 Task: Add a signature Mina Davis containing Have a great National Ice Cream Day, Mina Davis to email address softage.9@softage.net and add a folder Incident reports
Action: Mouse moved to (1189, 92)
Screenshot: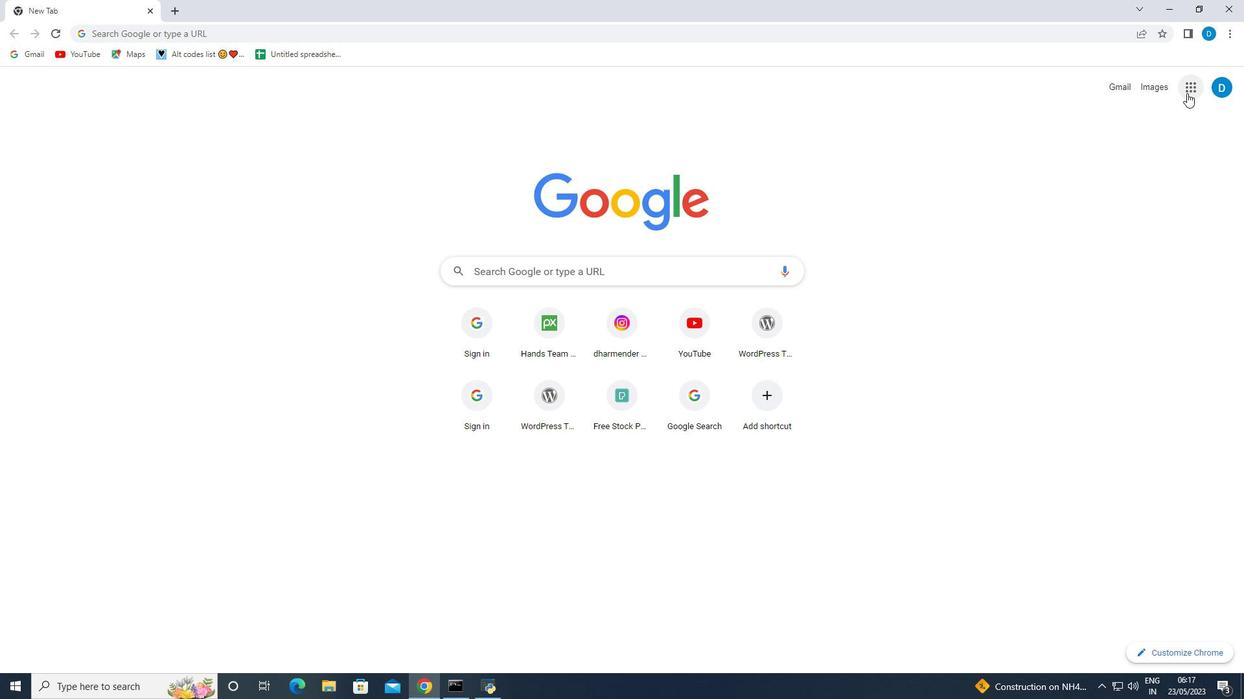 
Action: Mouse pressed left at (1189, 92)
Screenshot: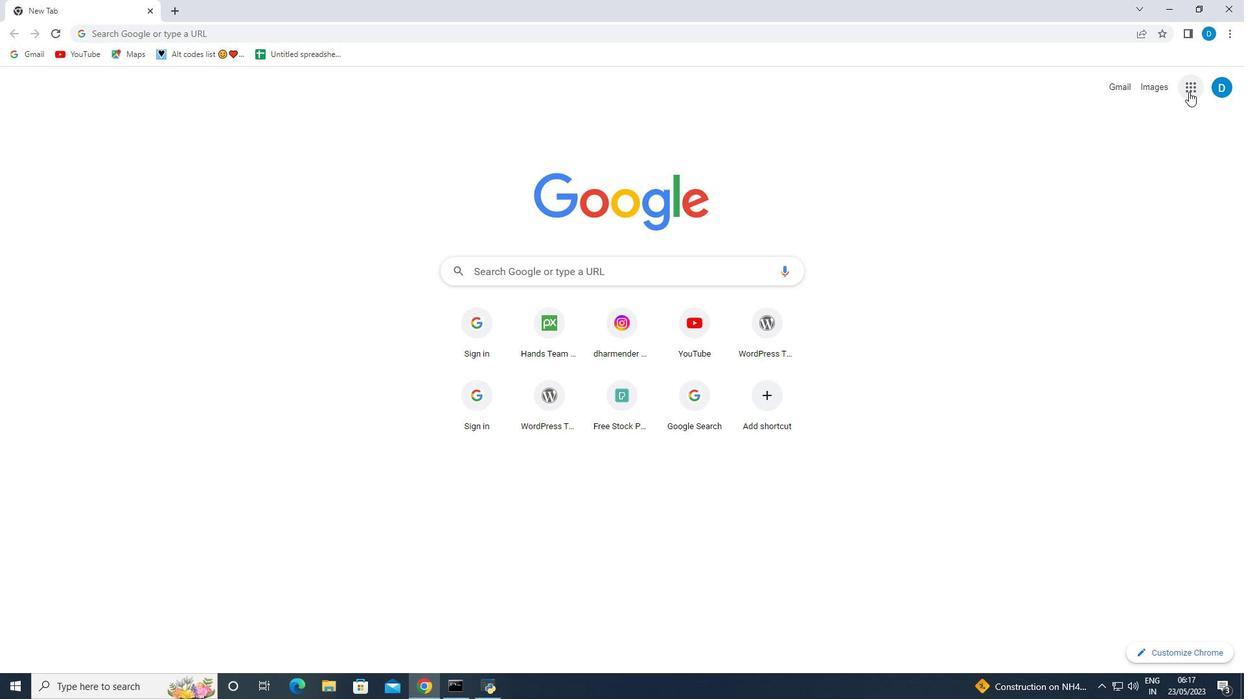 
Action: Mouse moved to (1070, 261)
Screenshot: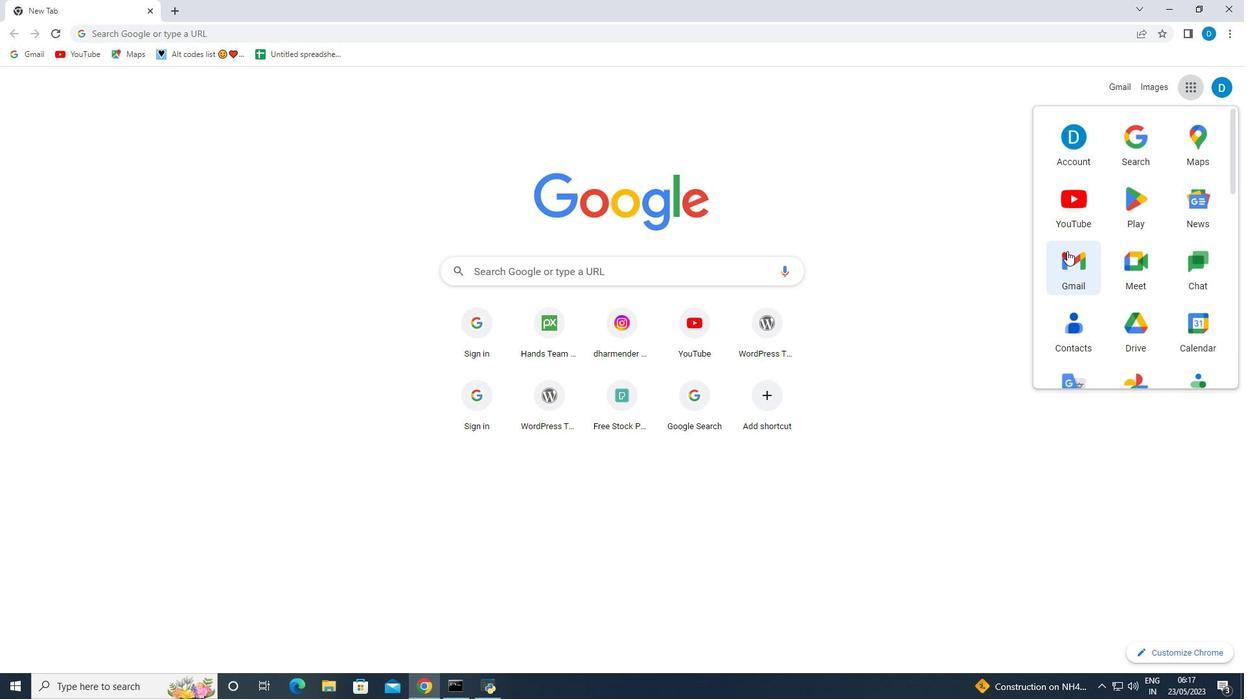 
Action: Mouse pressed left at (1070, 261)
Screenshot: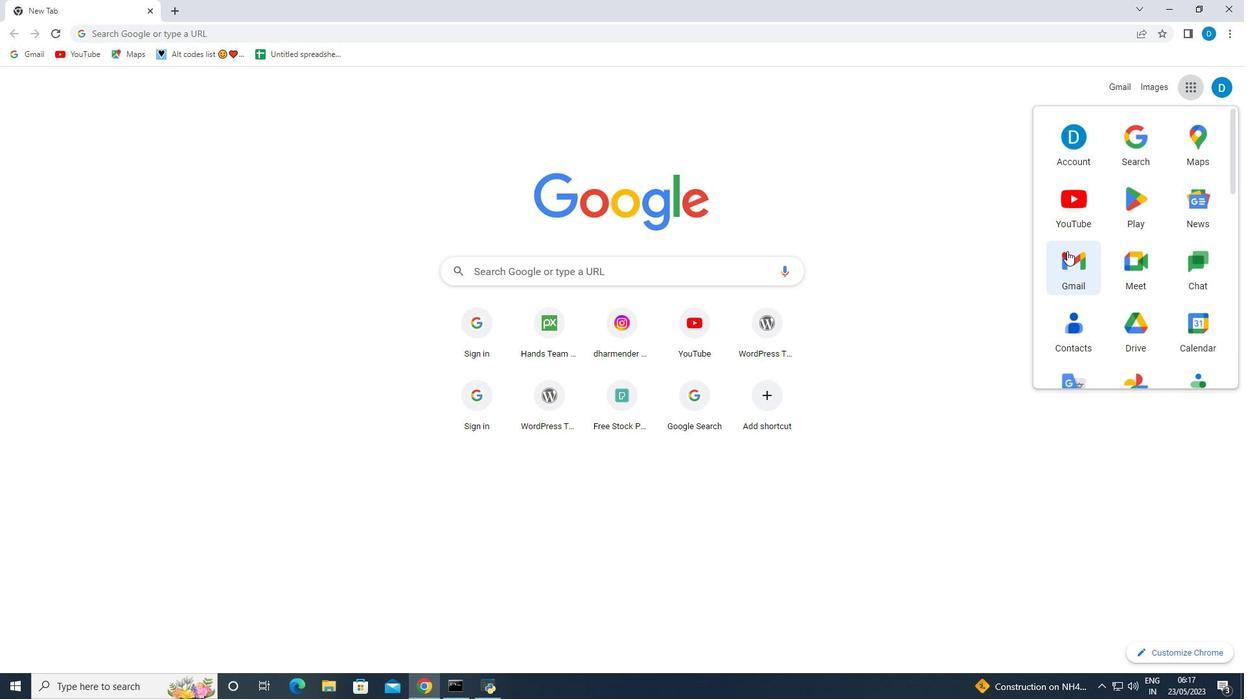 
Action: Mouse moved to (1155, 91)
Screenshot: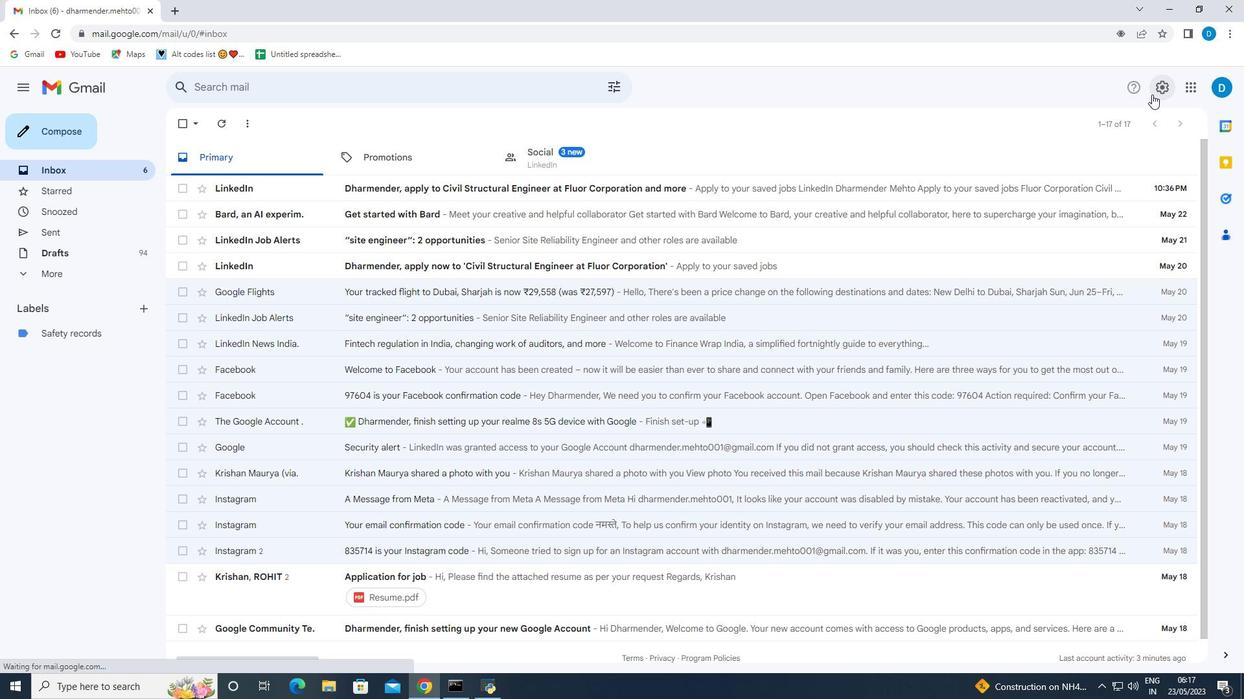 
Action: Mouse pressed left at (1155, 91)
Screenshot: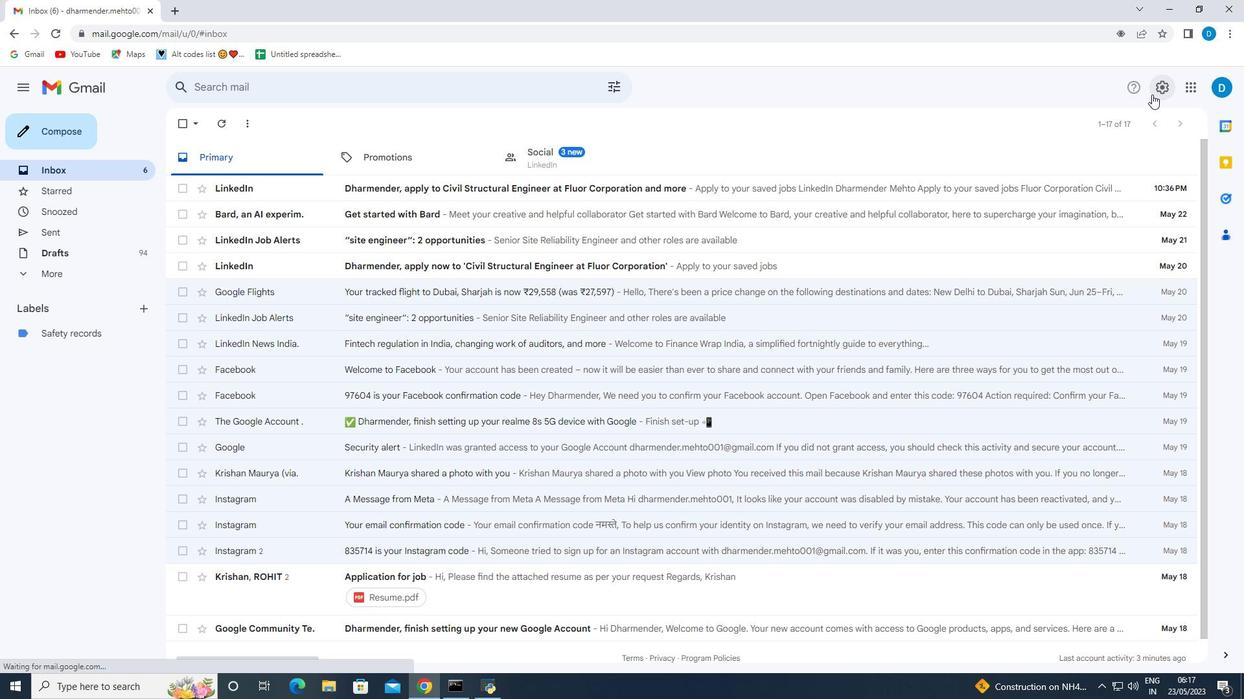 
Action: Mouse moved to (1088, 151)
Screenshot: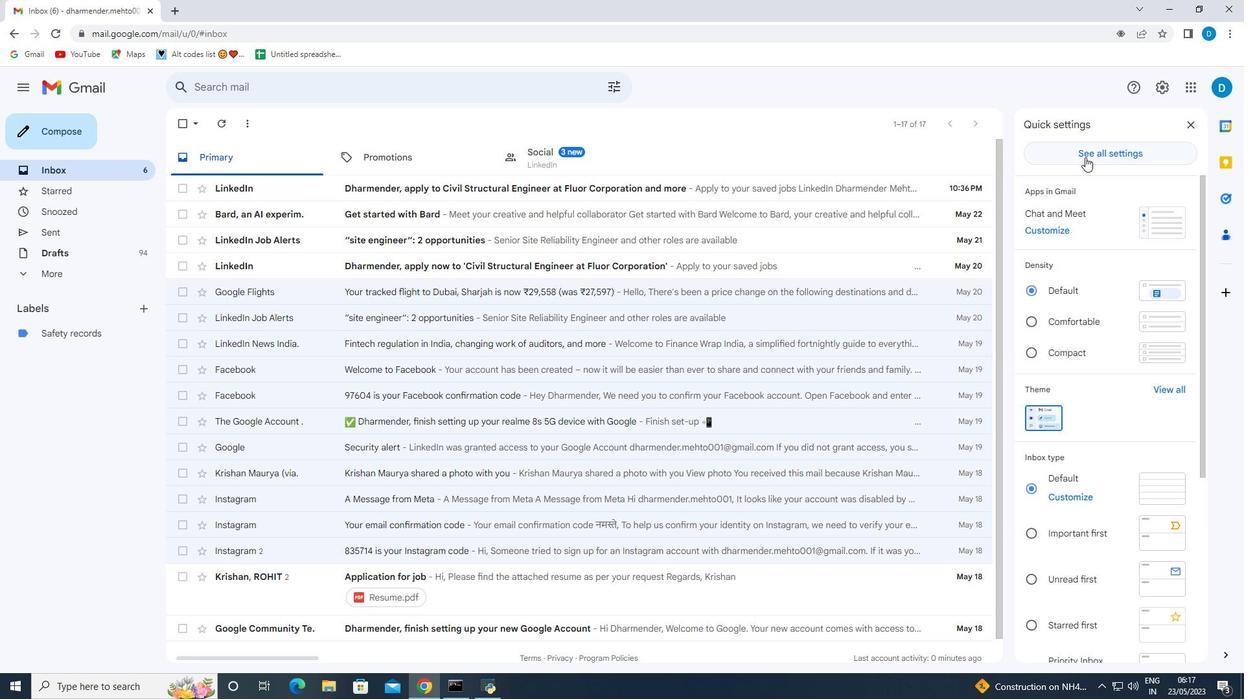 
Action: Mouse pressed left at (1088, 151)
Screenshot: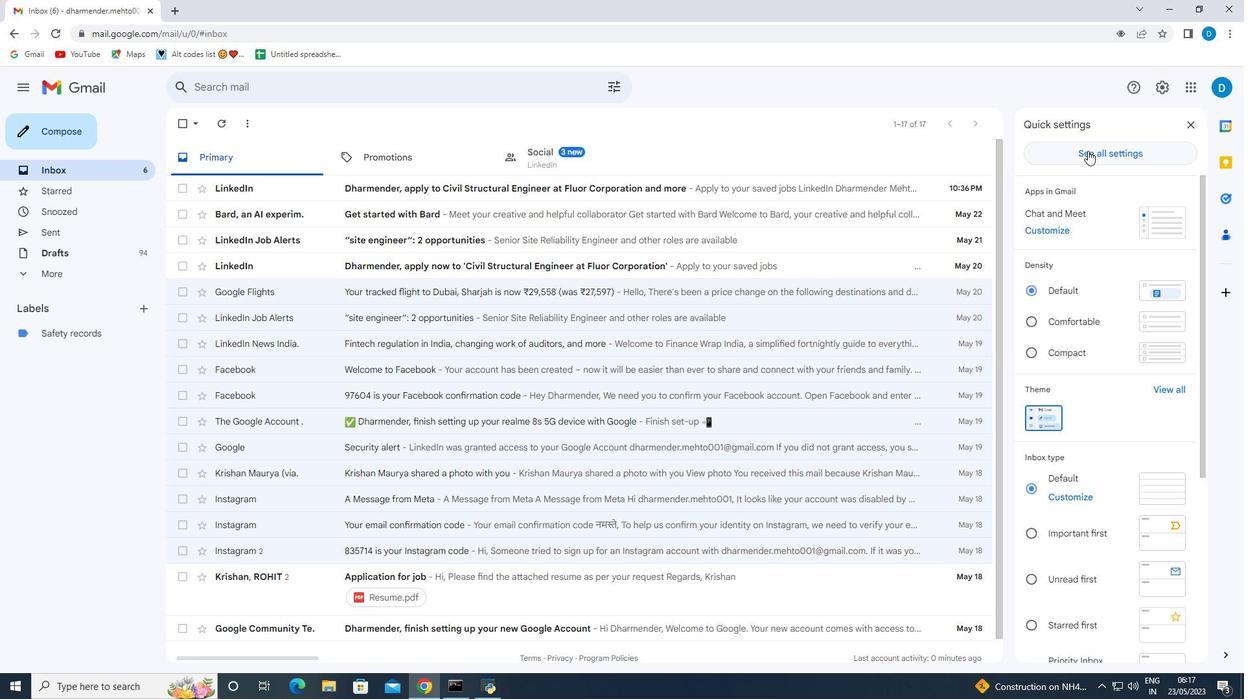 
Action: Mouse moved to (577, 252)
Screenshot: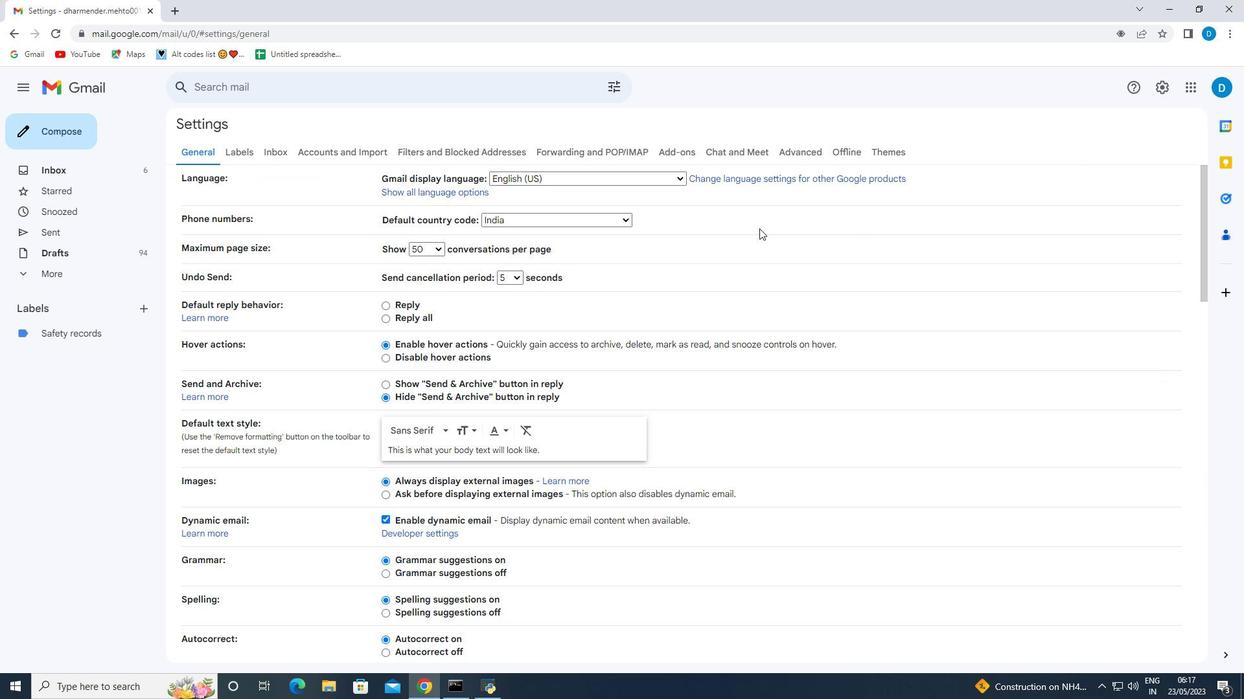 
Action: Mouse scrolled (577, 252) with delta (0, 0)
Screenshot: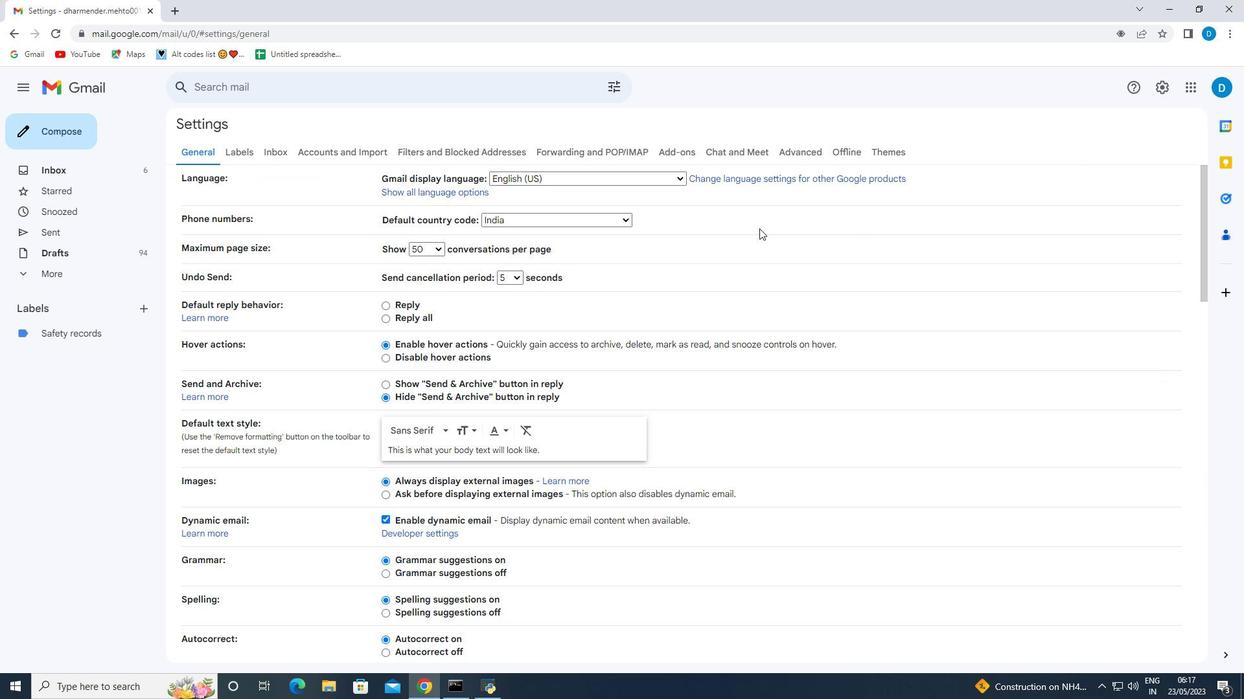 
Action: Mouse moved to (576, 254)
Screenshot: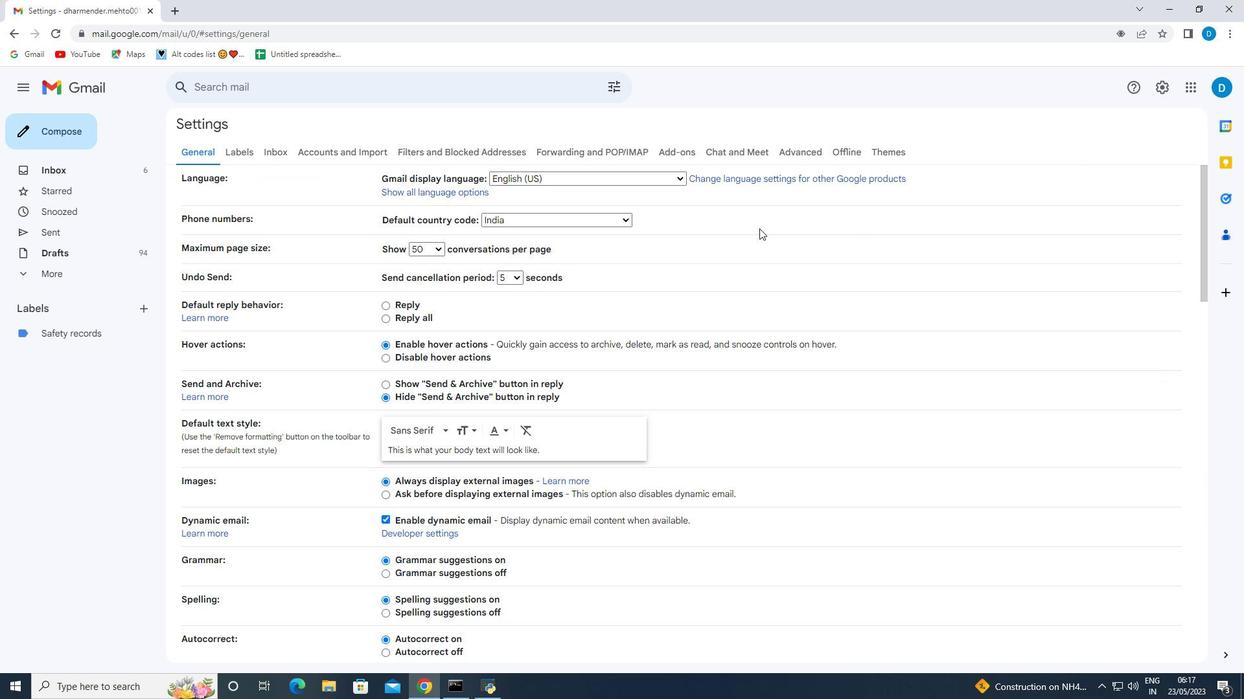 
Action: Mouse scrolled (576, 253) with delta (0, 0)
Screenshot: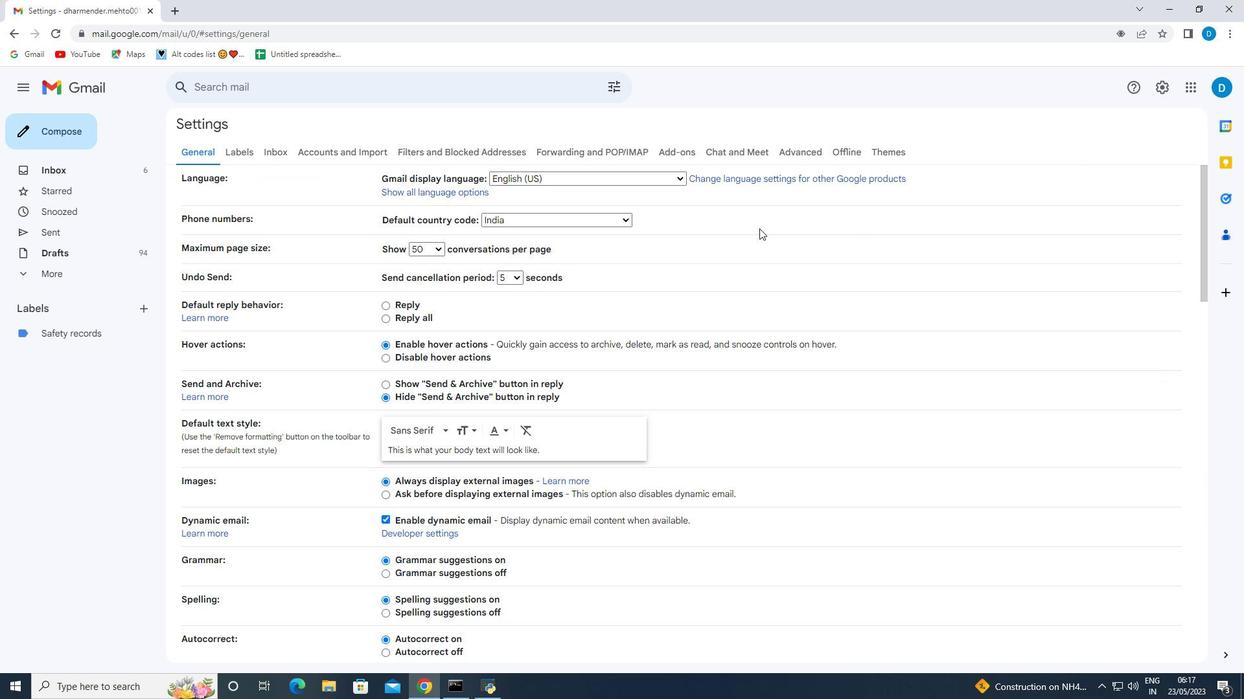 
Action: Mouse moved to (576, 255)
Screenshot: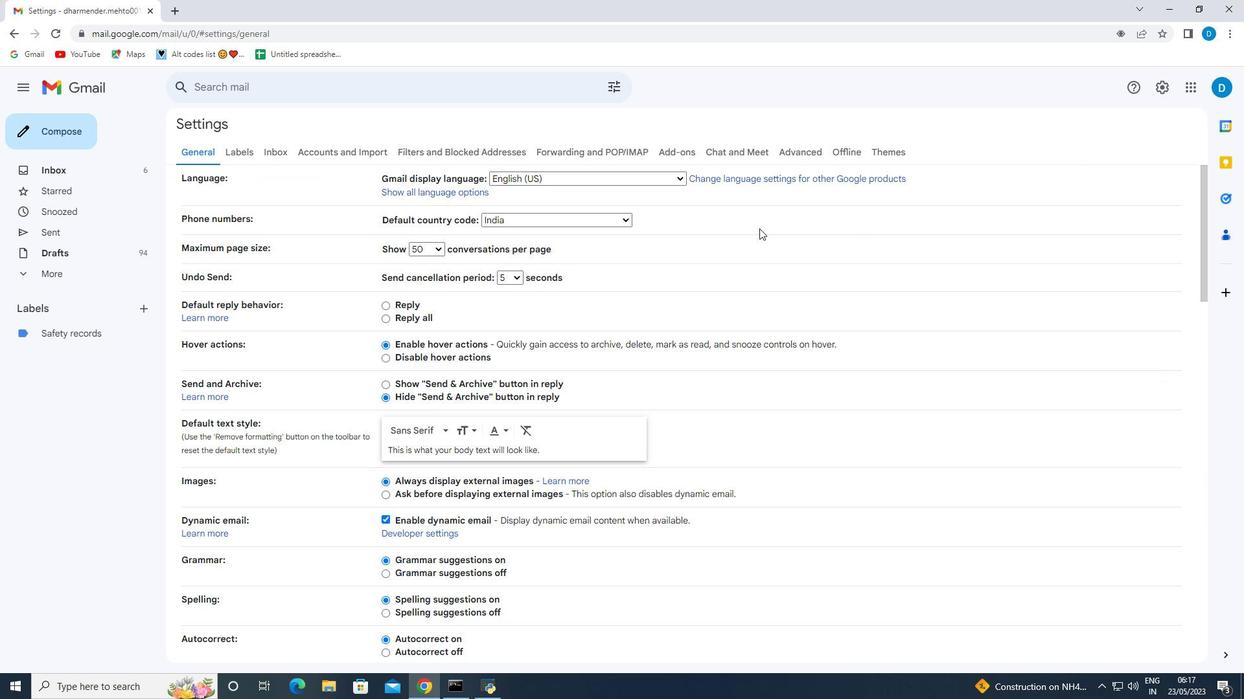 
Action: Mouse scrolled (576, 254) with delta (0, 0)
Screenshot: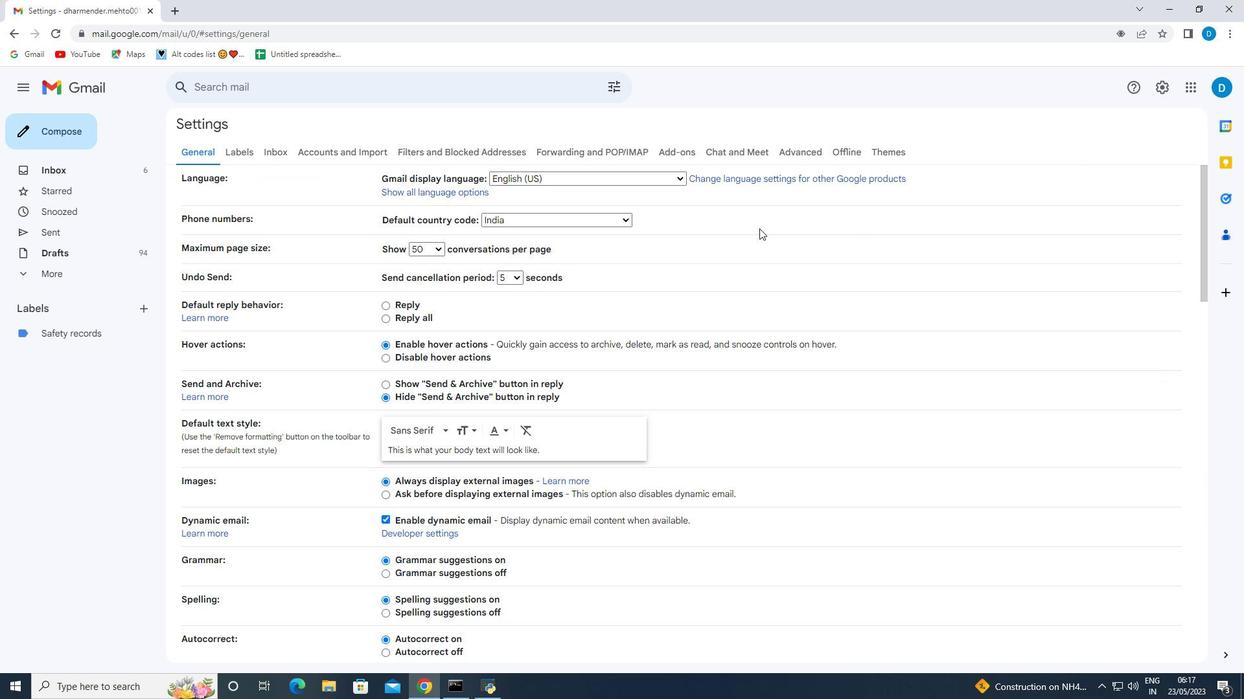 
Action: Mouse scrolled (576, 254) with delta (0, 0)
Screenshot: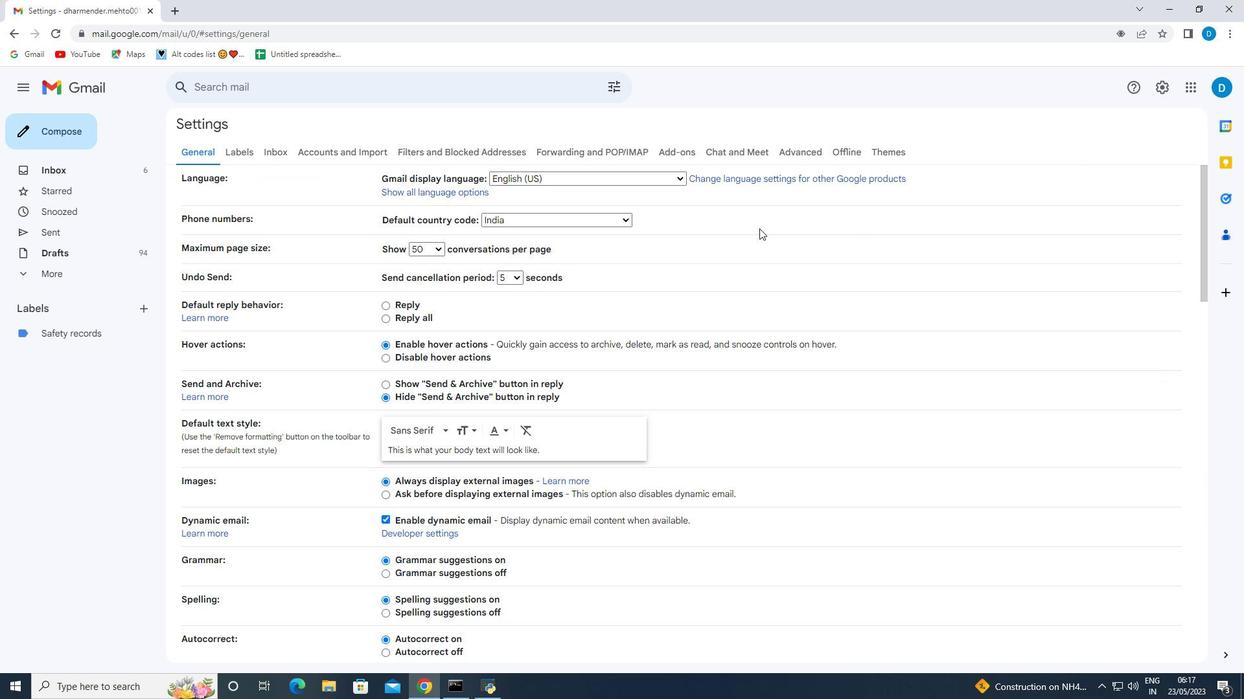 
Action: Mouse scrolled (576, 254) with delta (0, 0)
Screenshot: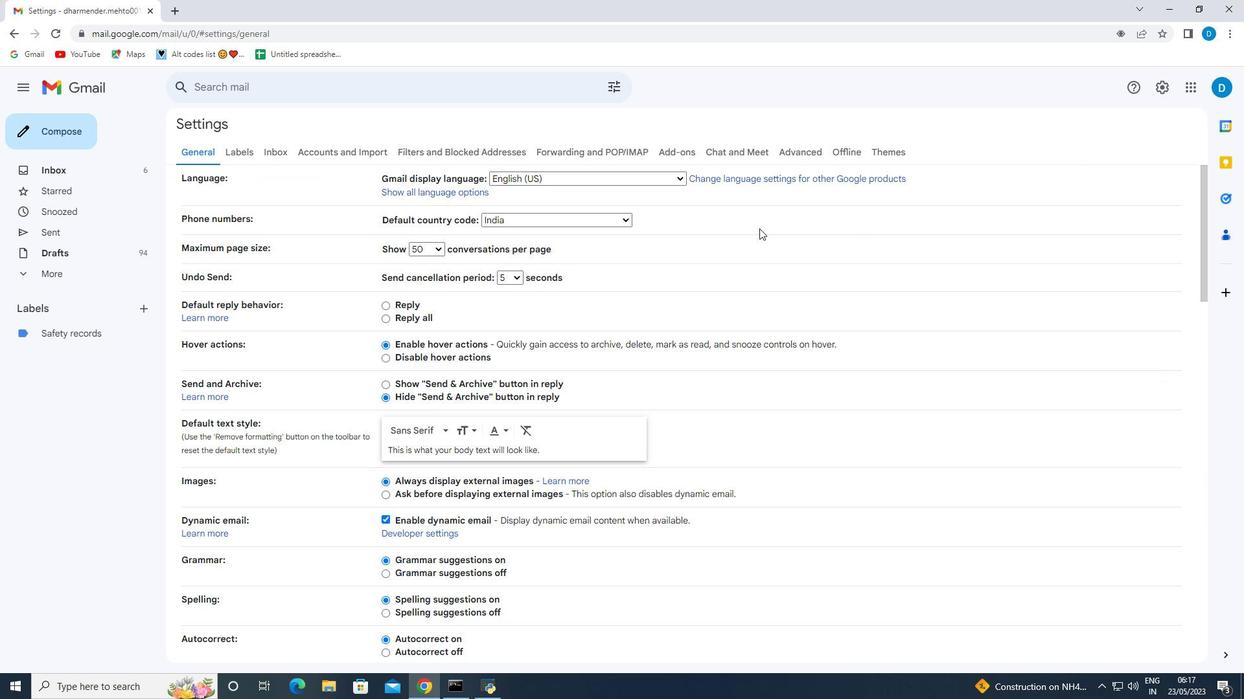 
Action: Mouse moved to (576, 255)
Screenshot: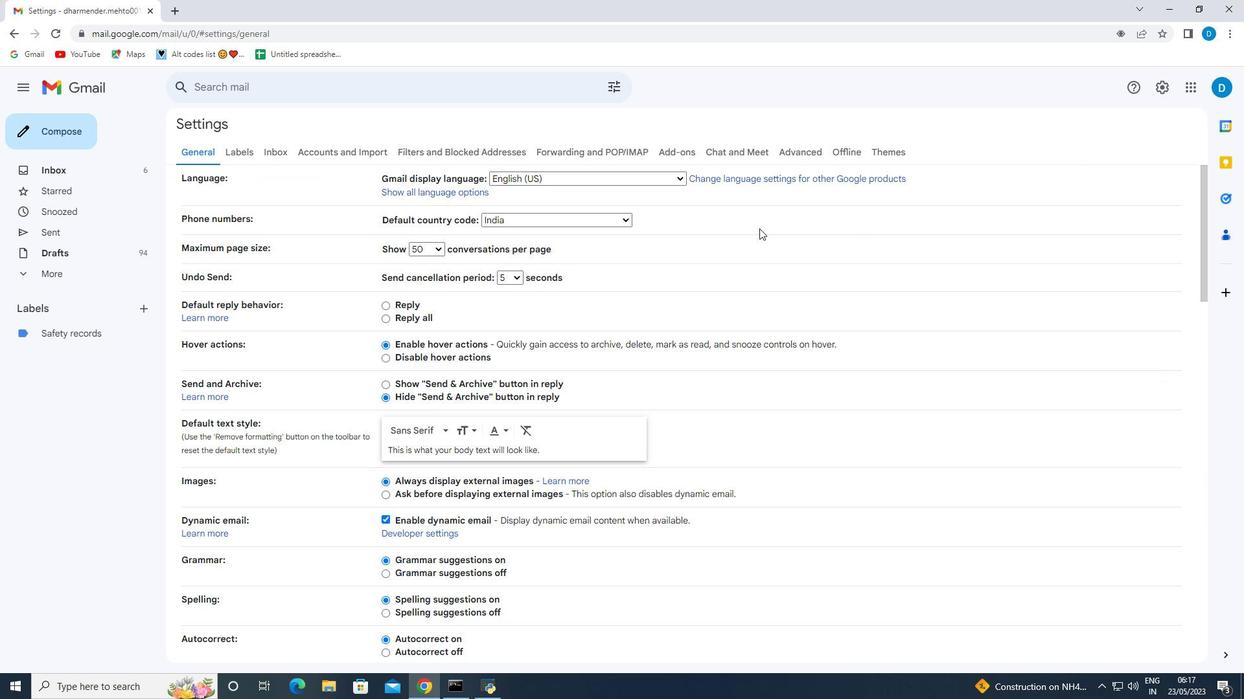 
Action: Mouse scrolled (576, 255) with delta (0, 0)
Screenshot: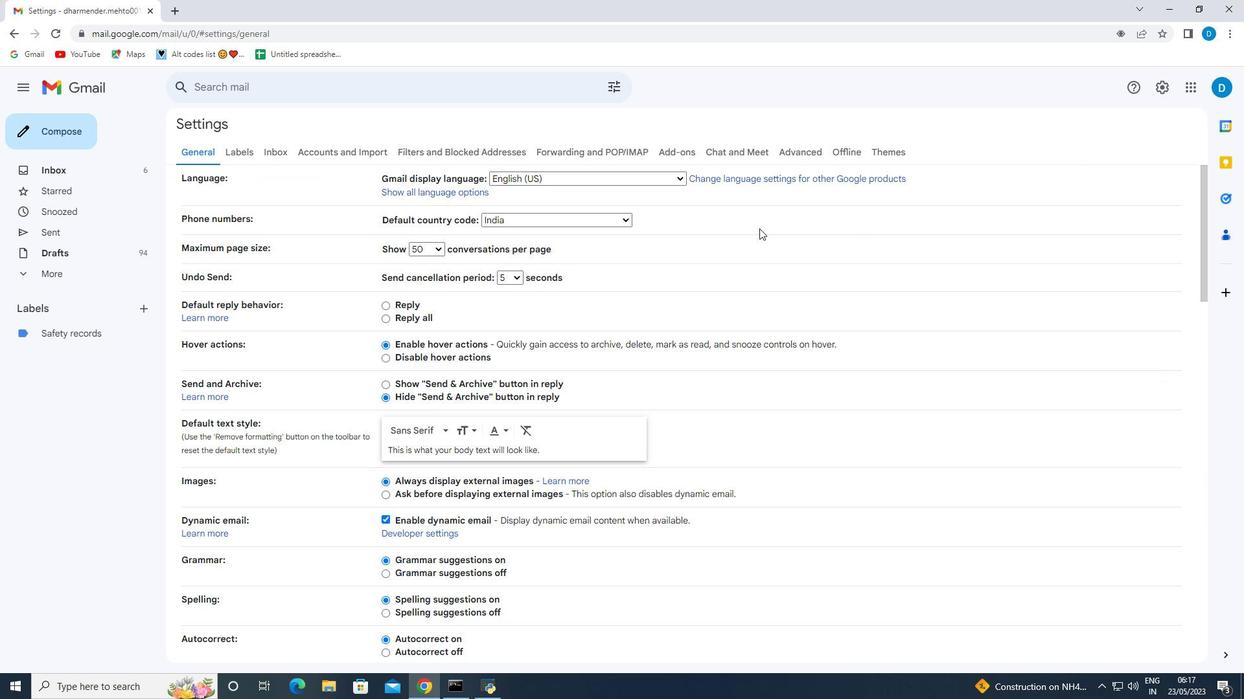 
Action: Mouse moved to (575, 255)
Screenshot: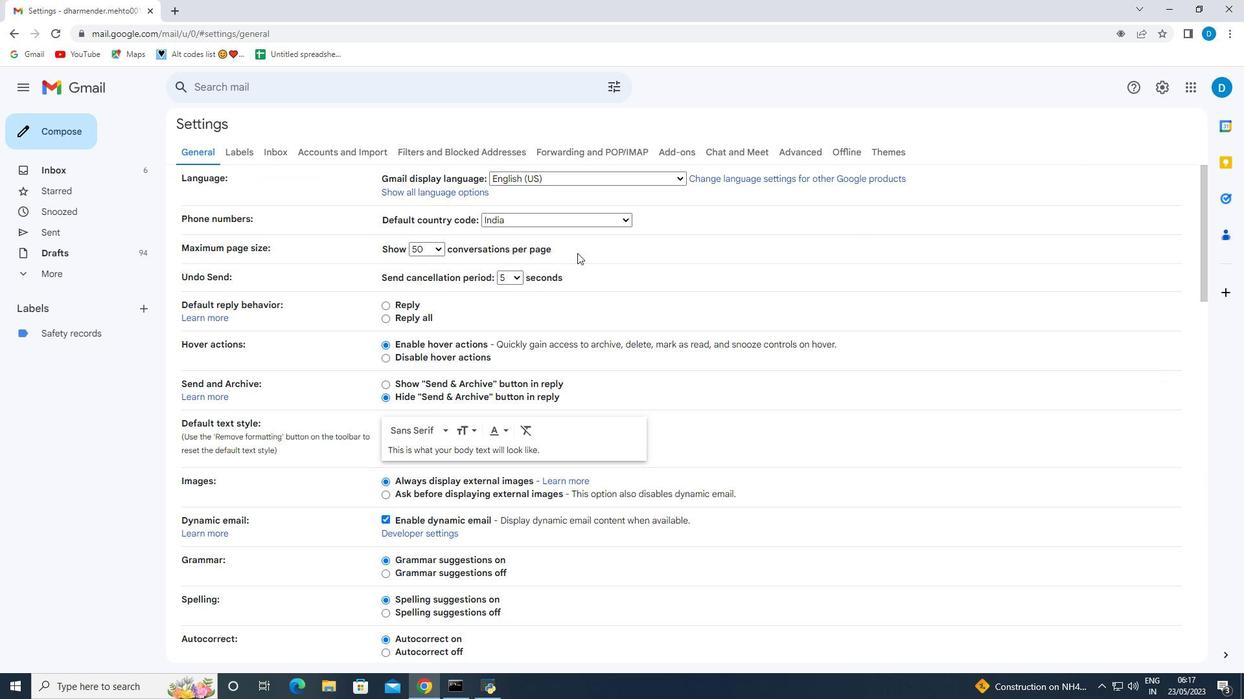 
Action: Mouse scrolled (575, 255) with delta (0, 0)
Screenshot: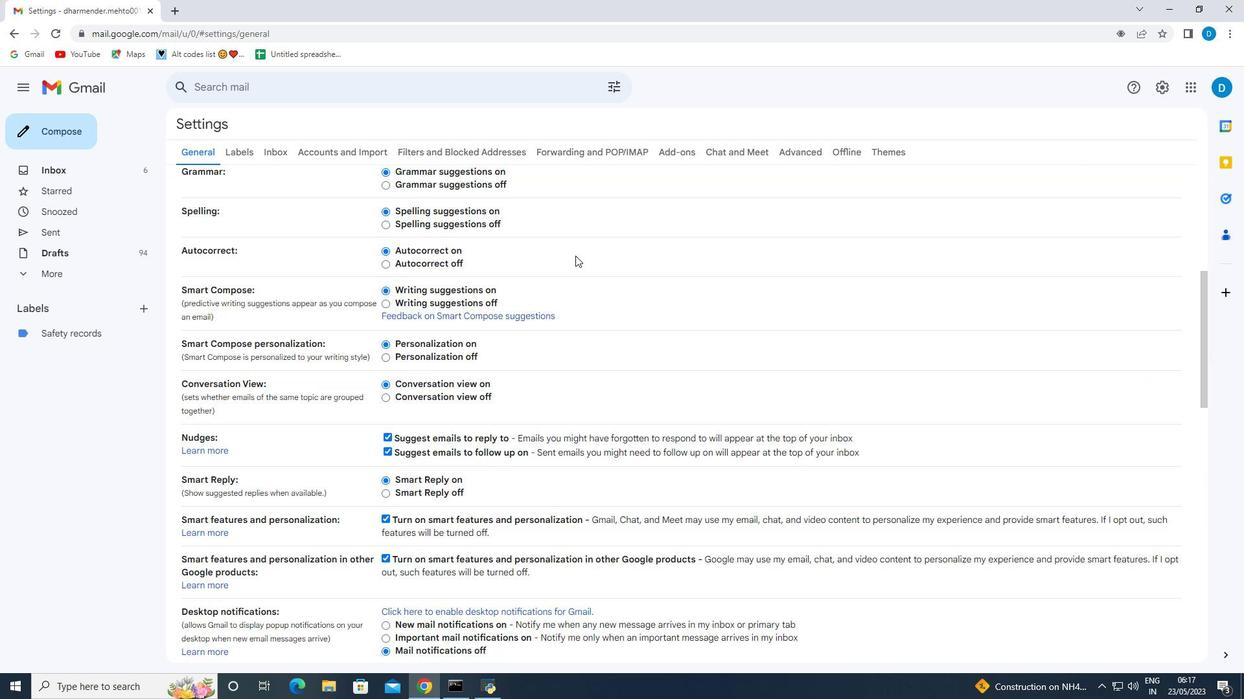 
Action: Mouse scrolled (575, 255) with delta (0, 0)
Screenshot: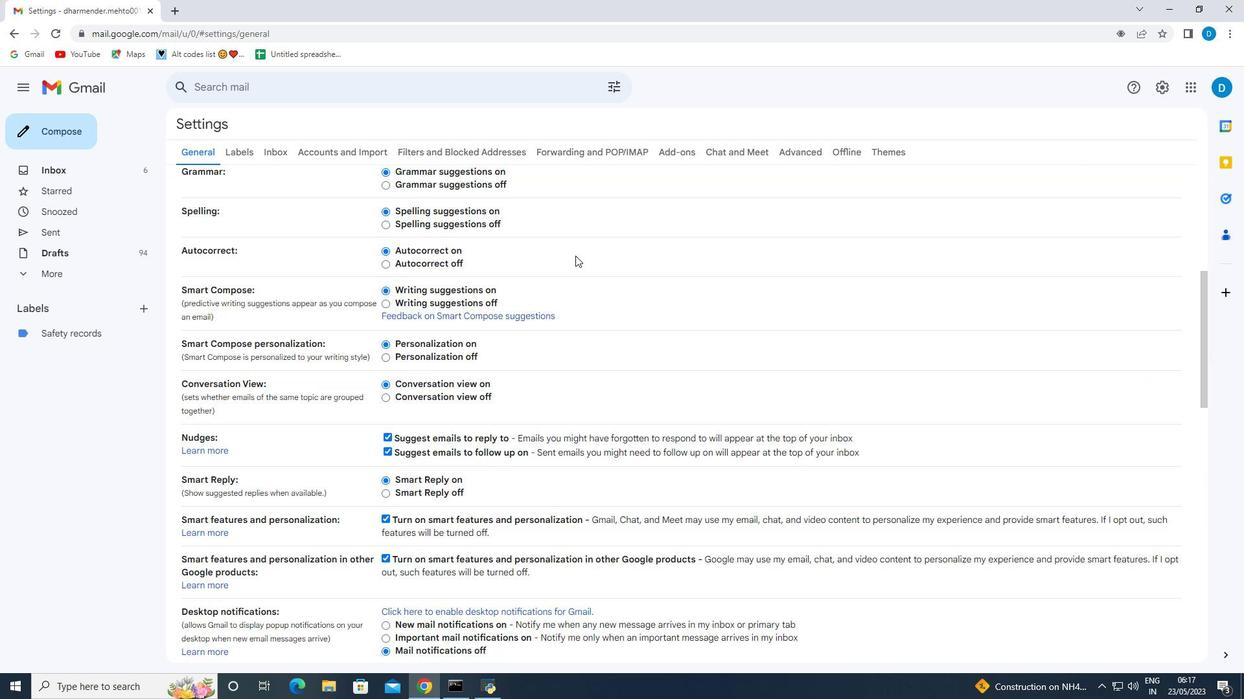 
Action: Mouse scrolled (575, 255) with delta (0, 0)
Screenshot: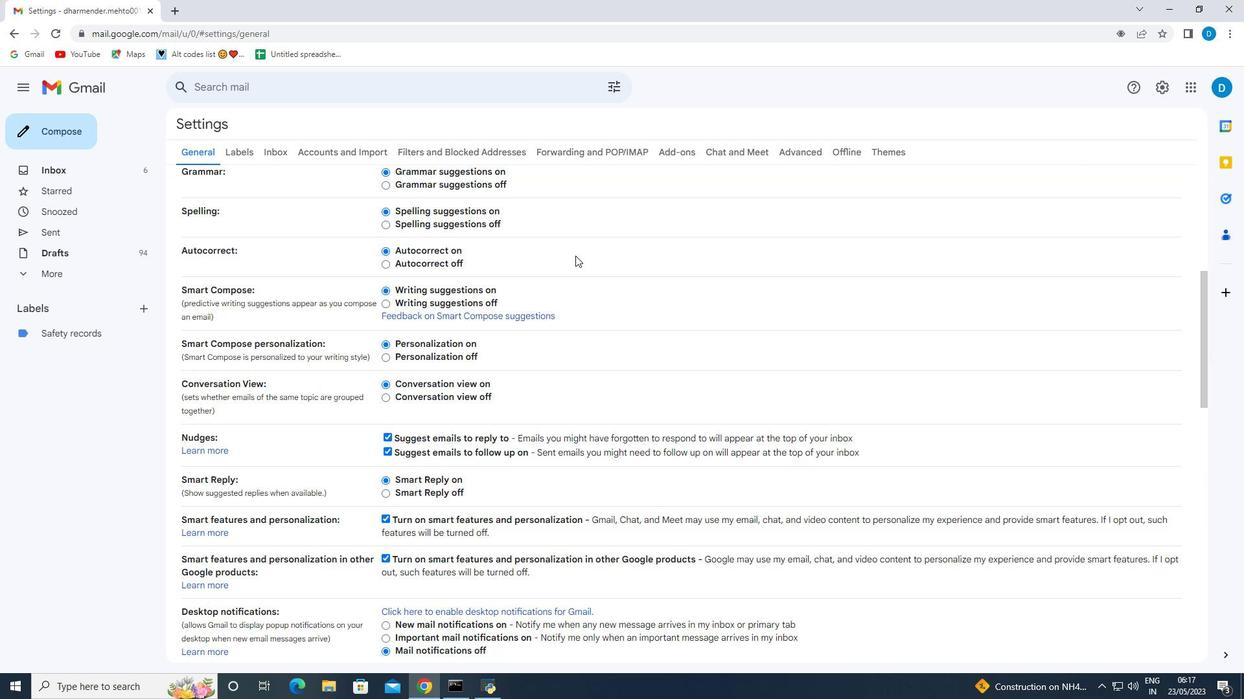 
Action: Mouse scrolled (575, 255) with delta (0, 0)
Screenshot: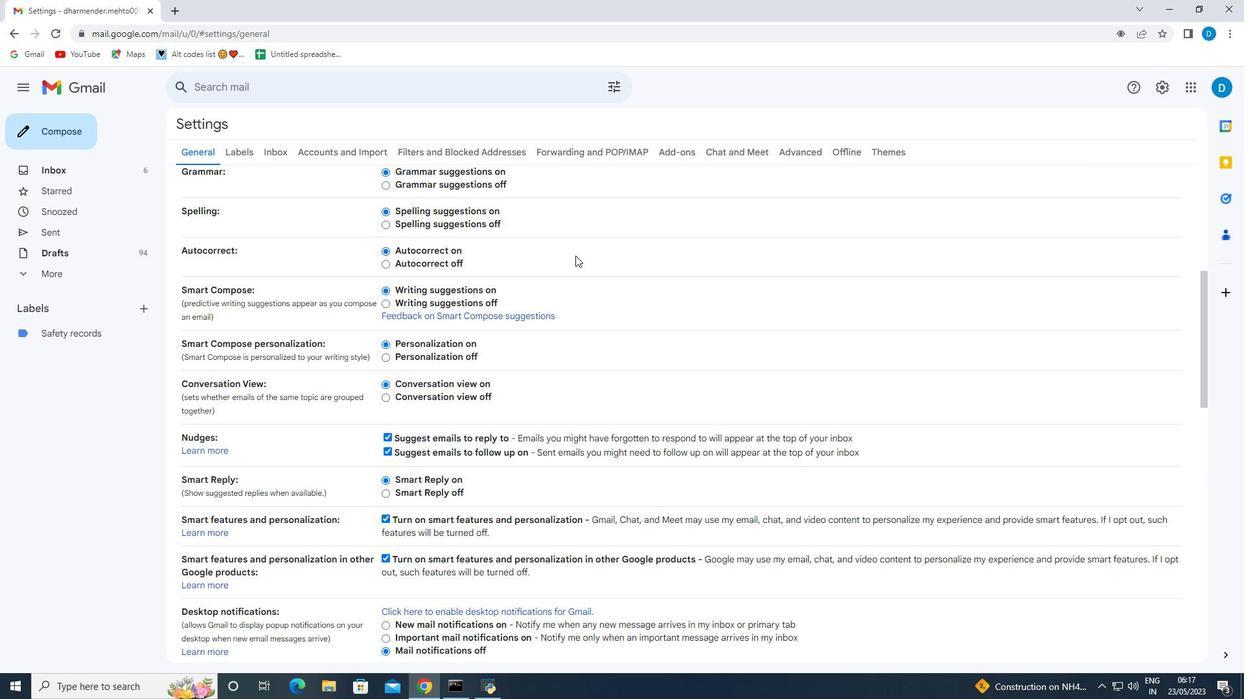 
Action: Mouse scrolled (575, 255) with delta (0, 0)
Screenshot: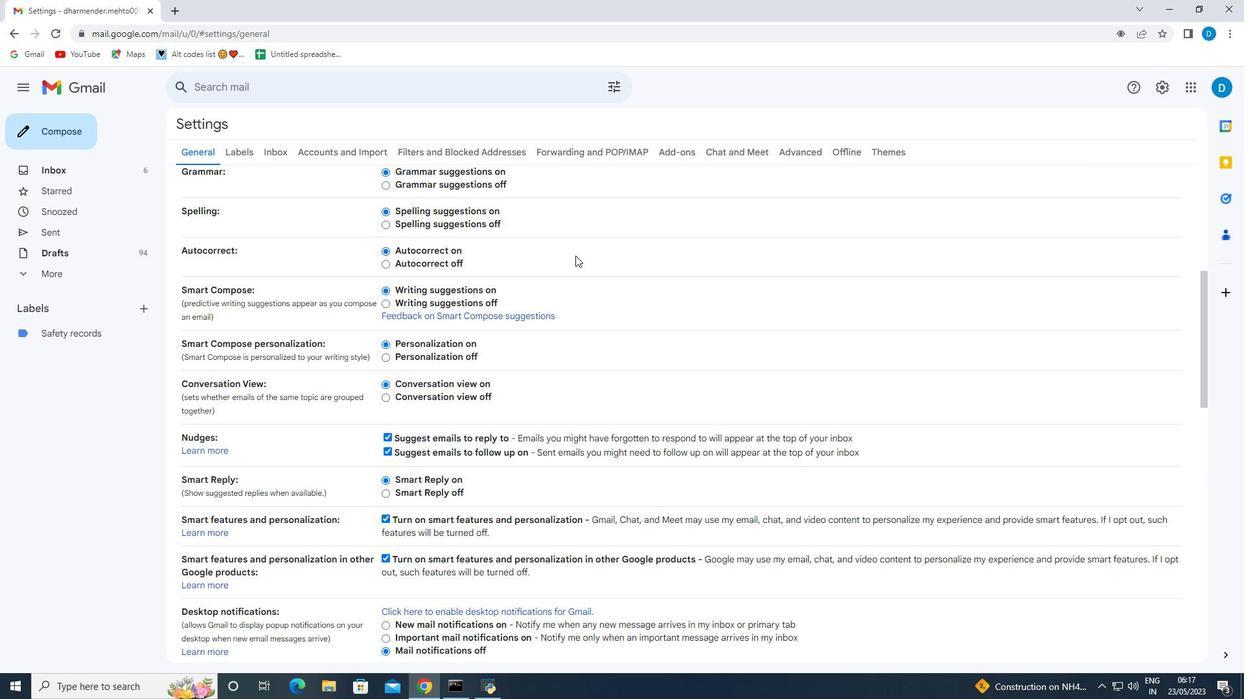 
Action: Mouse moved to (514, 385)
Screenshot: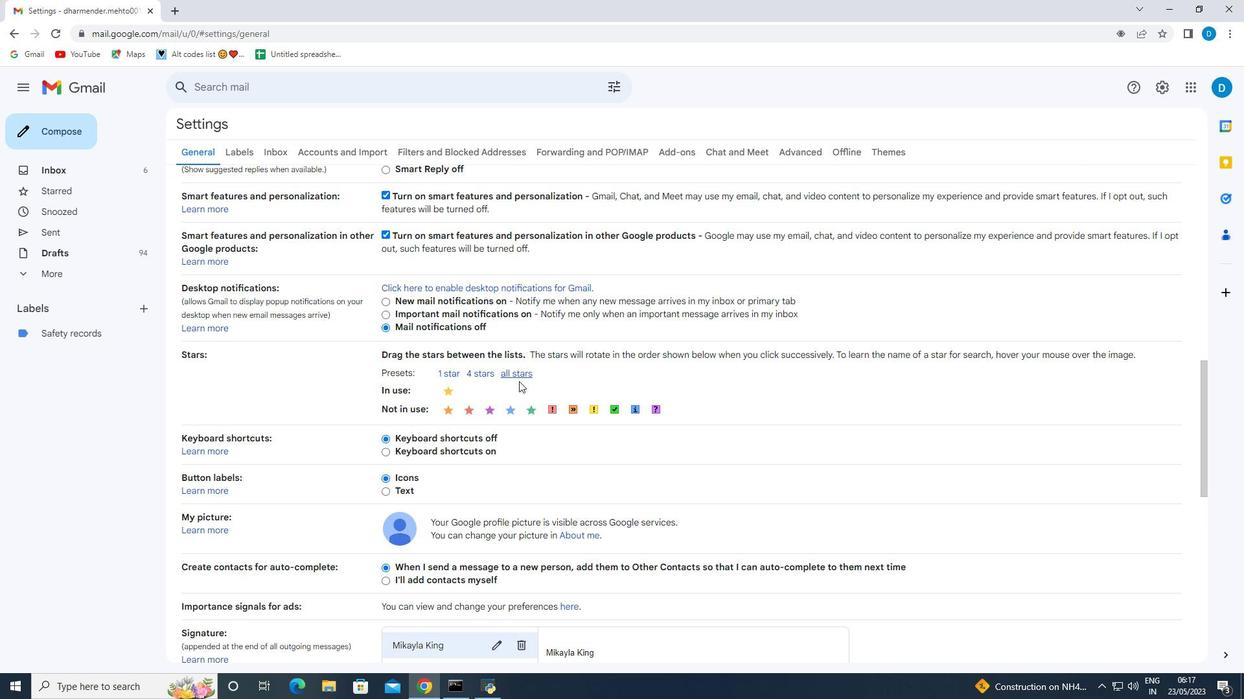 
Action: Mouse scrolled (514, 384) with delta (0, 0)
Screenshot: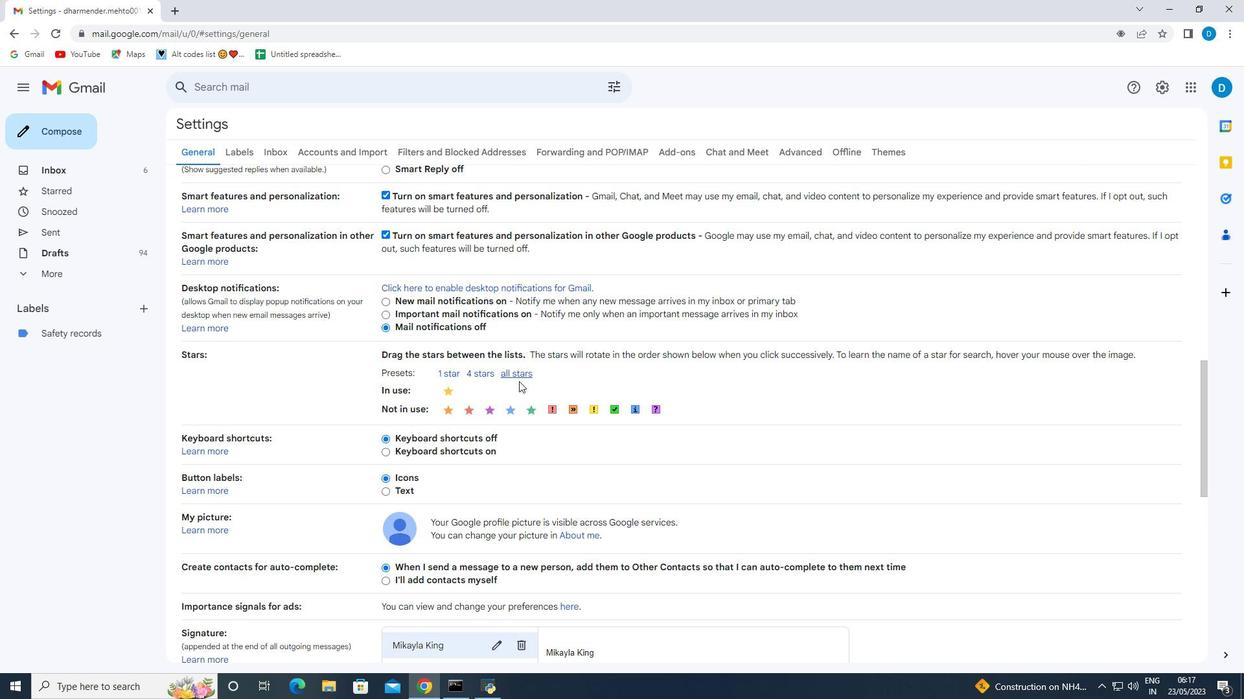 
Action: Mouse moved to (514, 386)
Screenshot: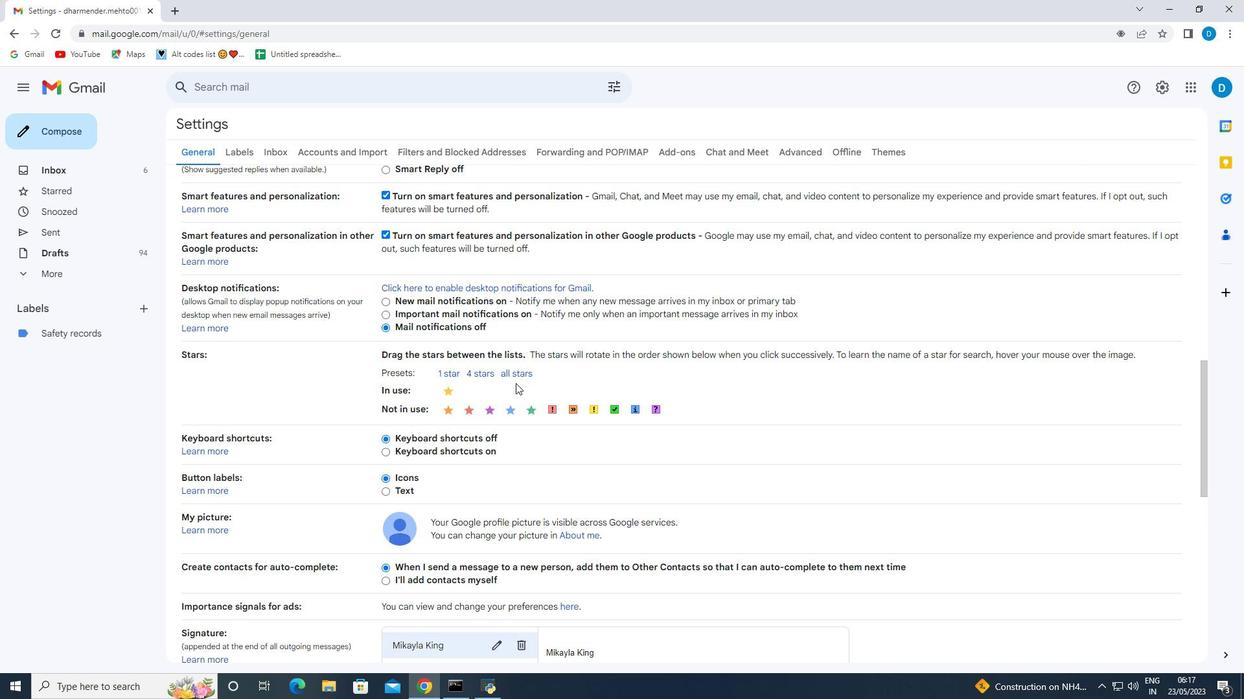 
Action: Mouse scrolled (514, 385) with delta (0, 0)
Screenshot: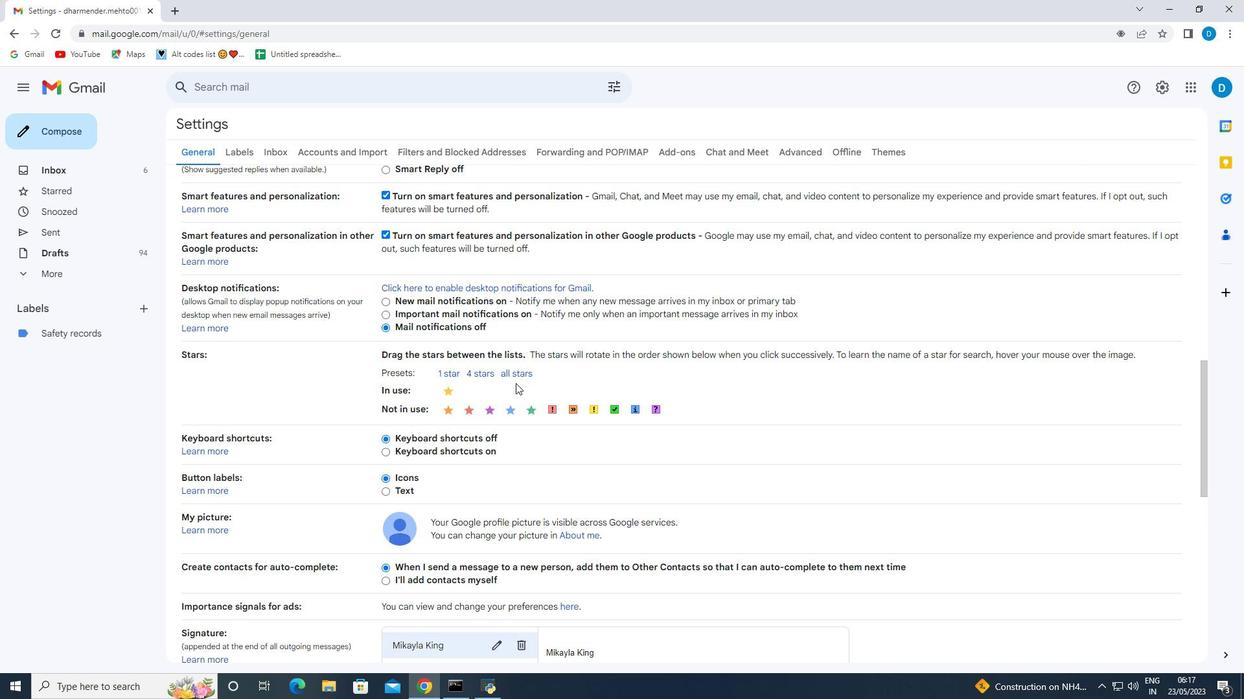 
Action: Mouse scrolled (514, 385) with delta (0, 0)
Screenshot: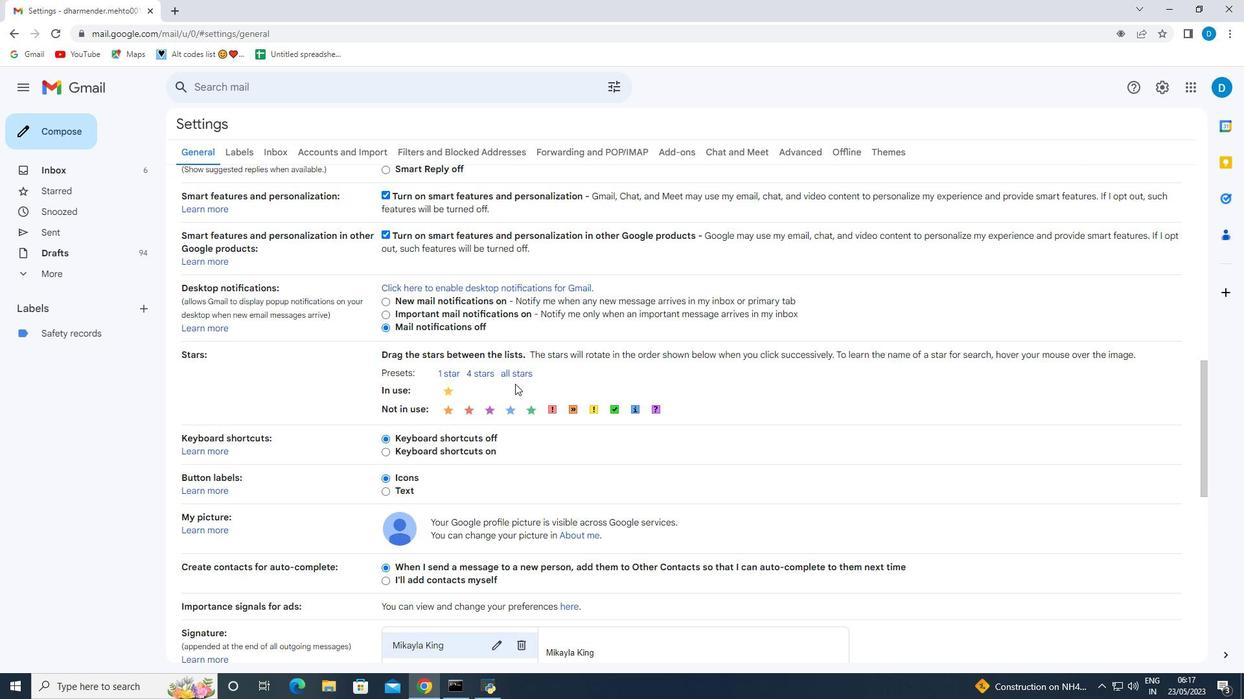 
Action: Mouse scrolled (514, 385) with delta (0, 0)
Screenshot: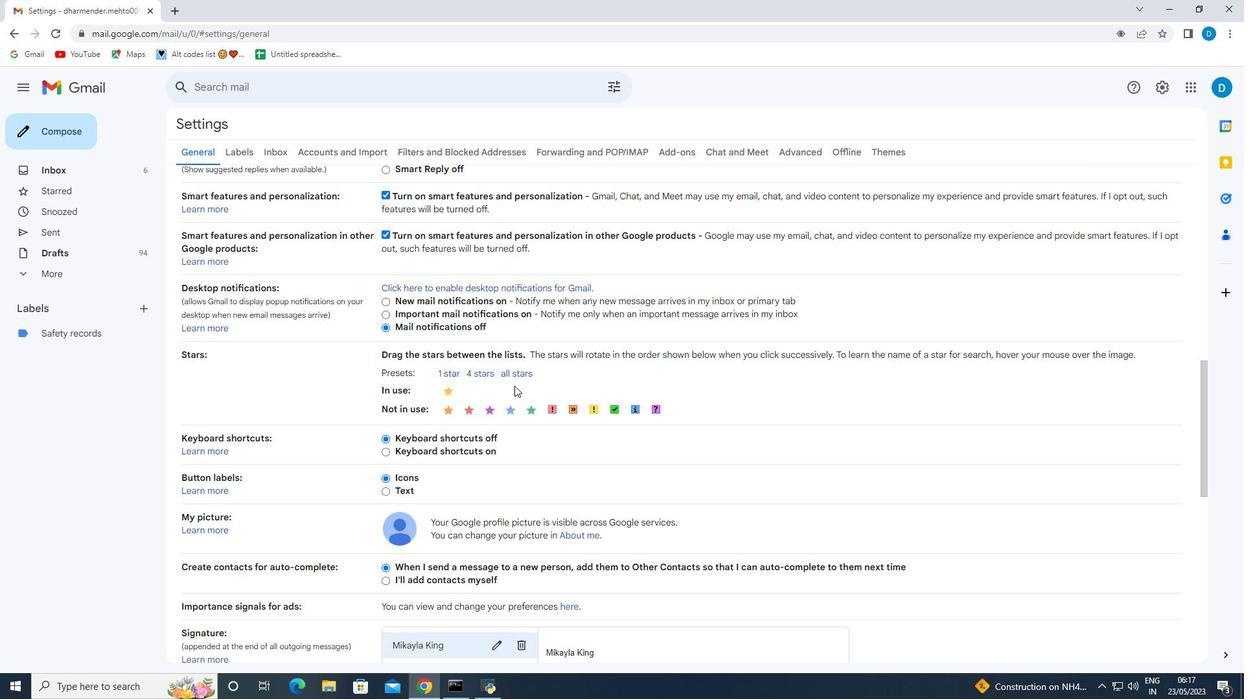 
Action: Mouse moved to (524, 384)
Screenshot: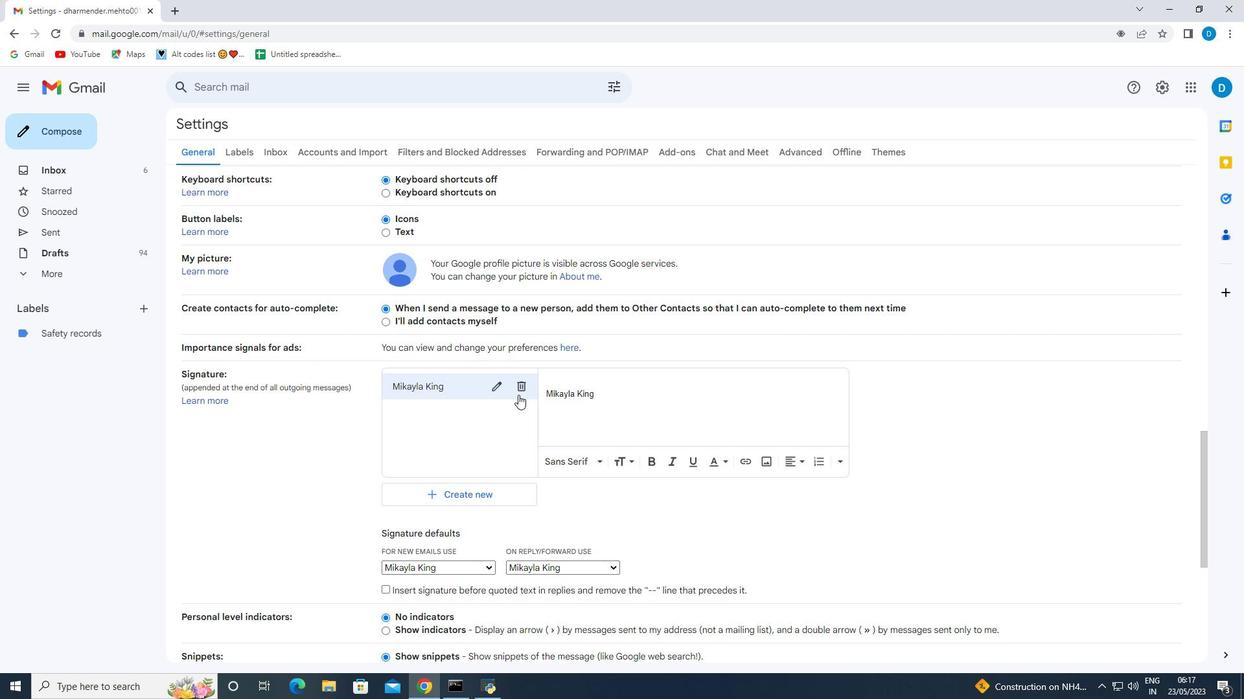 
Action: Mouse pressed left at (524, 384)
Screenshot: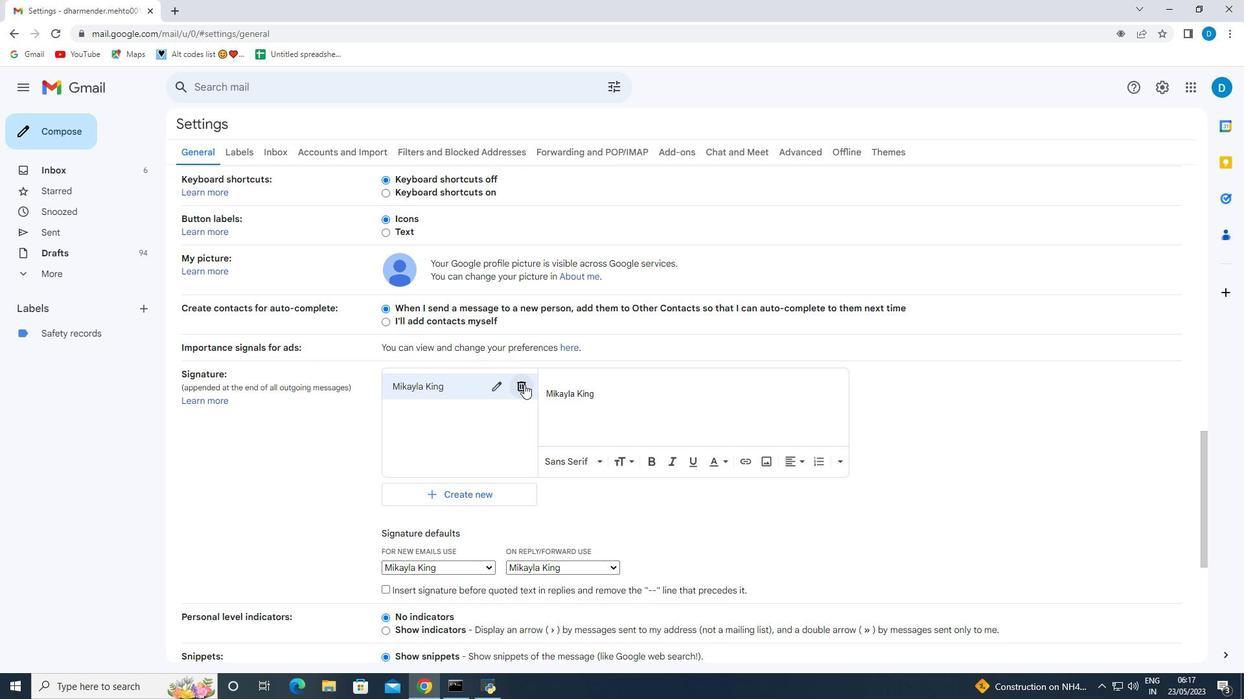 
Action: Mouse moved to (742, 401)
Screenshot: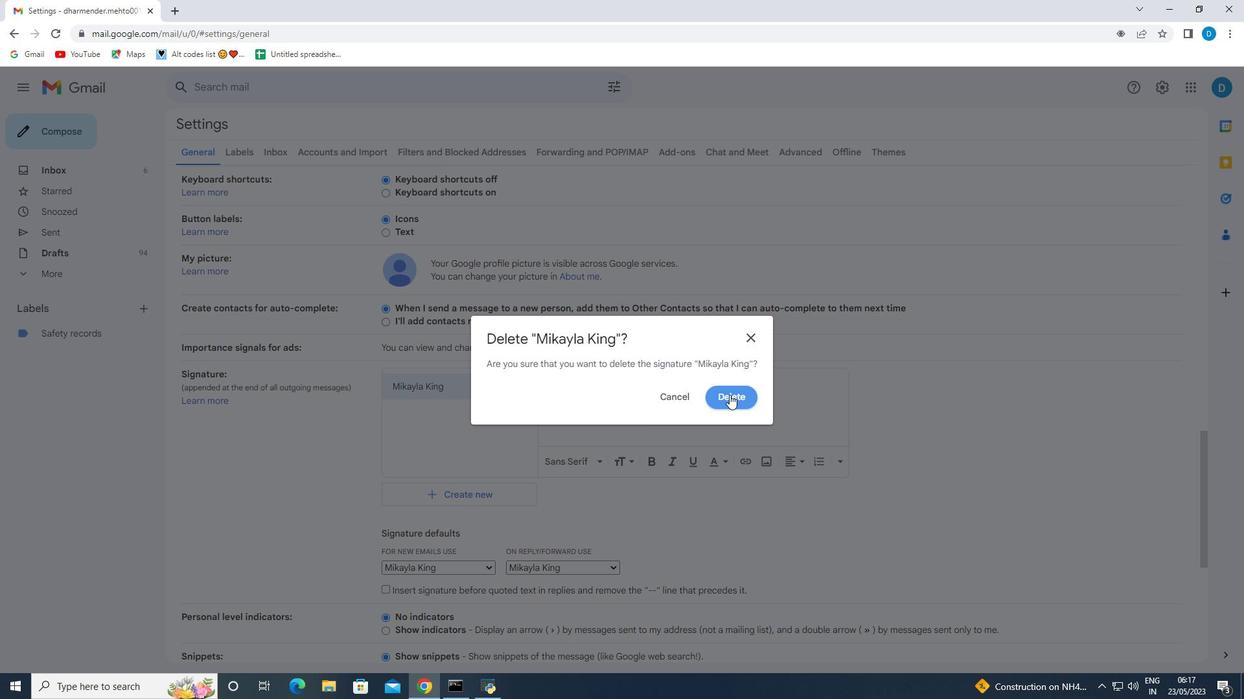 
Action: Mouse pressed left at (742, 401)
Screenshot: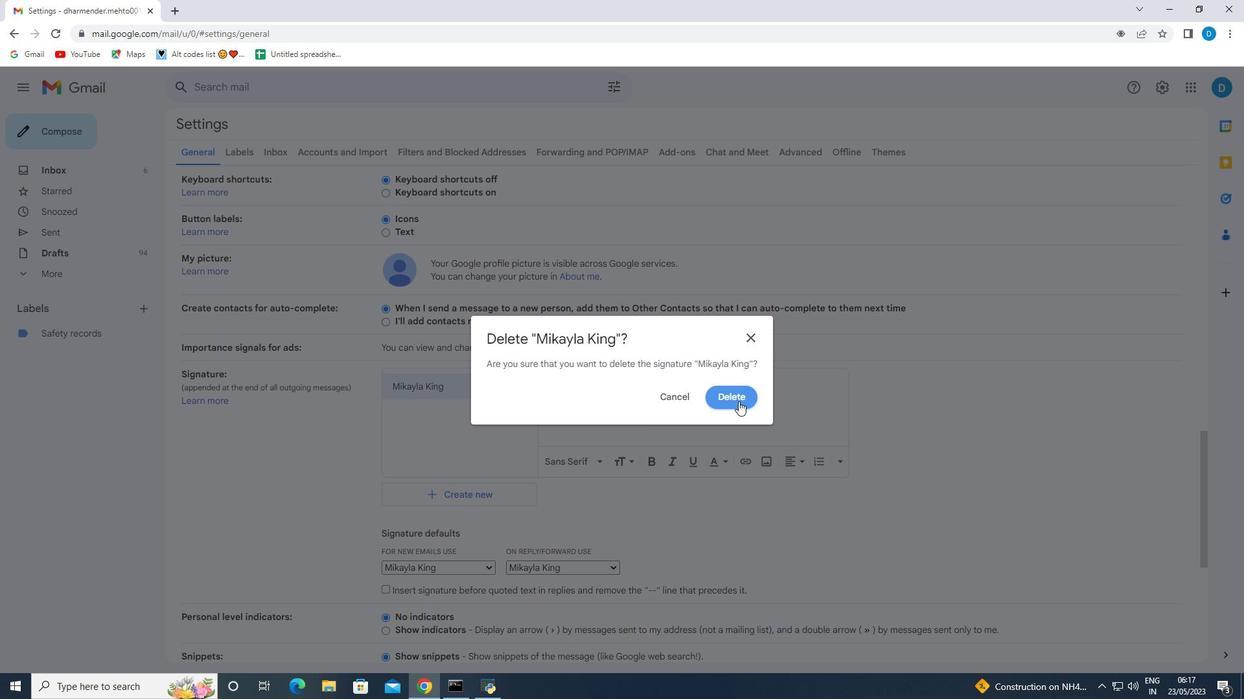 
Action: Mouse moved to (610, 464)
Screenshot: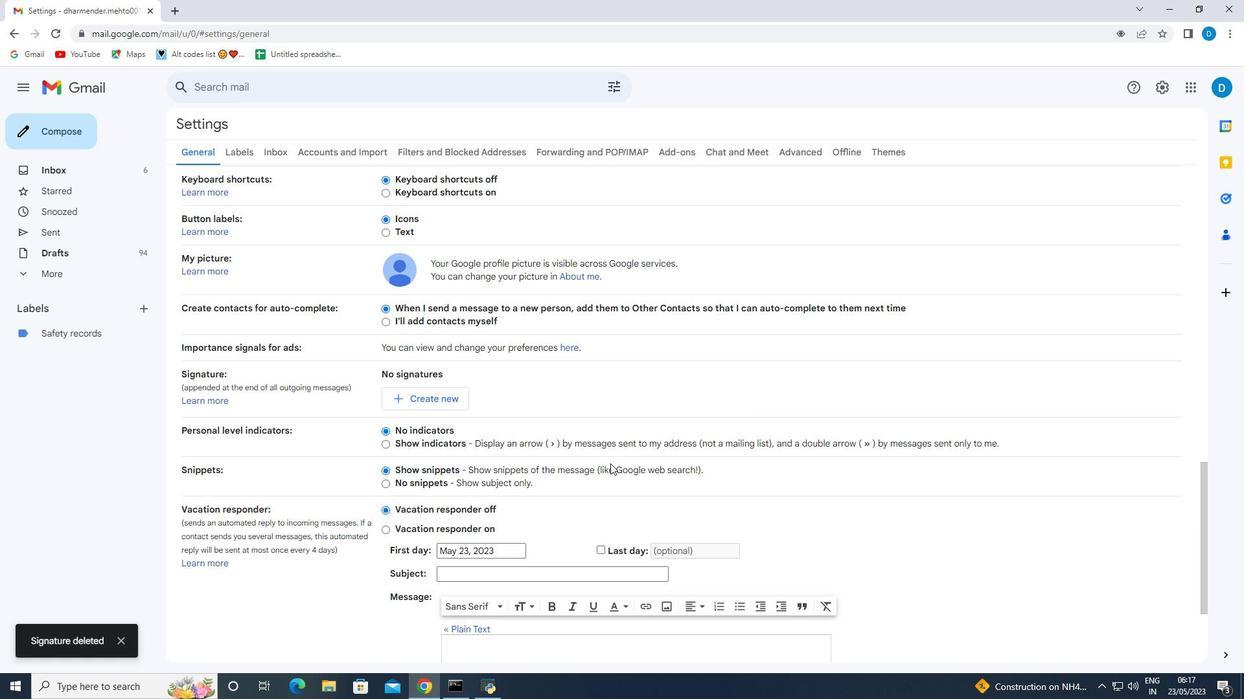 
Action: Mouse scrolled (610, 463) with delta (0, 0)
Screenshot: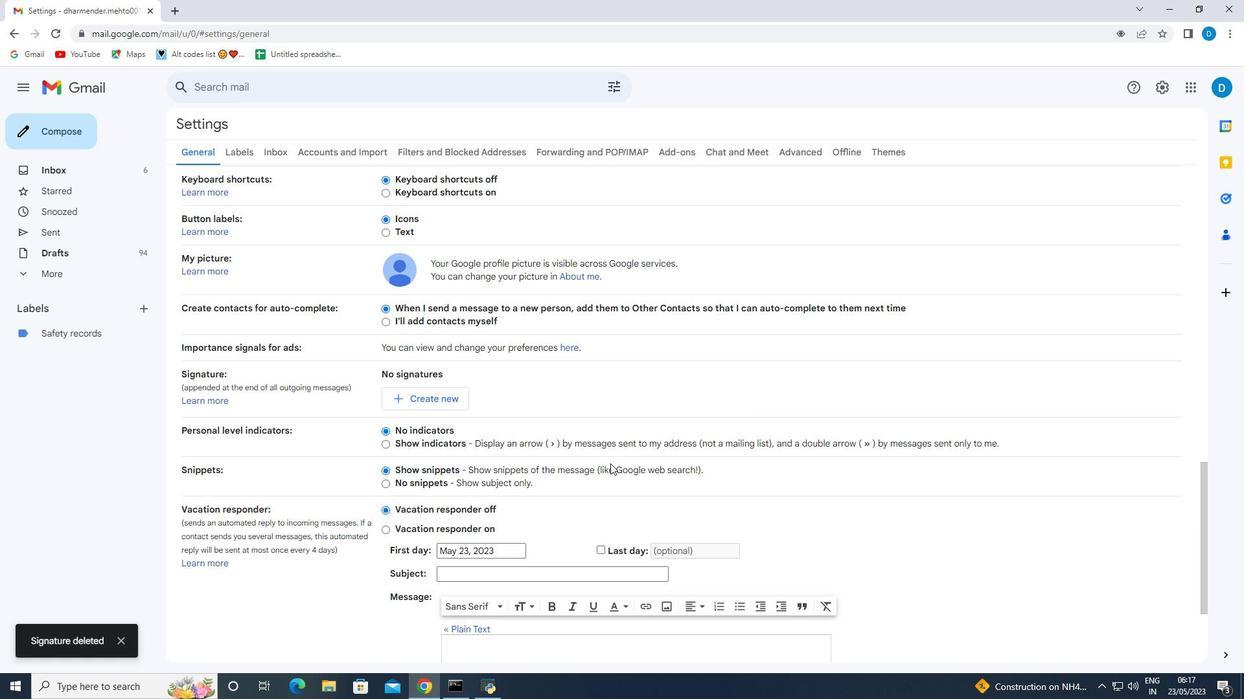 
Action: Mouse scrolled (610, 463) with delta (0, 0)
Screenshot: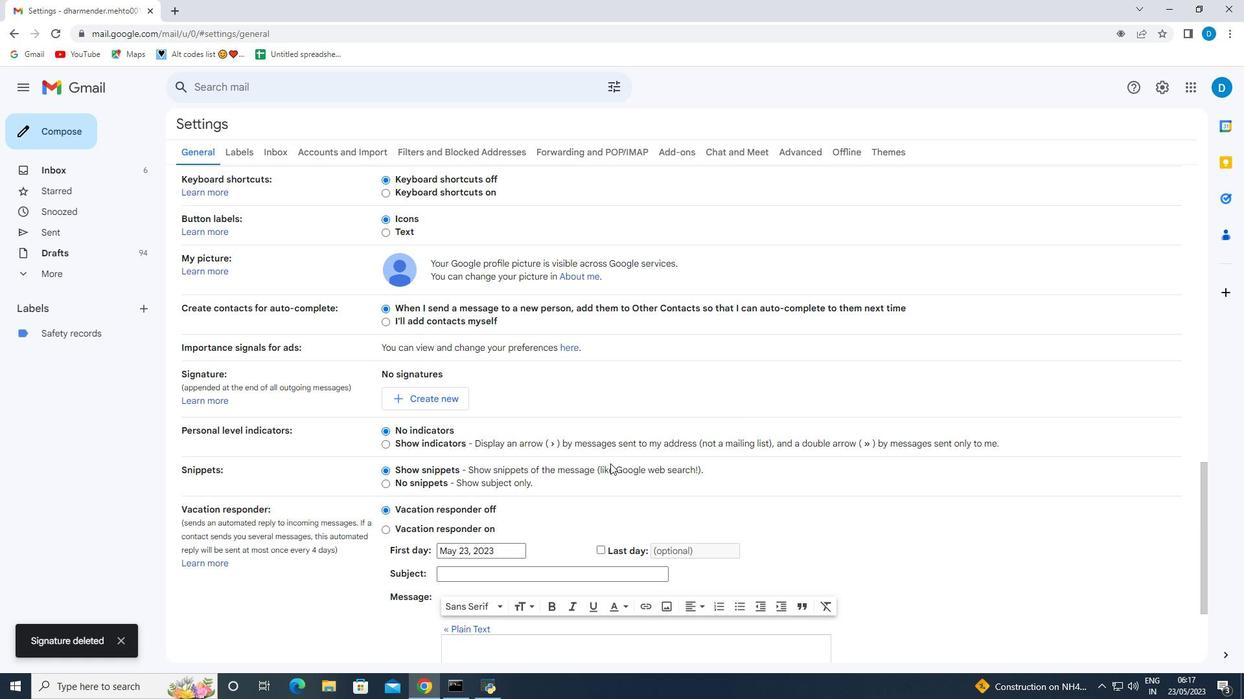 
Action: Mouse moved to (609, 464)
Screenshot: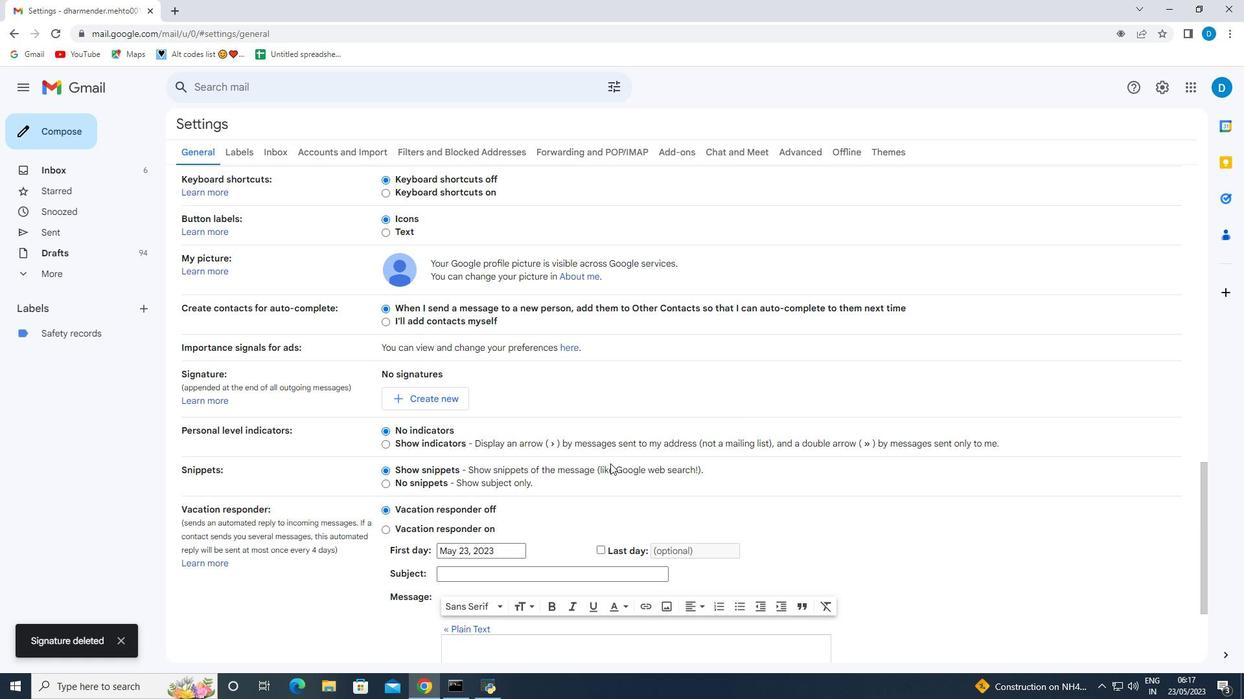 
Action: Mouse scrolled (609, 463) with delta (0, 0)
Screenshot: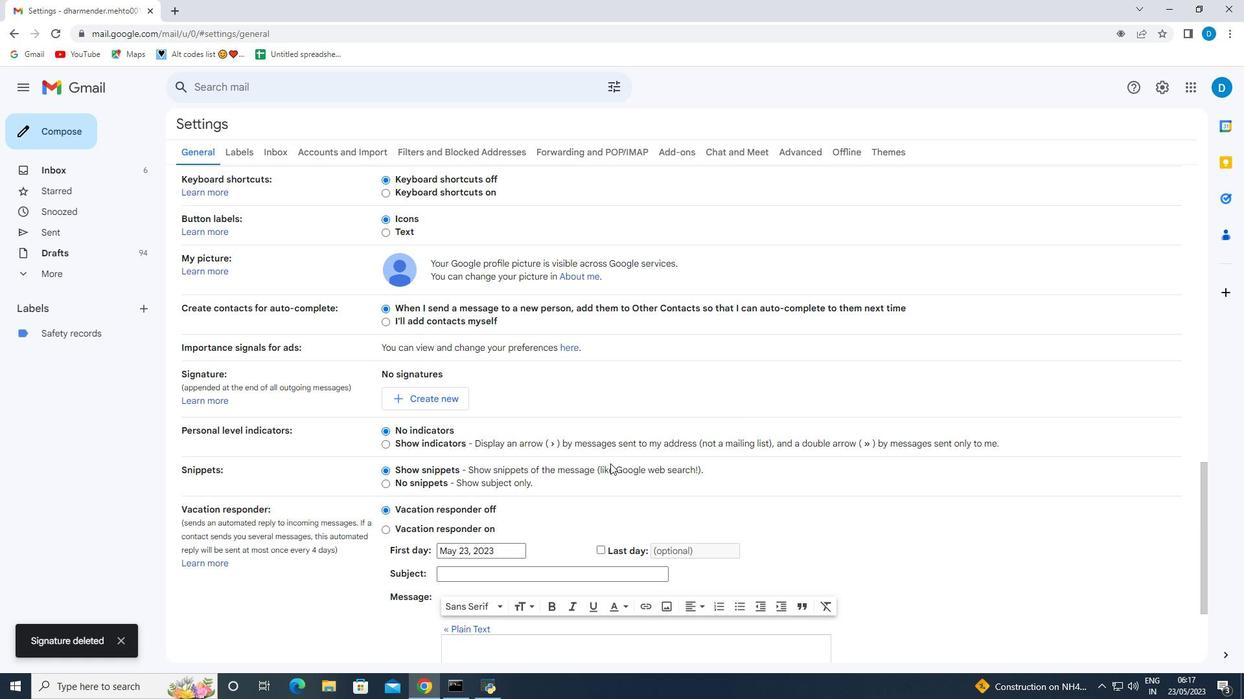 
Action: Mouse scrolled (609, 463) with delta (0, 0)
Screenshot: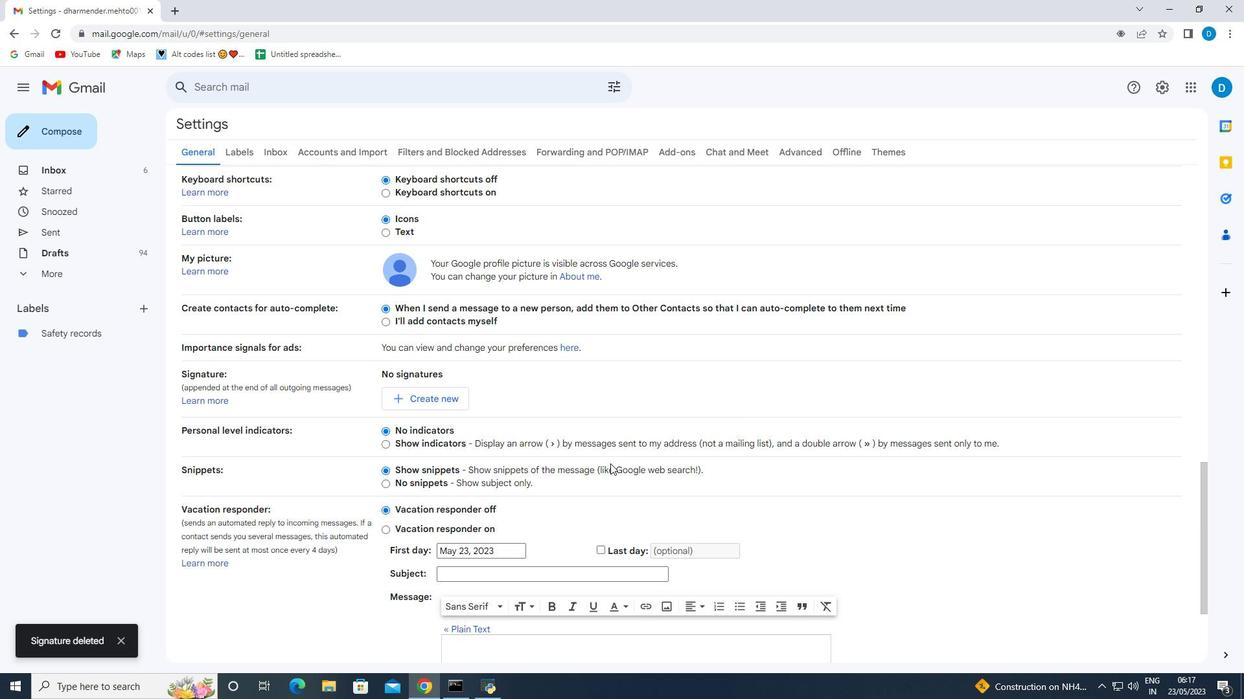 
Action: Mouse scrolled (609, 463) with delta (0, 0)
Screenshot: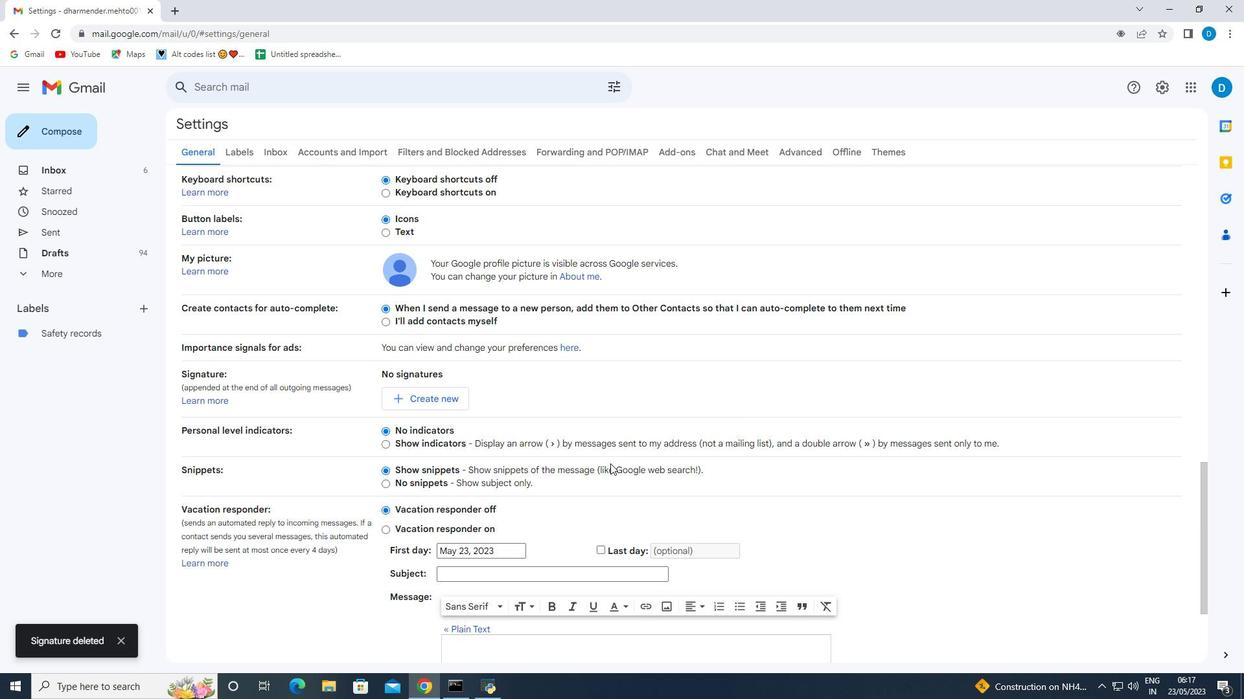 
Action: Mouse scrolled (609, 463) with delta (0, 0)
Screenshot: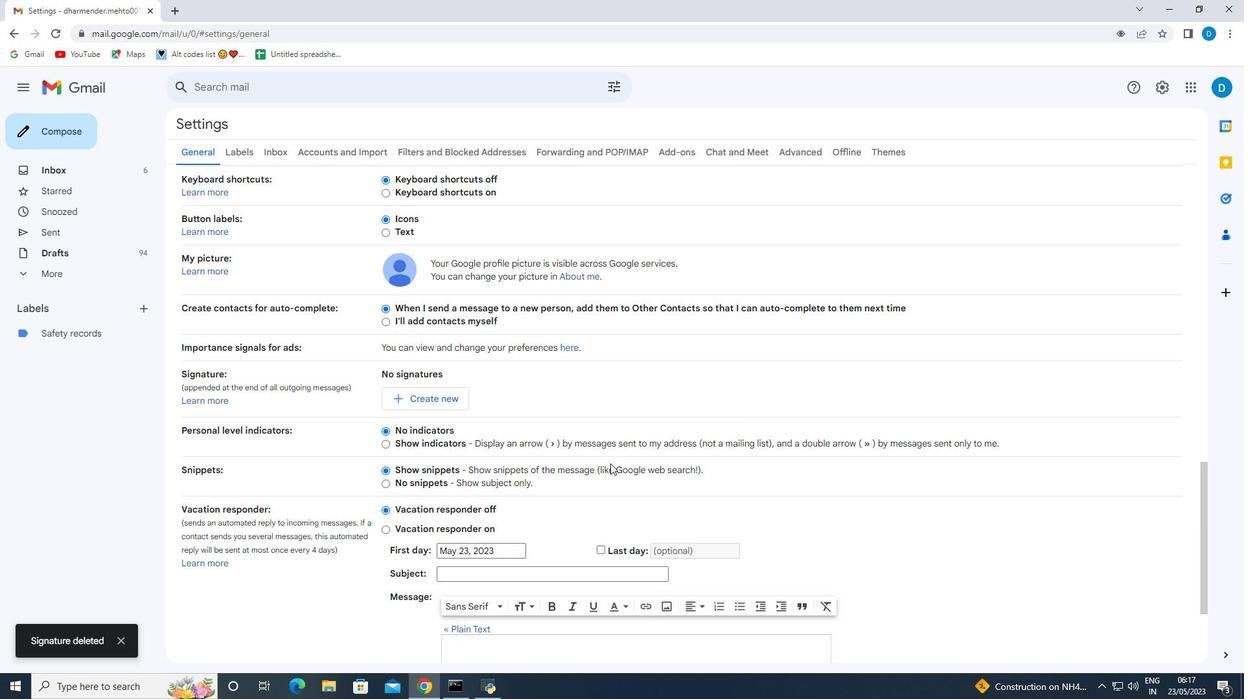 
Action: Mouse moved to (579, 512)
Screenshot: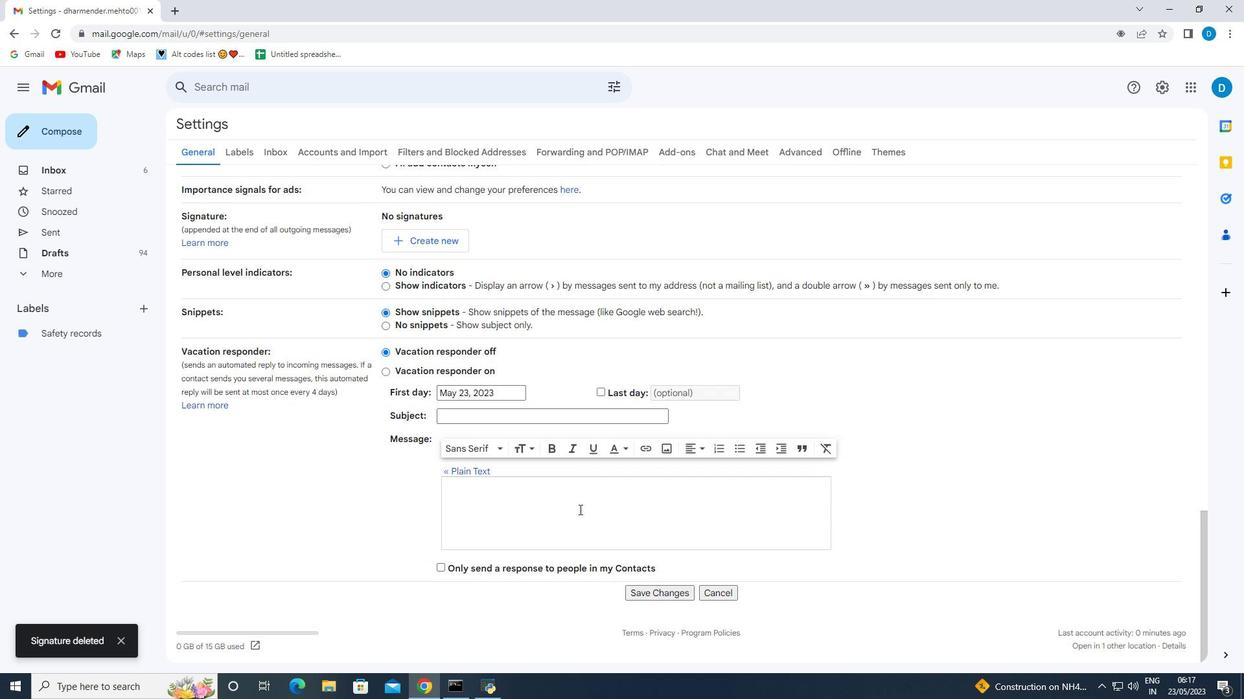 
Action: Mouse scrolled (579, 511) with delta (0, 0)
Screenshot: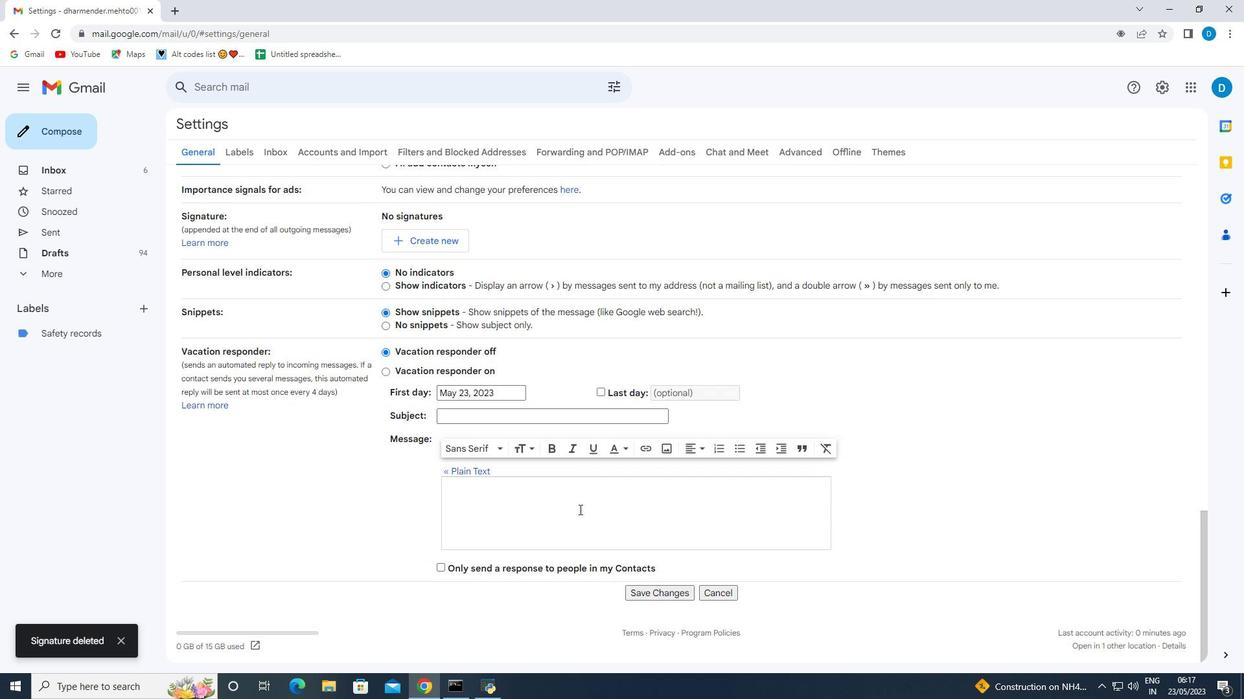 
Action: Mouse moved to (579, 514)
Screenshot: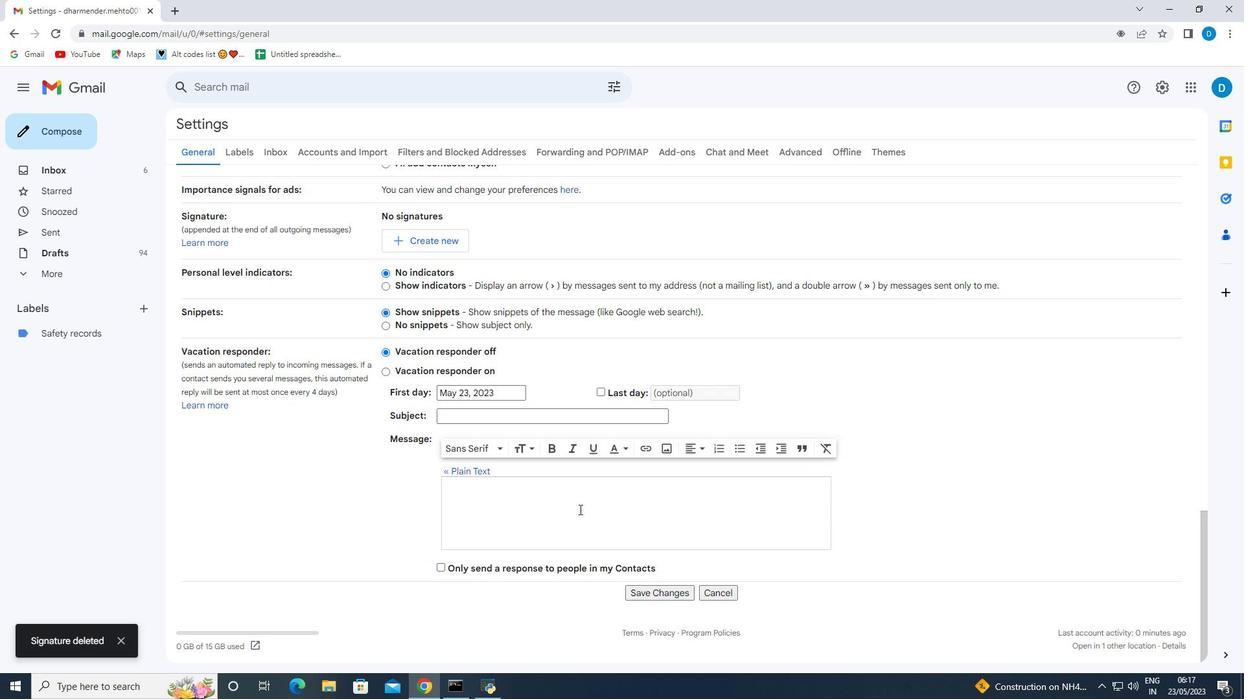 
Action: Mouse scrolled (579, 513) with delta (0, 0)
Screenshot: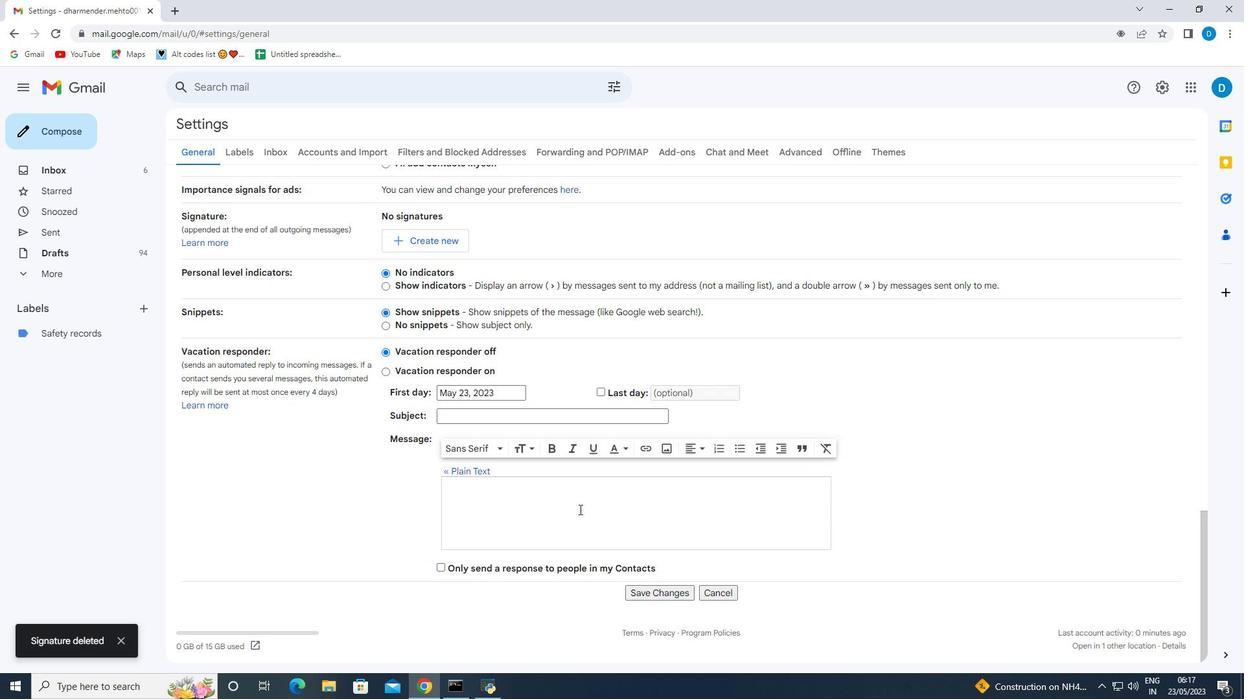 
Action: Mouse moved to (580, 517)
Screenshot: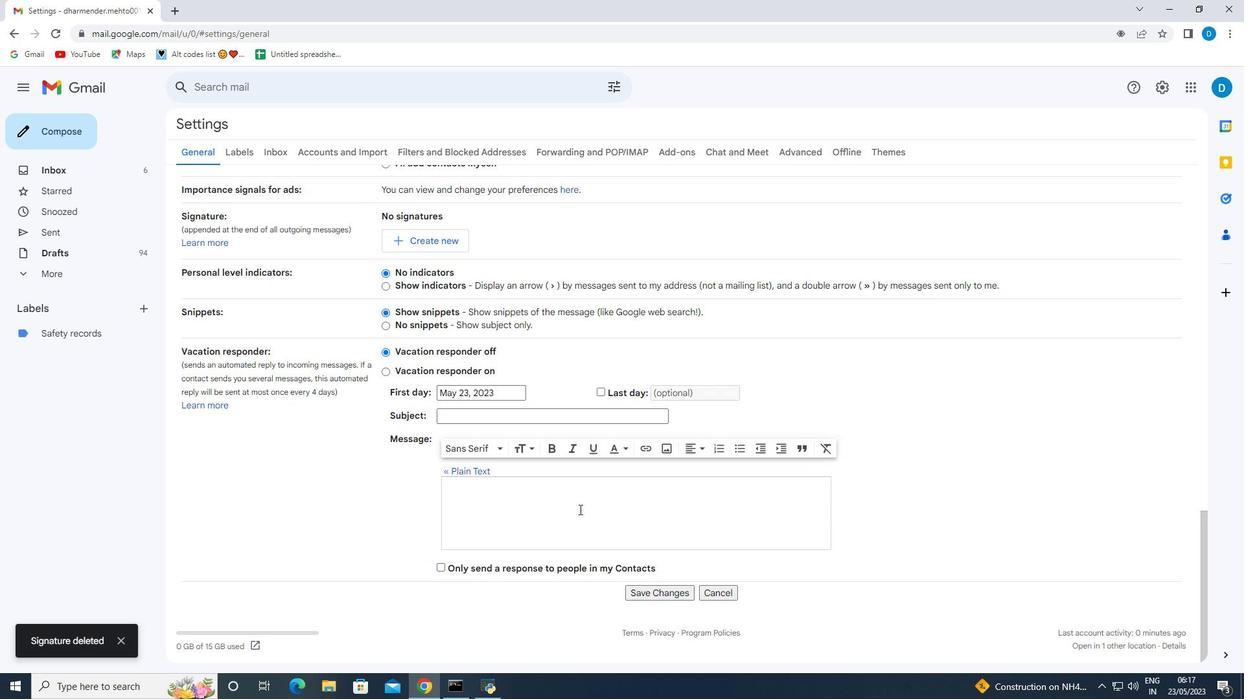 
Action: Mouse scrolled (580, 516) with delta (0, 0)
Screenshot: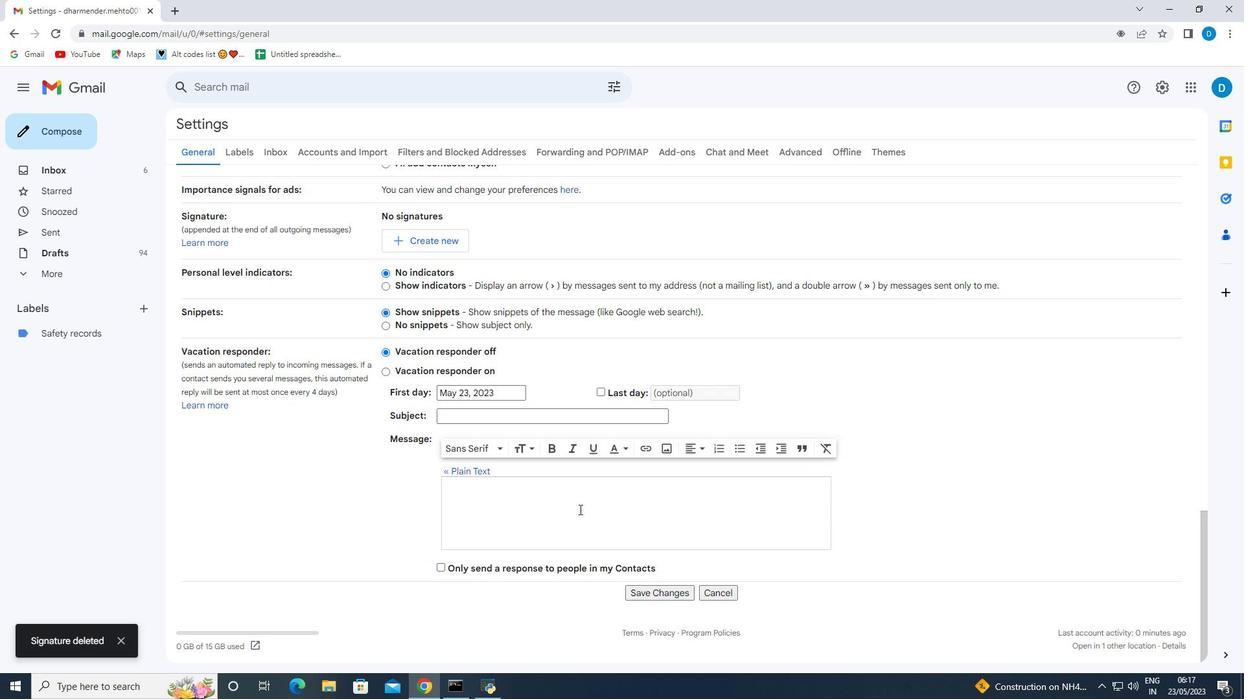 
Action: Mouse moved to (581, 518)
Screenshot: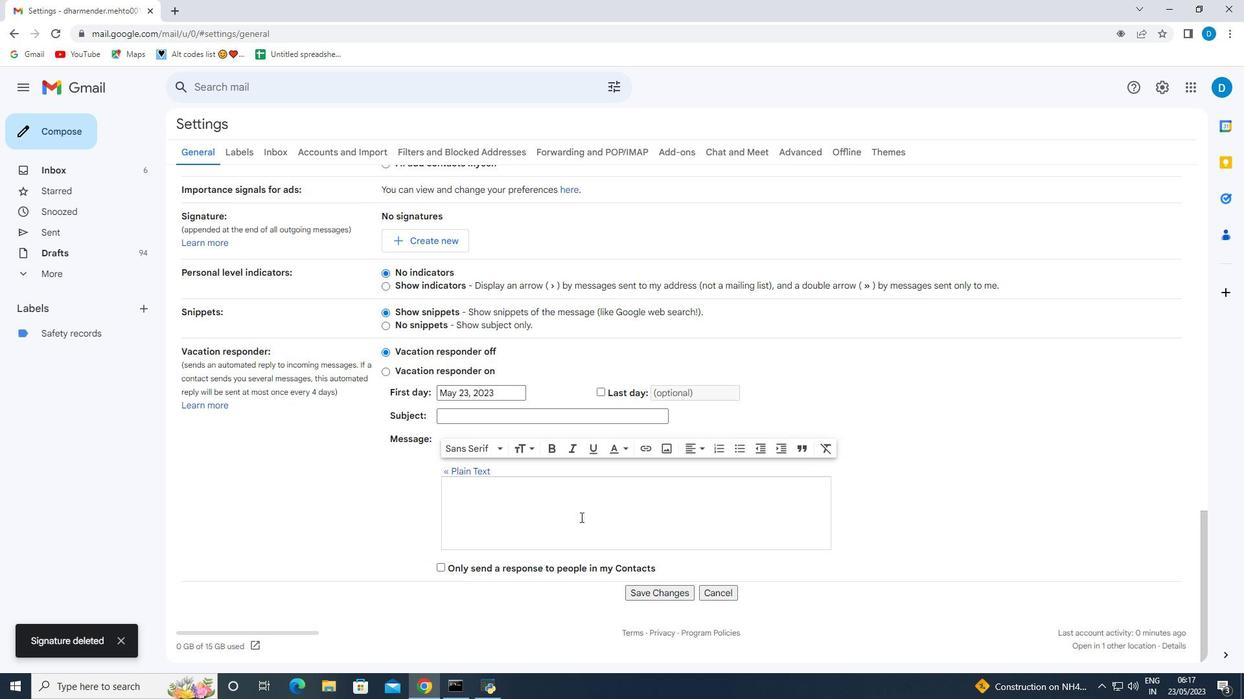 
Action: Mouse scrolled (581, 517) with delta (0, 0)
Screenshot: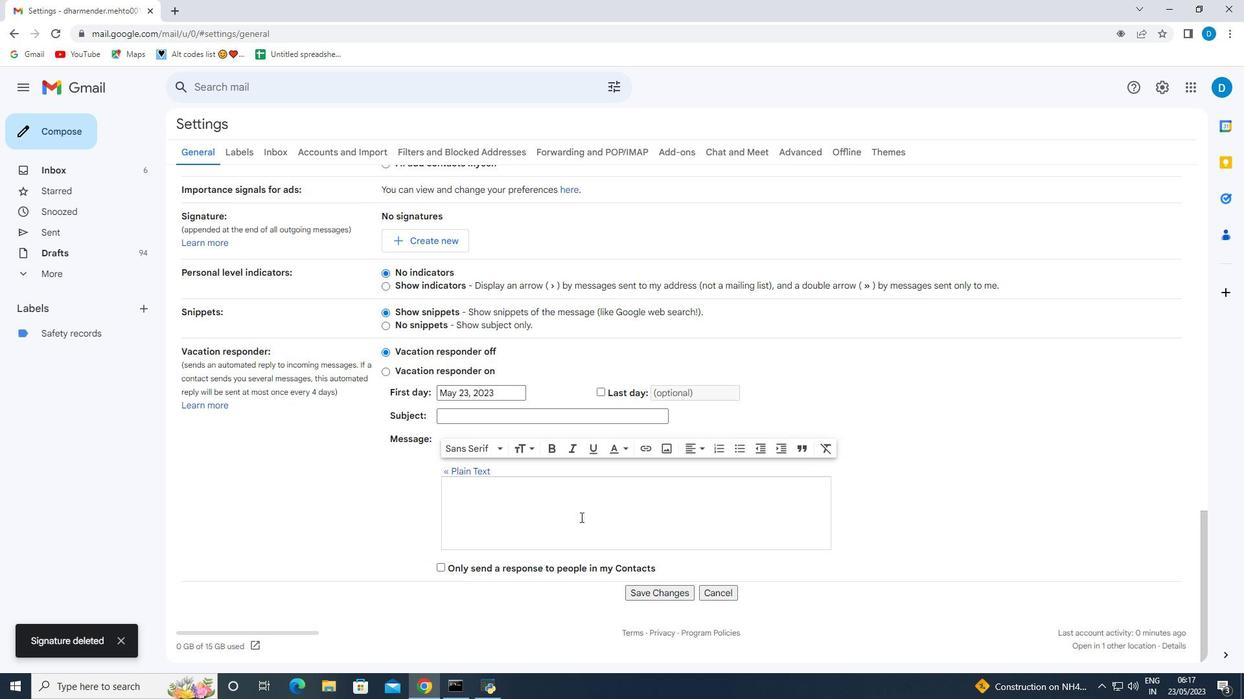 
Action: Mouse moved to (644, 553)
Screenshot: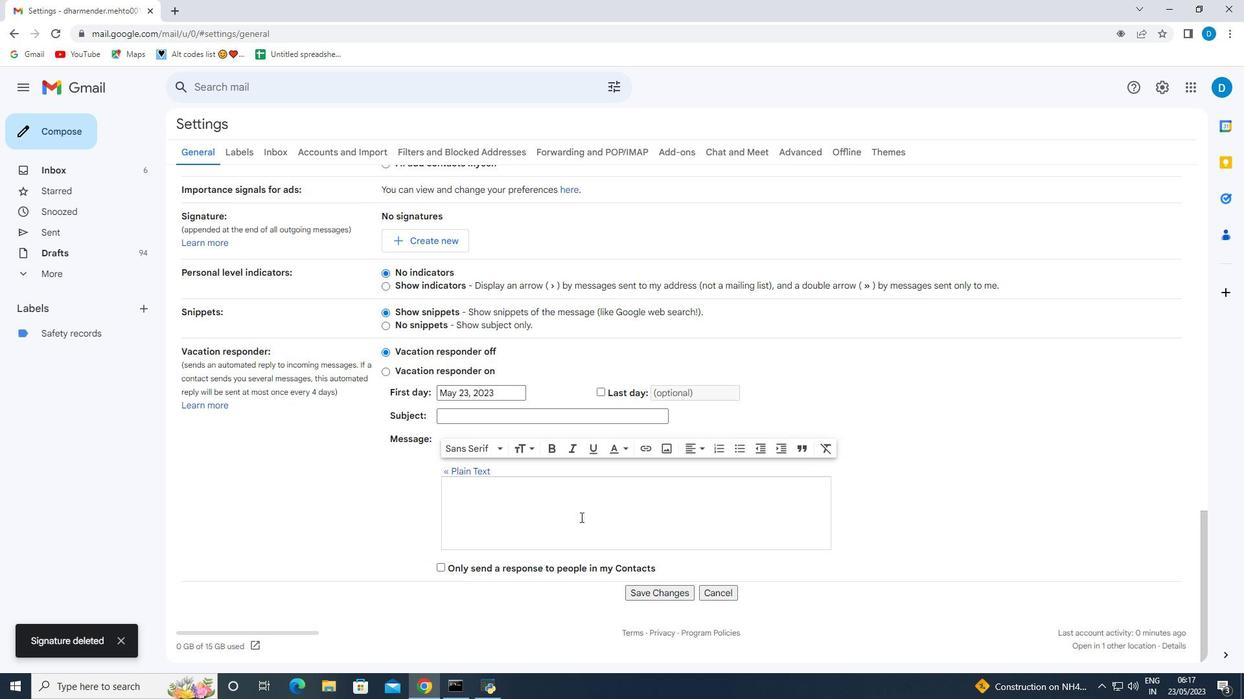 
Action: Mouse scrolled (582, 519) with delta (0, 0)
Screenshot: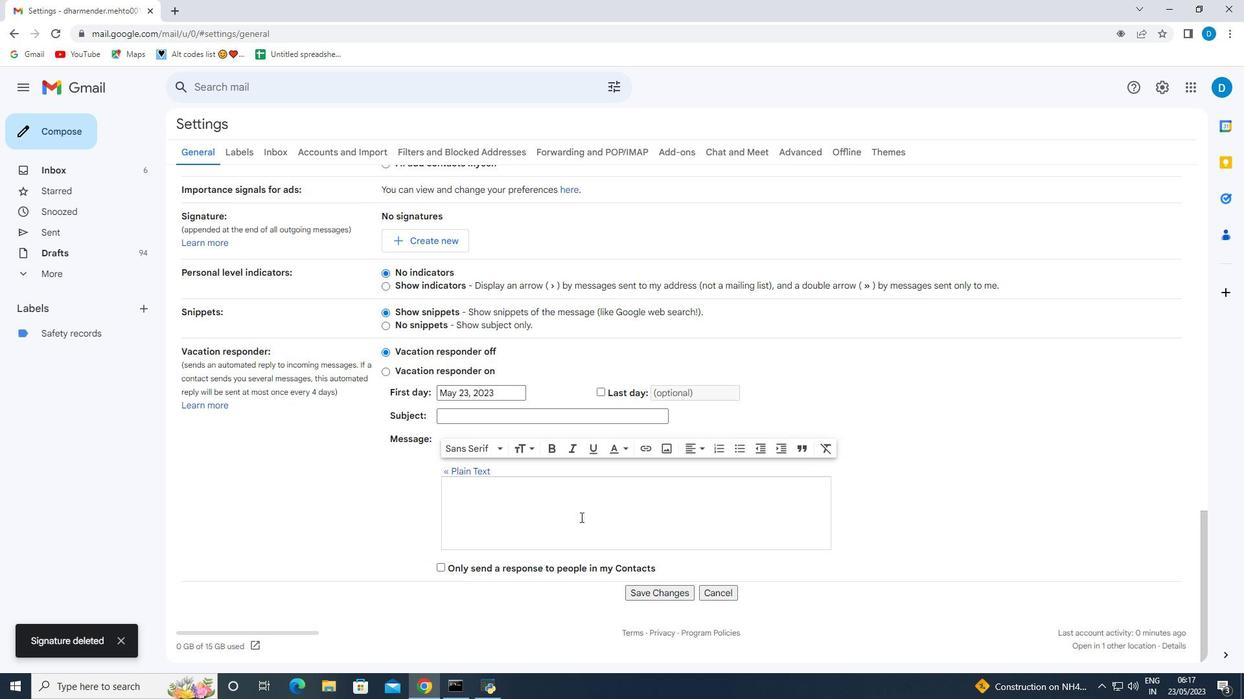 
Action: Mouse scrolled (587, 523) with delta (0, 0)
Screenshot: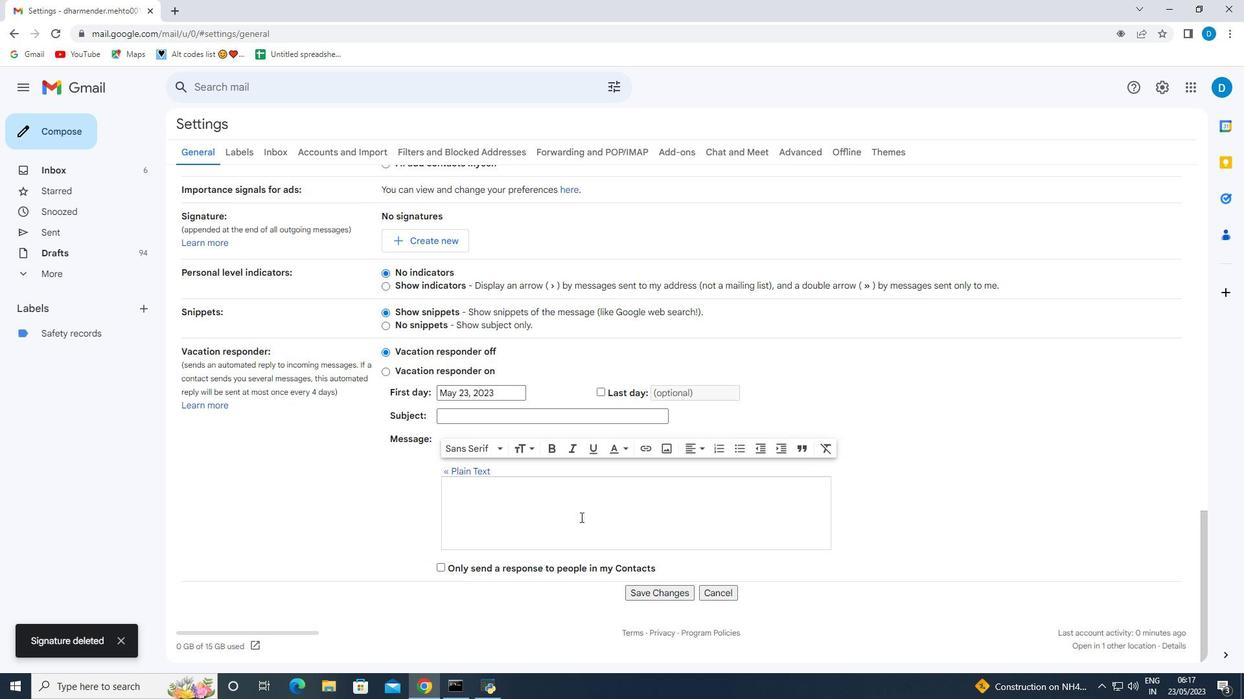 
Action: Mouse moved to (667, 586)
Screenshot: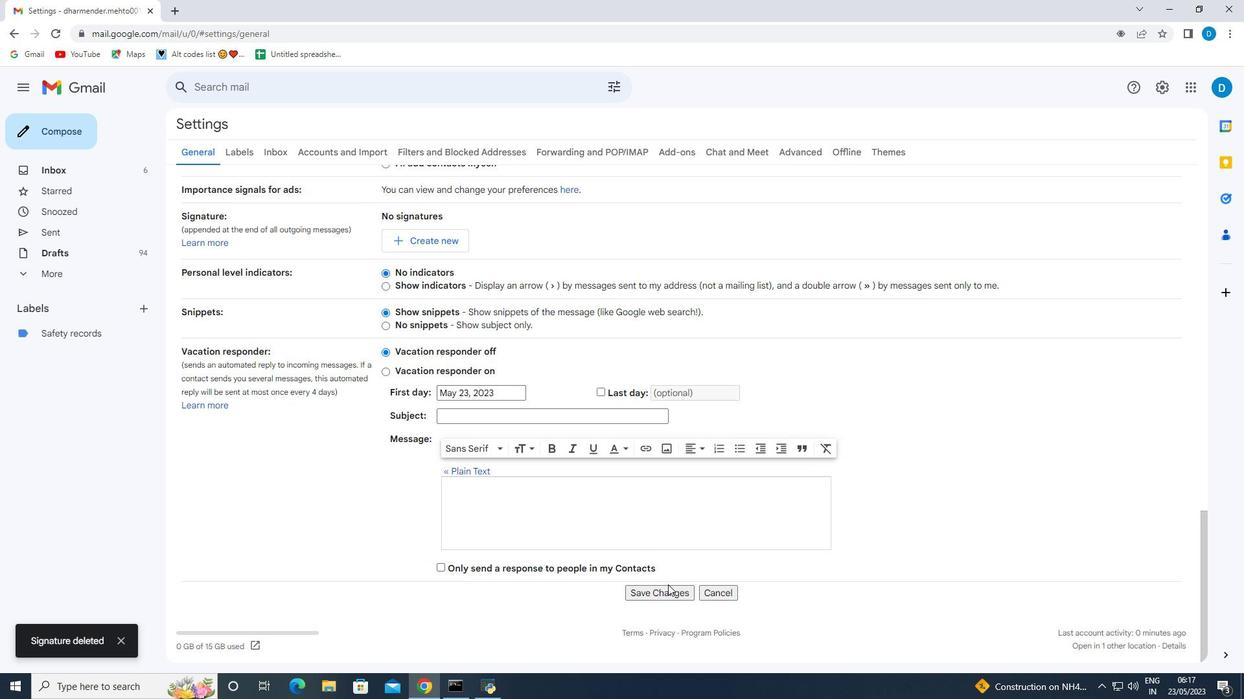 
Action: Mouse pressed left at (667, 586)
Screenshot: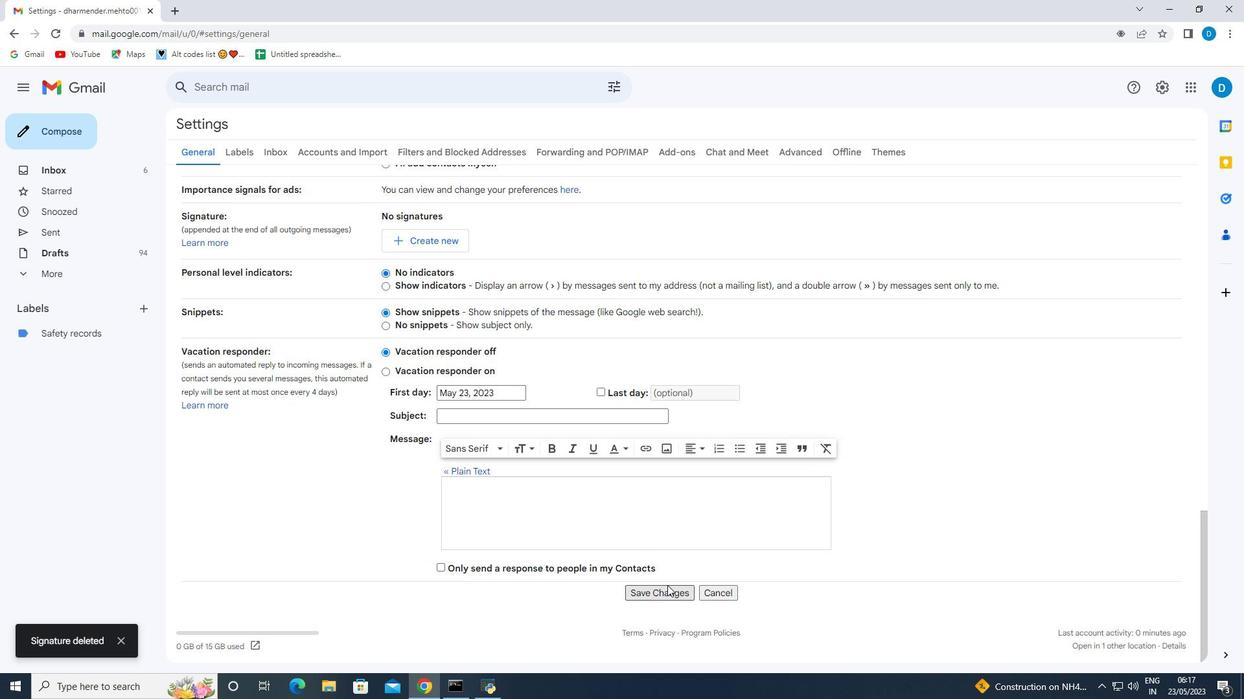 
Action: Mouse moved to (145, 331)
Screenshot: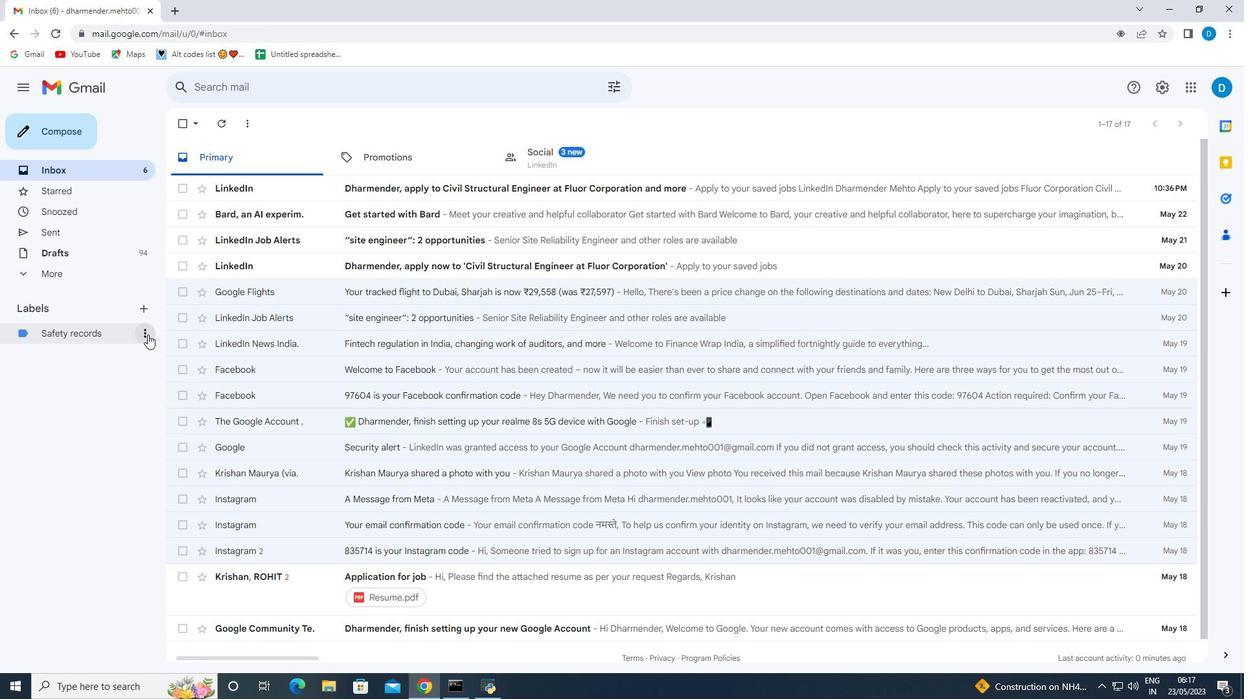 
Action: Mouse pressed left at (145, 331)
Screenshot: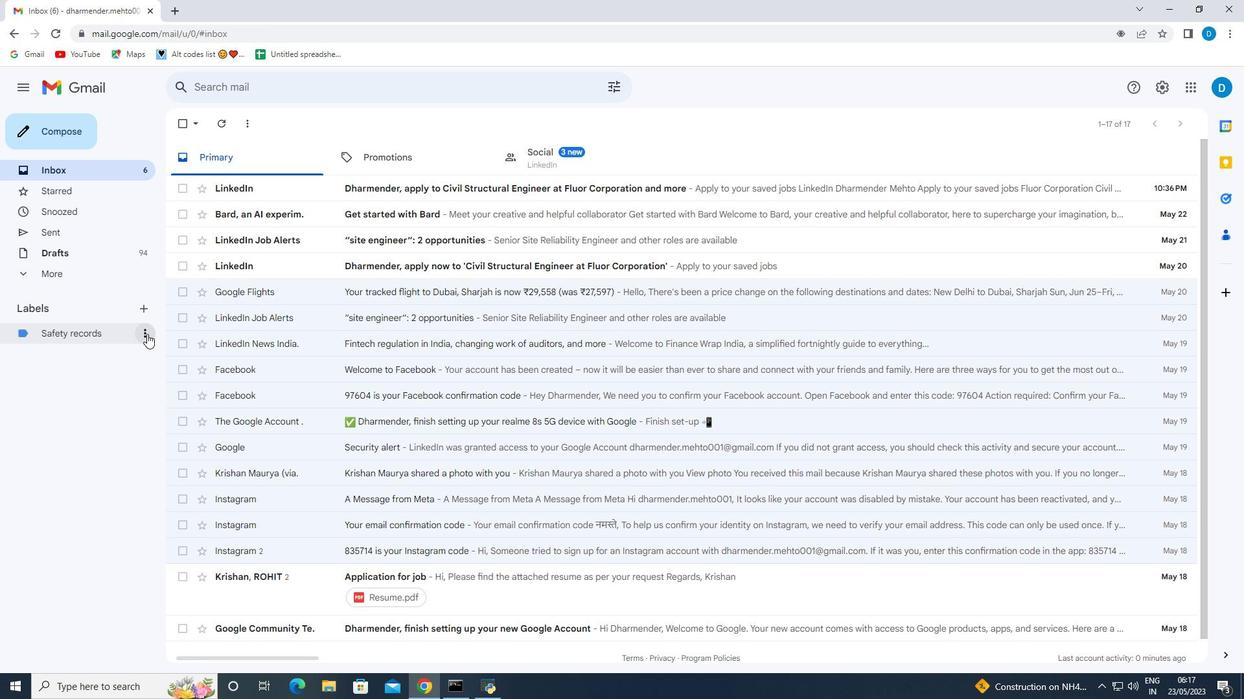 
Action: Mouse moved to (178, 567)
Screenshot: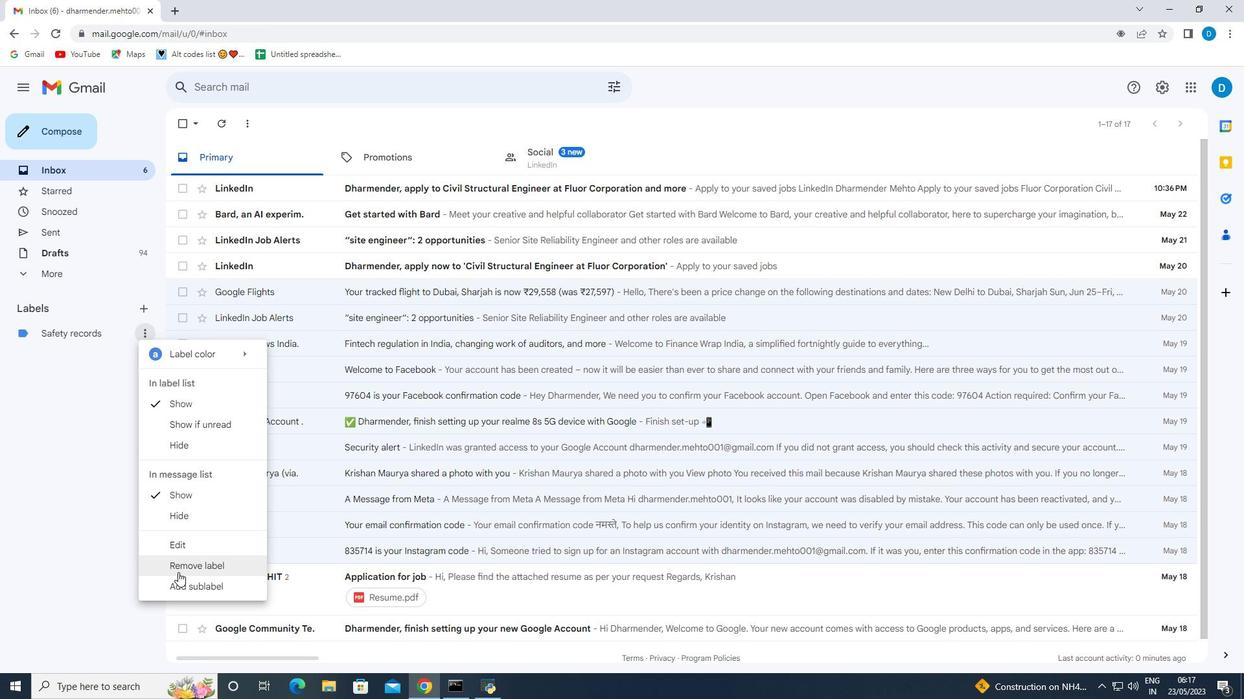 
Action: Mouse pressed left at (178, 567)
Screenshot: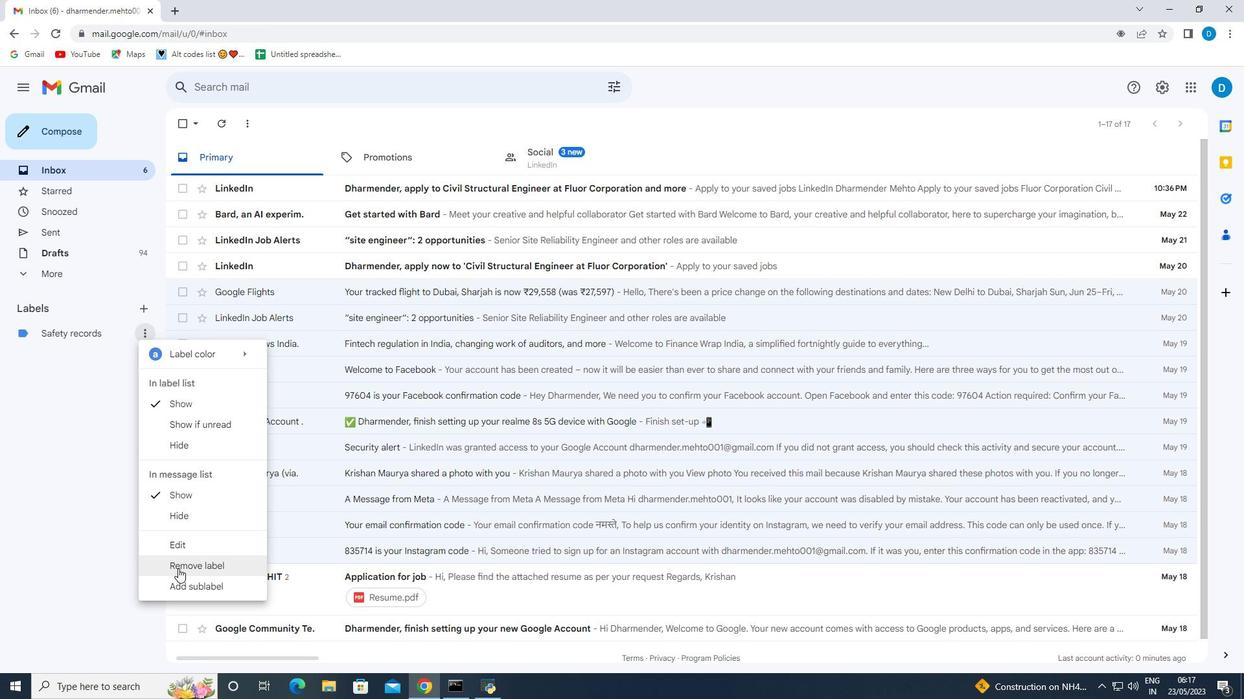 
Action: Mouse moved to (728, 402)
Screenshot: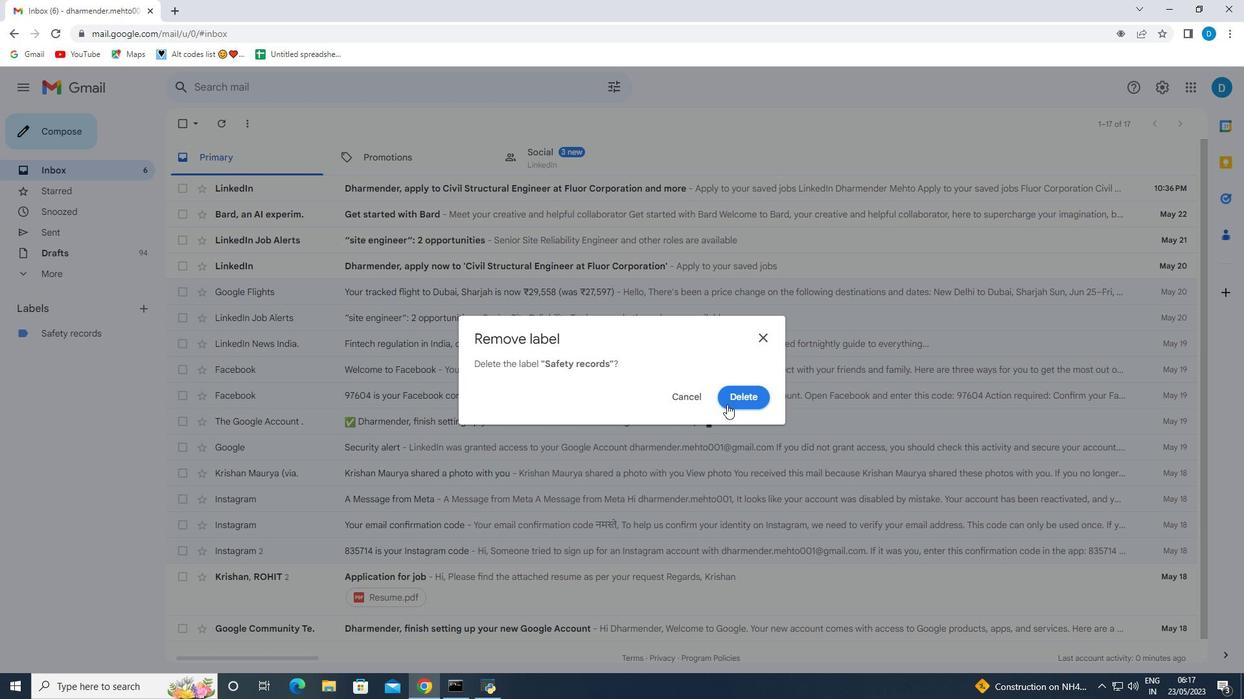
Action: Mouse pressed left at (728, 402)
Screenshot: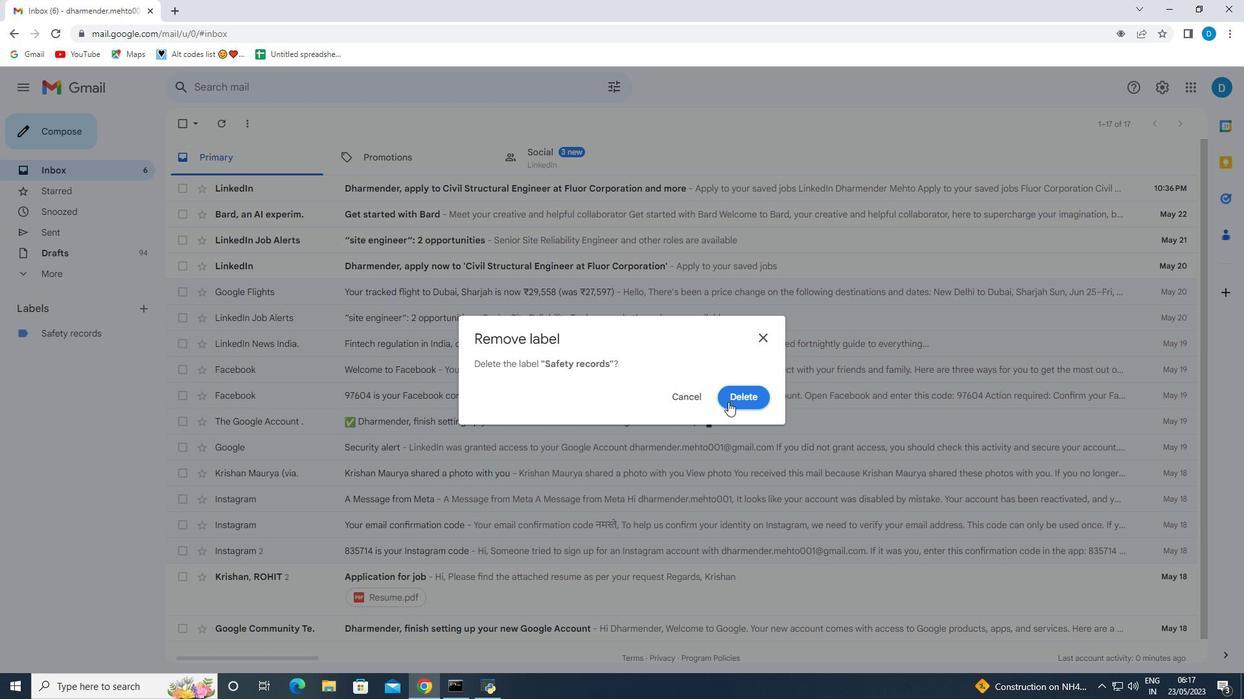 
Action: Mouse moved to (731, 366)
Screenshot: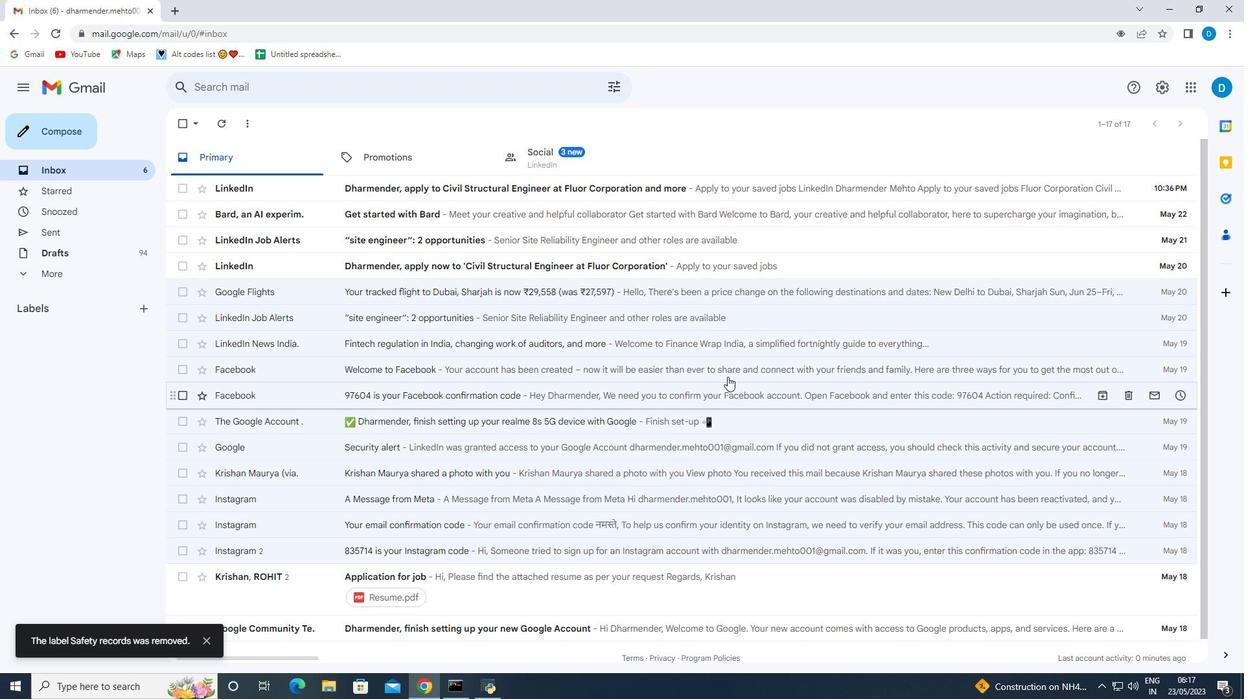 
Action: Mouse scrolled (731, 367) with delta (0, 0)
Screenshot: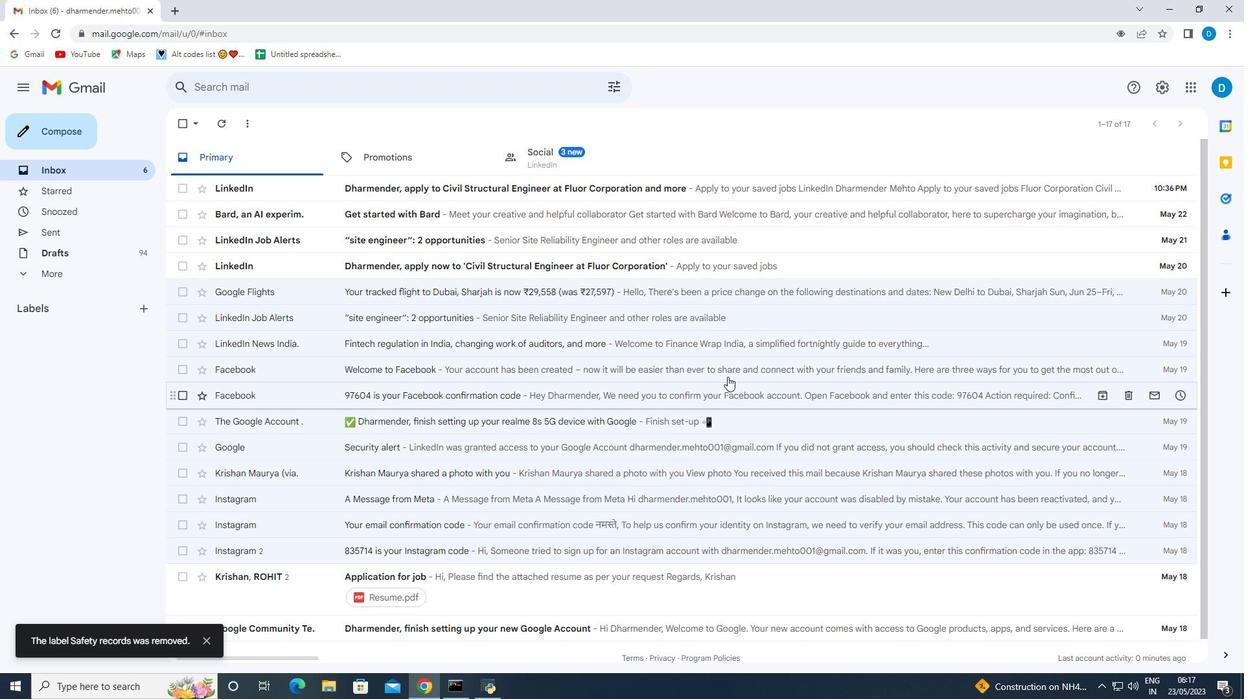 
Action: Mouse scrolled (731, 367) with delta (0, 0)
Screenshot: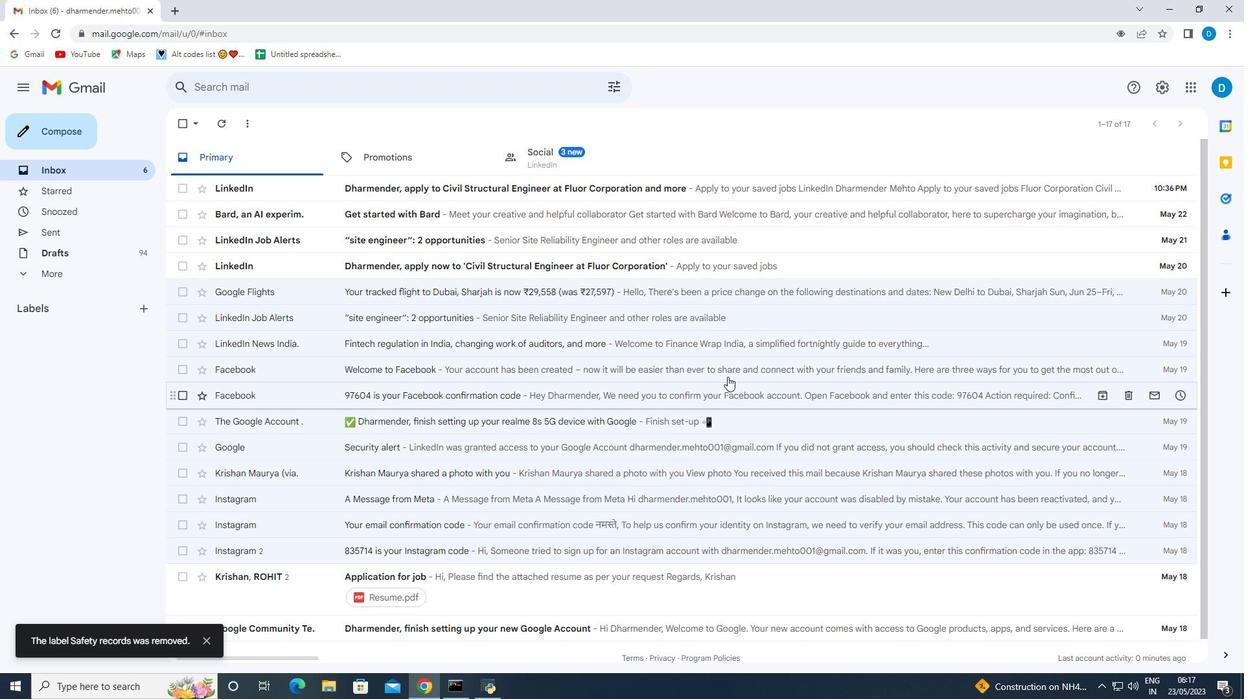 
Action: Mouse moved to (732, 366)
Screenshot: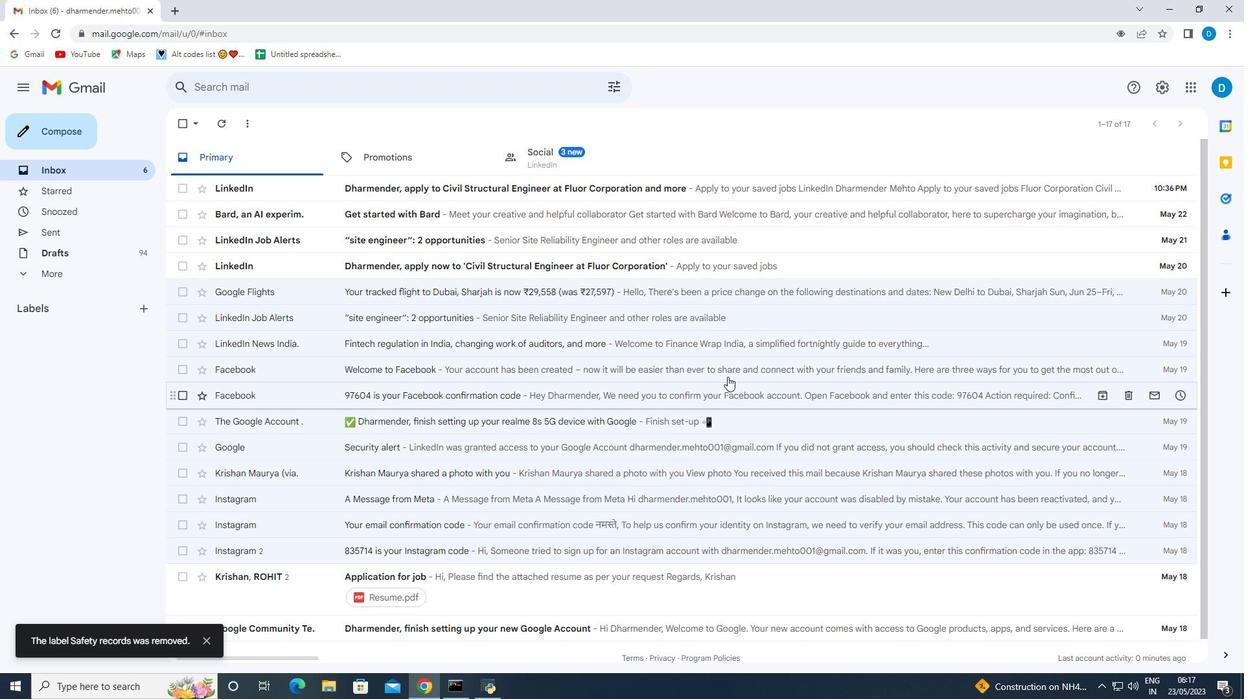 
Action: Mouse scrolled (732, 366) with delta (0, 0)
Screenshot: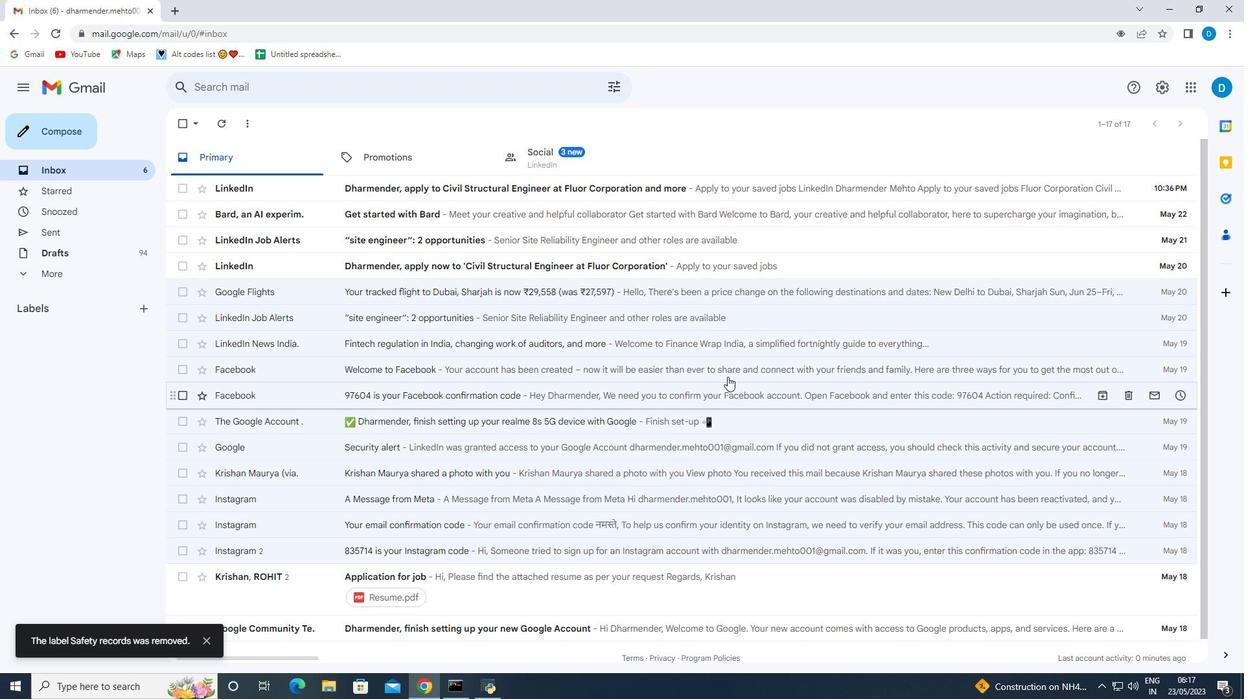 
Action: Mouse moved to (733, 366)
Screenshot: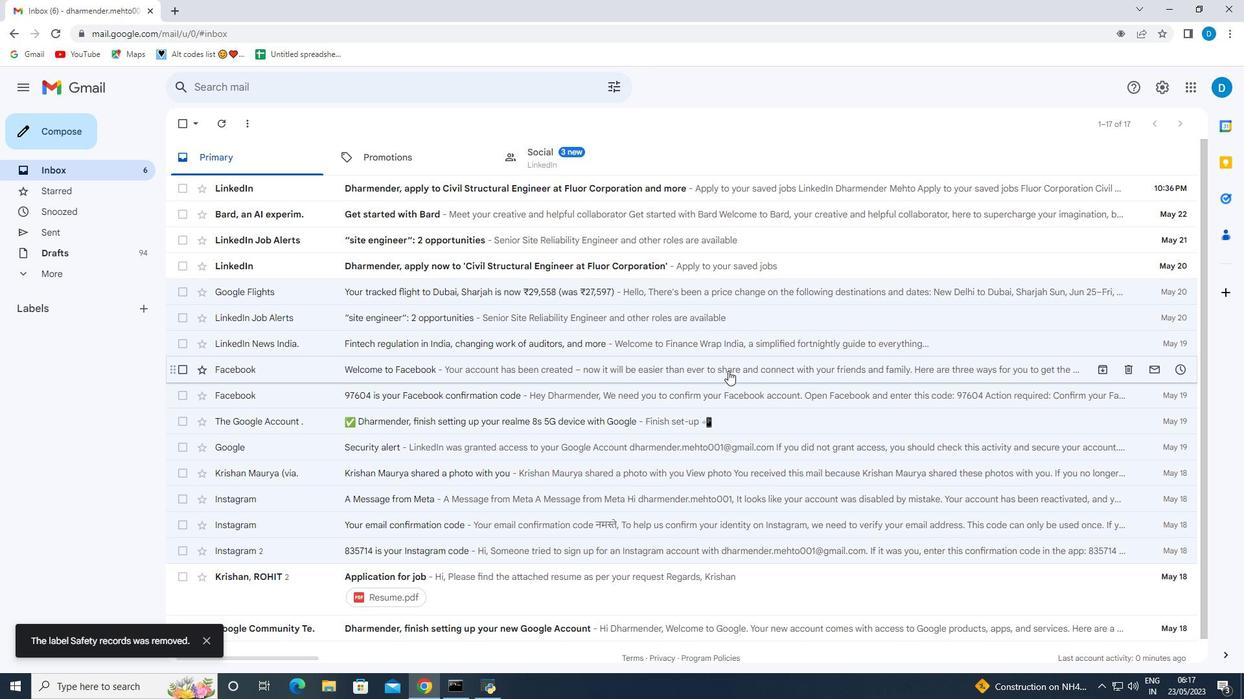 
Action: Mouse scrolled (733, 366) with delta (0, 0)
Screenshot: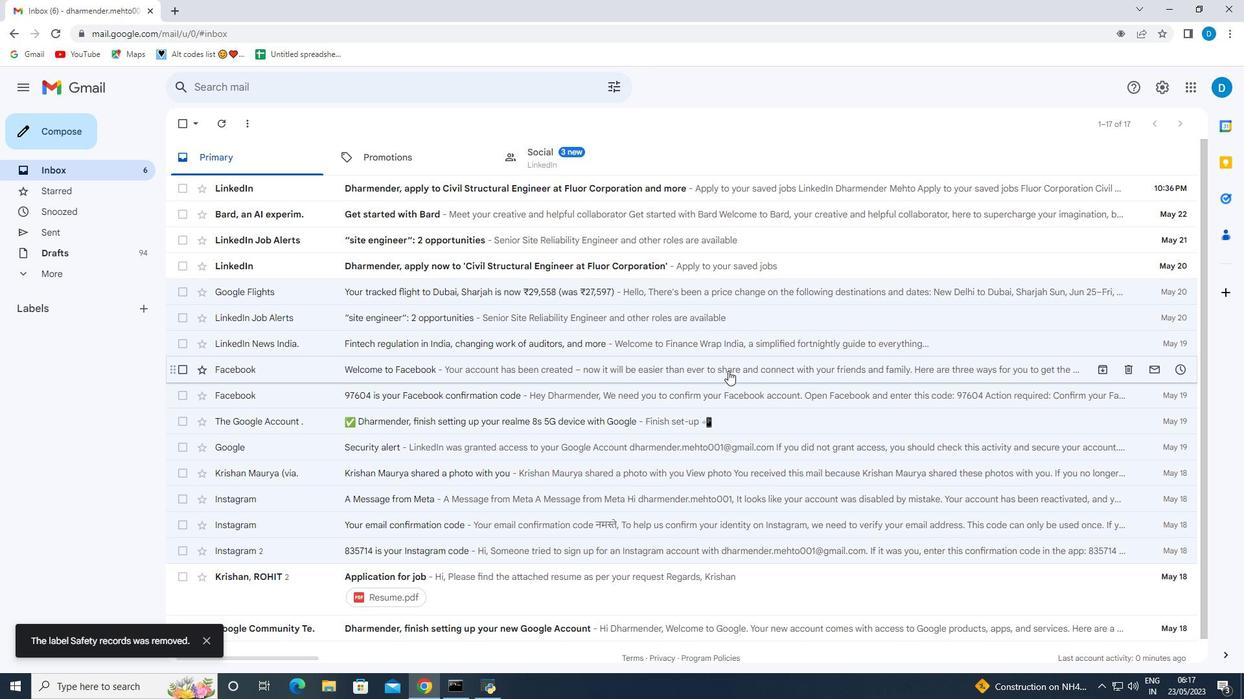 
Action: Mouse moved to (1154, 152)
Screenshot: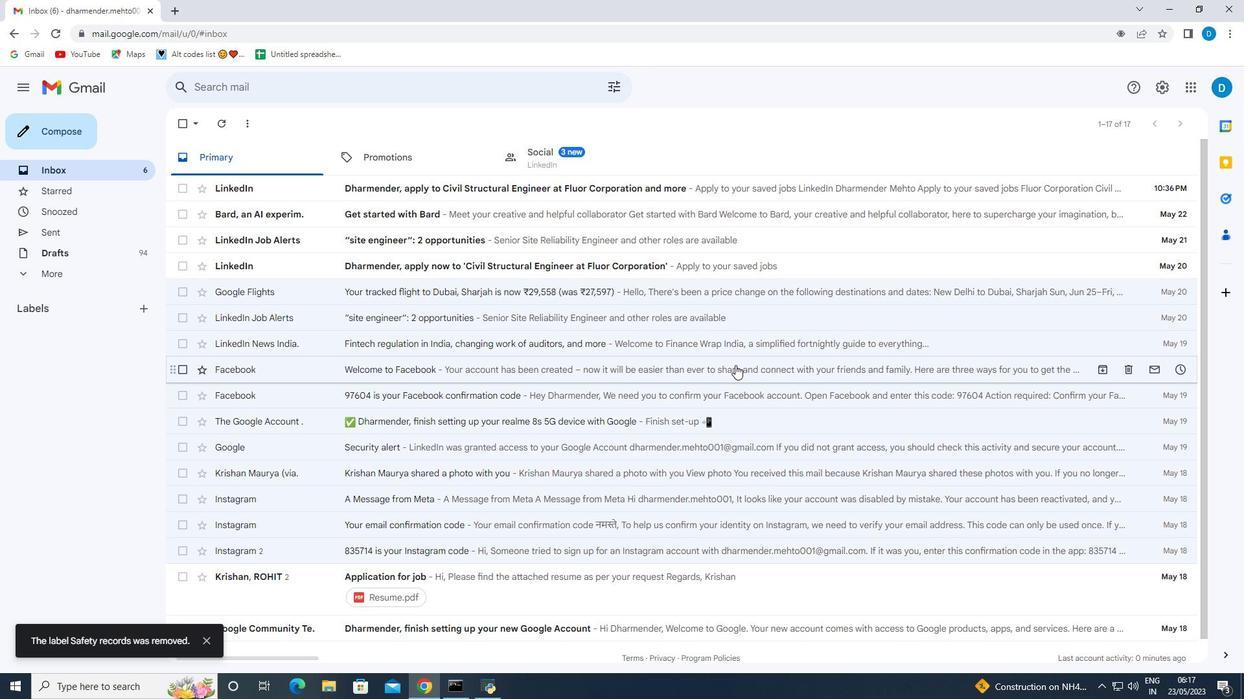 
Action: Mouse scrolled (736, 366) with delta (0, 0)
Screenshot: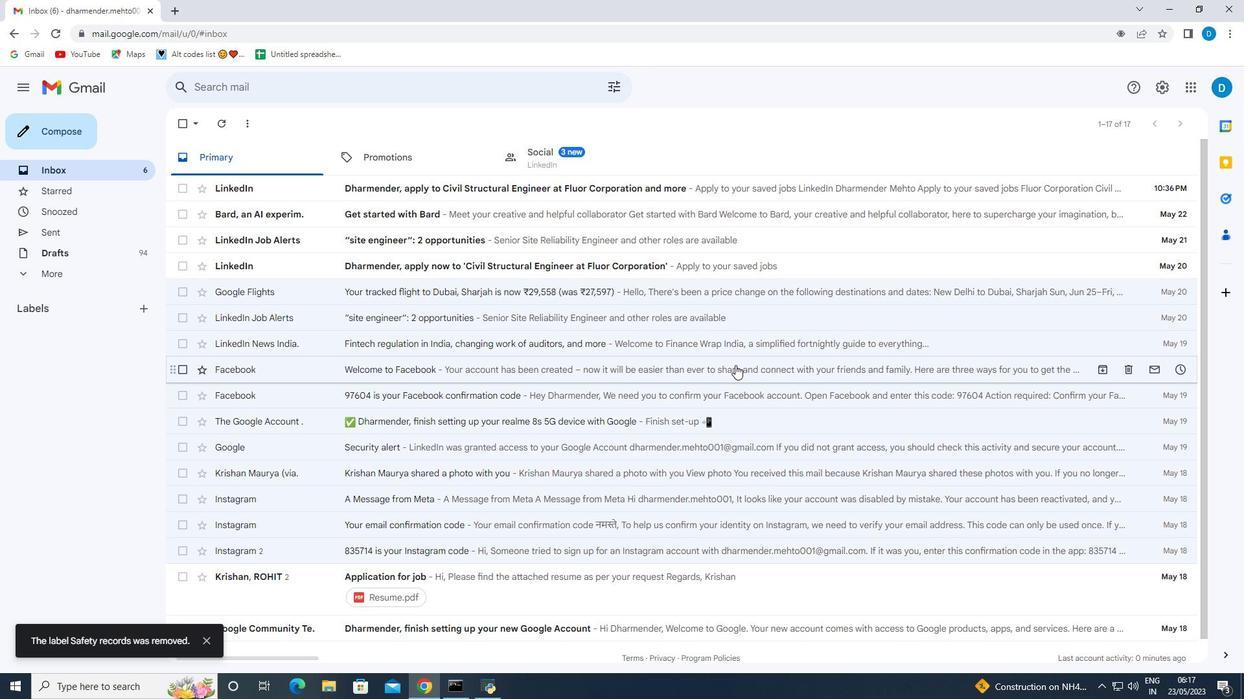 
Action: Mouse moved to (1156, 85)
Screenshot: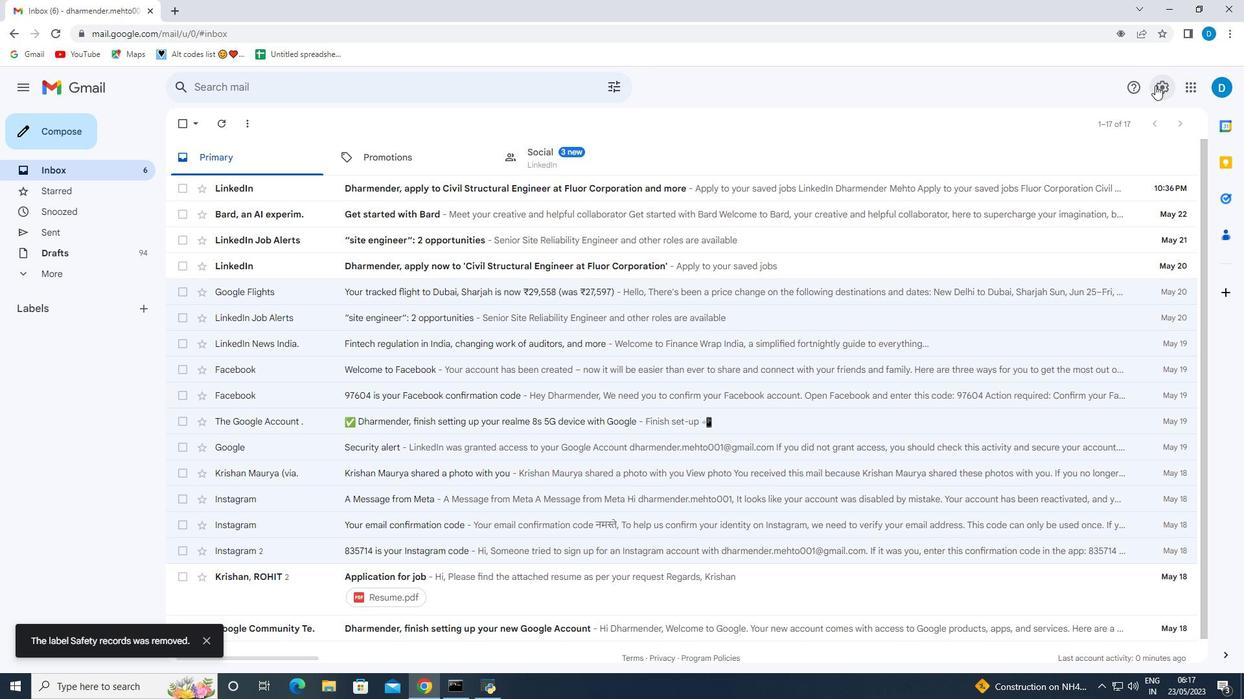 
Action: Mouse pressed left at (1156, 85)
Screenshot: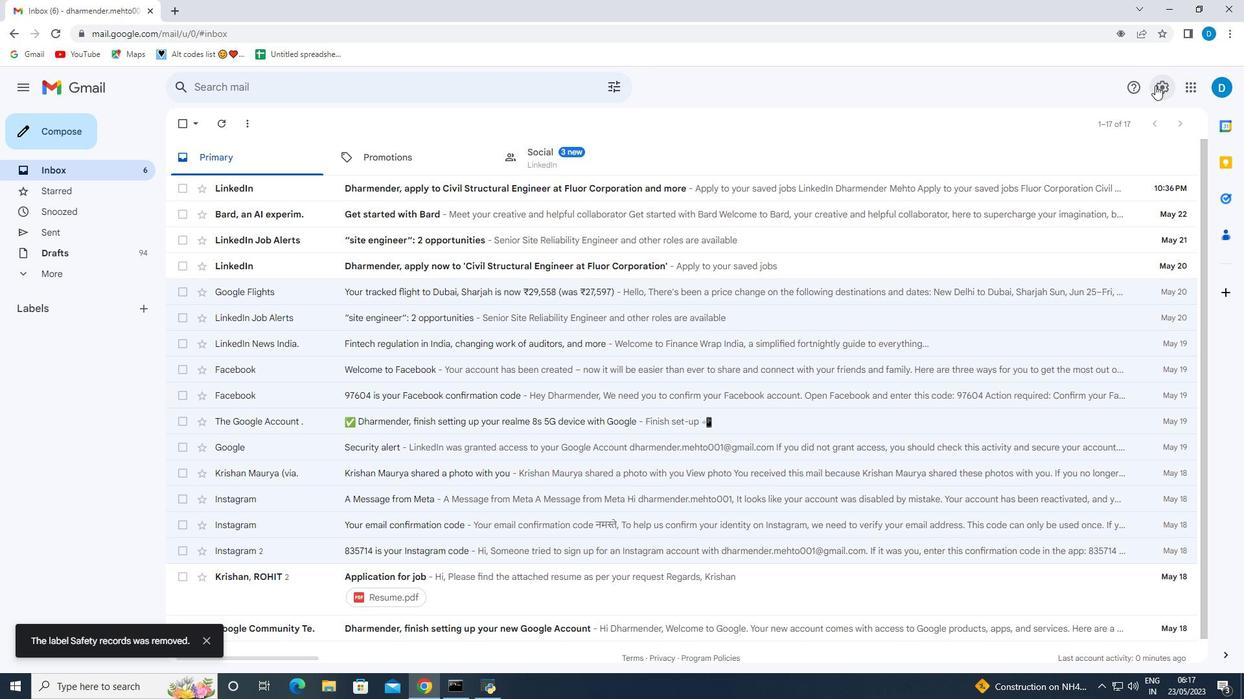 
Action: Mouse moved to (1087, 154)
Screenshot: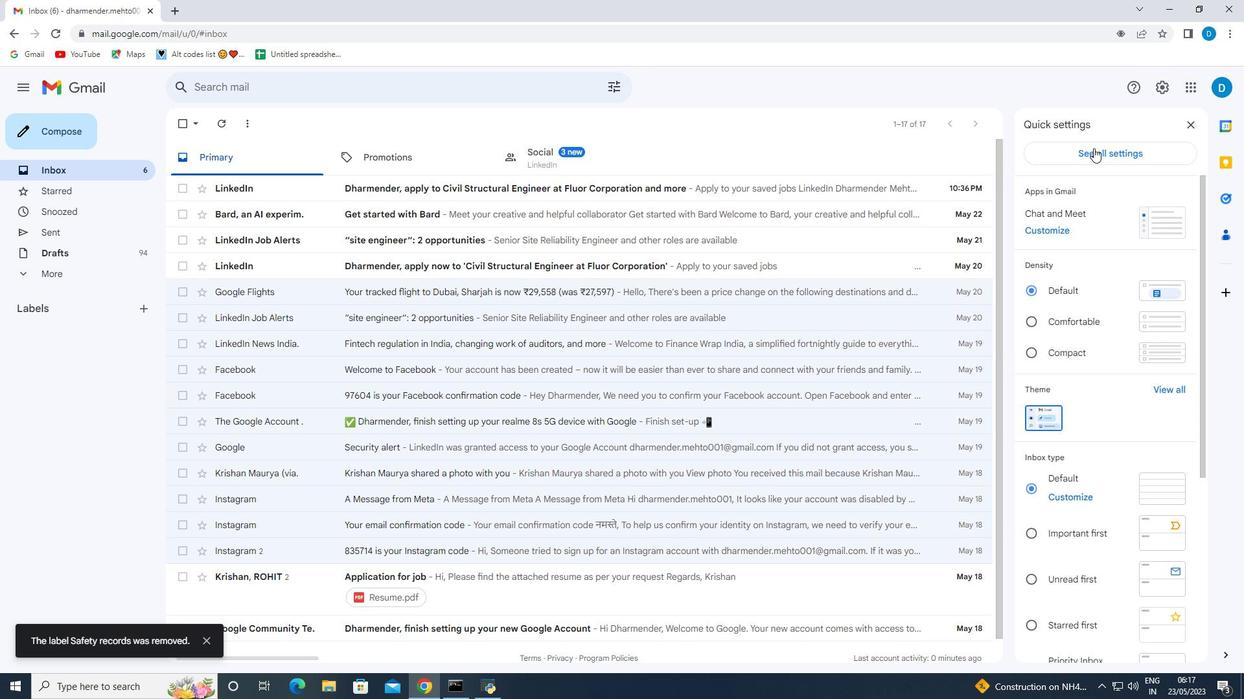 
Action: Mouse pressed left at (1087, 154)
Screenshot: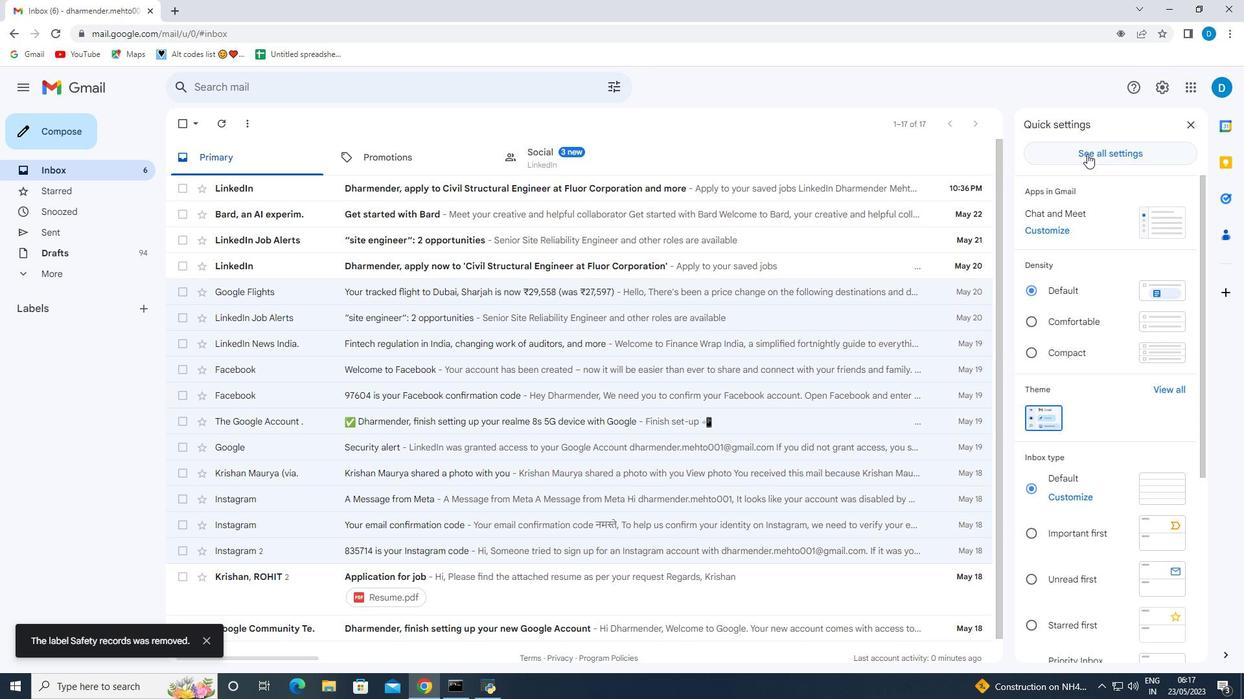 
Action: Mouse moved to (499, 419)
Screenshot: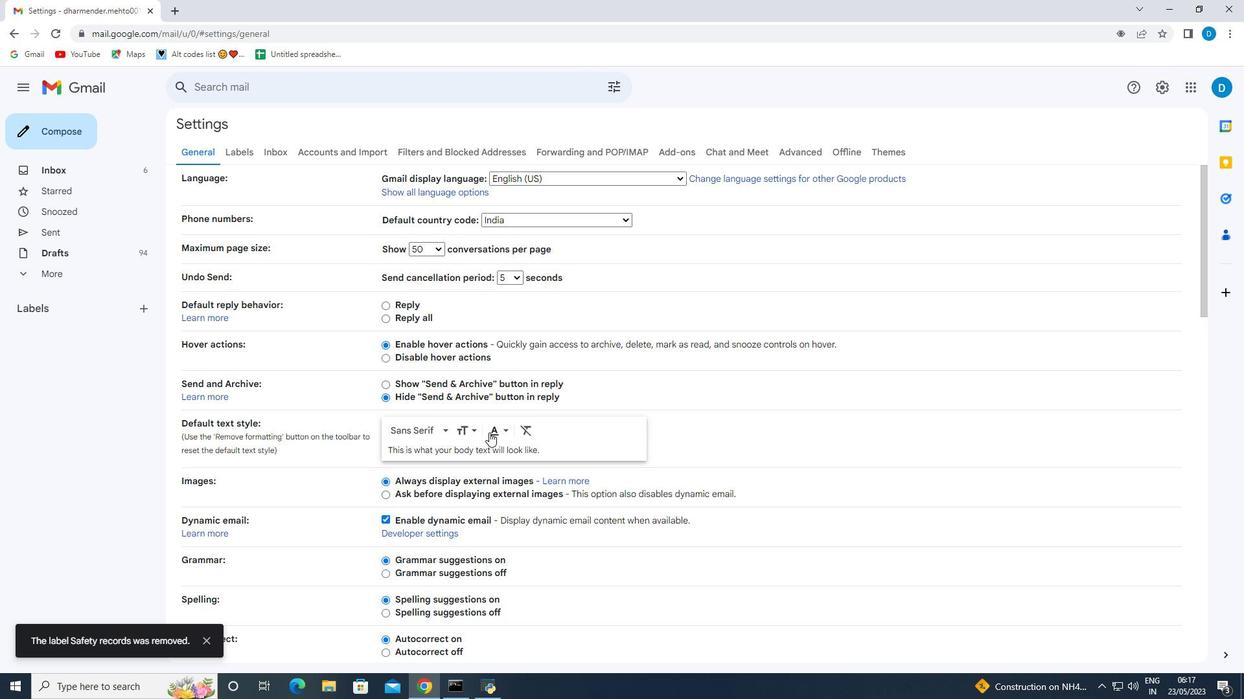 
Action: Mouse scrolled (499, 419) with delta (0, 0)
Screenshot: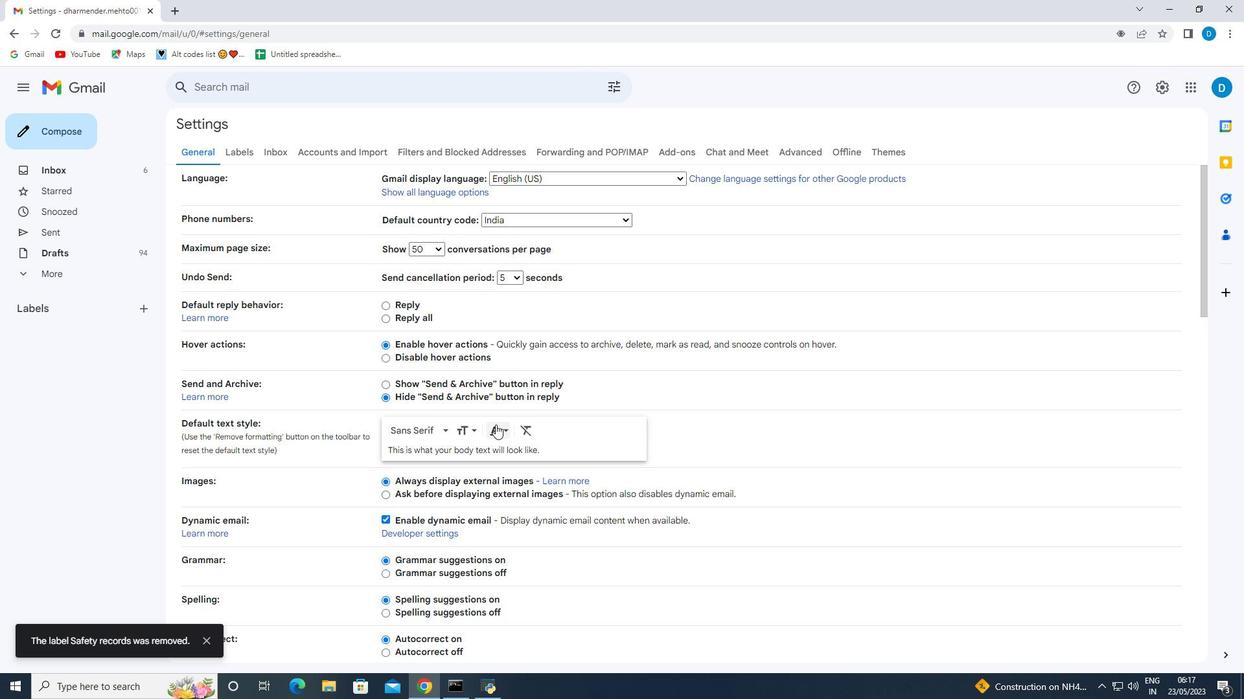 
Action: Mouse scrolled (499, 419) with delta (0, 0)
Screenshot: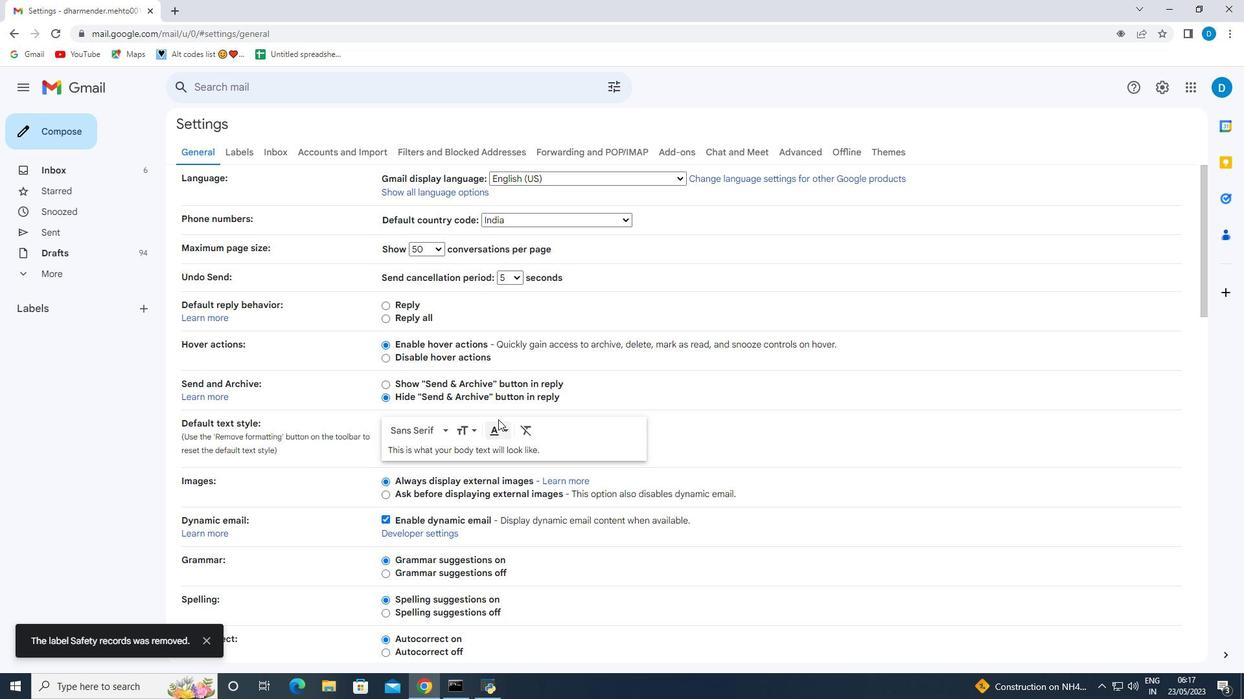
Action: Mouse scrolled (499, 419) with delta (0, 0)
Screenshot: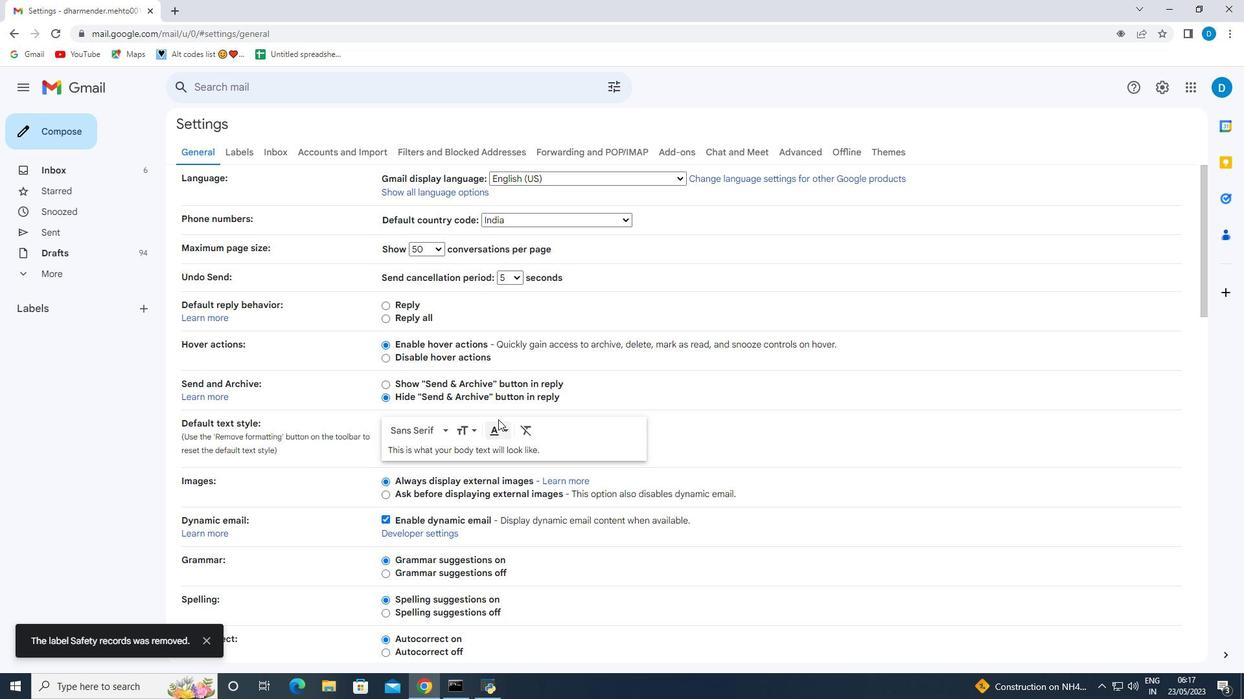 
Action: Mouse scrolled (499, 419) with delta (0, 0)
Screenshot: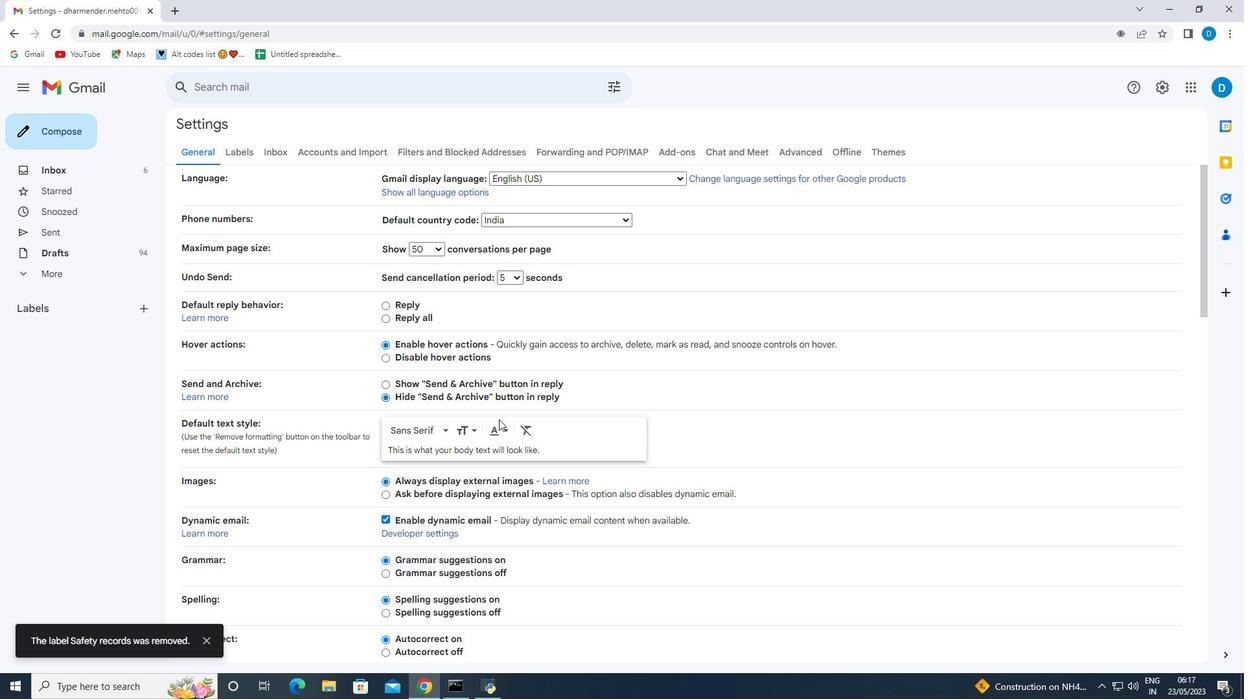 
Action: Mouse scrolled (499, 419) with delta (0, 0)
Screenshot: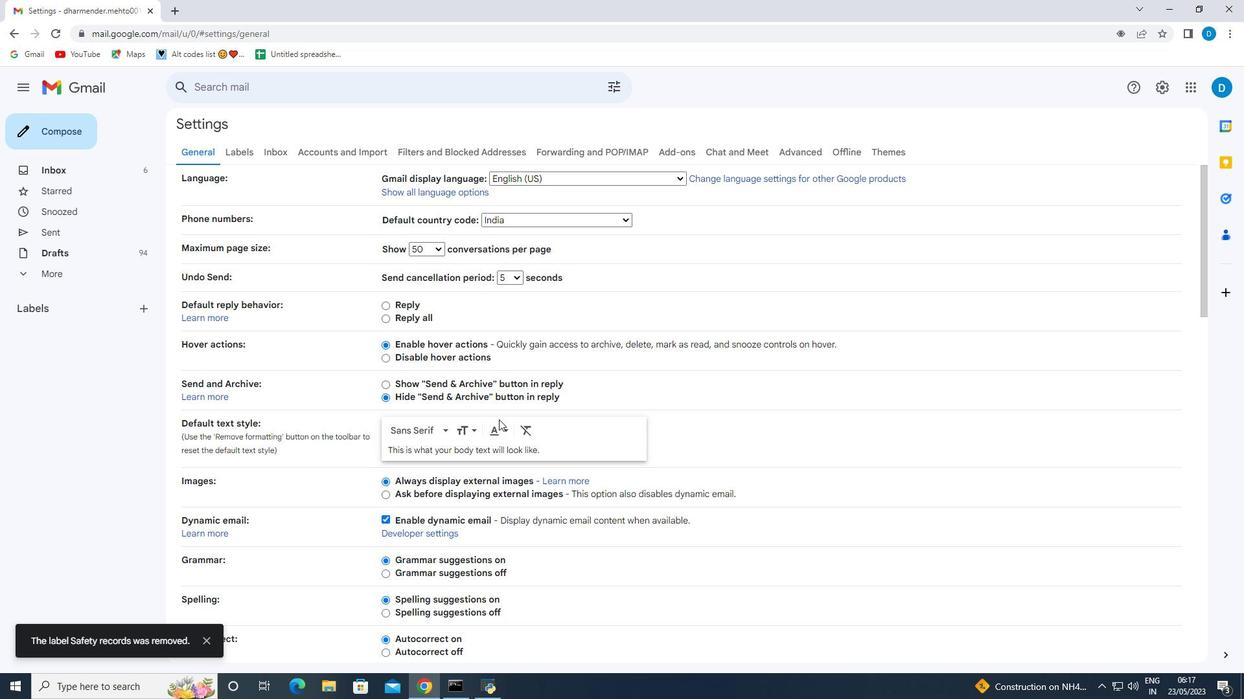 
Action: Mouse moved to (451, 475)
Screenshot: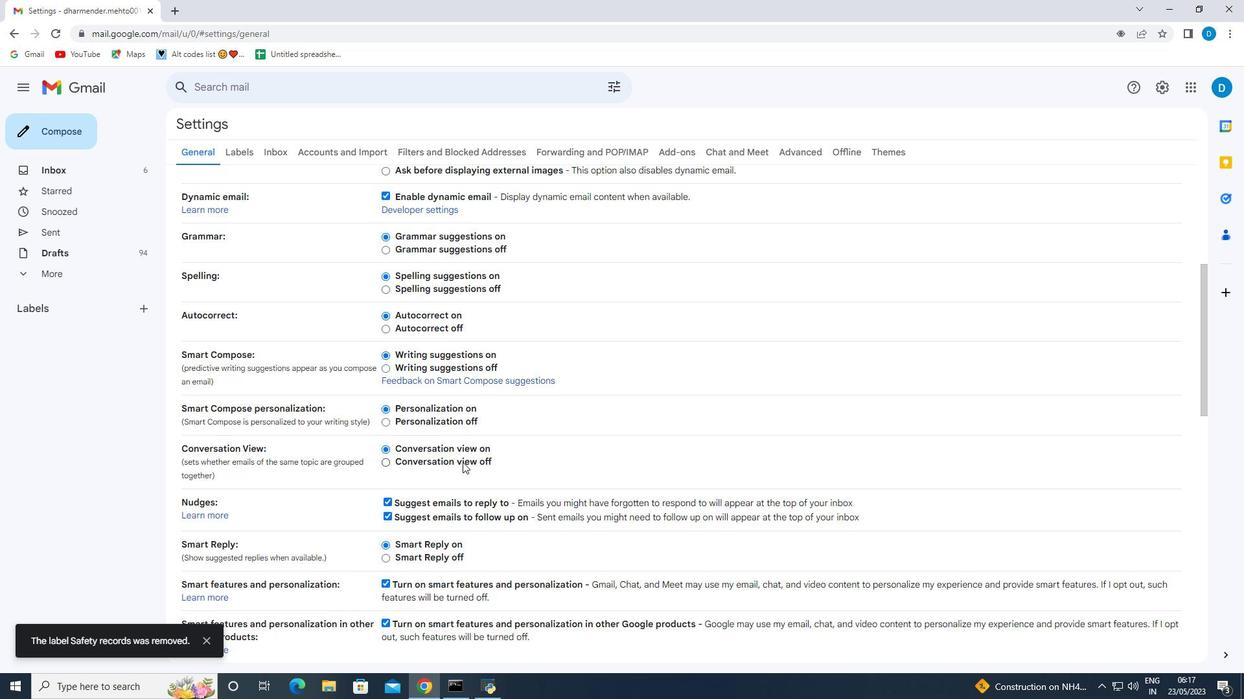 
Action: Mouse scrolled (451, 474) with delta (0, 0)
Screenshot: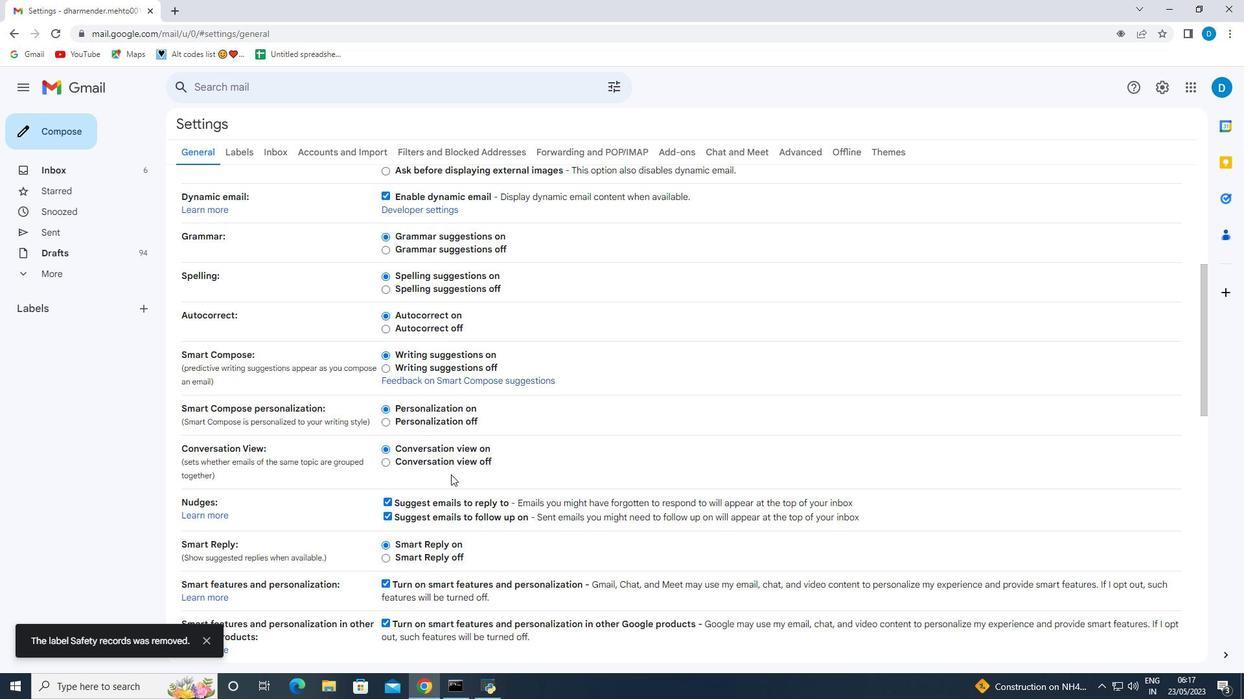 
Action: Mouse moved to (451, 475)
Screenshot: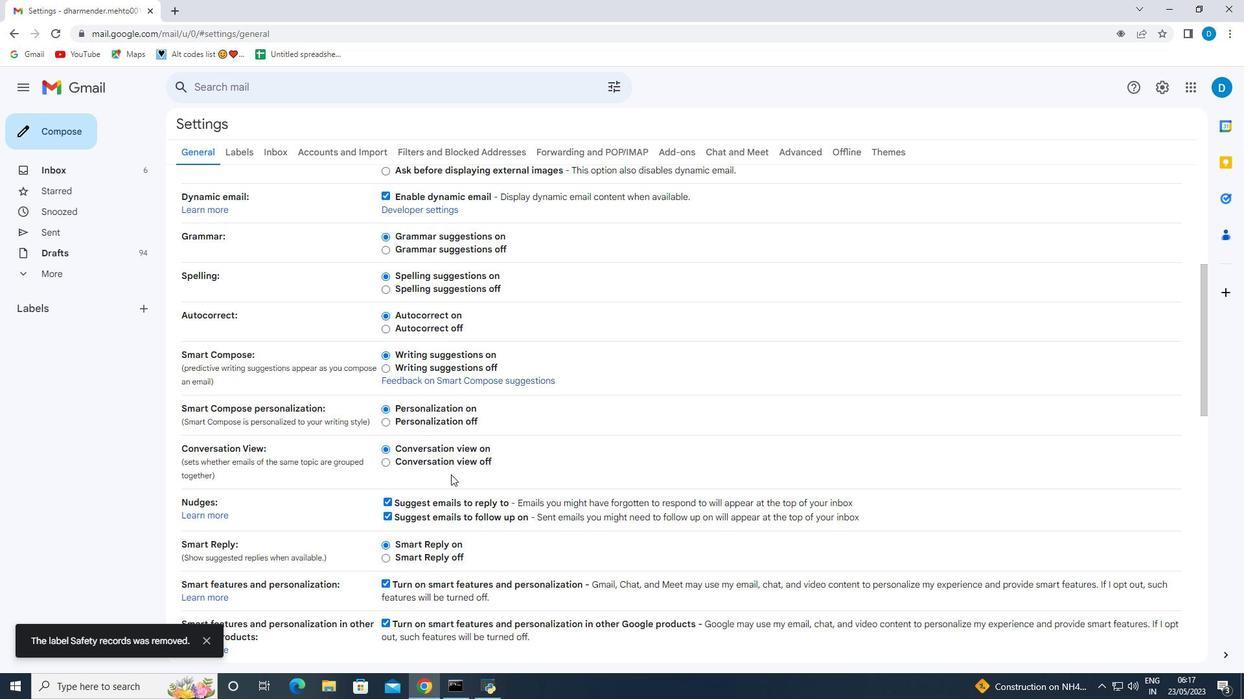 
Action: Mouse scrolled (451, 474) with delta (0, 0)
Screenshot: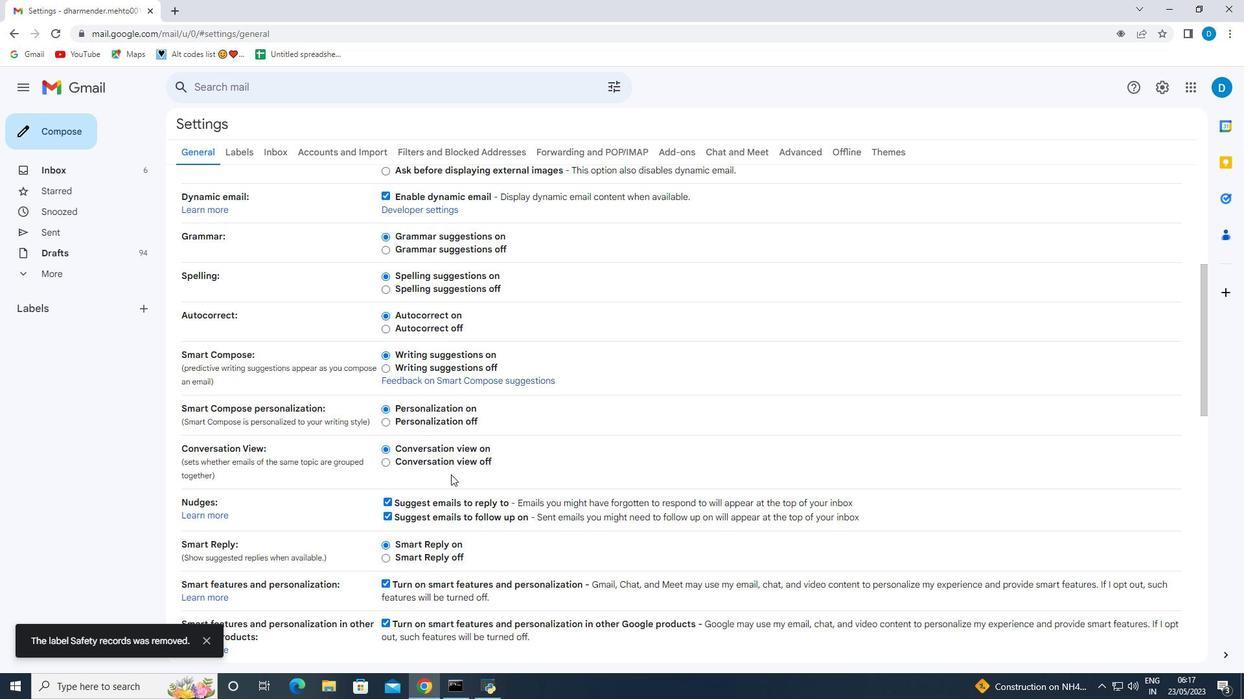 
Action: Mouse scrolled (451, 474) with delta (0, 0)
Screenshot: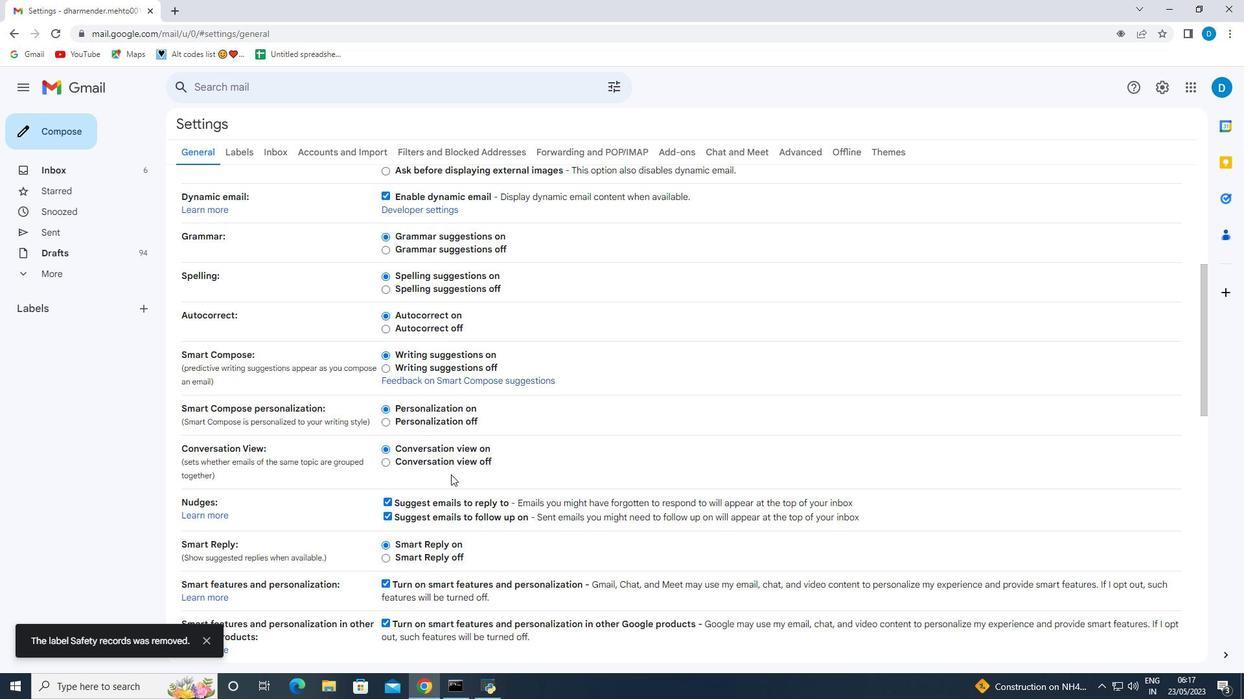 
Action: Mouse scrolled (451, 474) with delta (0, 0)
Screenshot: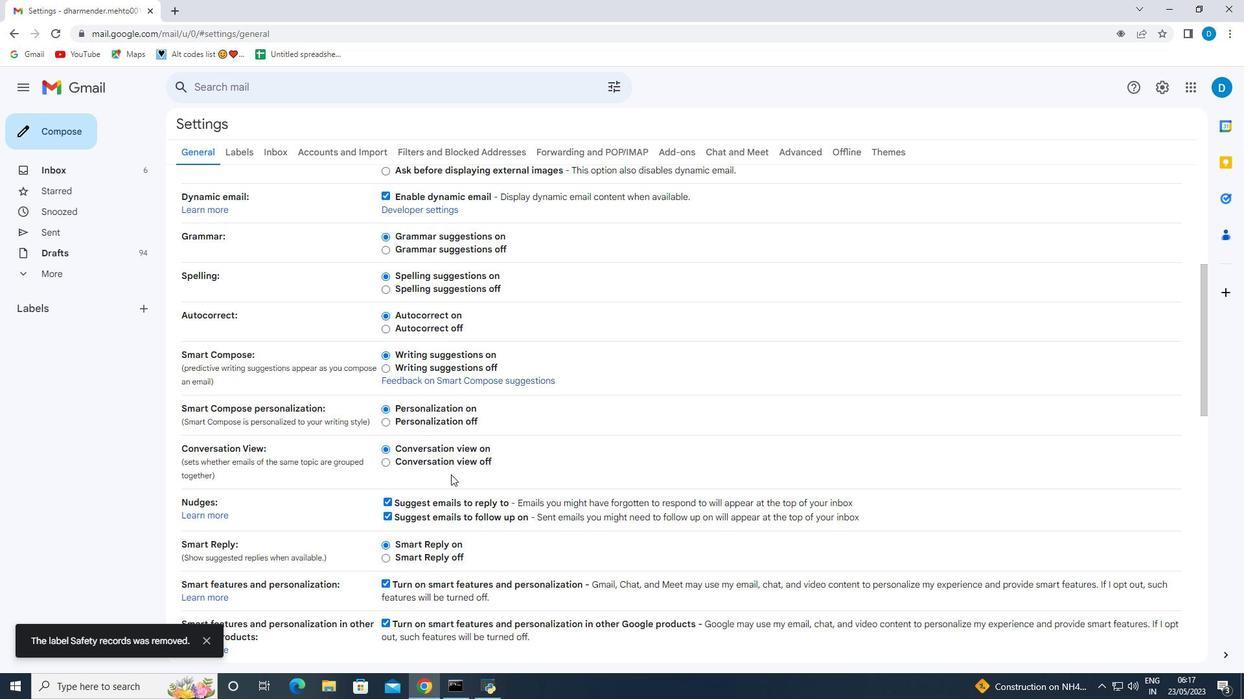 
Action: Mouse moved to (451, 475)
Screenshot: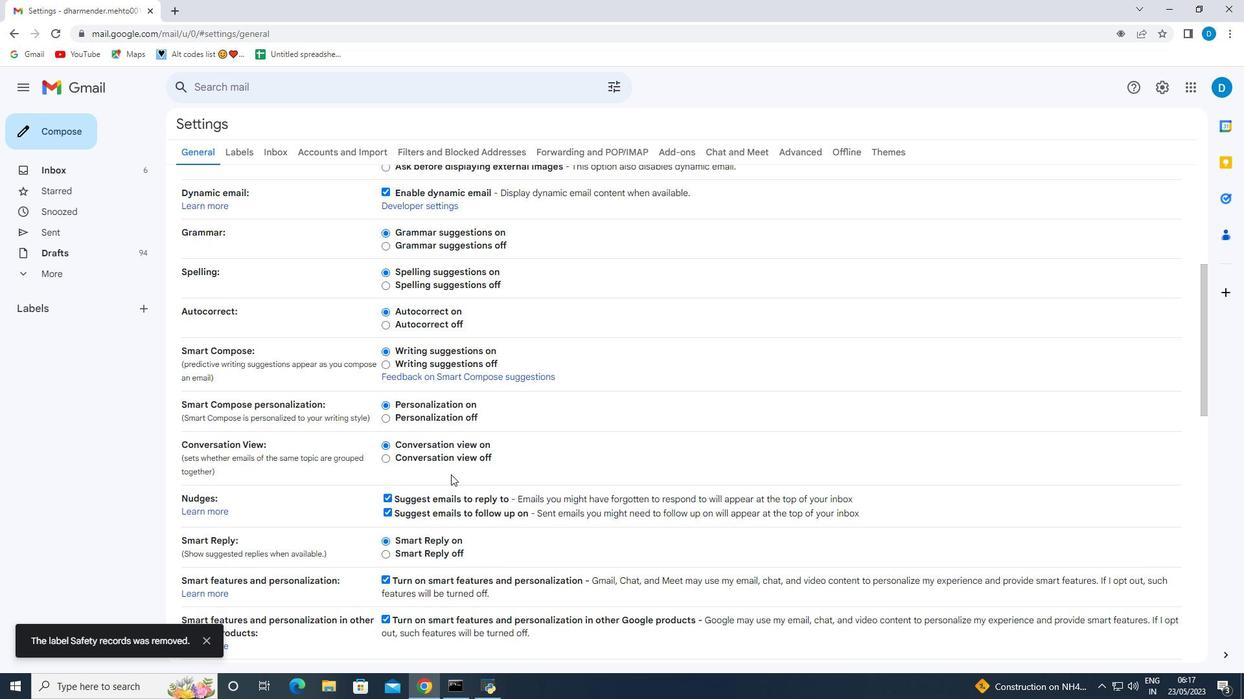 
Action: Mouse scrolled (451, 474) with delta (0, 0)
Screenshot: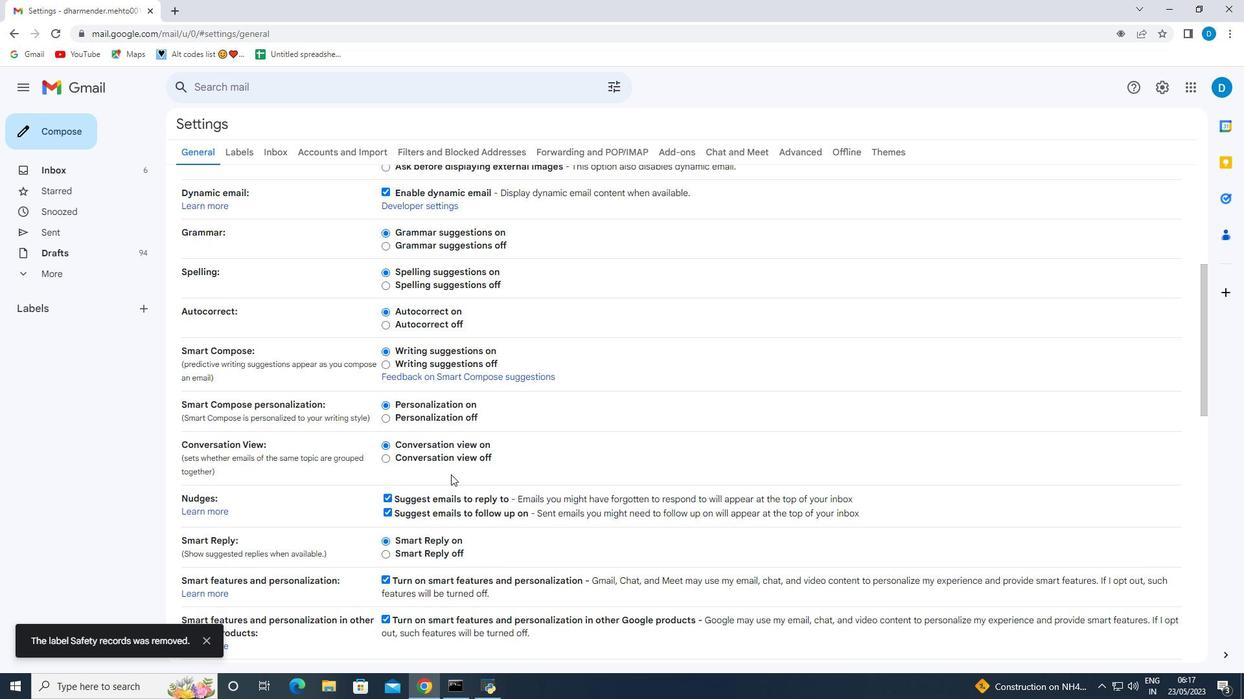 
Action: Mouse moved to (449, 498)
Screenshot: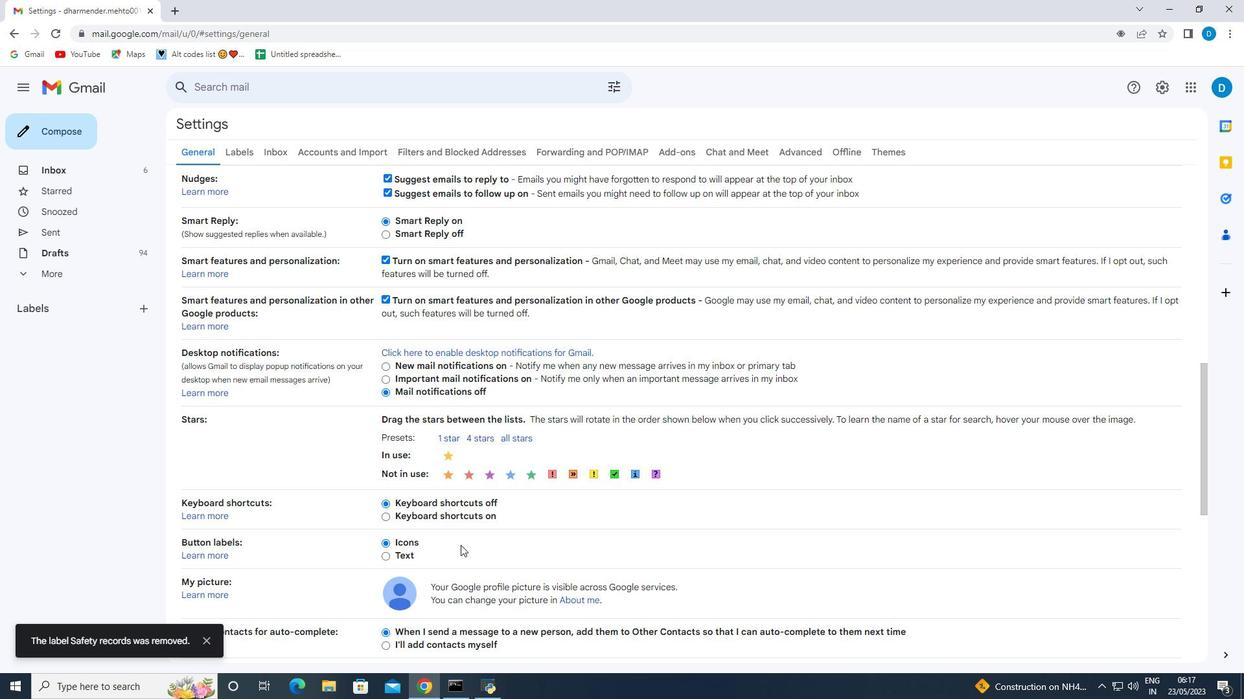 
Action: Mouse scrolled (449, 497) with delta (0, 0)
Screenshot: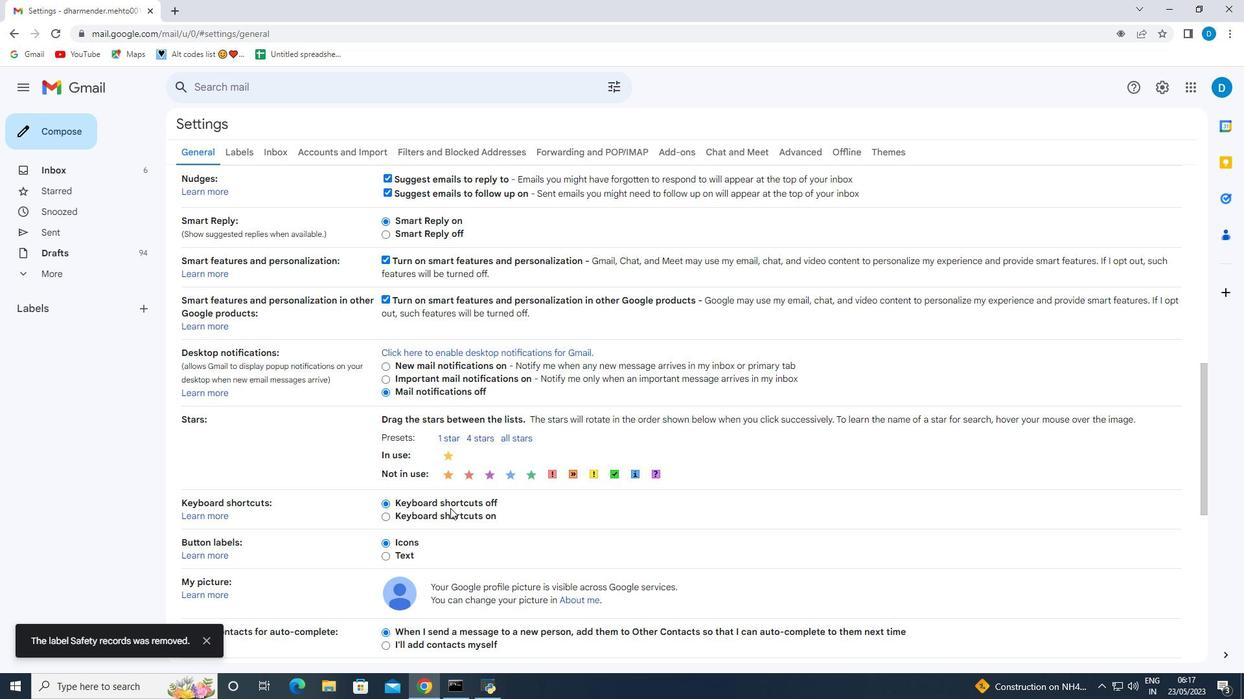 
Action: Mouse scrolled (449, 497) with delta (0, 0)
Screenshot: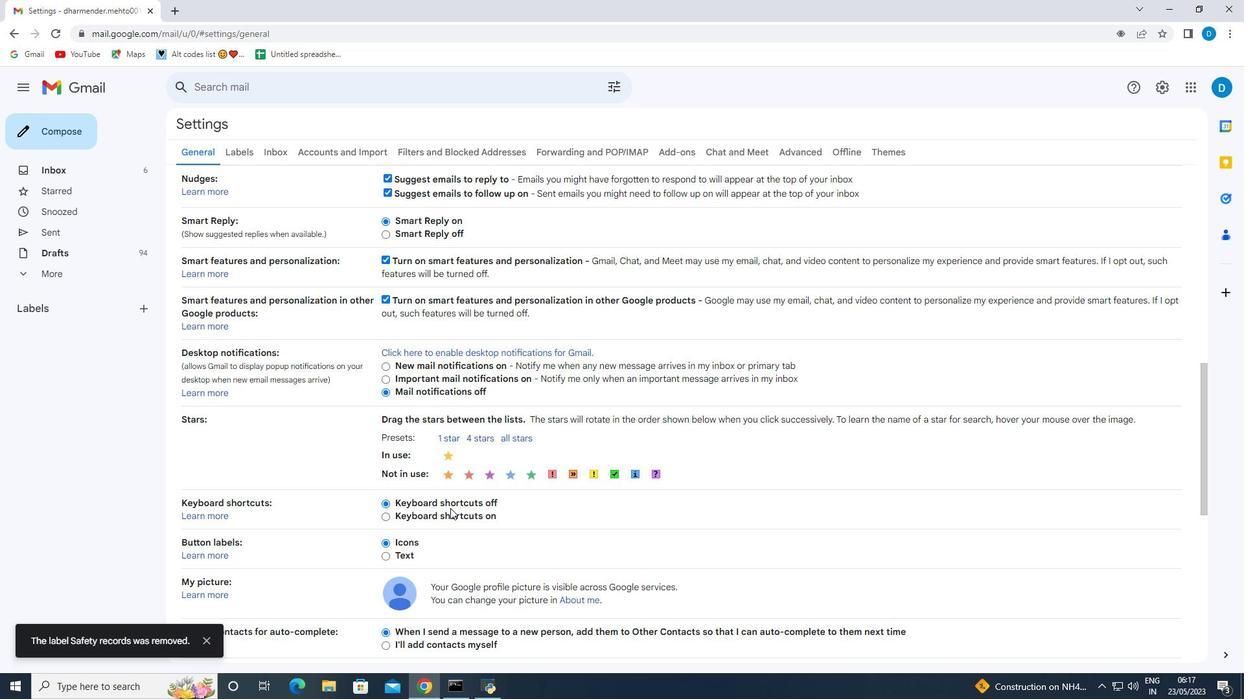 
Action: Mouse moved to (449, 498)
Screenshot: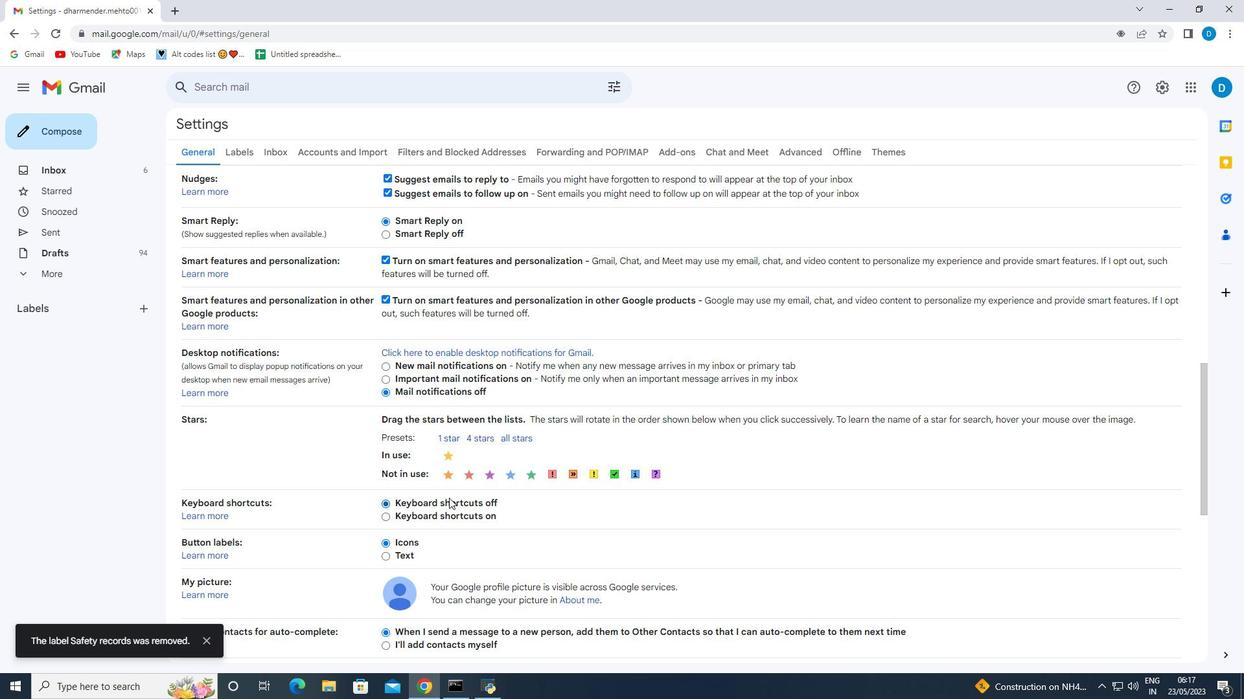 
Action: Mouse scrolled (449, 497) with delta (0, 0)
Screenshot: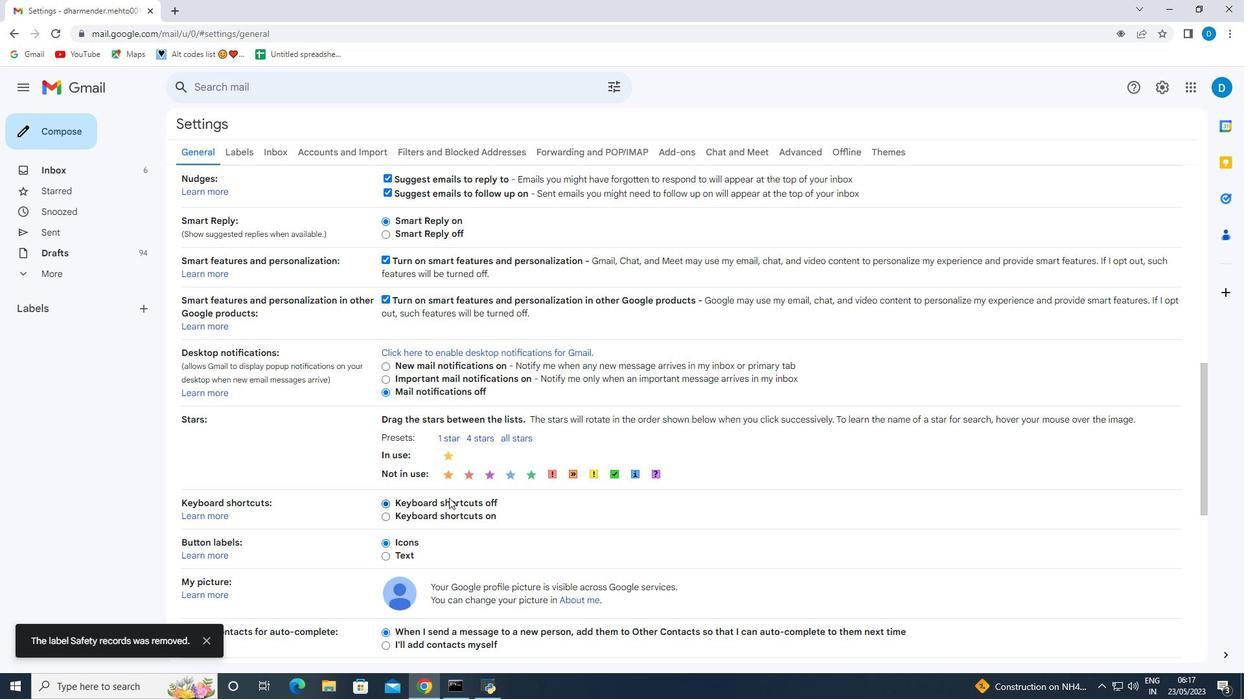 
Action: Mouse moved to (450, 497)
Screenshot: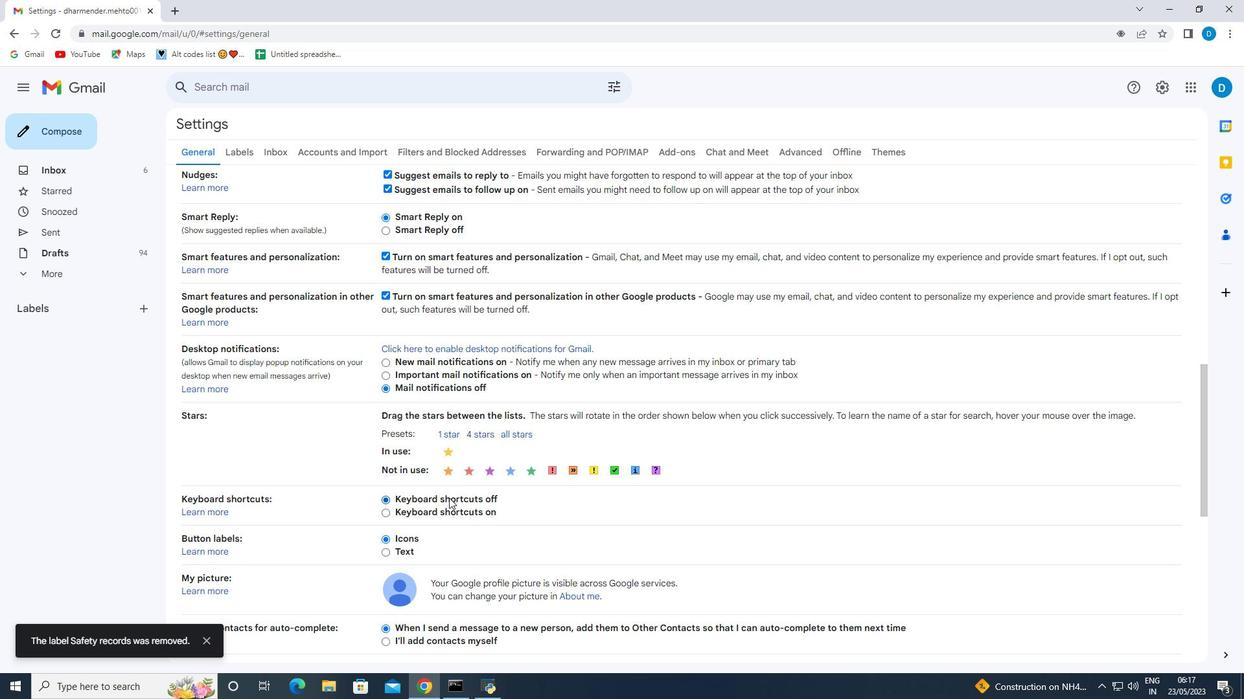 
Action: Mouse scrolled (450, 497) with delta (0, 0)
Screenshot: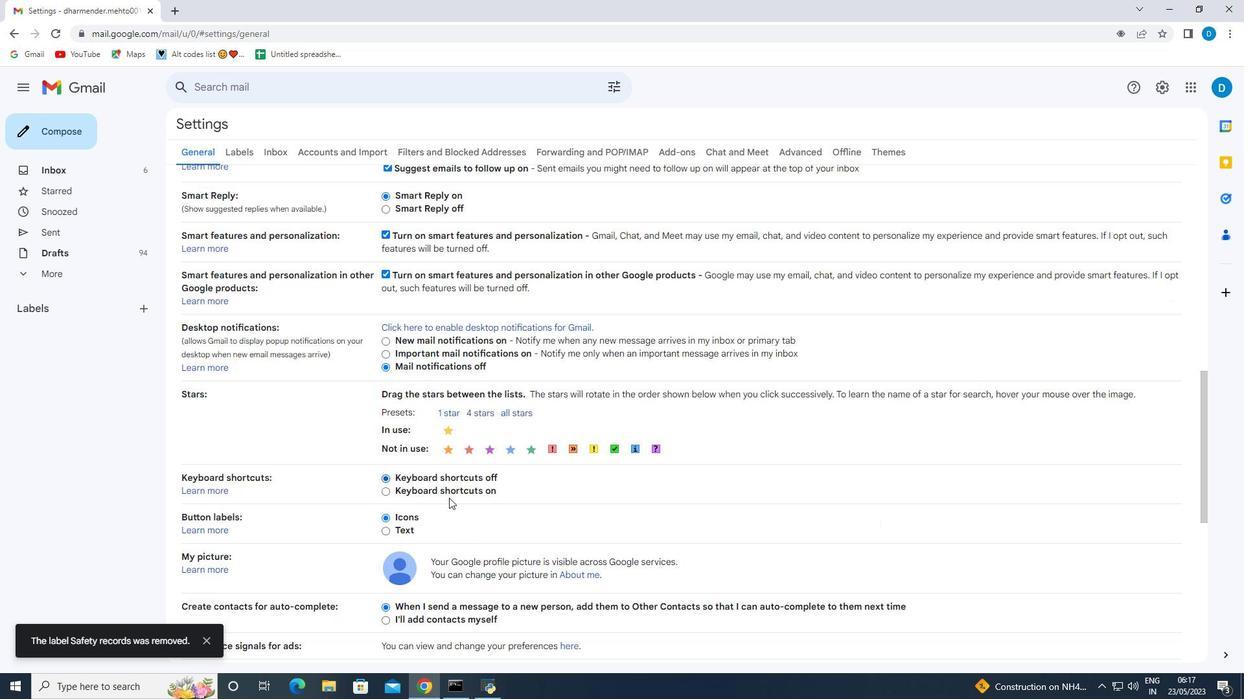 
Action: Mouse moved to (445, 471)
Screenshot: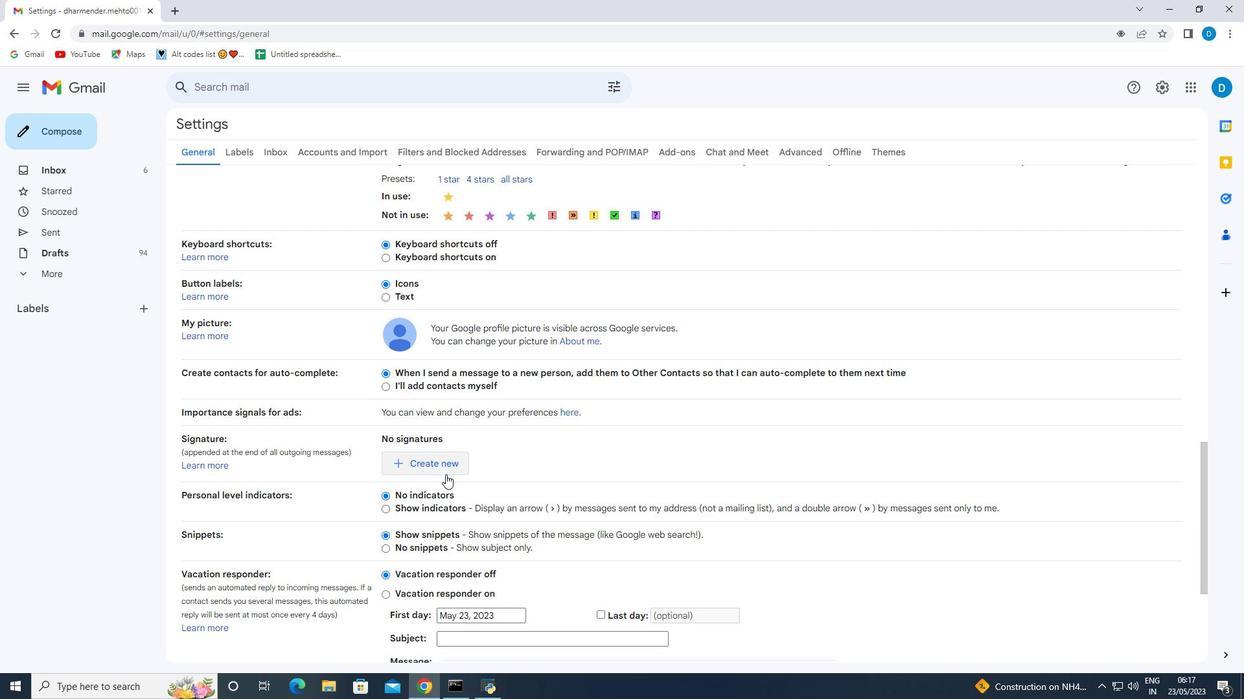 
Action: Mouse pressed left at (445, 471)
Screenshot: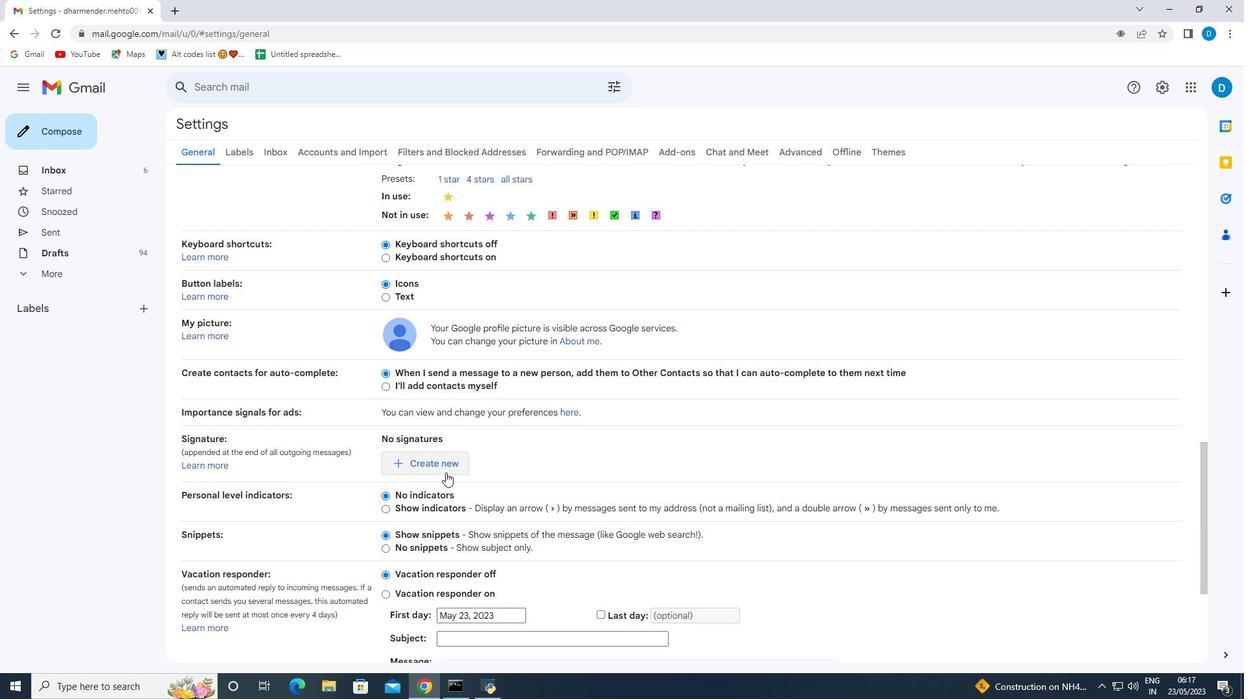 
Action: Mouse moved to (514, 360)
Screenshot: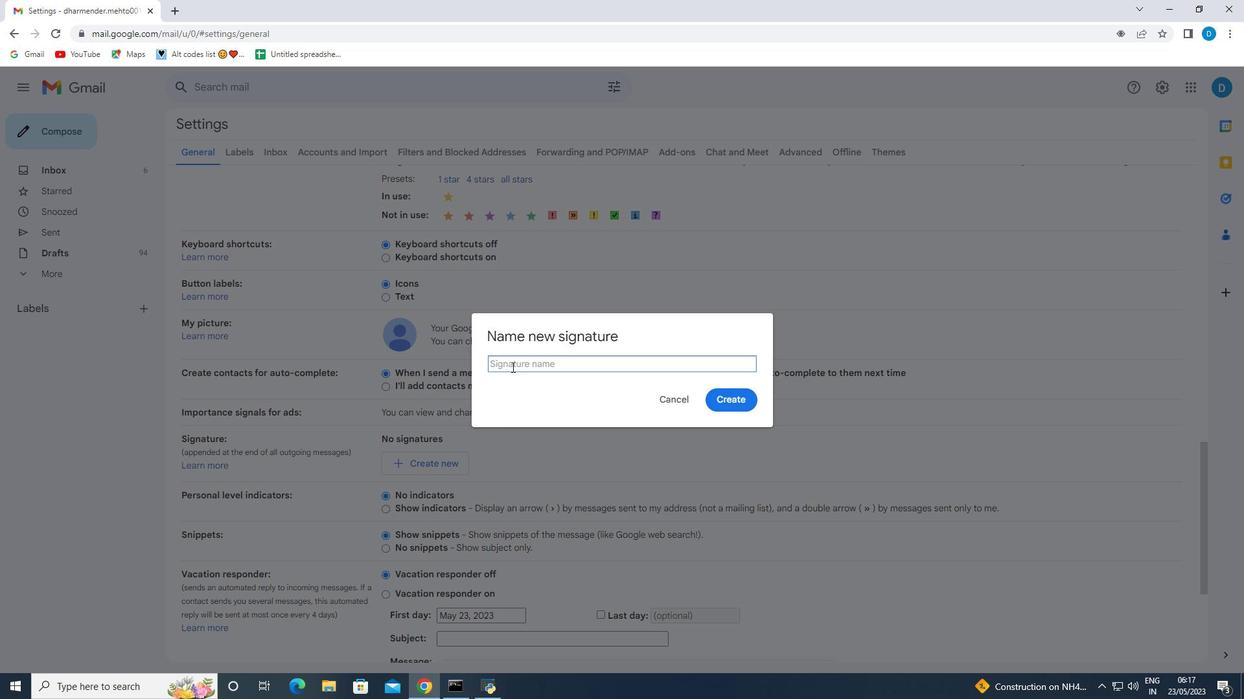 
Action: Mouse pressed left at (514, 360)
Screenshot: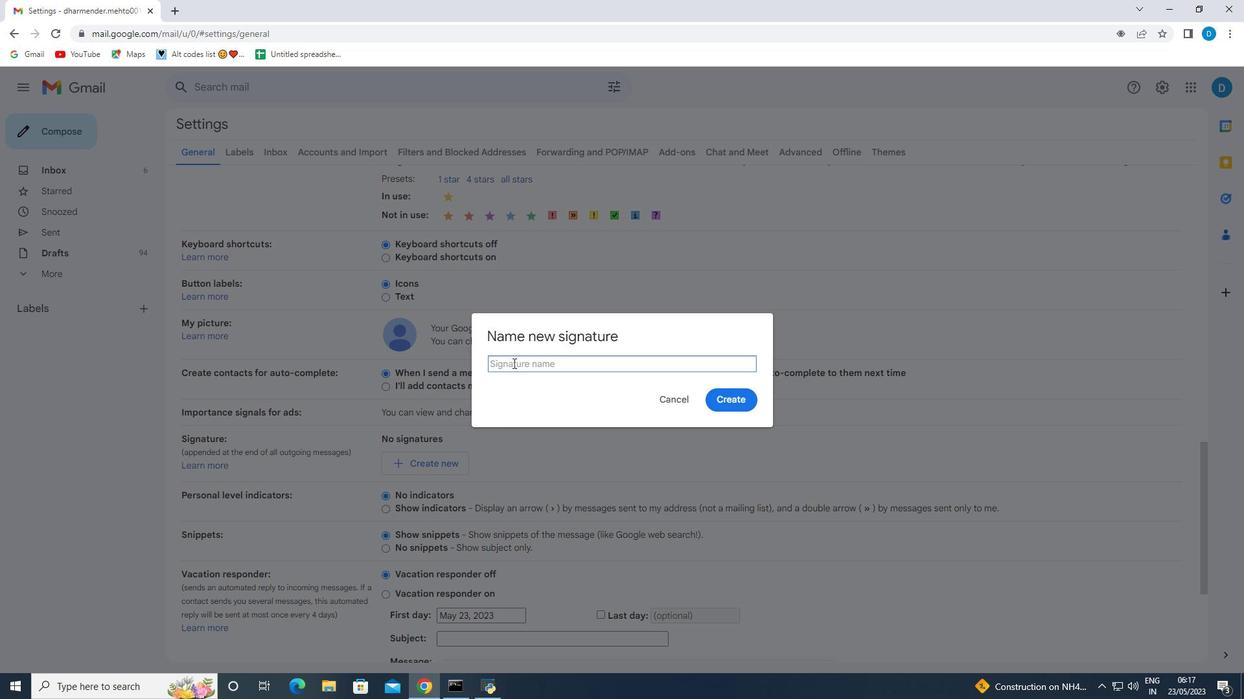 
Action: Key pressed <Key.shift>Mina<Key.space><Key.shift>Davis
Screenshot: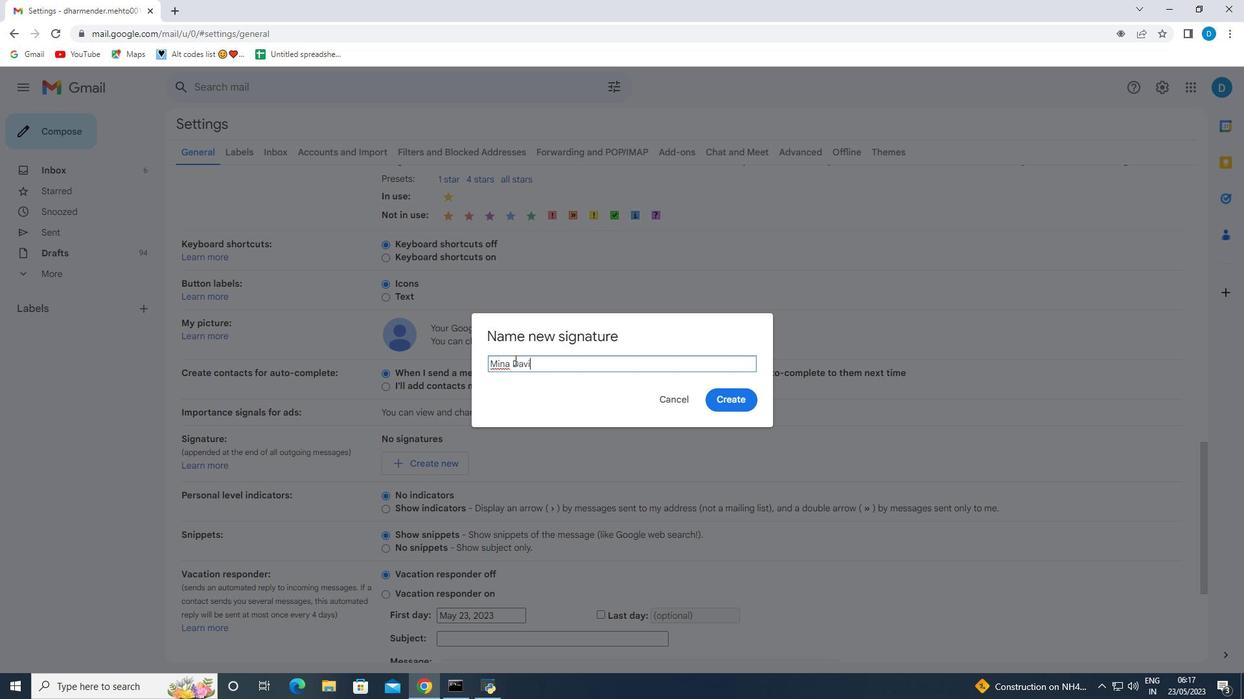 
Action: Mouse moved to (736, 395)
Screenshot: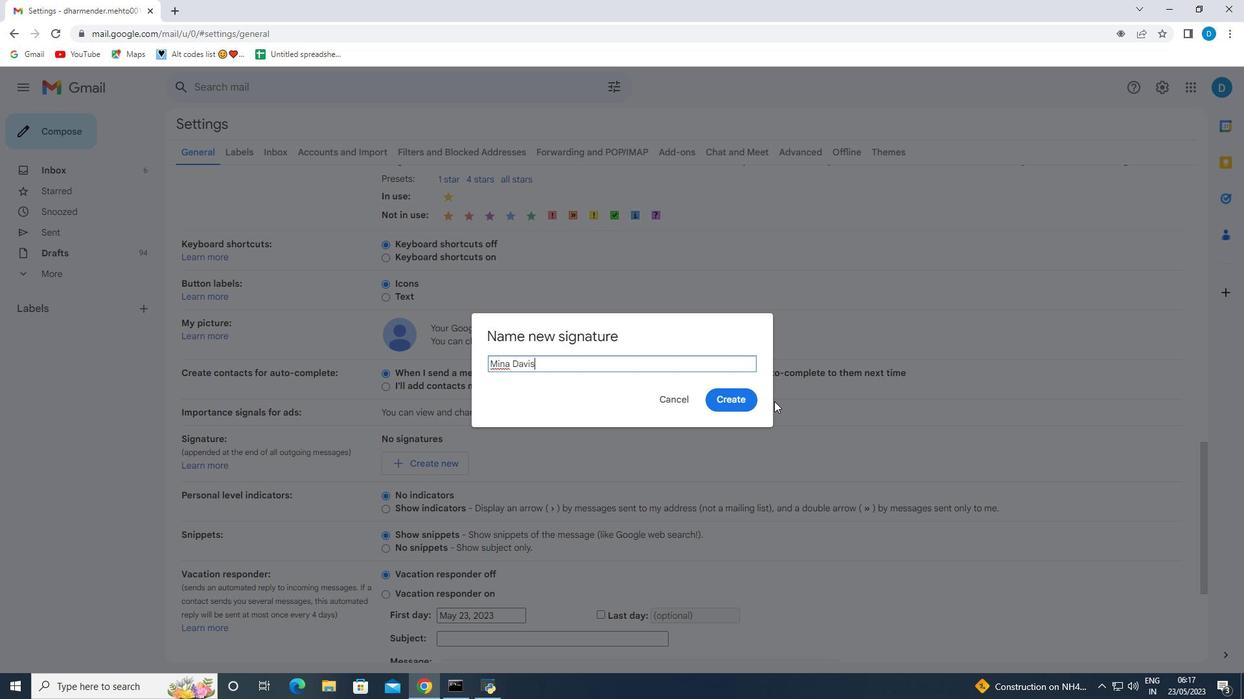 
Action: Mouse pressed left at (736, 395)
Screenshot: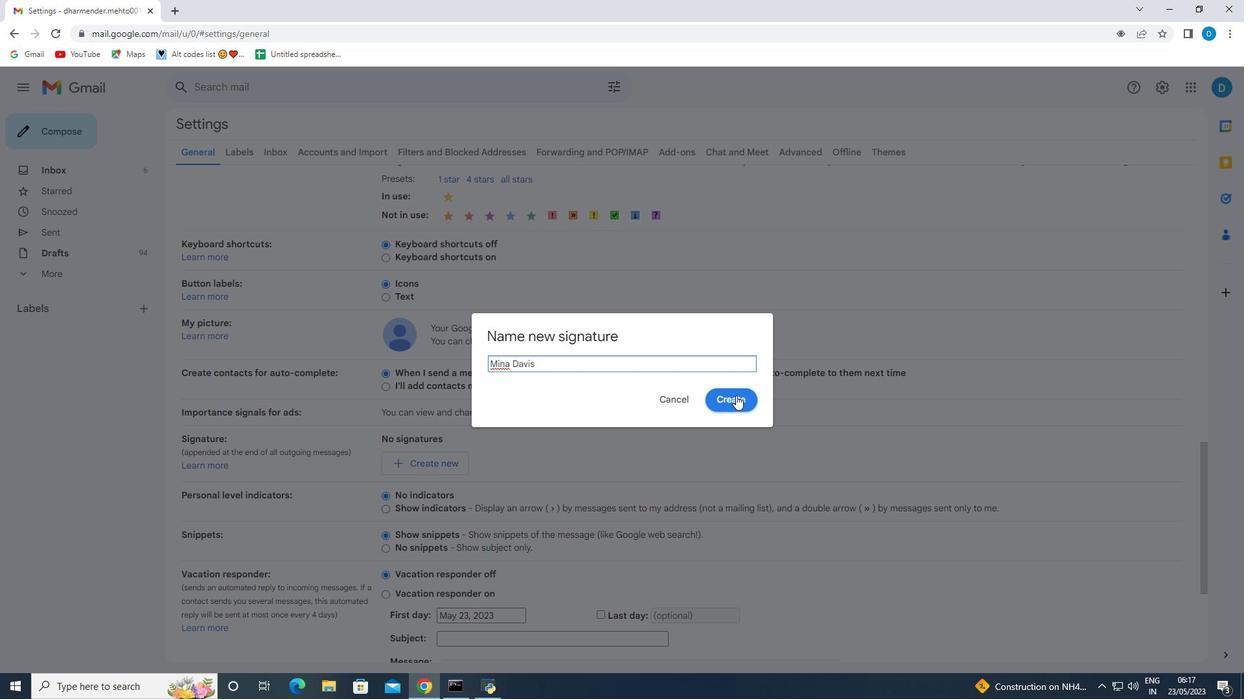 
Action: Mouse moved to (553, 478)
Screenshot: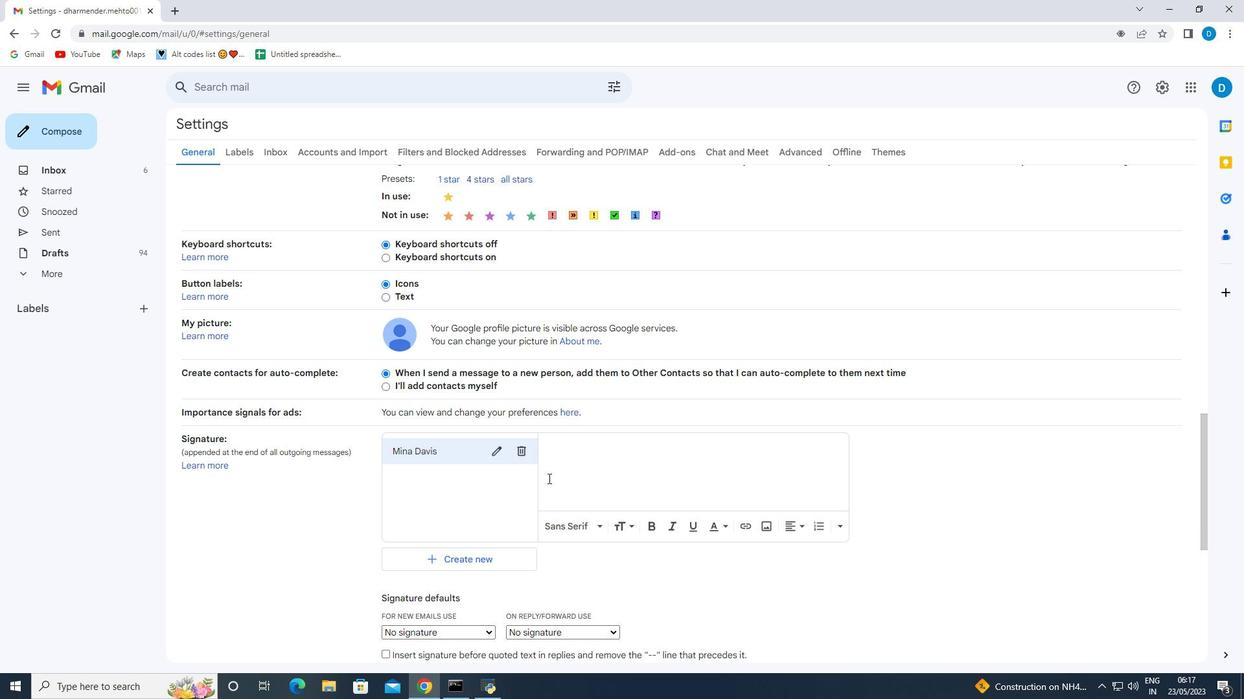 
Action: Mouse pressed left at (553, 478)
Screenshot: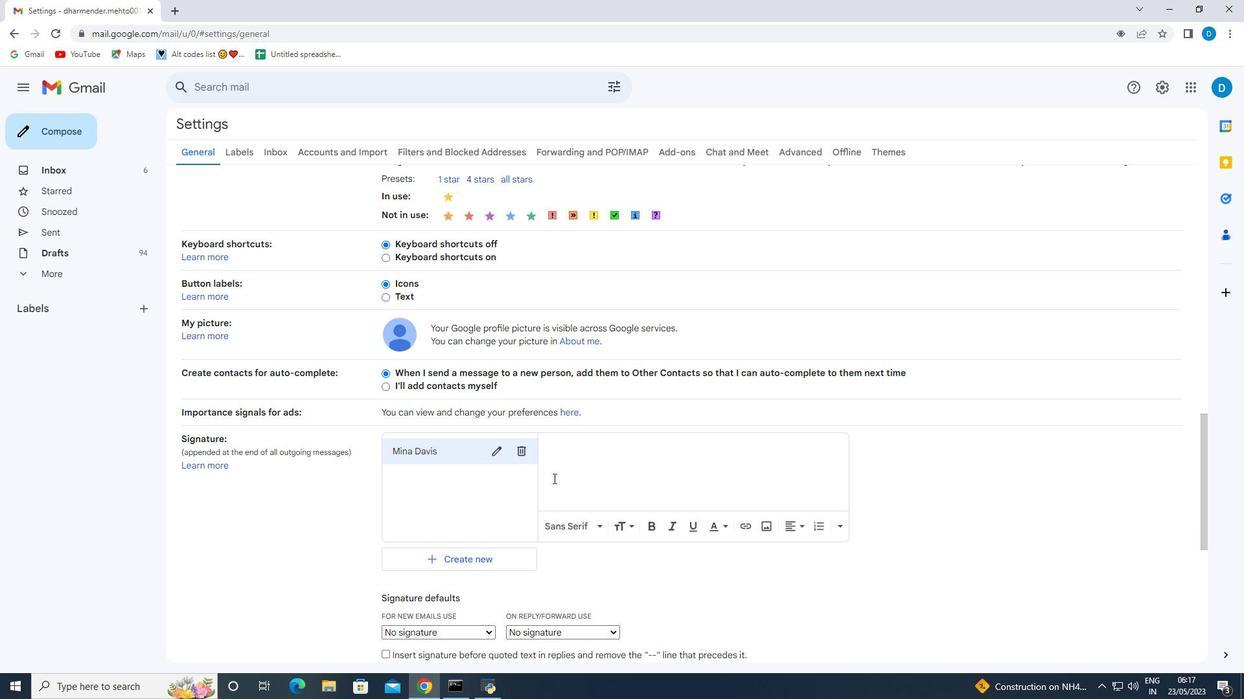 
Action: Key pressed <Key.enter><Key.shift>Mina<Key.space><Key.shift>Davis
Screenshot: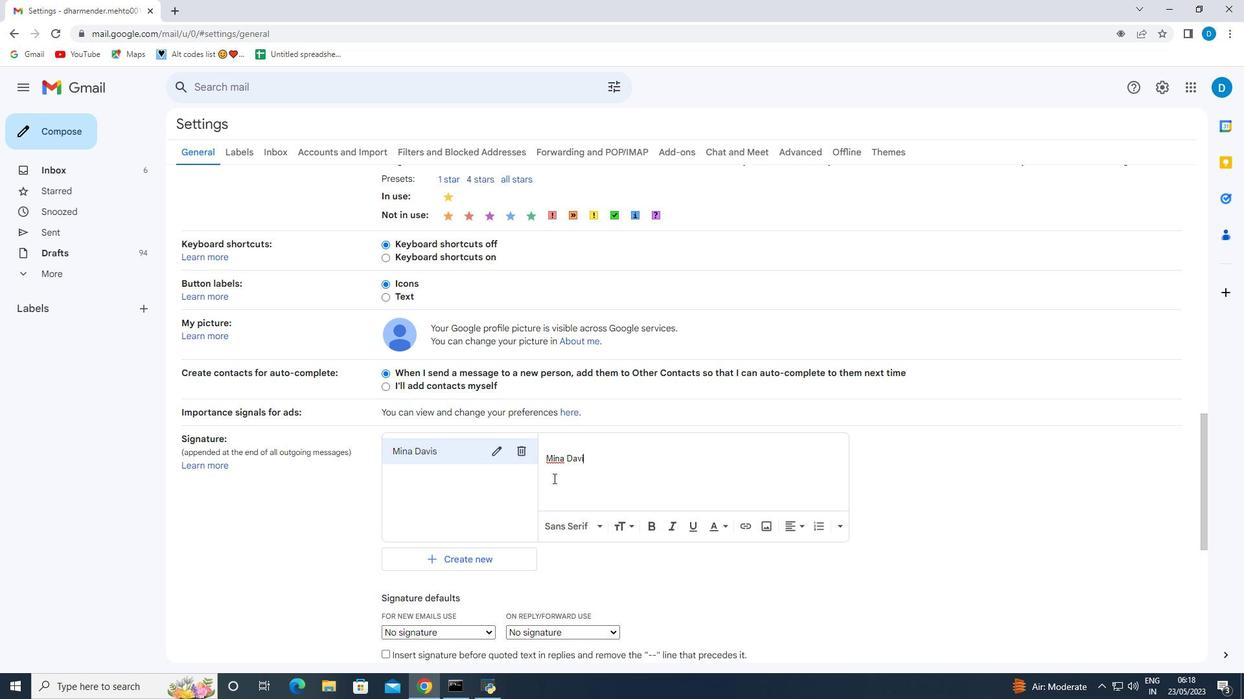 
Action: Mouse moved to (460, 628)
Screenshot: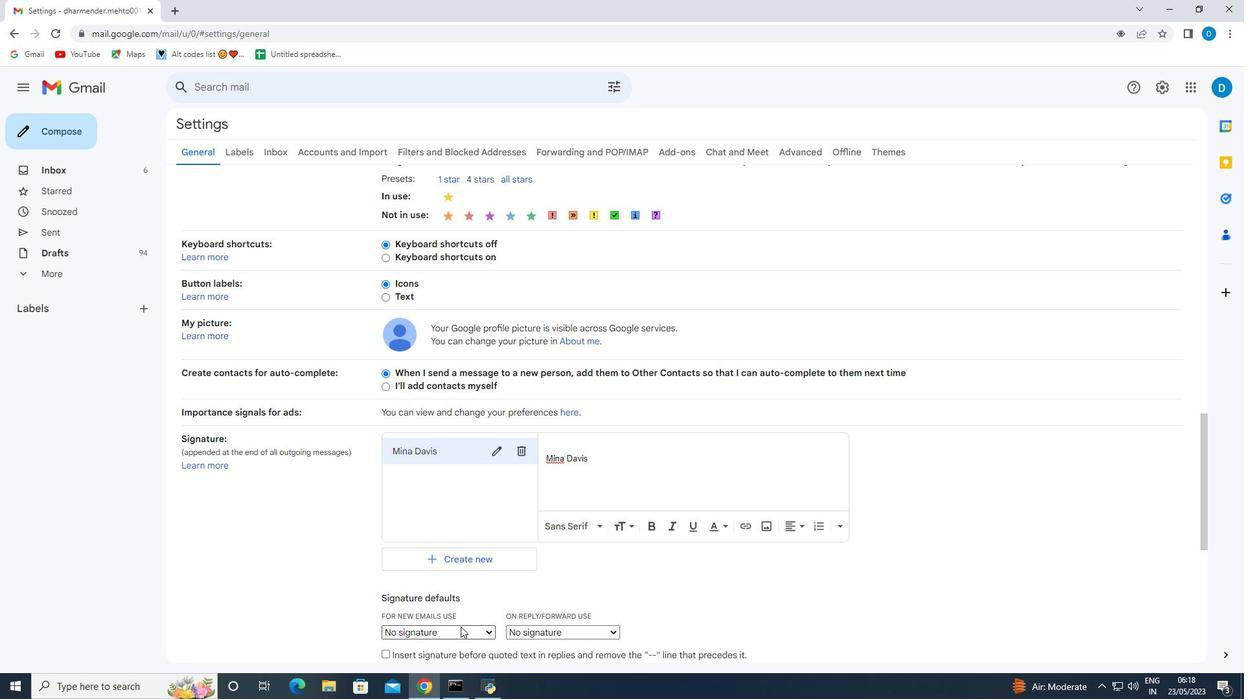 
Action: Mouse pressed left at (460, 628)
Screenshot: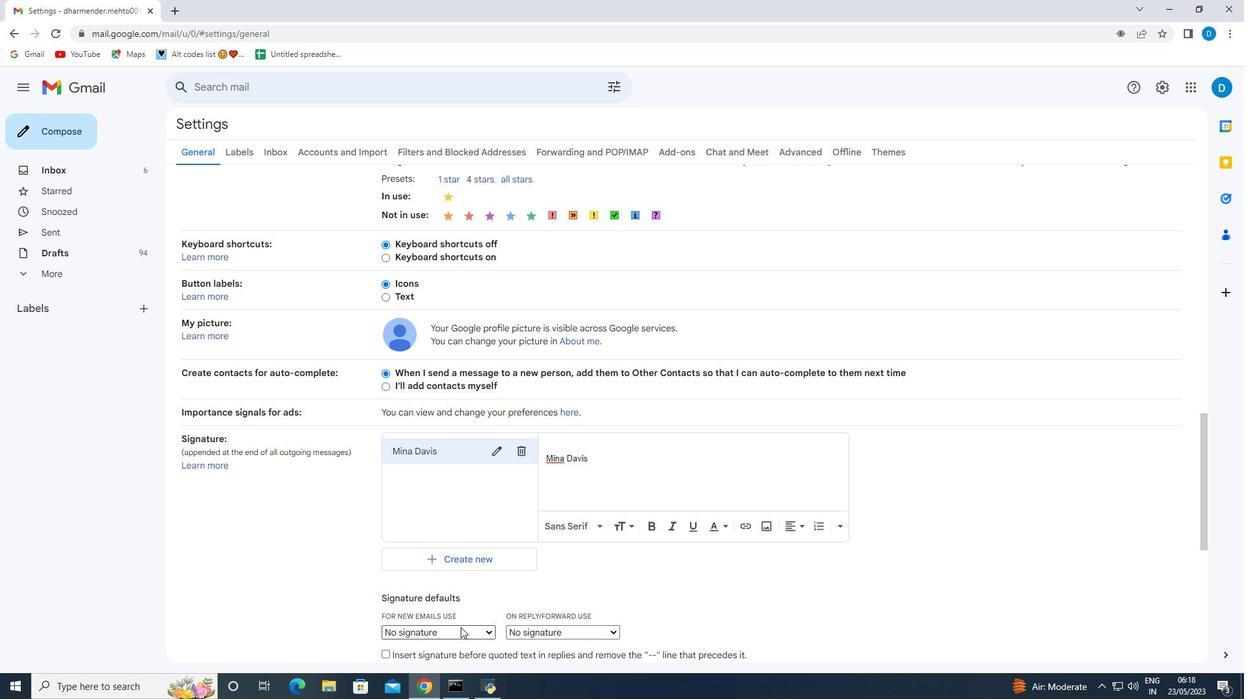 
Action: Mouse moved to (445, 657)
Screenshot: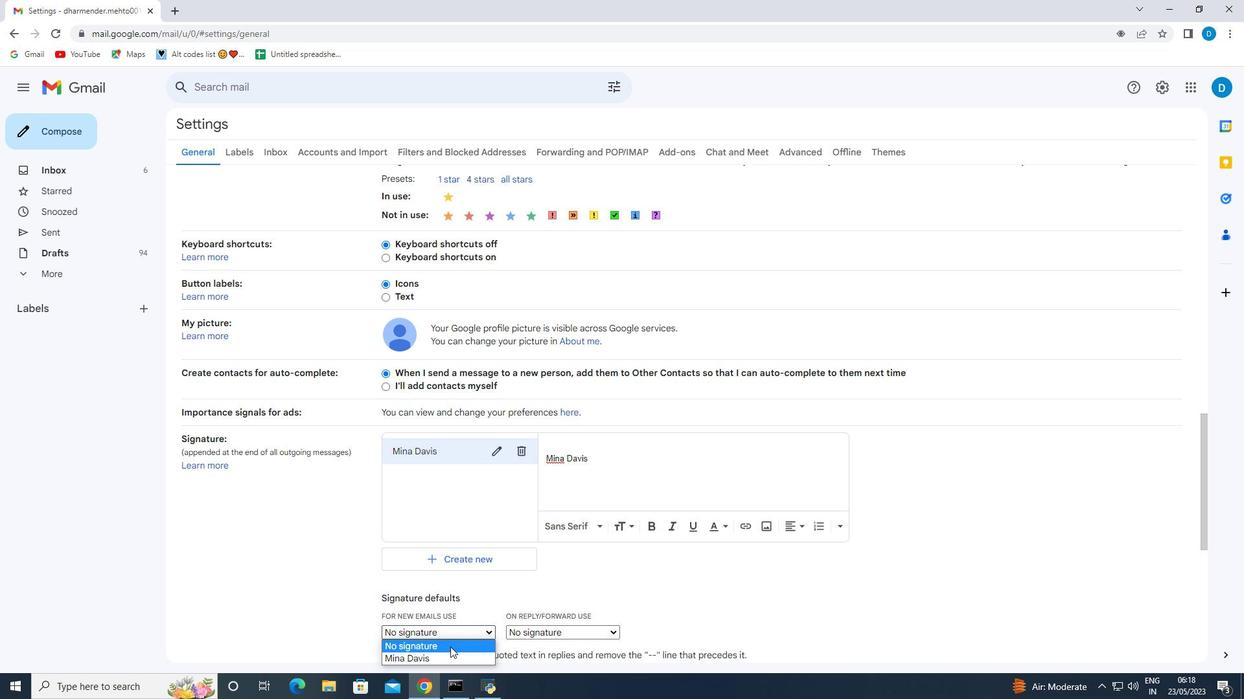 
Action: Mouse pressed left at (445, 657)
Screenshot: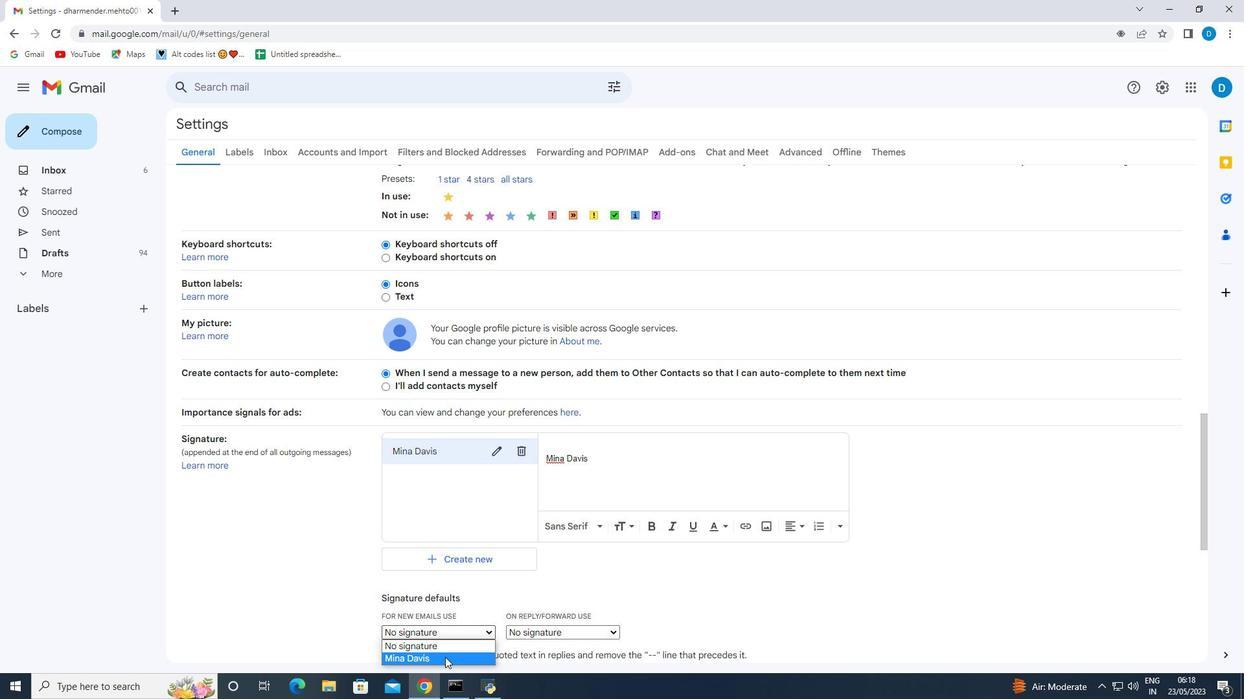 
Action: Mouse moved to (523, 591)
Screenshot: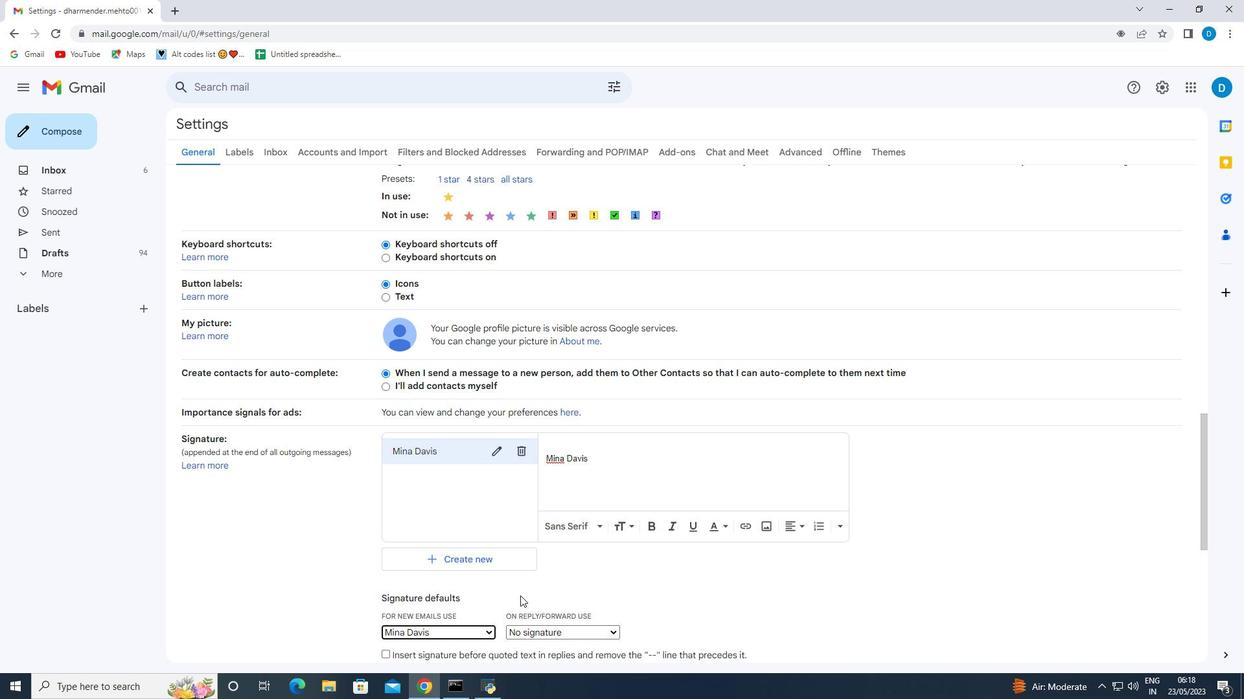 
Action: Mouse scrolled (523, 591) with delta (0, 0)
Screenshot: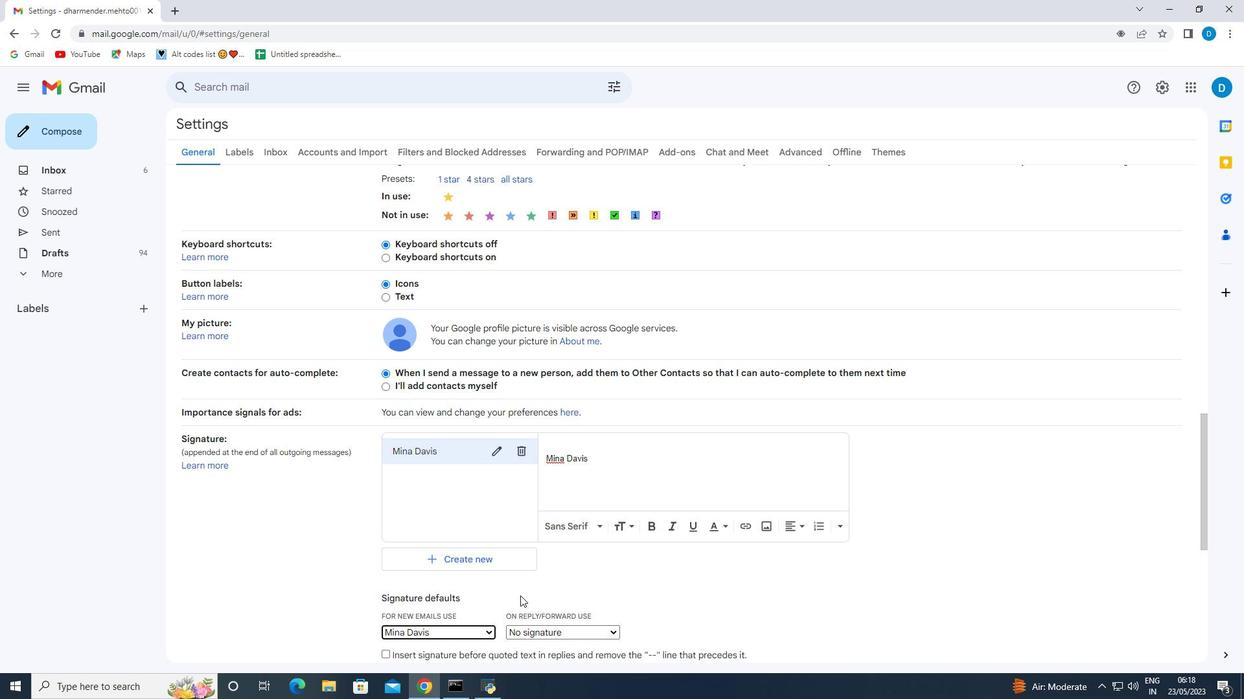 
Action: Mouse scrolled (523, 591) with delta (0, 0)
Screenshot: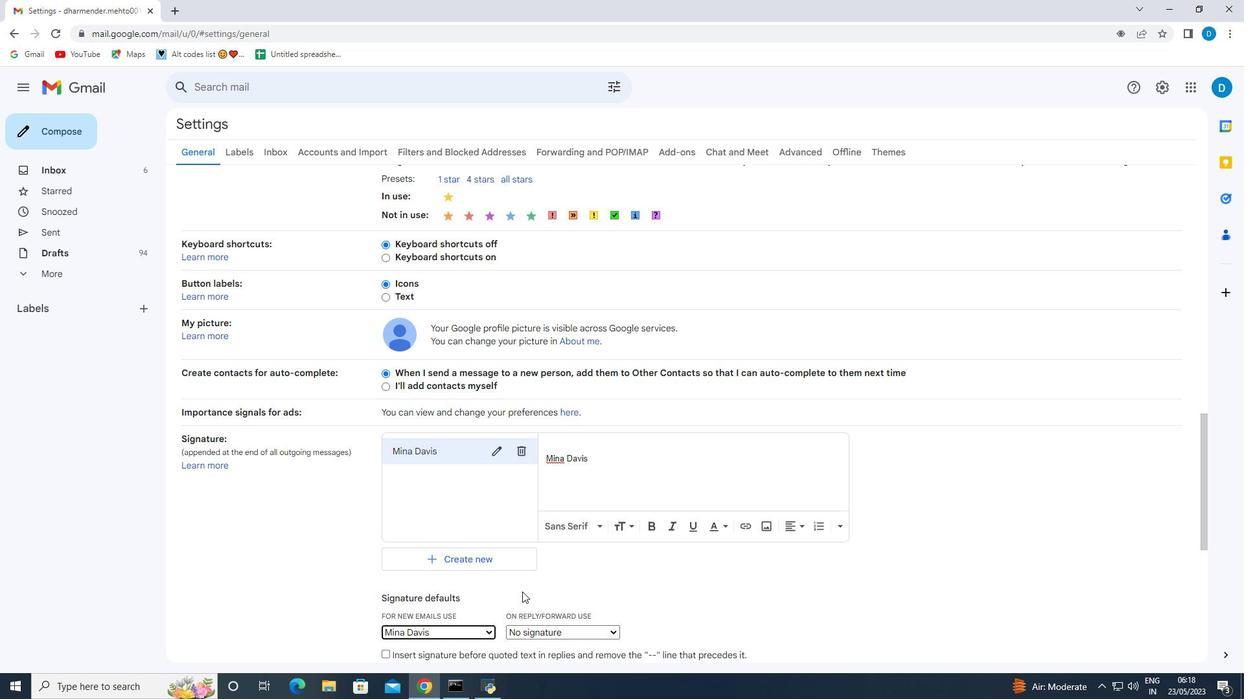 
Action: Mouse scrolled (523, 591) with delta (0, 0)
Screenshot: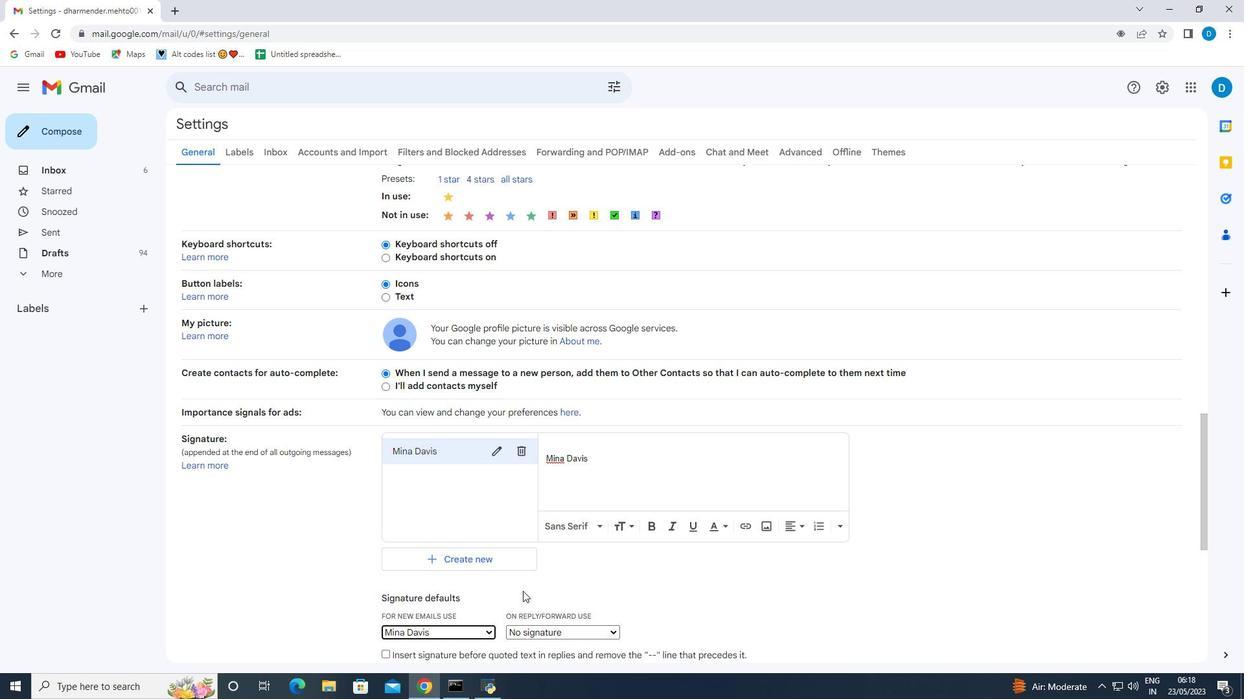 
Action: Mouse moved to (572, 431)
Screenshot: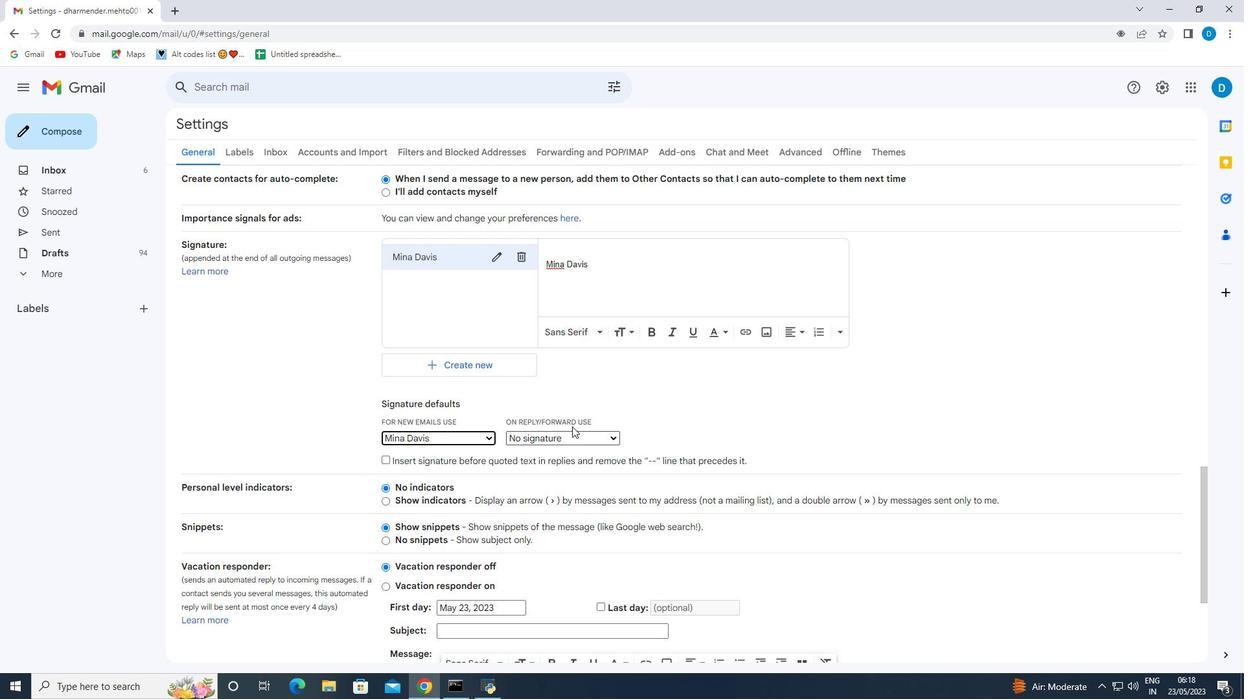 
Action: Mouse pressed left at (572, 431)
Screenshot: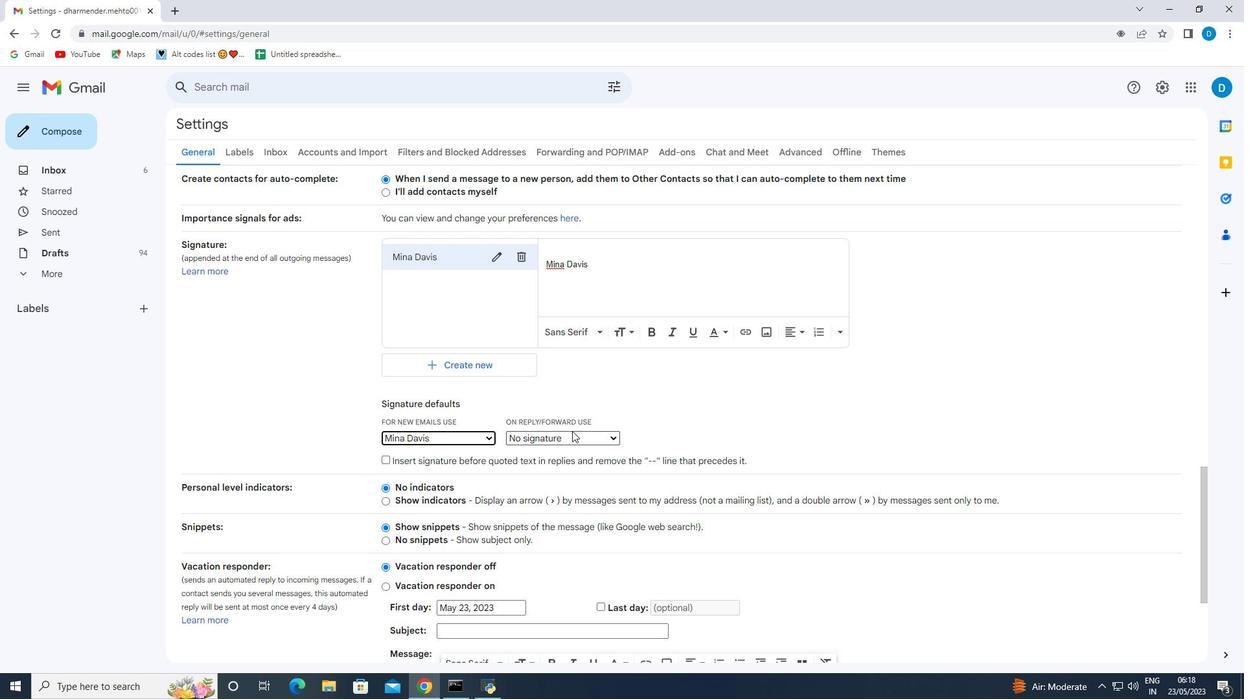 
Action: Mouse moved to (570, 458)
Screenshot: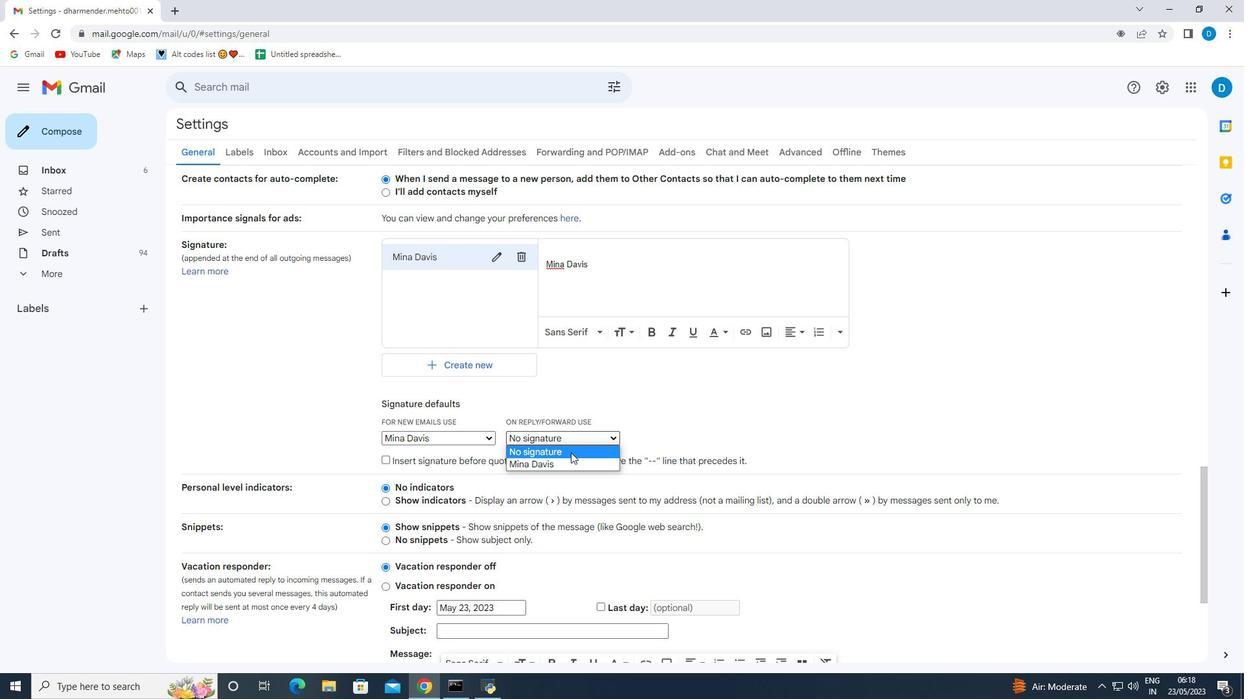 
Action: Mouse pressed left at (570, 458)
Screenshot: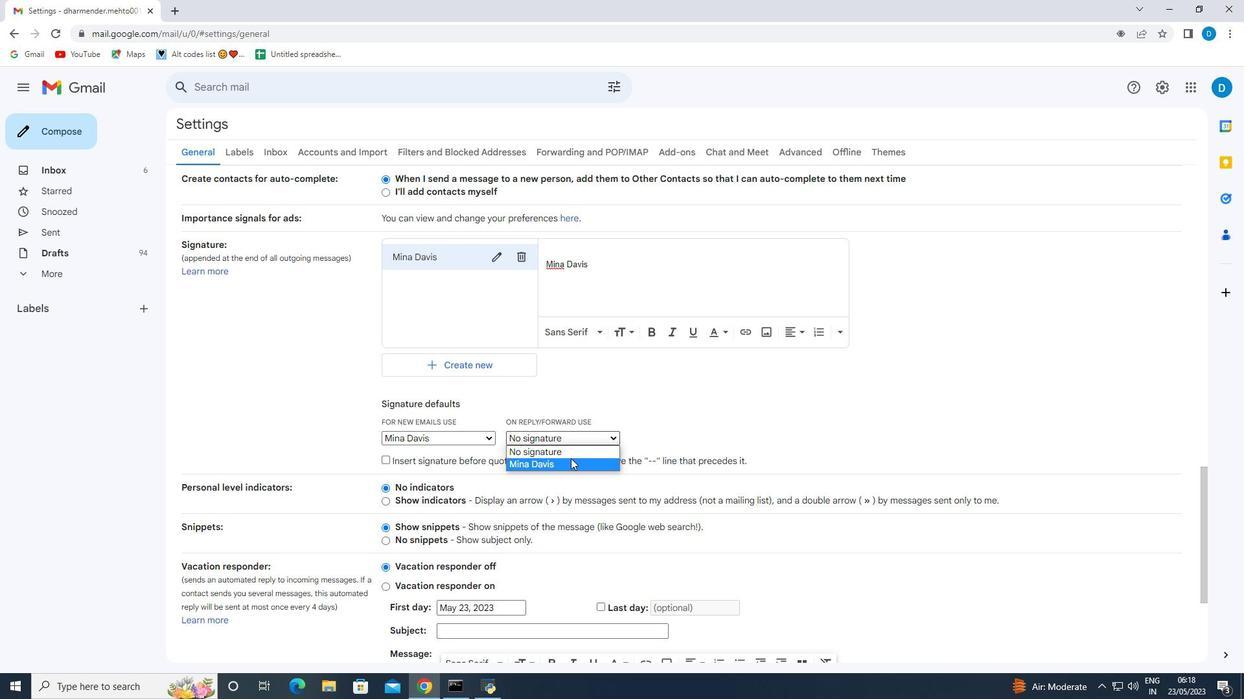
Action: Mouse moved to (564, 458)
Screenshot: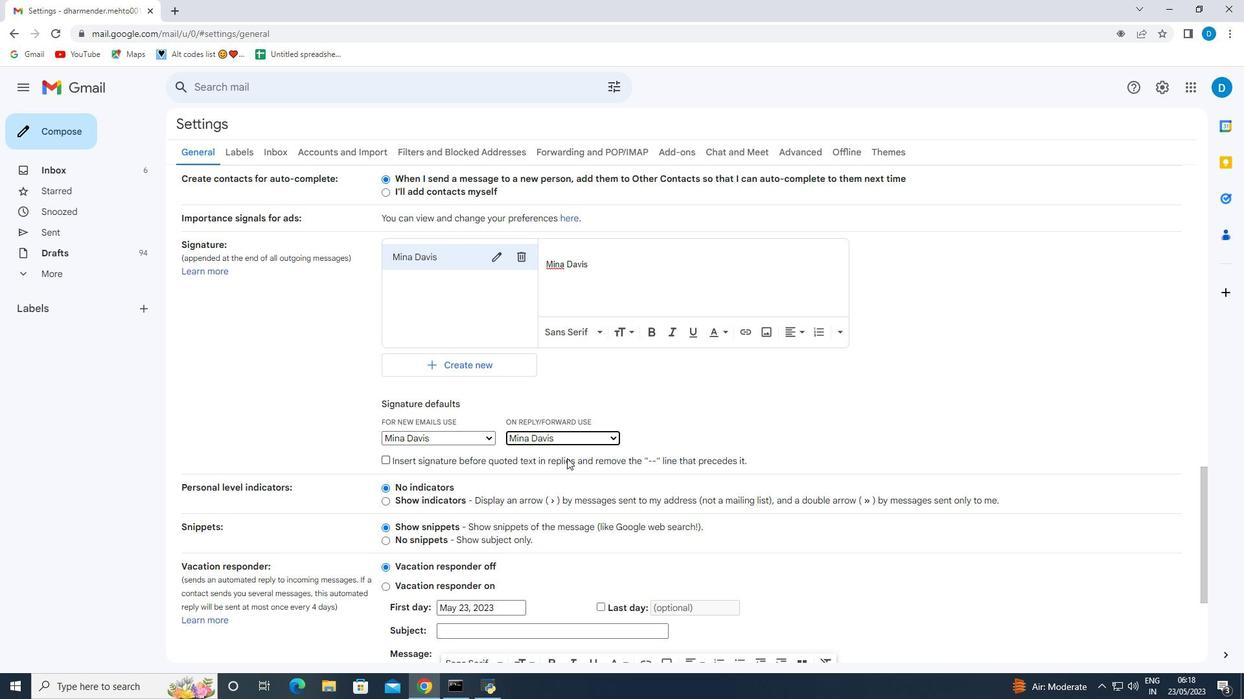 
Action: Mouse scrolled (564, 458) with delta (0, 0)
Screenshot: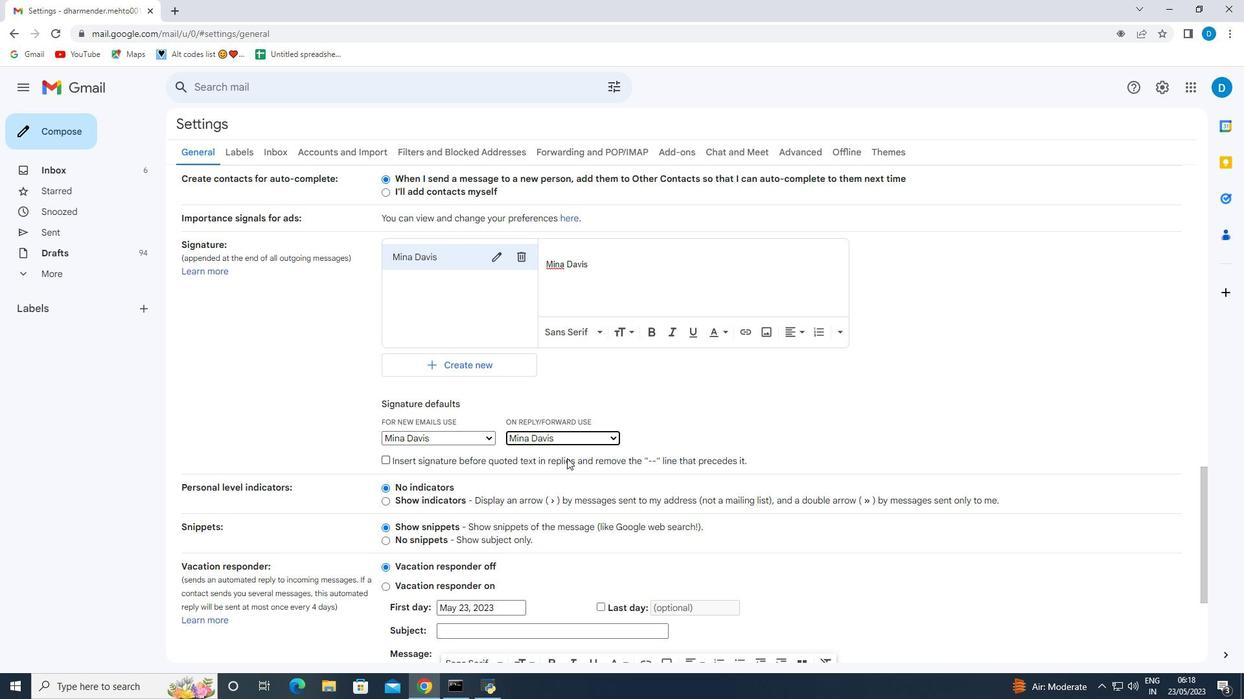 
Action: Mouse moved to (564, 458)
Screenshot: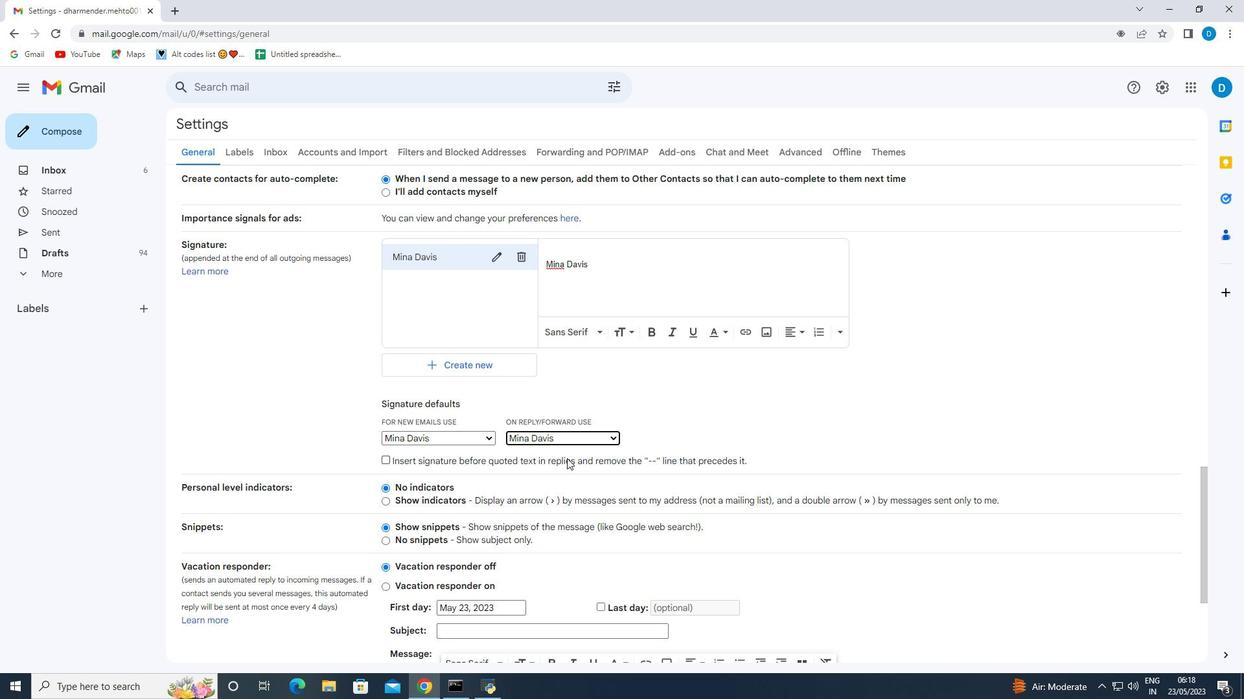 
Action: Mouse scrolled (564, 458) with delta (0, 0)
Screenshot: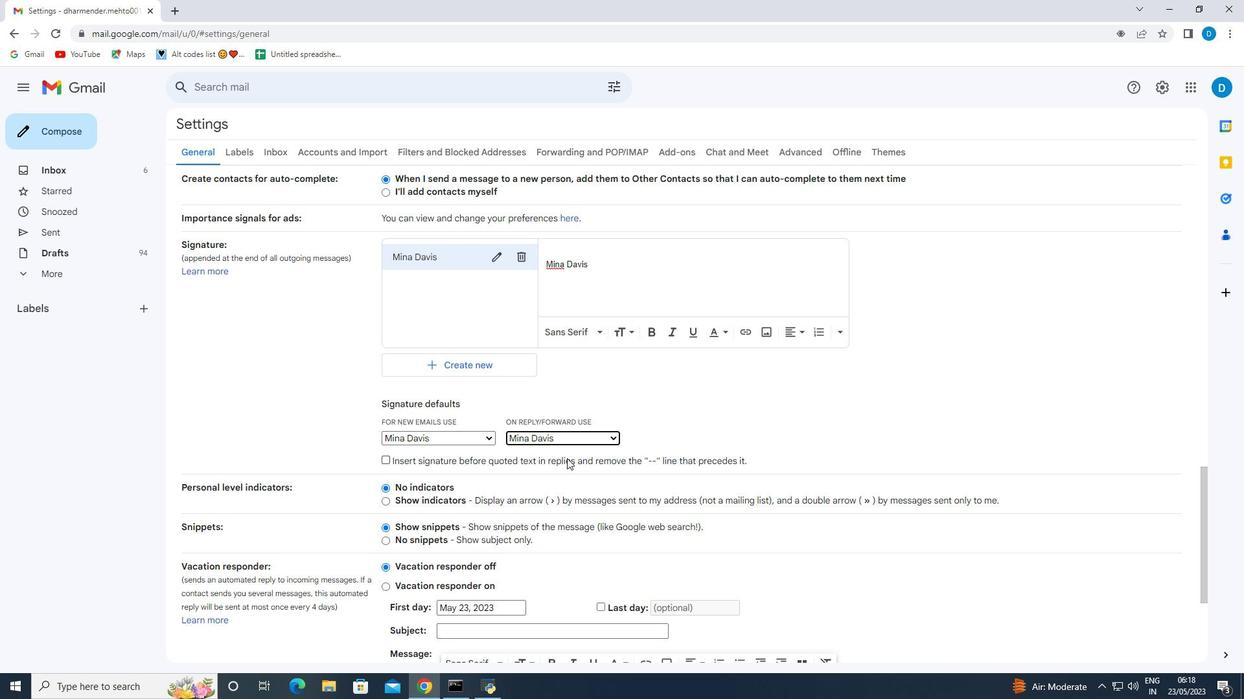 
Action: Mouse moved to (563, 458)
Screenshot: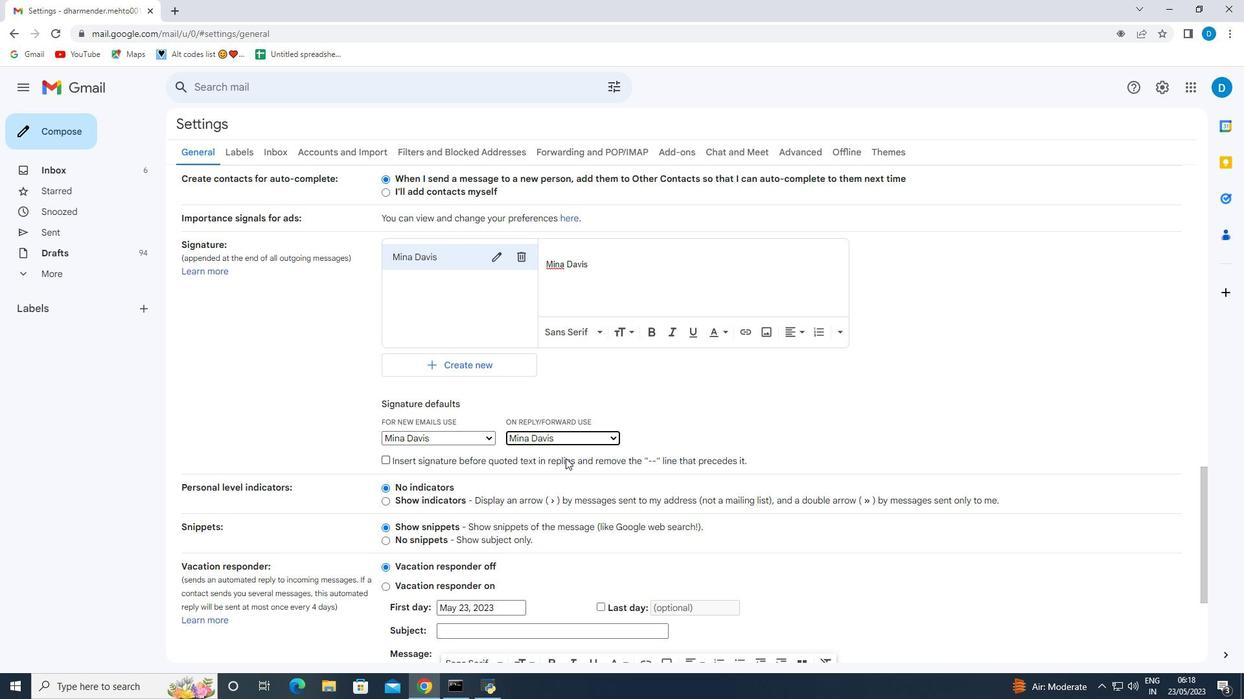 
Action: Mouse scrolled (563, 458) with delta (0, 0)
Screenshot: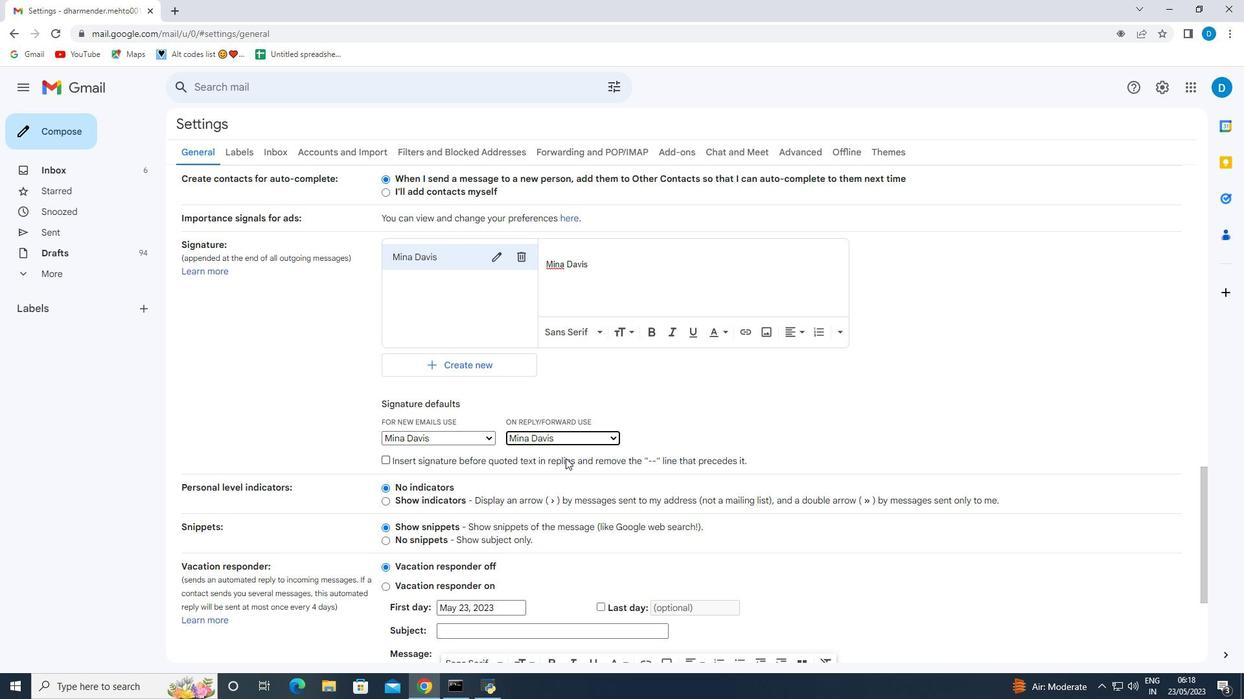 
Action: Mouse moved to (561, 459)
Screenshot: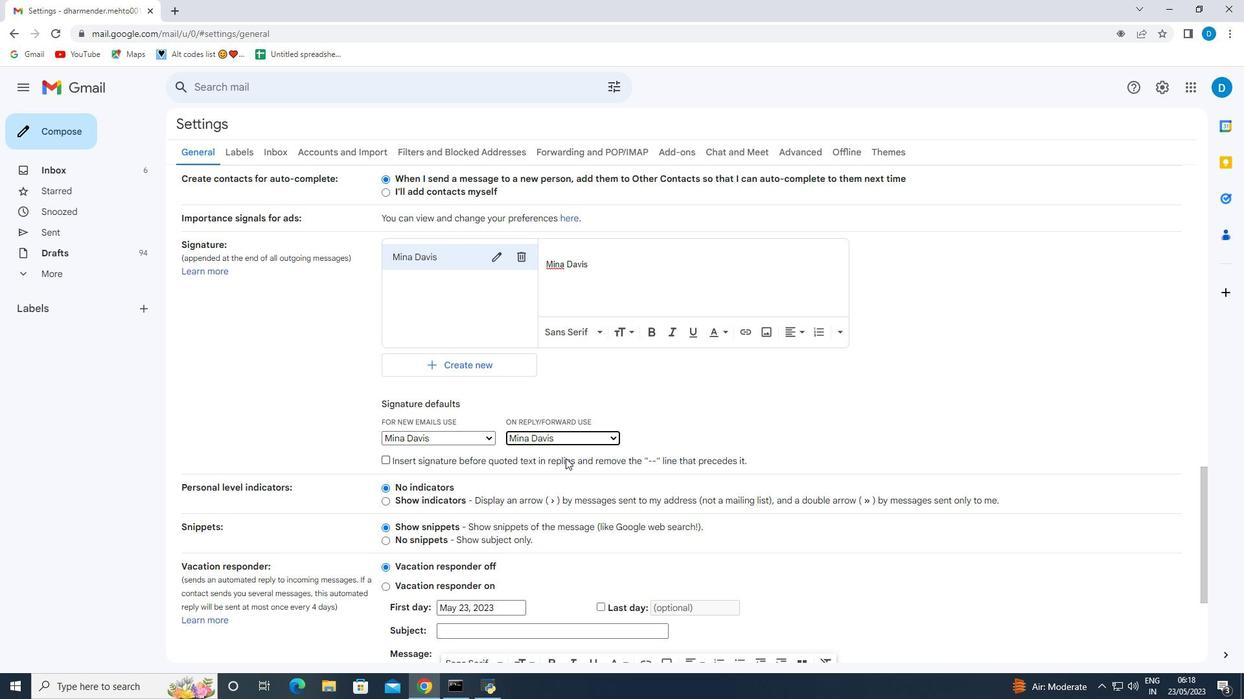 
Action: Mouse scrolled (561, 458) with delta (0, 0)
Screenshot: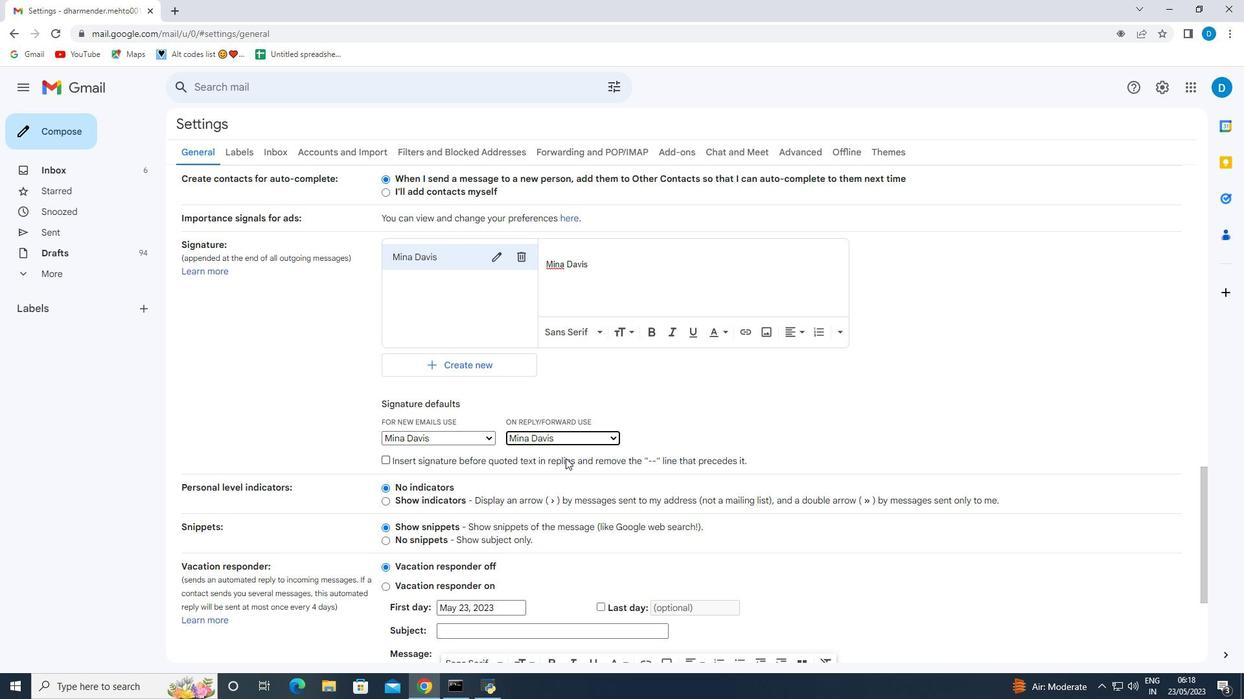 
Action: Mouse moved to (559, 461)
Screenshot: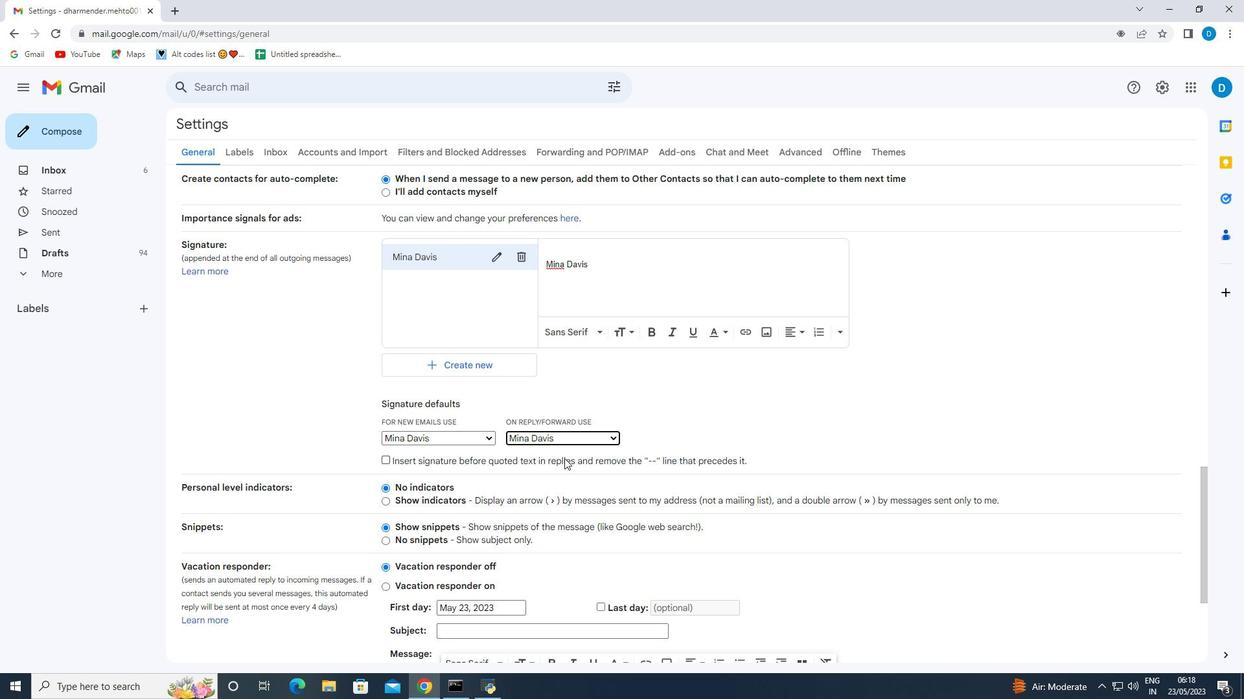 
Action: Mouse scrolled (559, 460) with delta (0, 0)
Screenshot: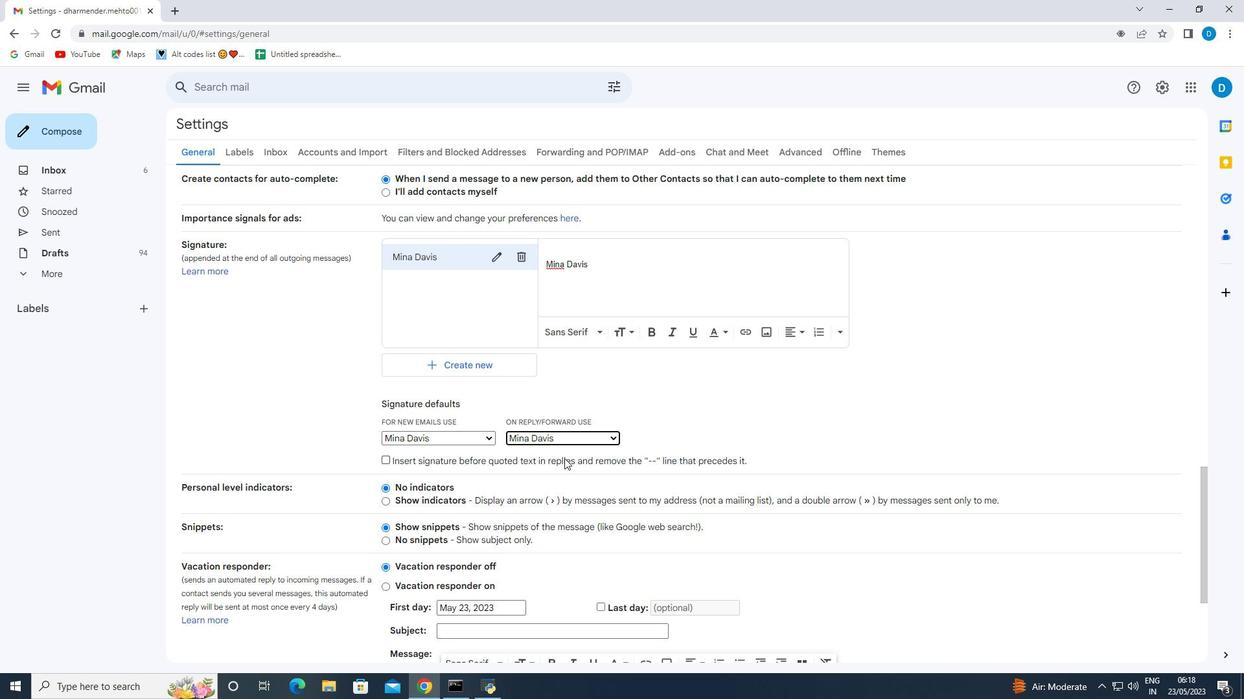 
Action: Mouse moved to (674, 598)
Screenshot: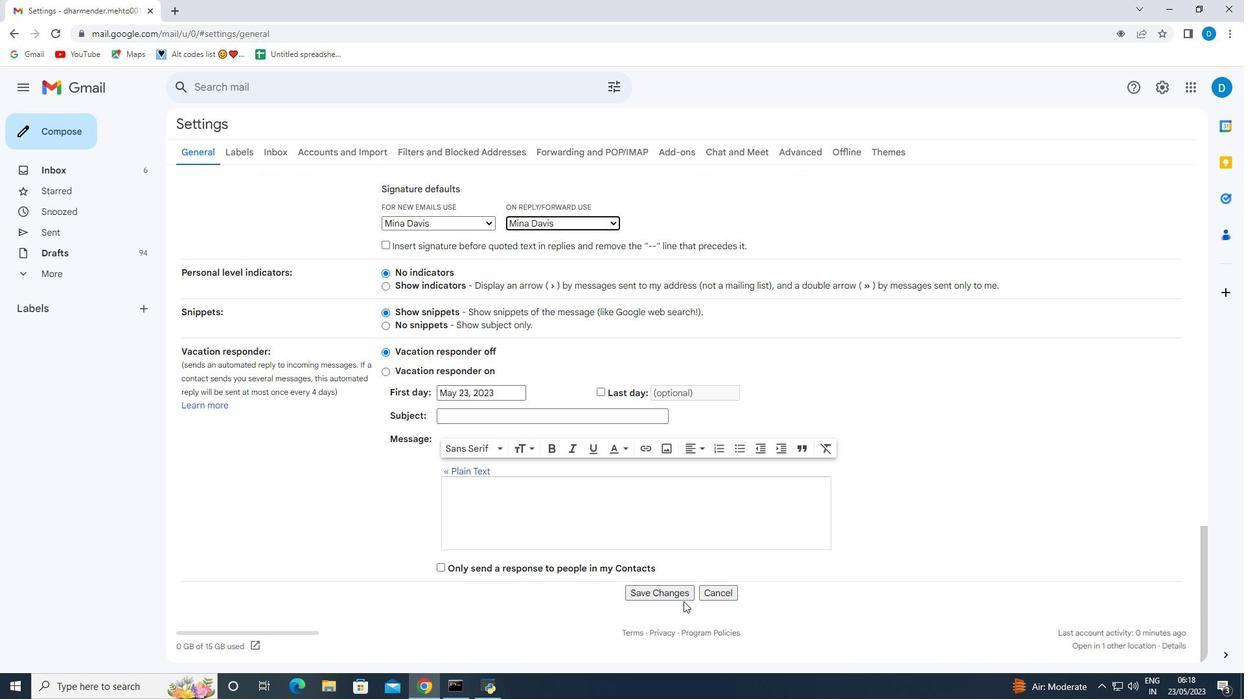 
Action: Mouse pressed left at (674, 598)
Screenshot: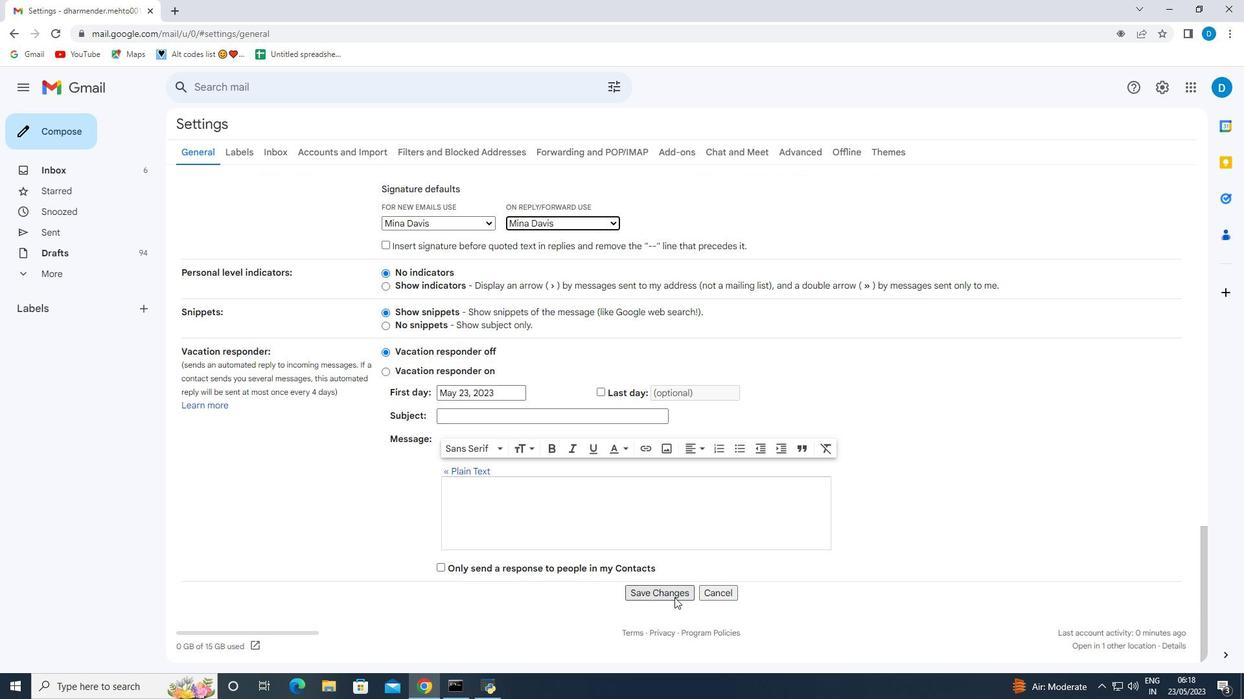 
Action: Mouse moved to (143, 305)
Screenshot: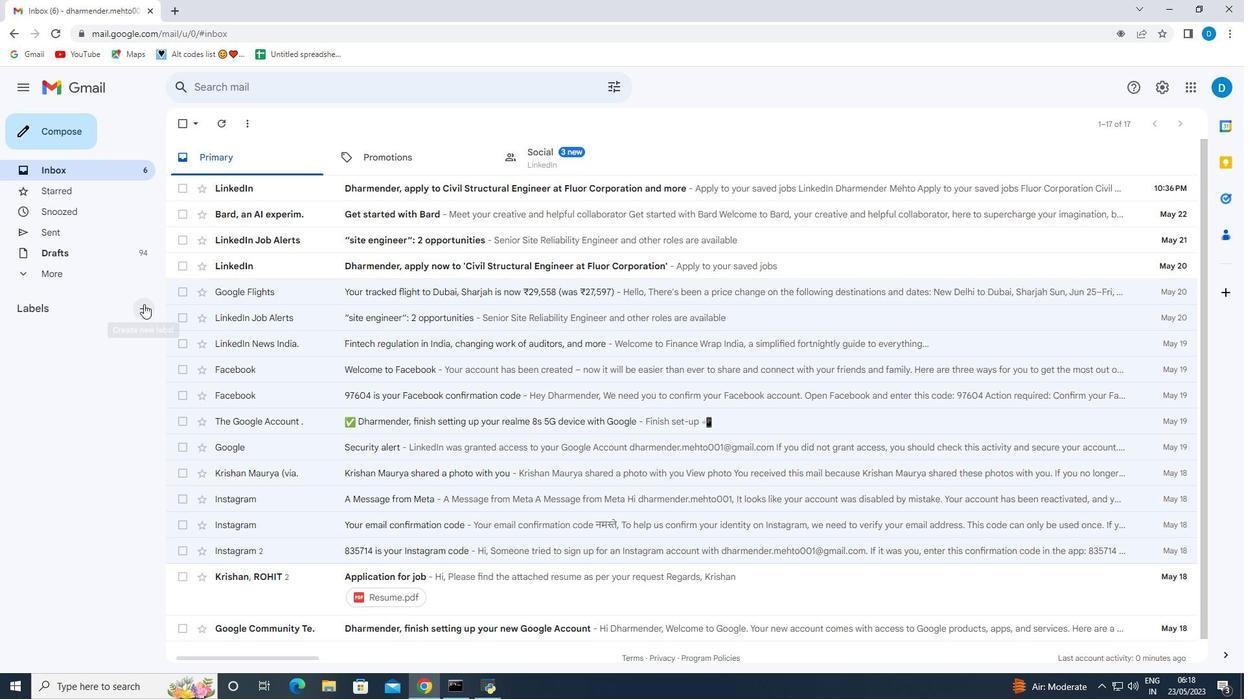 
Action: Mouse pressed left at (143, 305)
Screenshot: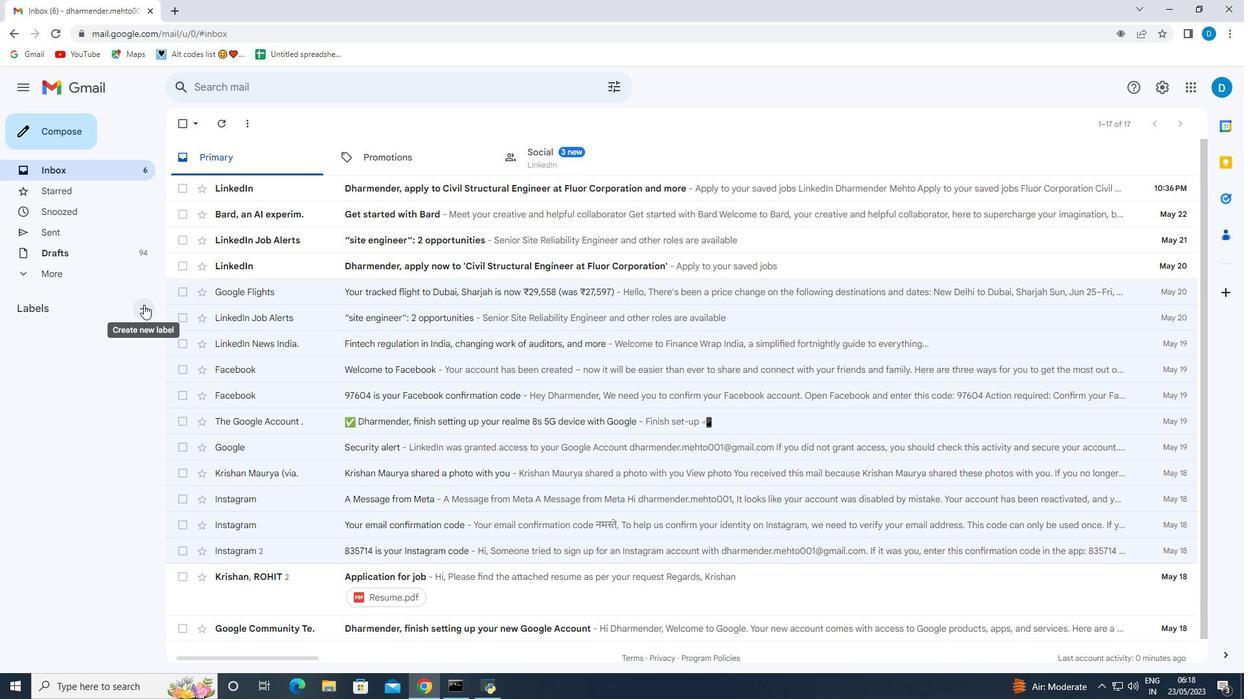 
Action: Mouse moved to (495, 352)
Screenshot: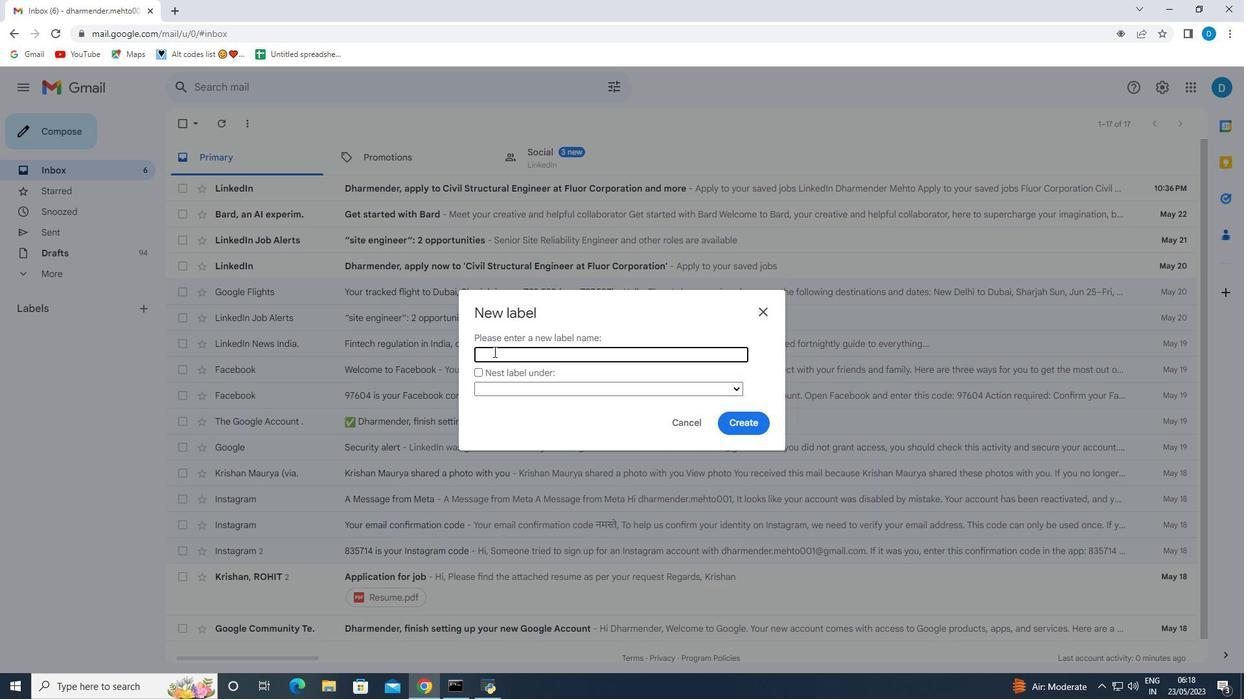 
Action: Mouse pressed left at (495, 352)
Screenshot: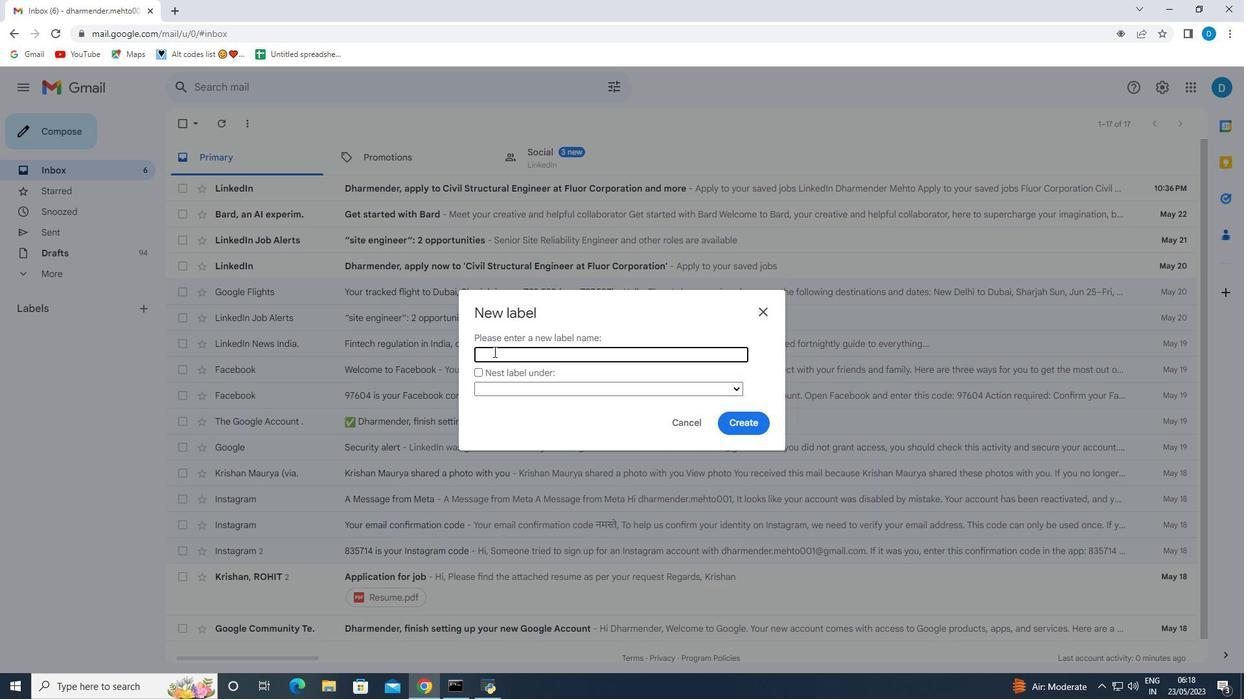 
Action: Key pressed <Key.shift><Key.shift><Key.shift><Key.shift><Key.shift><Key.shift><Key.shift><Key.shift><Key.shift><Key.shift><Key.shift><Key.shift><Key.shift>Incident<Key.space>reports
Screenshot: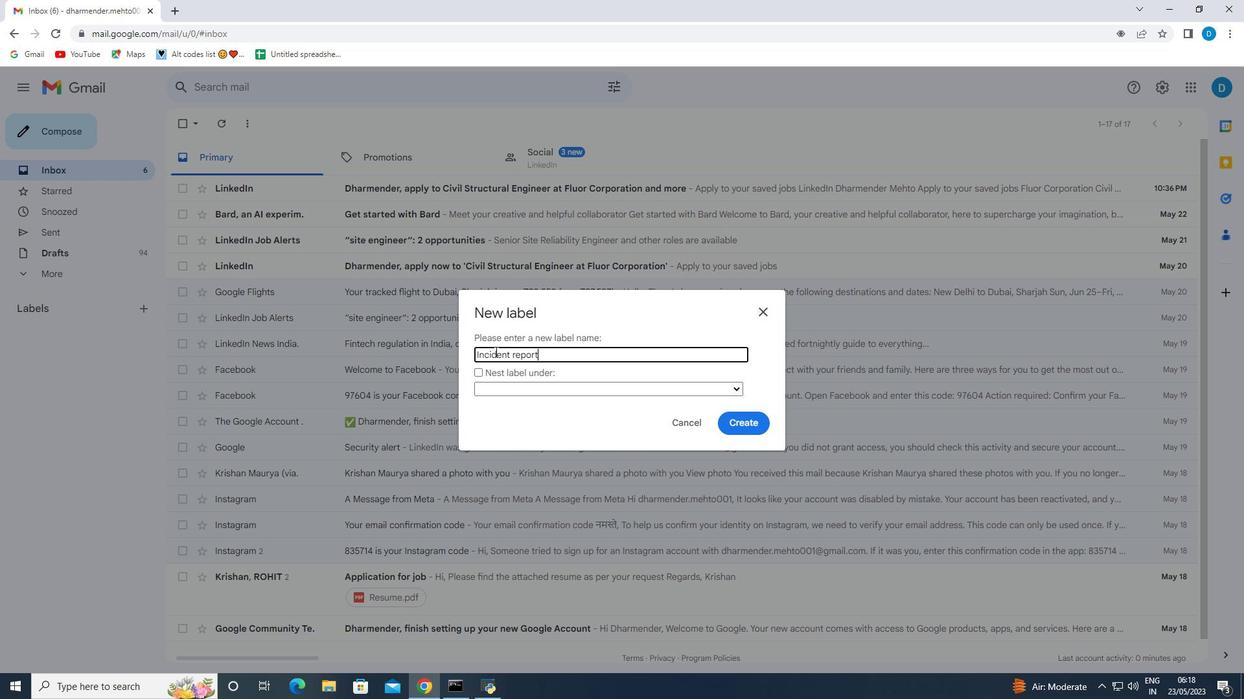 
Action: Mouse moved to (733, 423)
Screenshot: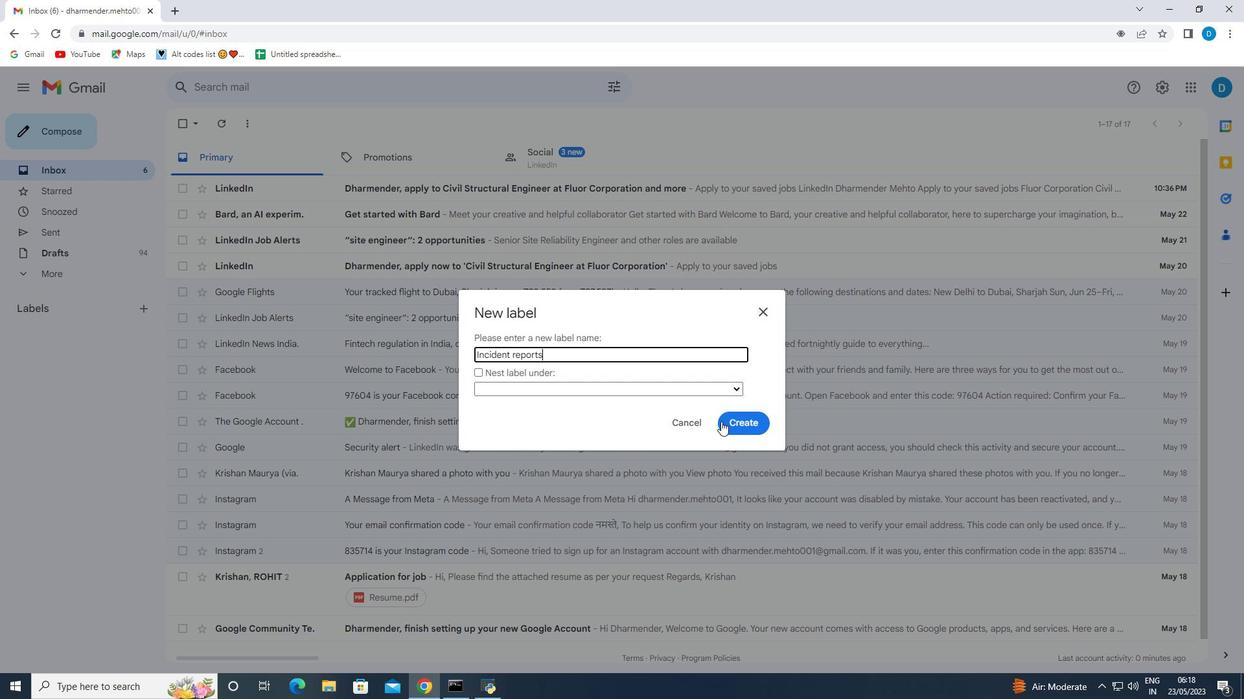 
Action: Mouse pressed left at (733, 423)
Screenshot: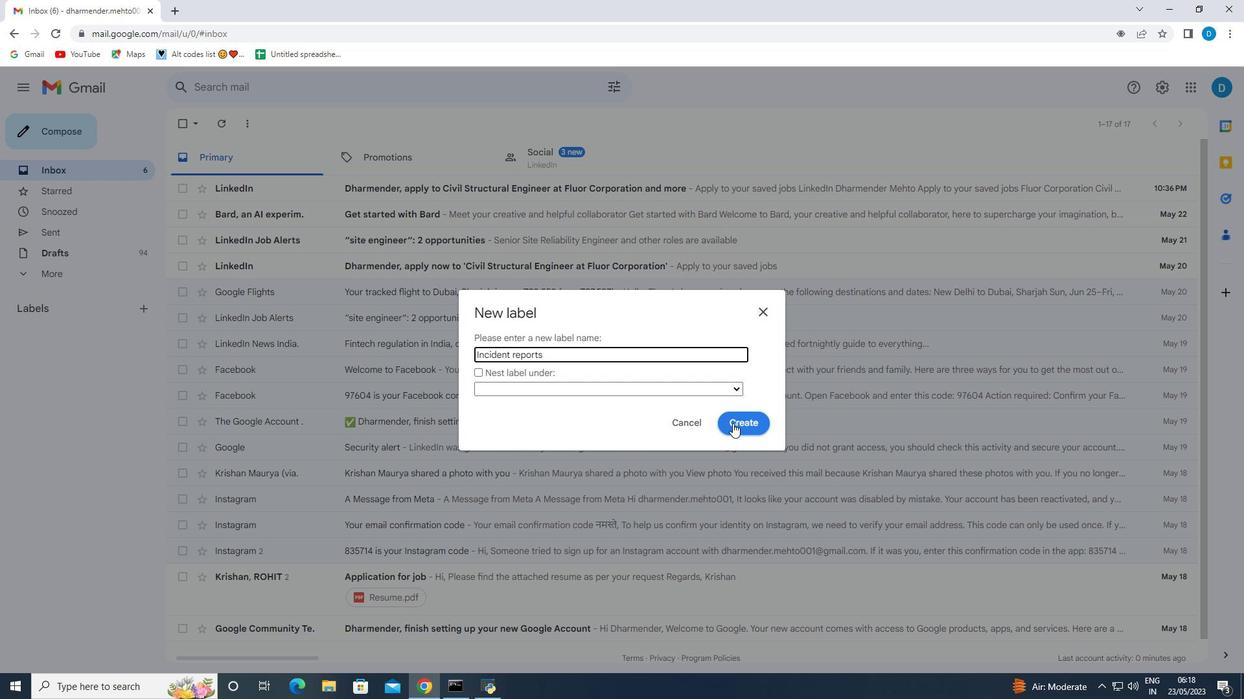 
Action: Mouse moved to (141, 336)
Screenshot: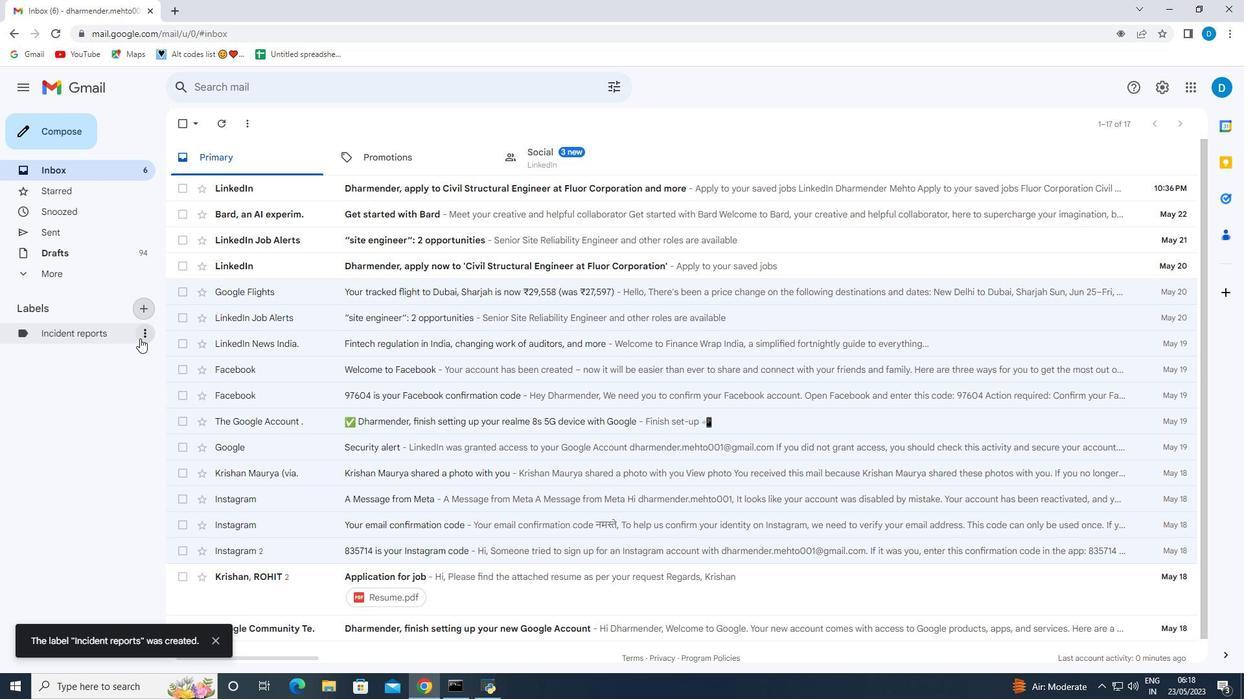 
Action: Mouse pressed left at (141, 336)
Screenshot: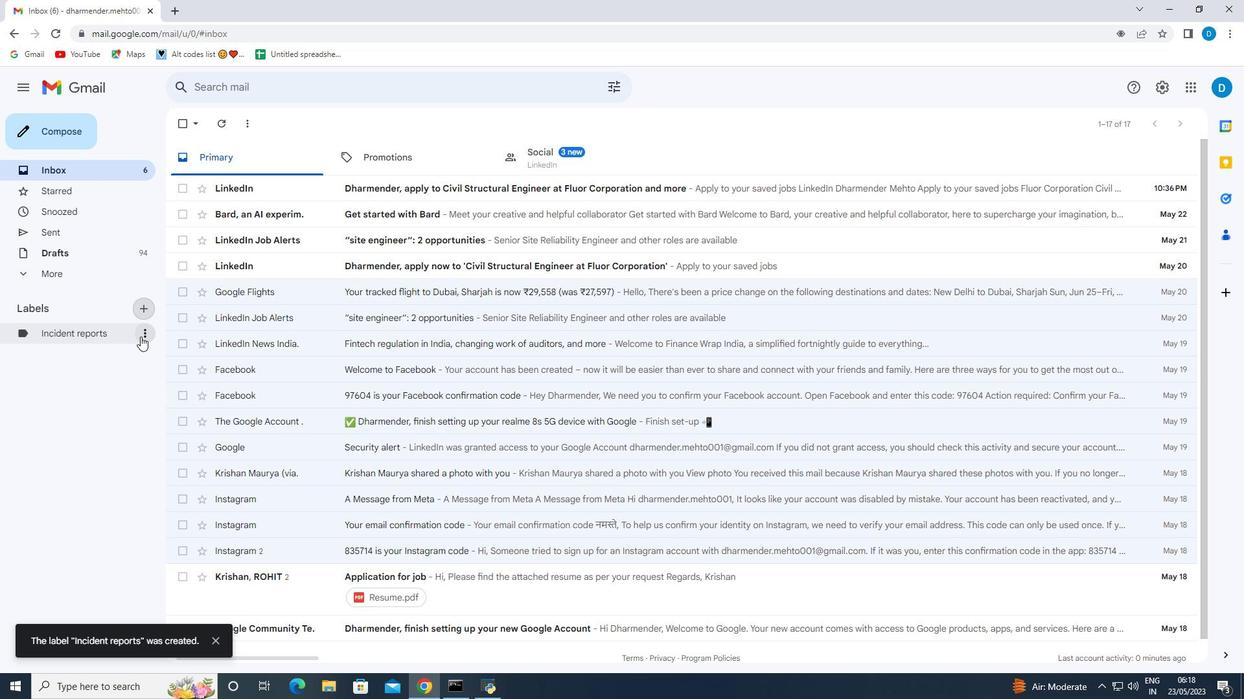 
Action: Mouse moved to (334, 394)
Screenshot: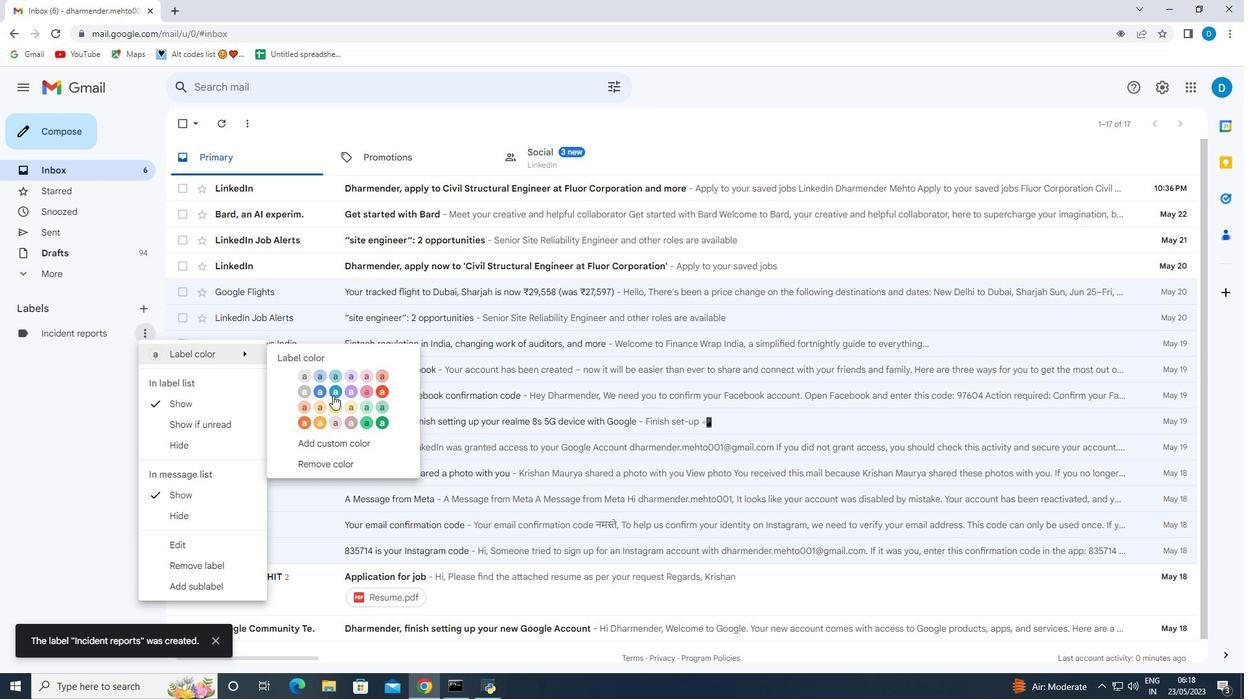 
Action: Mouse pressed left at (334, 394)
Screenshot: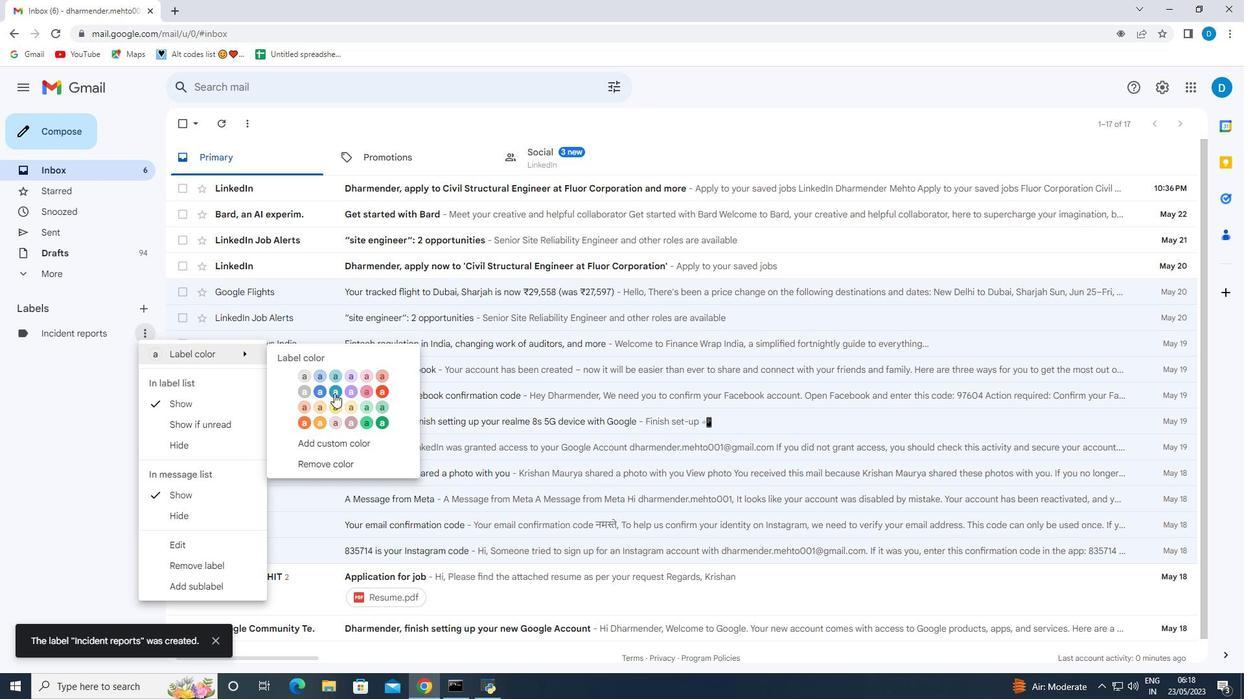 
Action: Mouse moved to (85, 132)
Screenshot: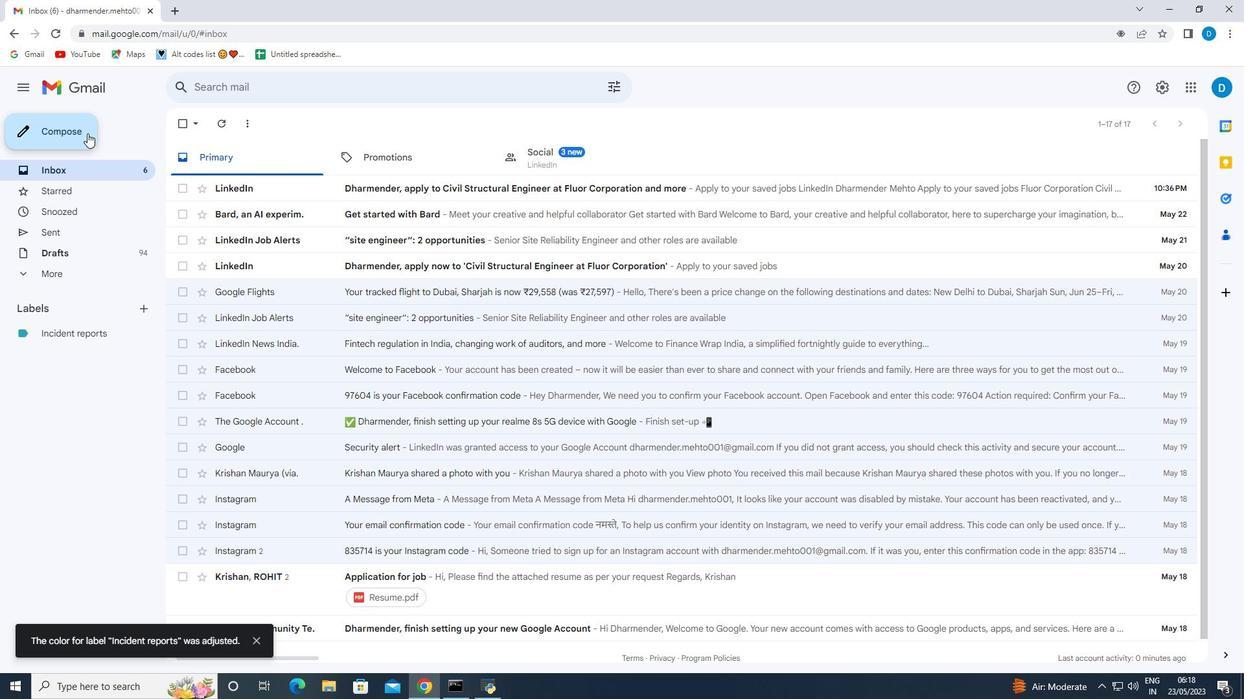 
Action: Mouse pressed left at (85, 132)
Screenshot: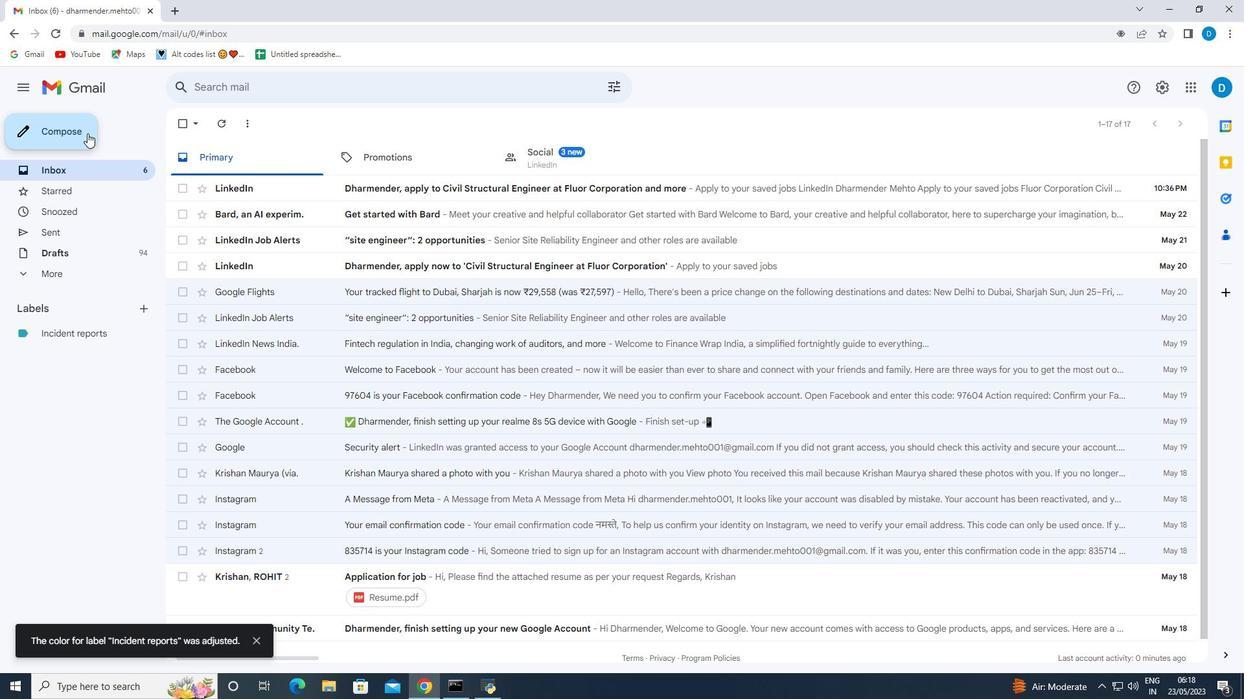 
Action: Mouse moved to (850, 386)
Screenshot: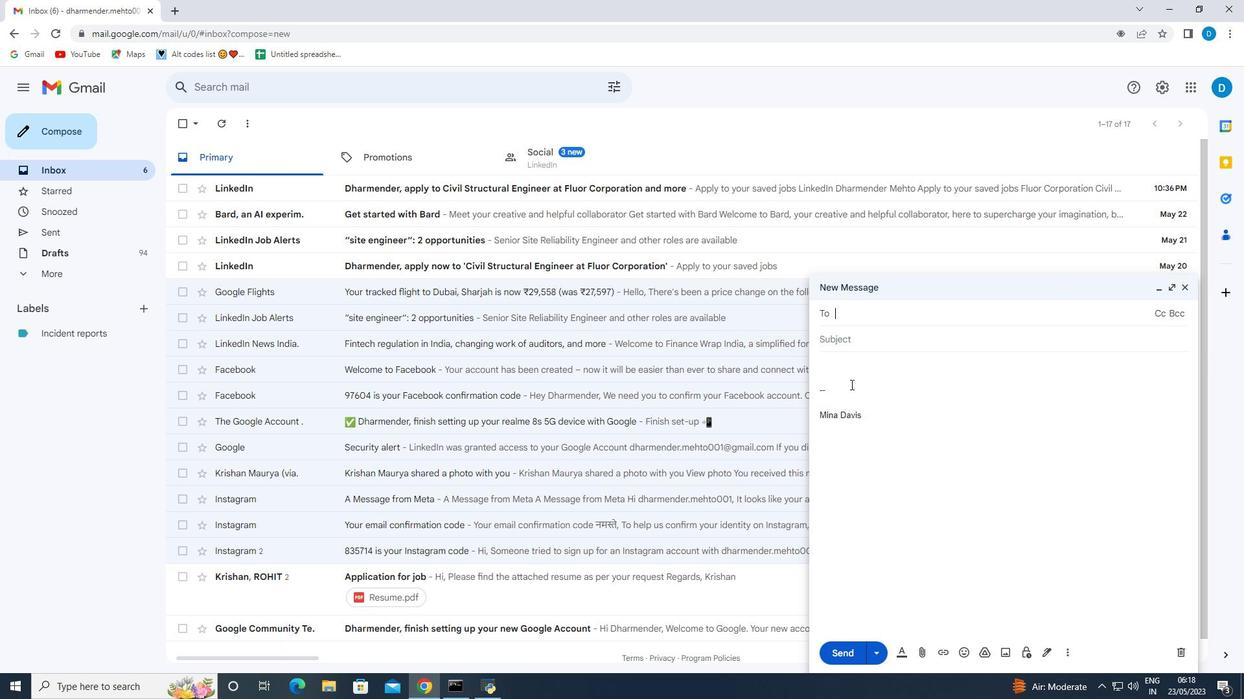 
Action: Mouse pressed left at (850, 386)
Screenshot: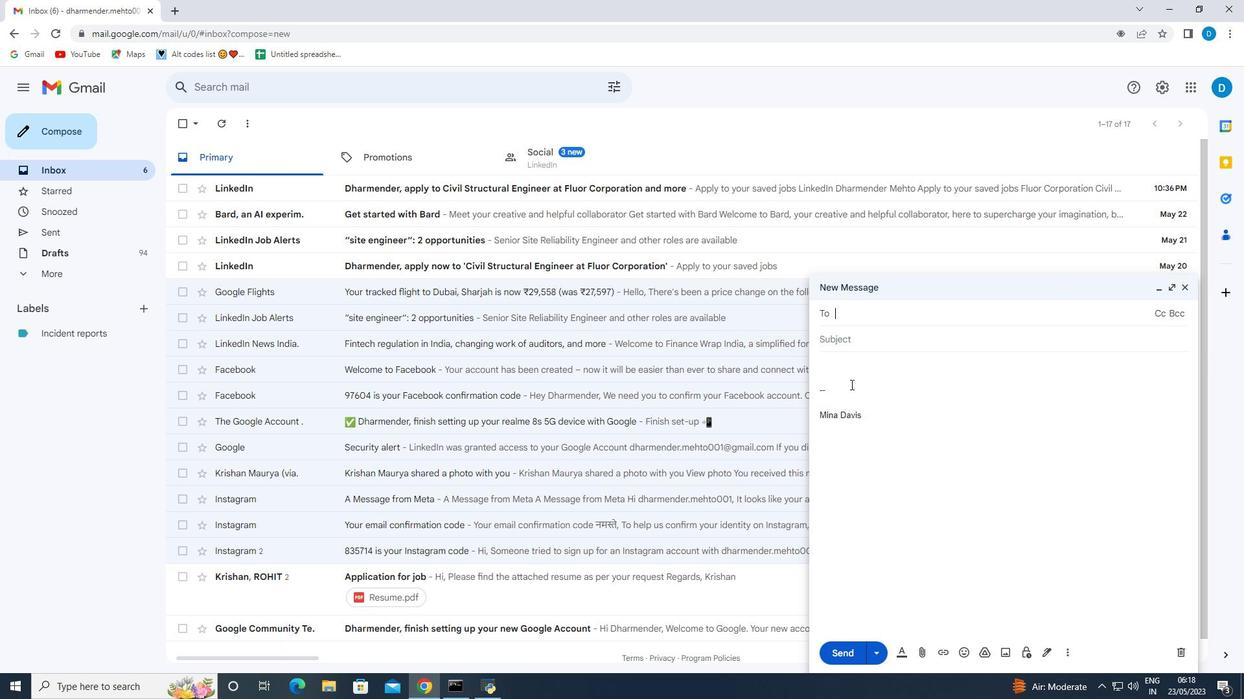 
Action: Mouse moved to (850, 385)
Screenshot: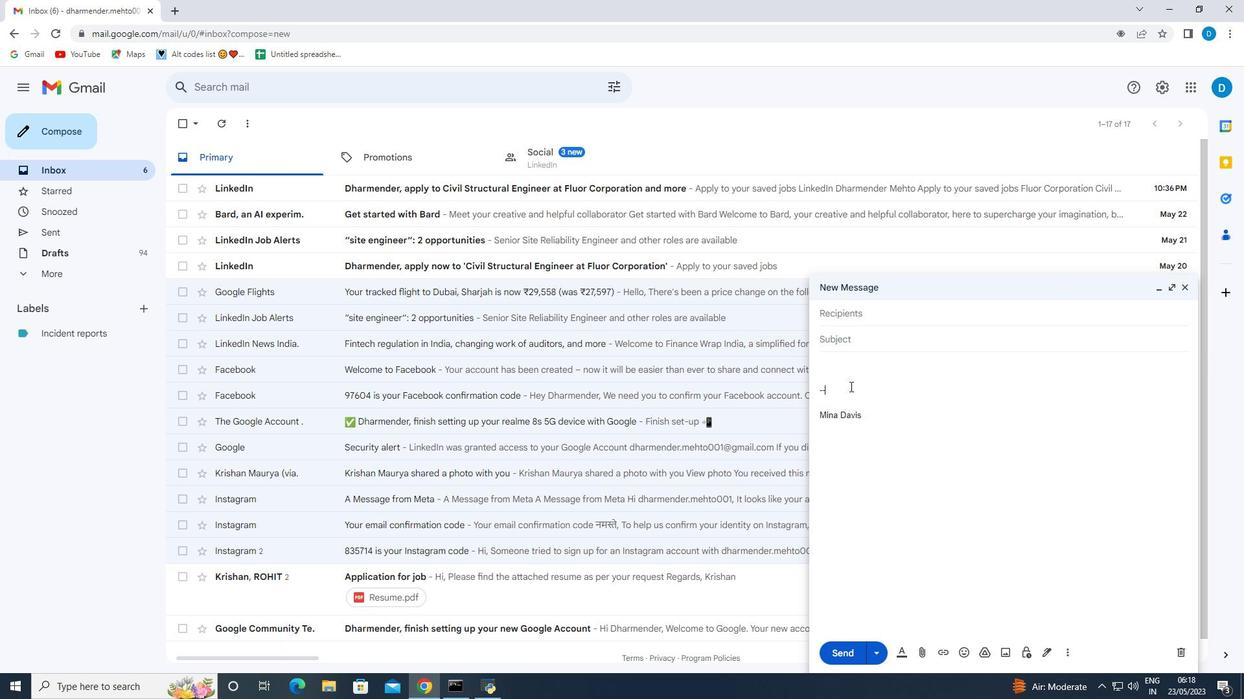 
Action: Key pressed <Key.backspace><Key.backspace><Key.backspace><Key.shift>Have<Key.space>a<Key.space>greate<Key.space><Key.shift>National<Key.space><Key.shift><Key.shift><Key.shift><Key.shift><Key.shift><Key.shift>Ice<Key.space><Key.shift>Cream<Key.space><Key.shift>Day
Screenshot: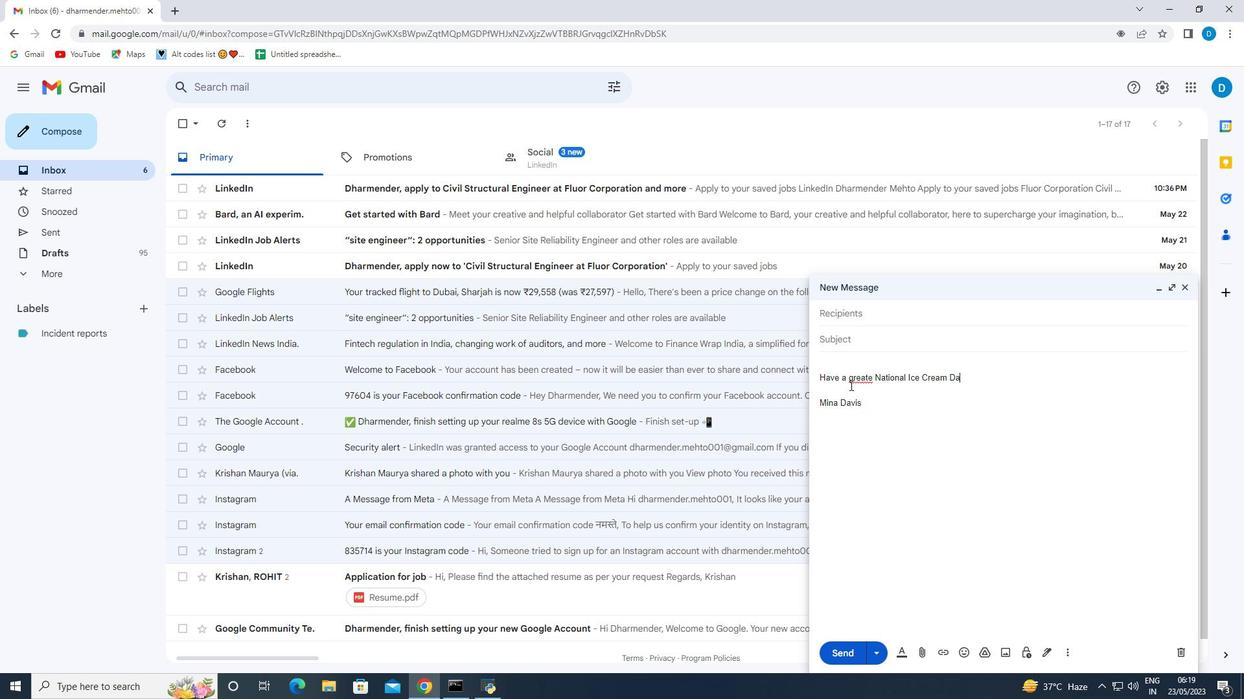 
Action: Mouse moved to (871, 375)
Screenshot: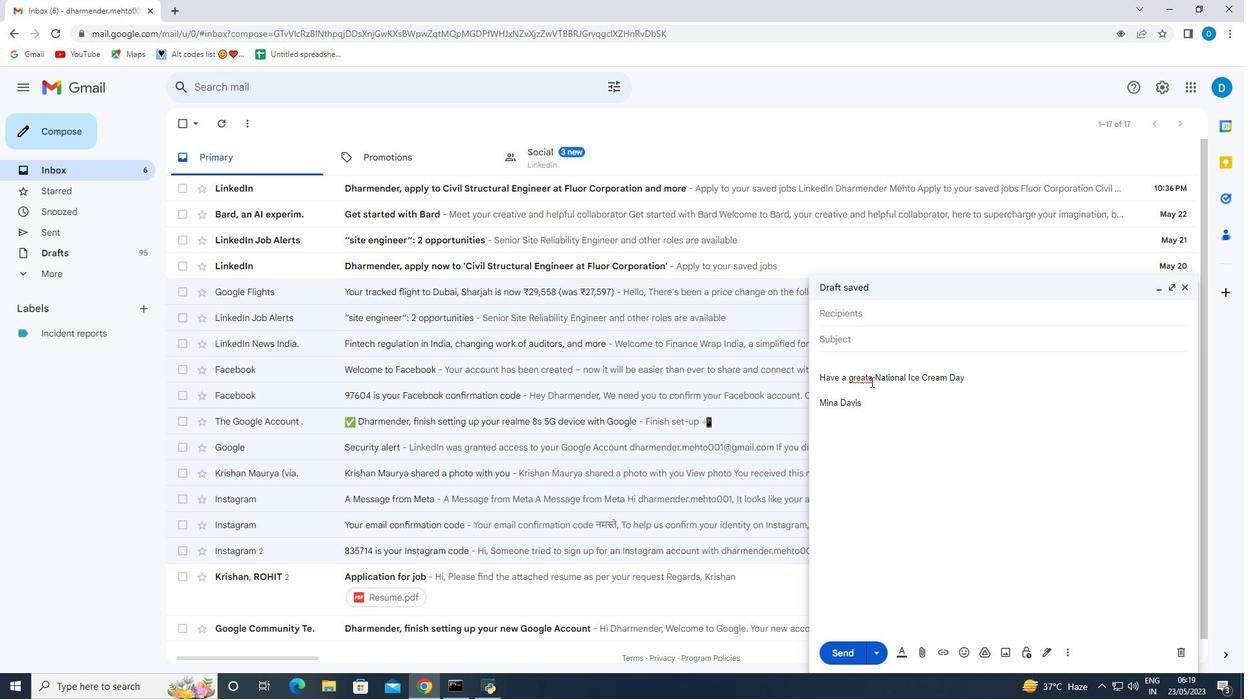 
Action: Mouse pressed left at (871, 375)
Screenshot: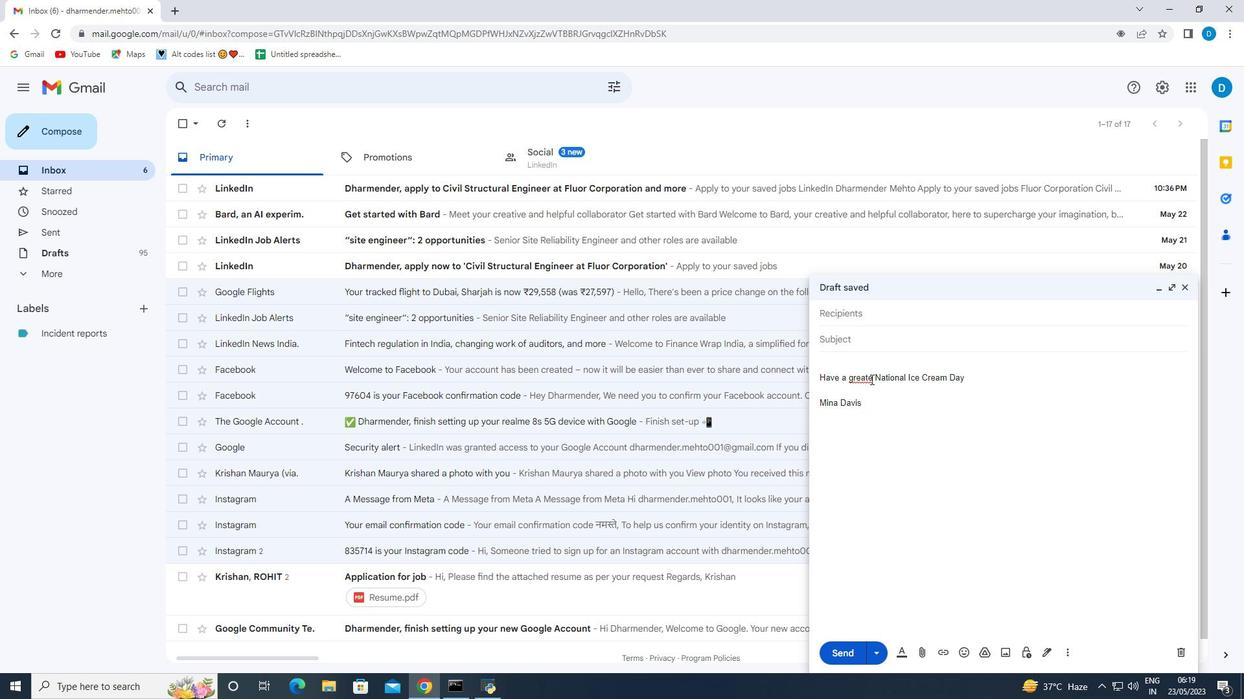 
Action: Mouse moved to (899, 416)
Screenshot: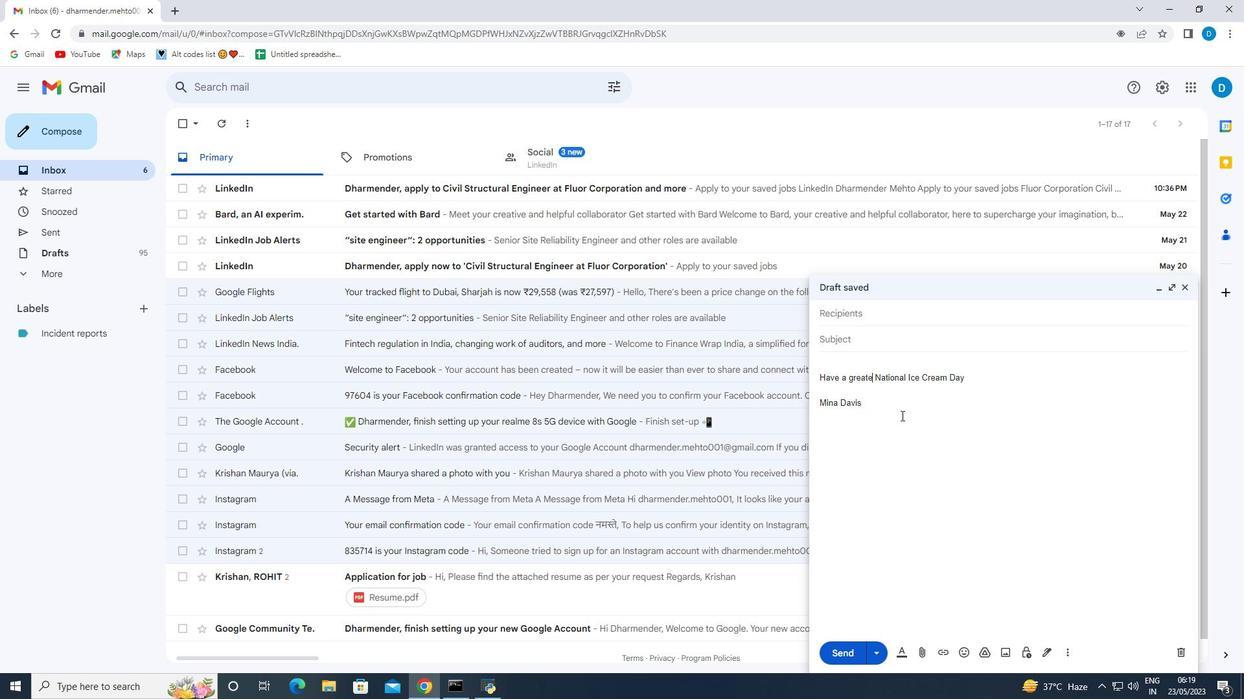 
Action: Key pressed <Key.backspace>
Screenshot: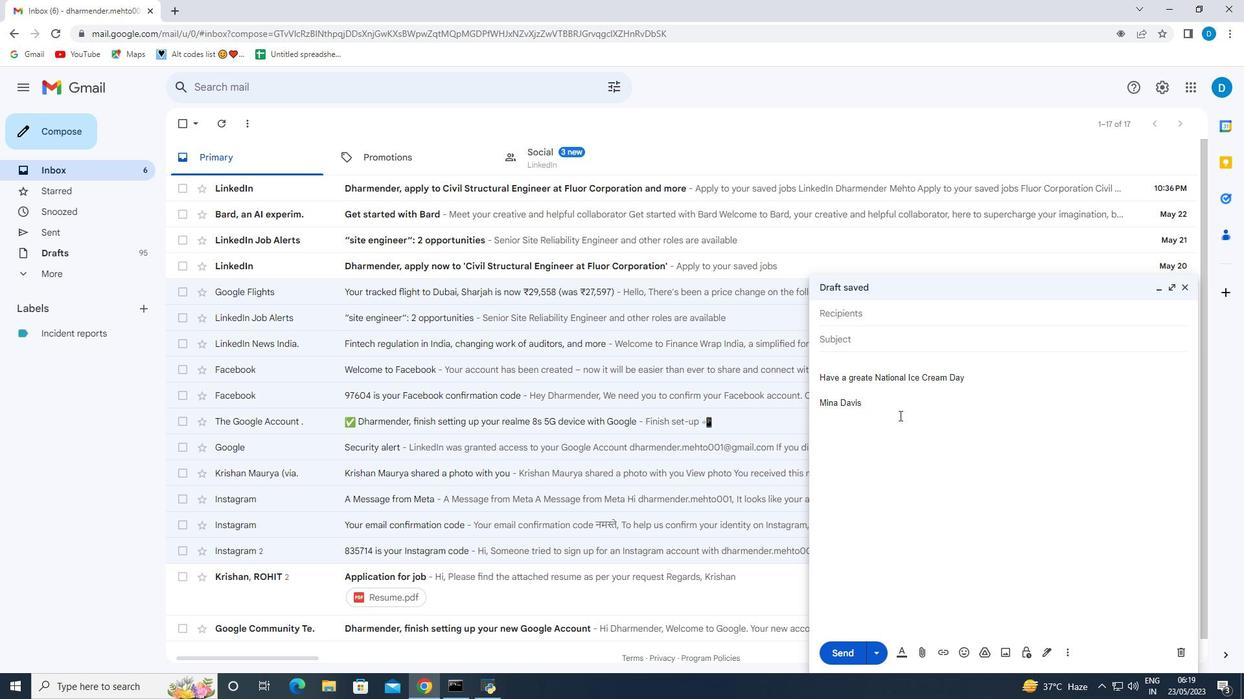 
Action: Mouse moved to (985, 381)
Screenshot: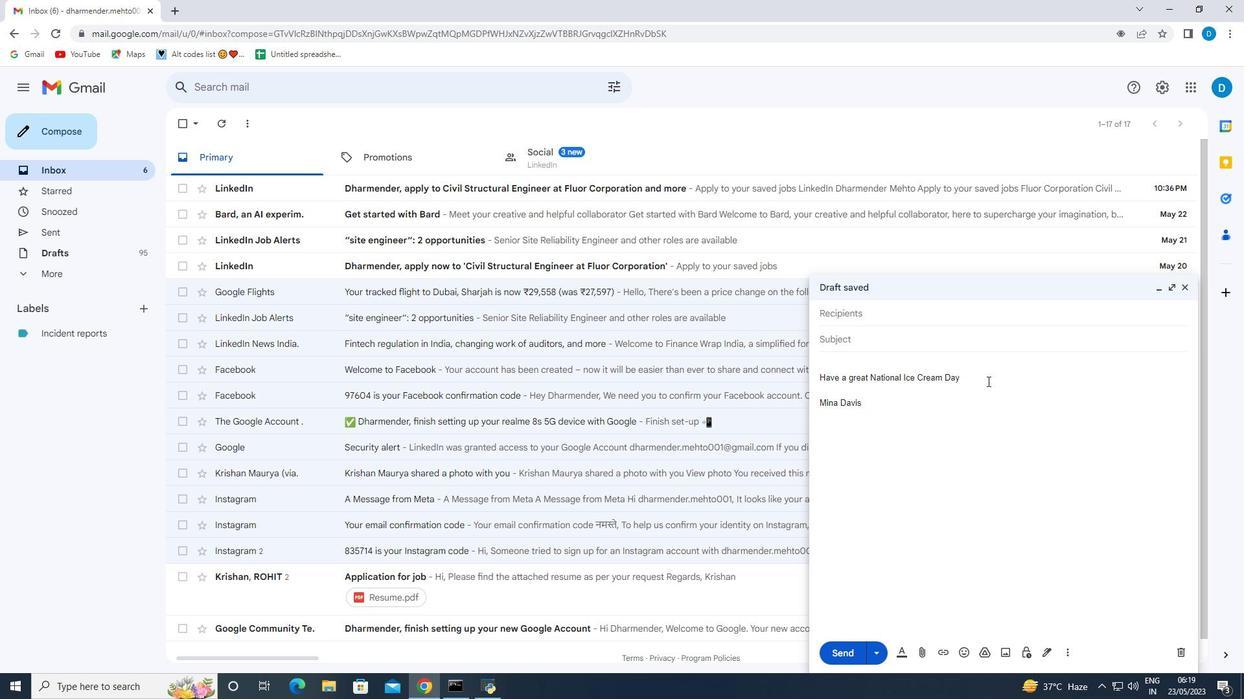 
Action: Mouse pressed left at (985, 381)
Screenshot: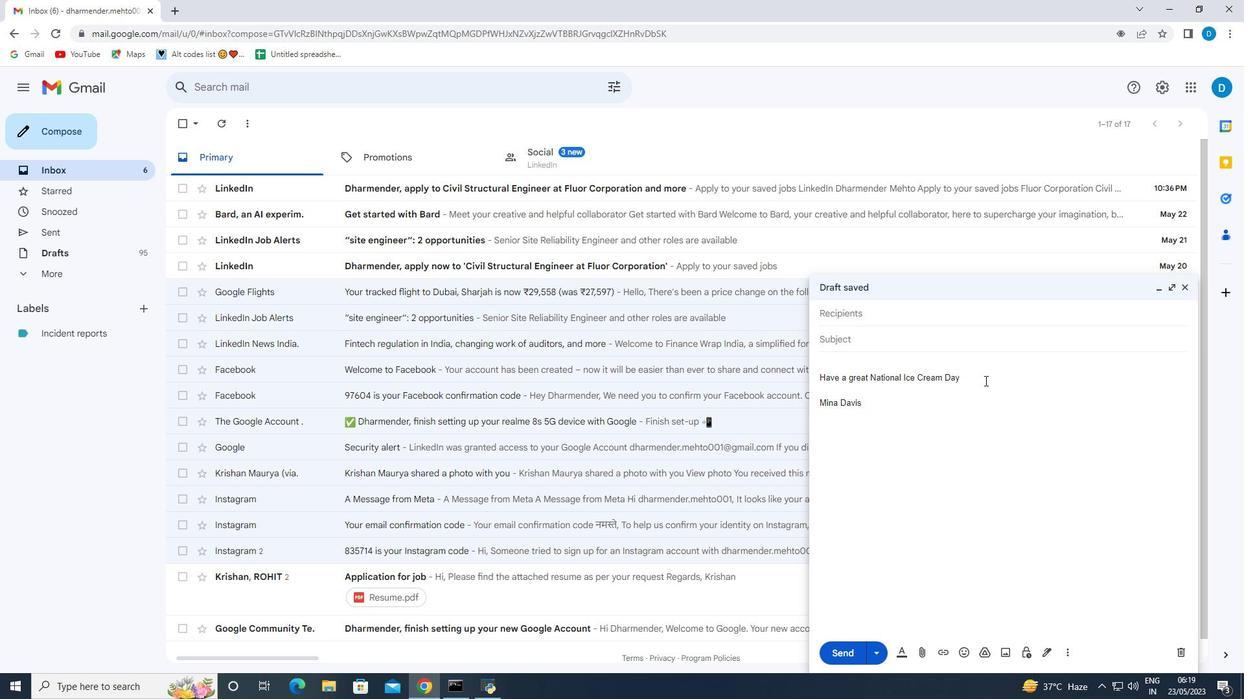 
Action: Mouse moved to (982, 382)
Screenshot: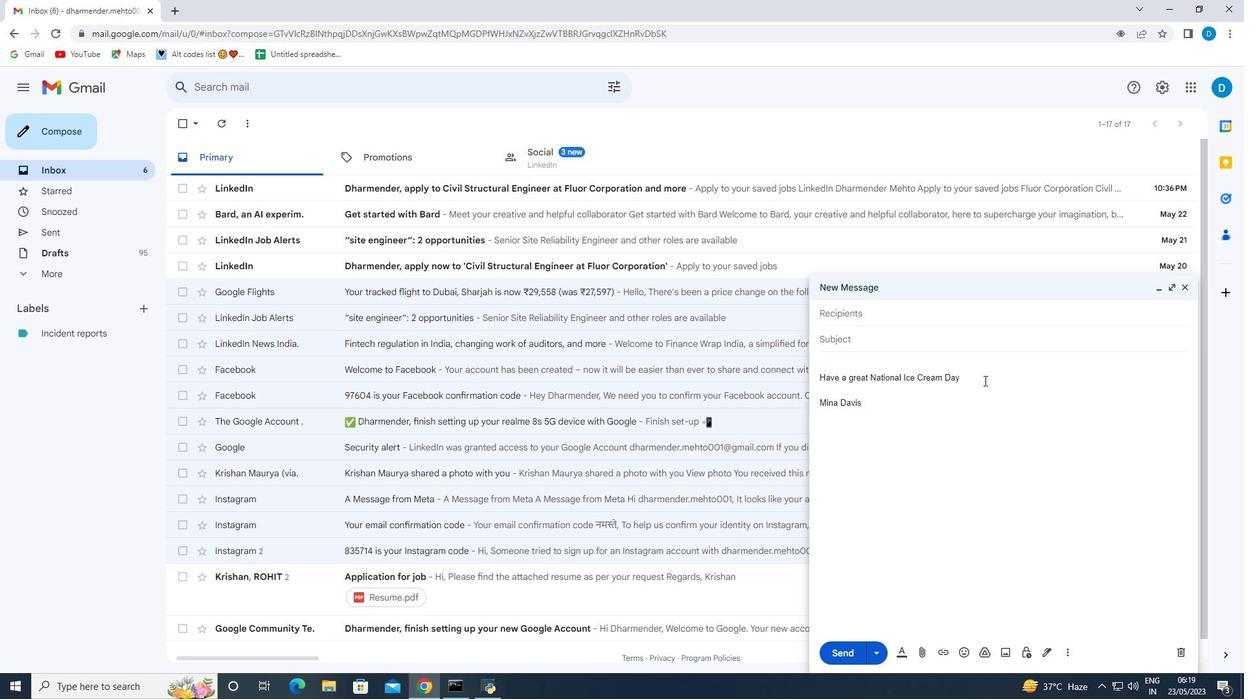 
Action: Key pressed ,
Screenshot: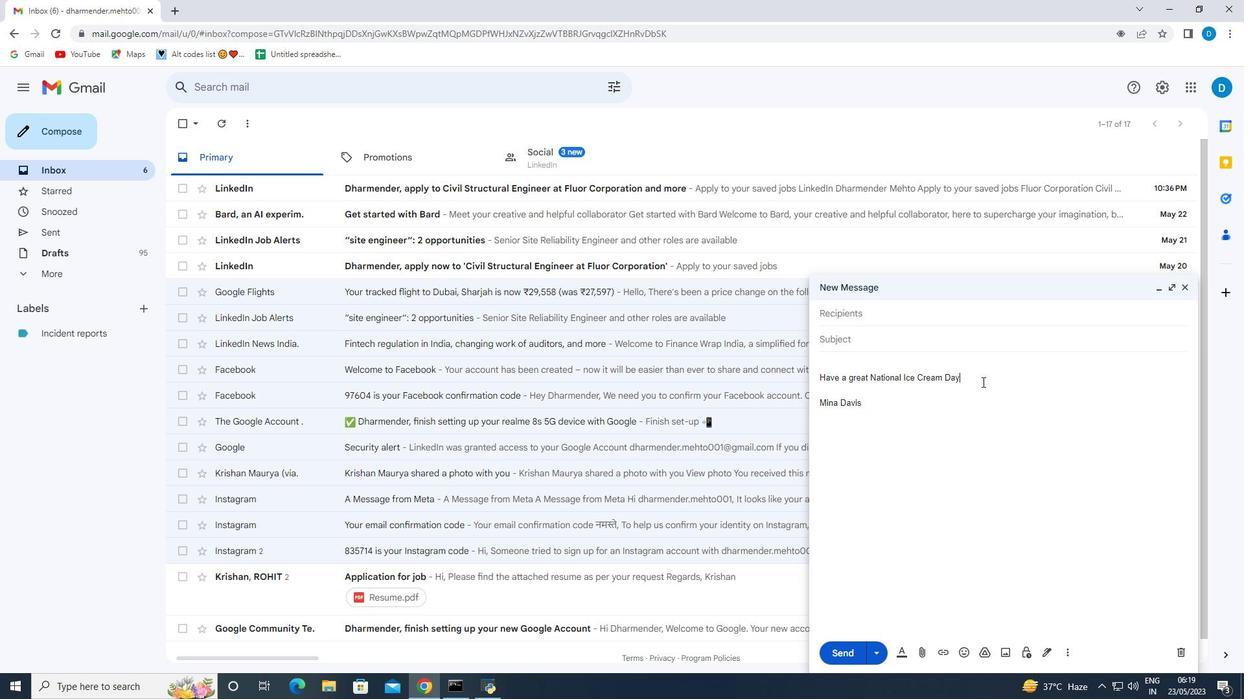 
Action: Mouse moved to (939, 432)
Screenshot: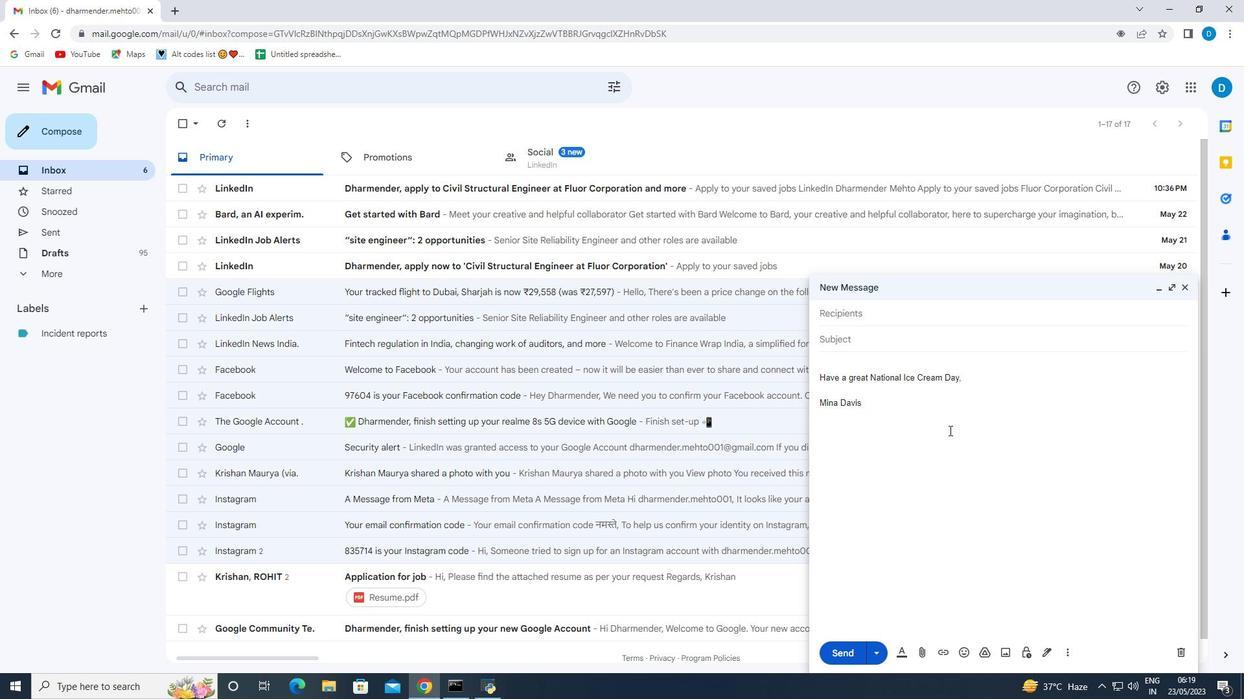 
Action: Mouse scrolled (939, 431) with delta (0, 0)
Screenshot: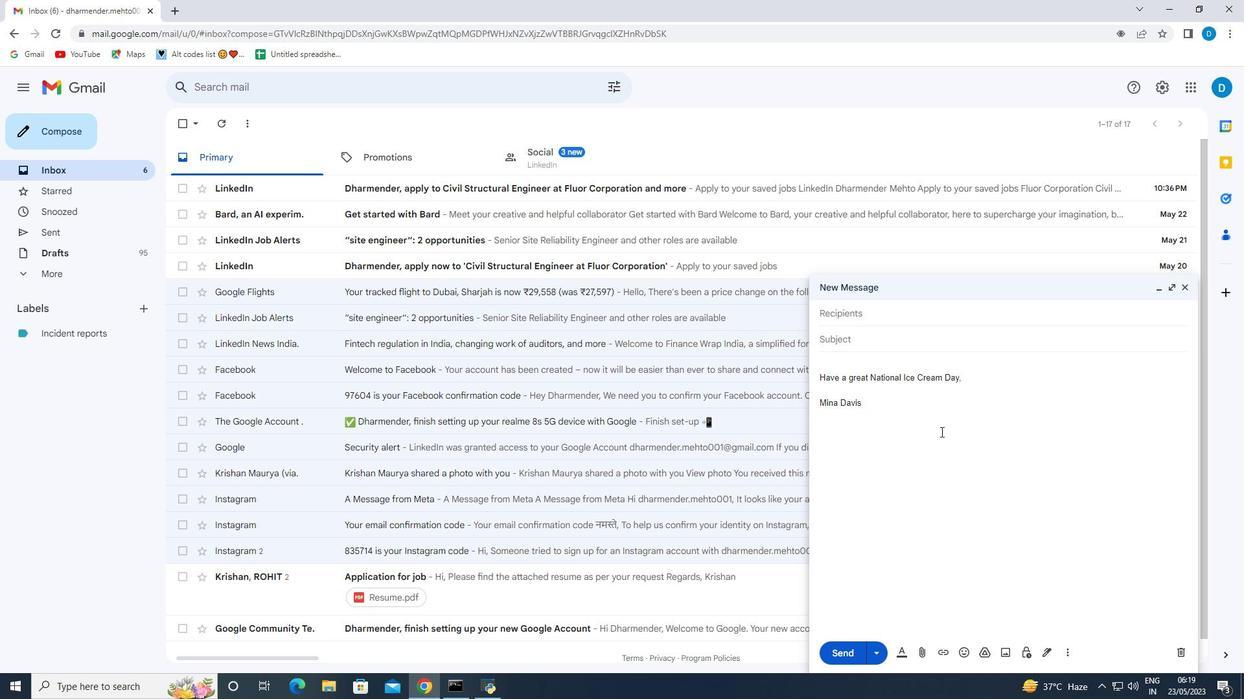 
Action: Mouse scrolled (939, 431) with delta (0, 0)
Screenshot: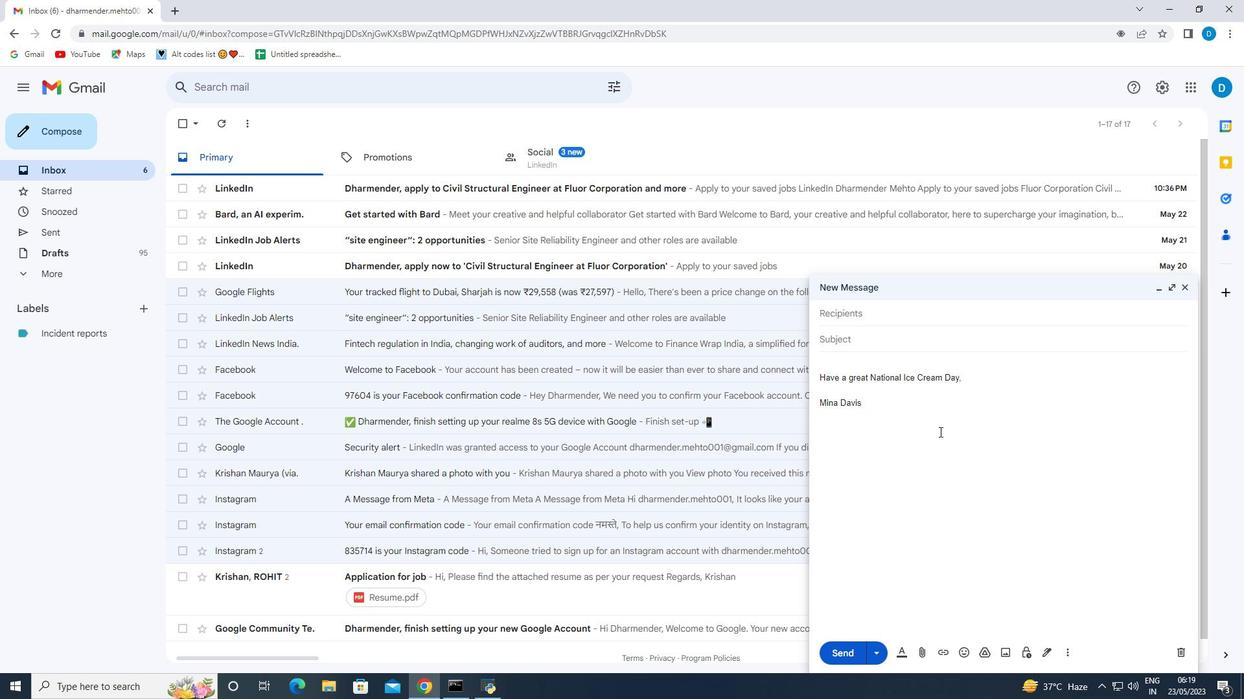 
Action: Mouse moved to (1071, 655)
Screenshot: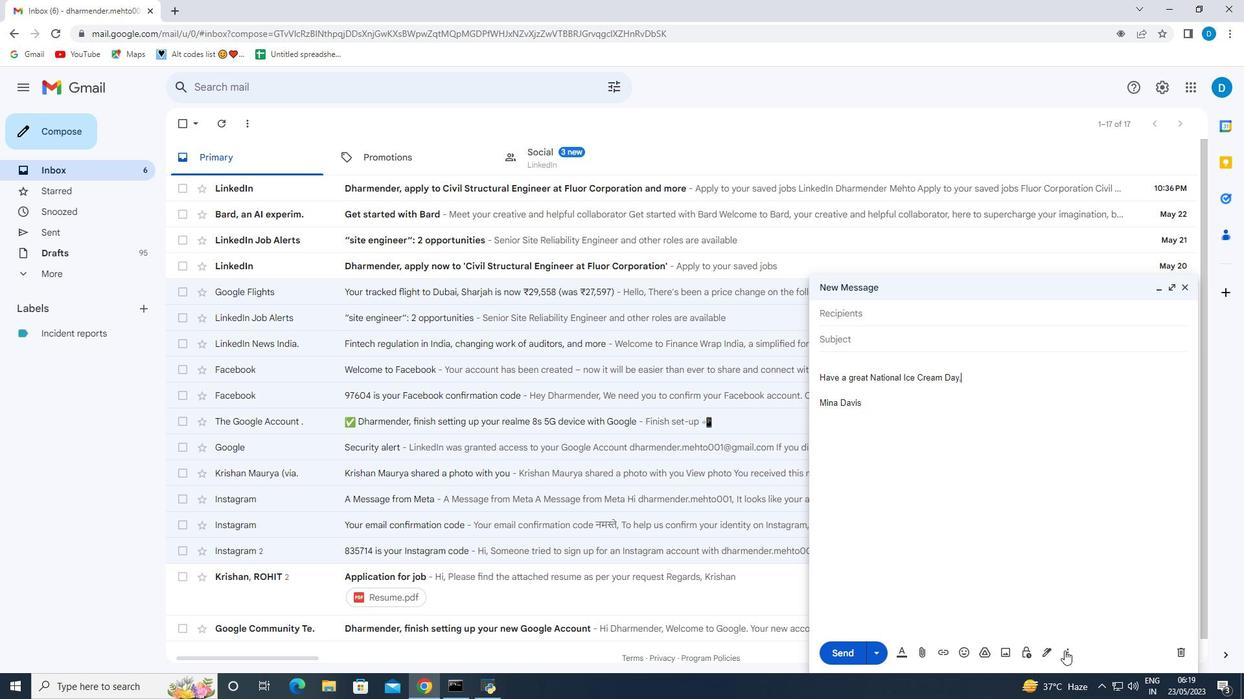 
Action: Mouse pressed left at (1071, 655)
Screenshot: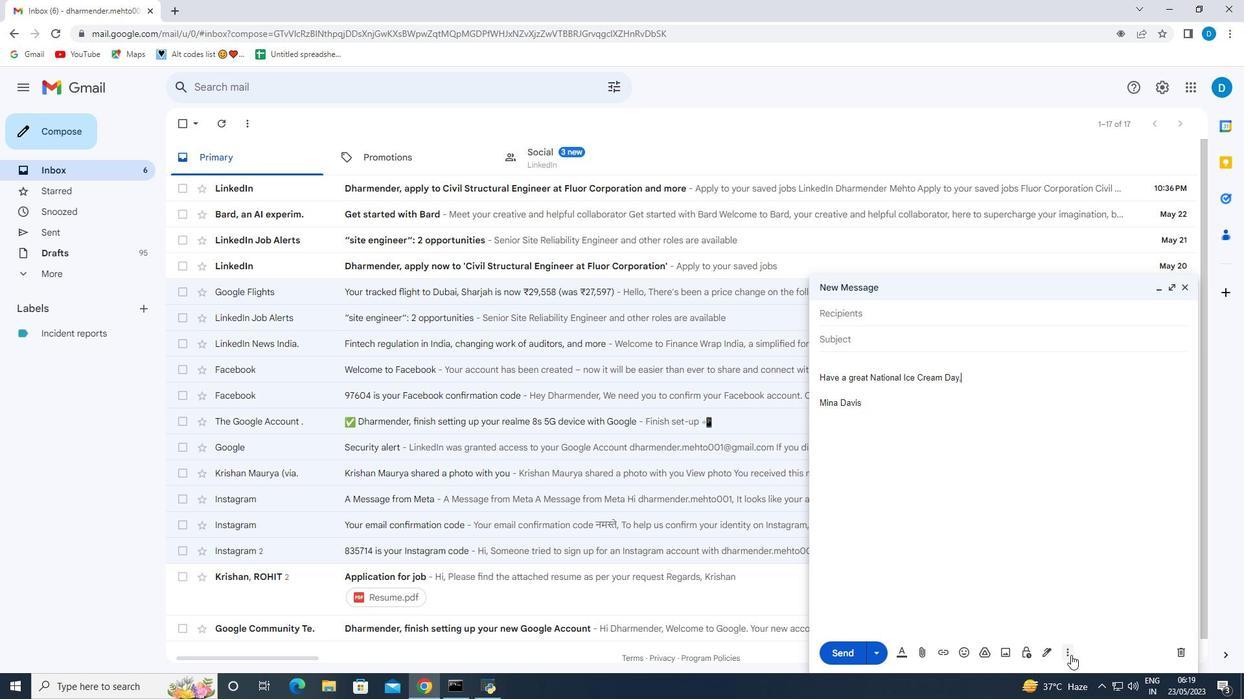 
Action: Mouse moved to (1105, 535)
Screenshot: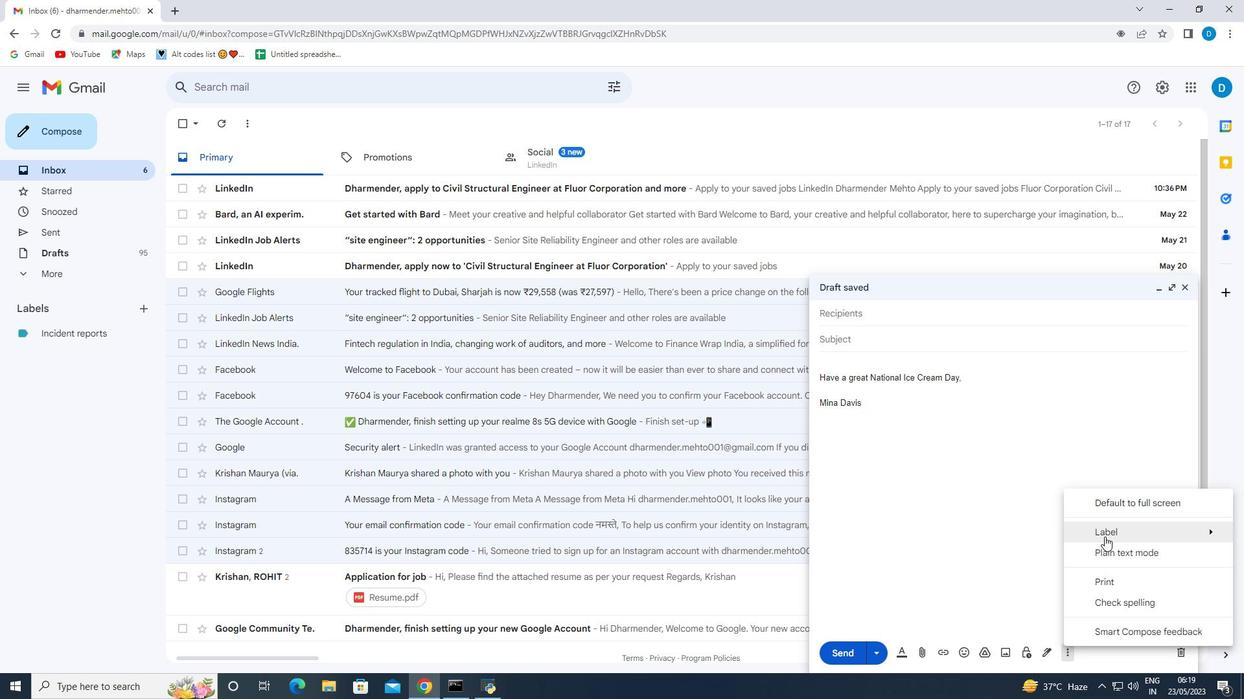 
Action: Mouse pressed left at (1105, 535)
Screenshot: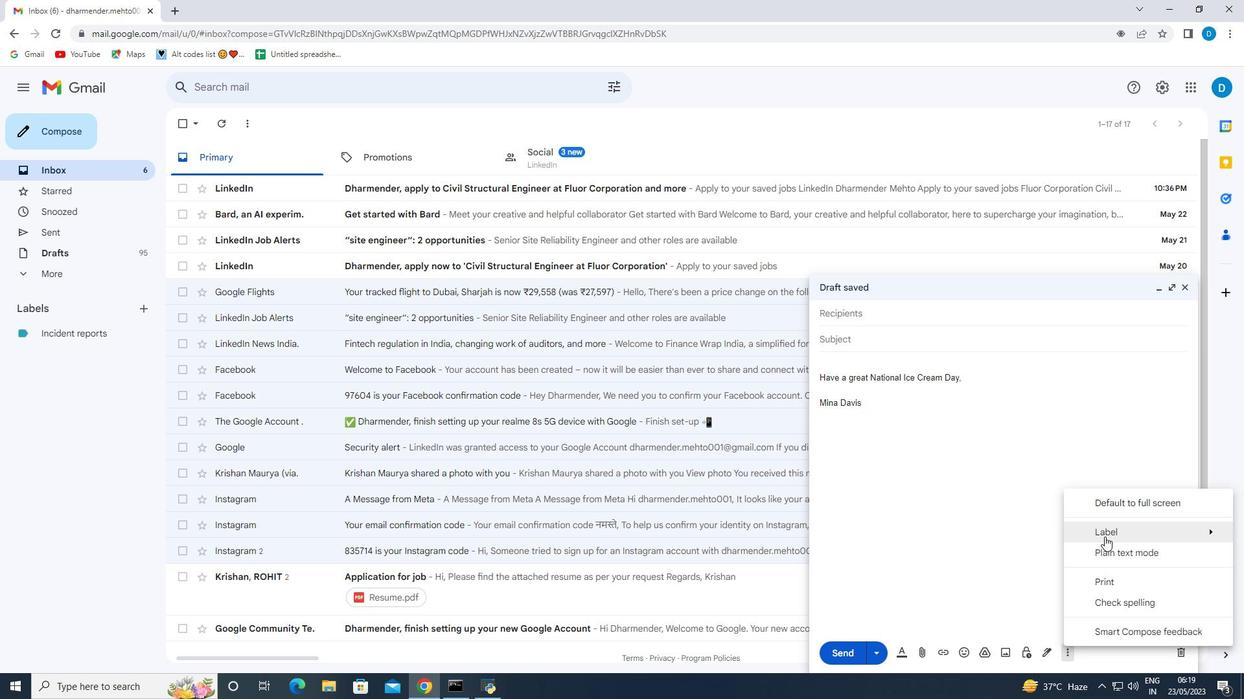 
Action: Mouse moved to (956, 366)
Screenshot: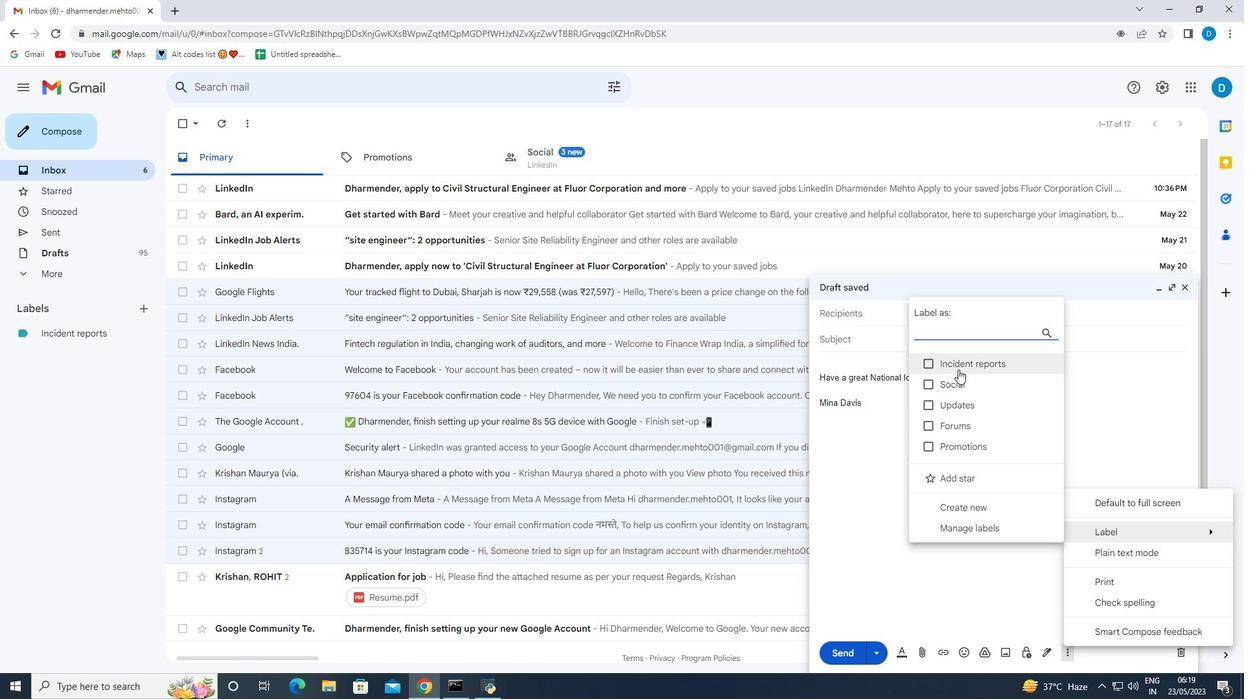 
Action: Mouse pressed left at (956, 366)
Screenshot: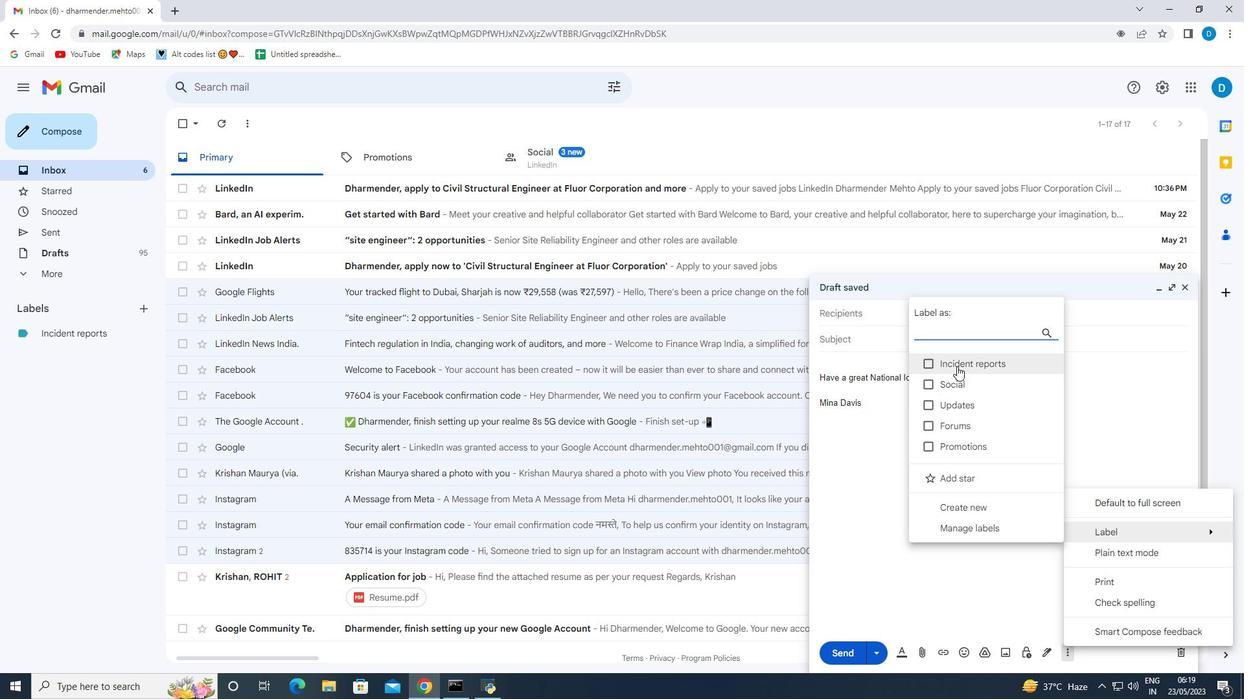 
Action: Mouse moved to (883, 312)
Screenshot: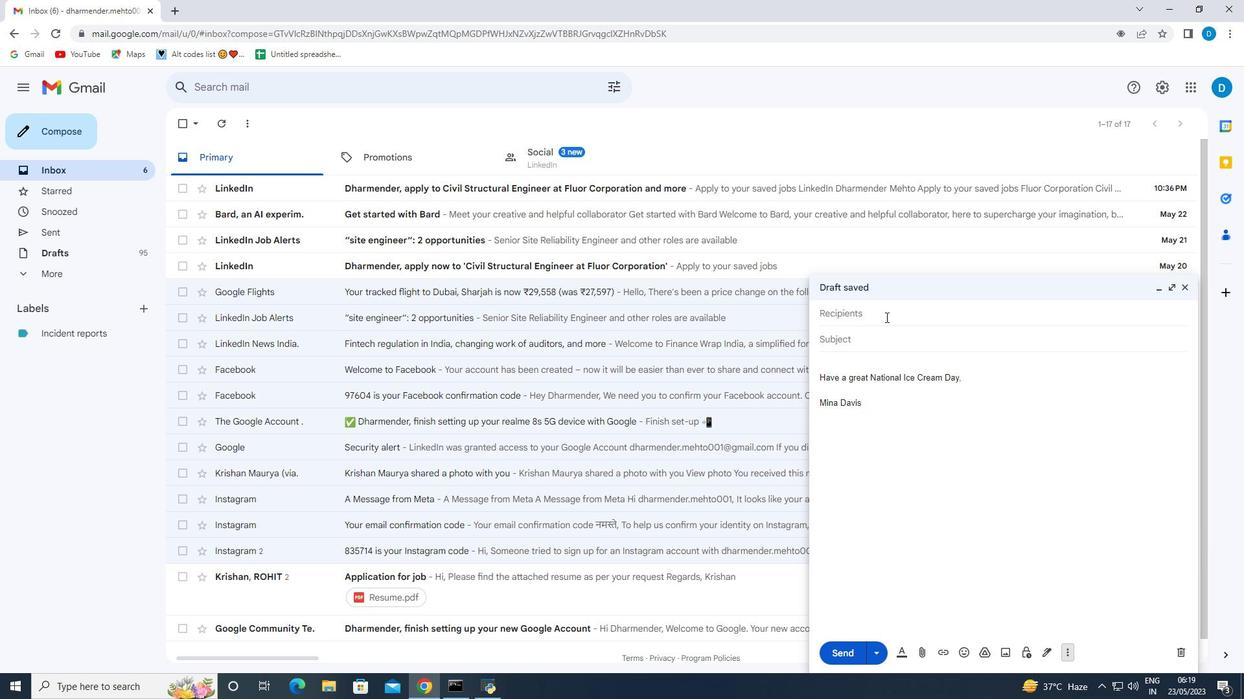 
Action: Mouse pressed left at (883, 312)
Screenshot: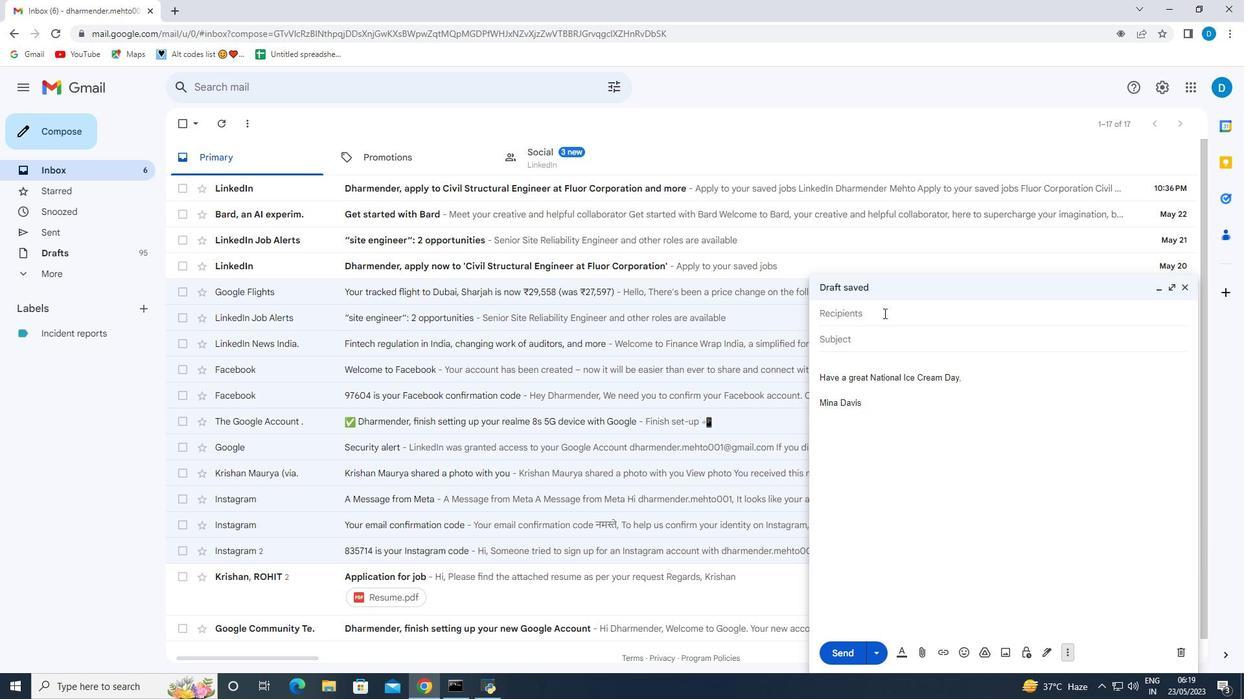 
Action: Key pressed softage.9<Key.shift>@softage.net
Screenshot: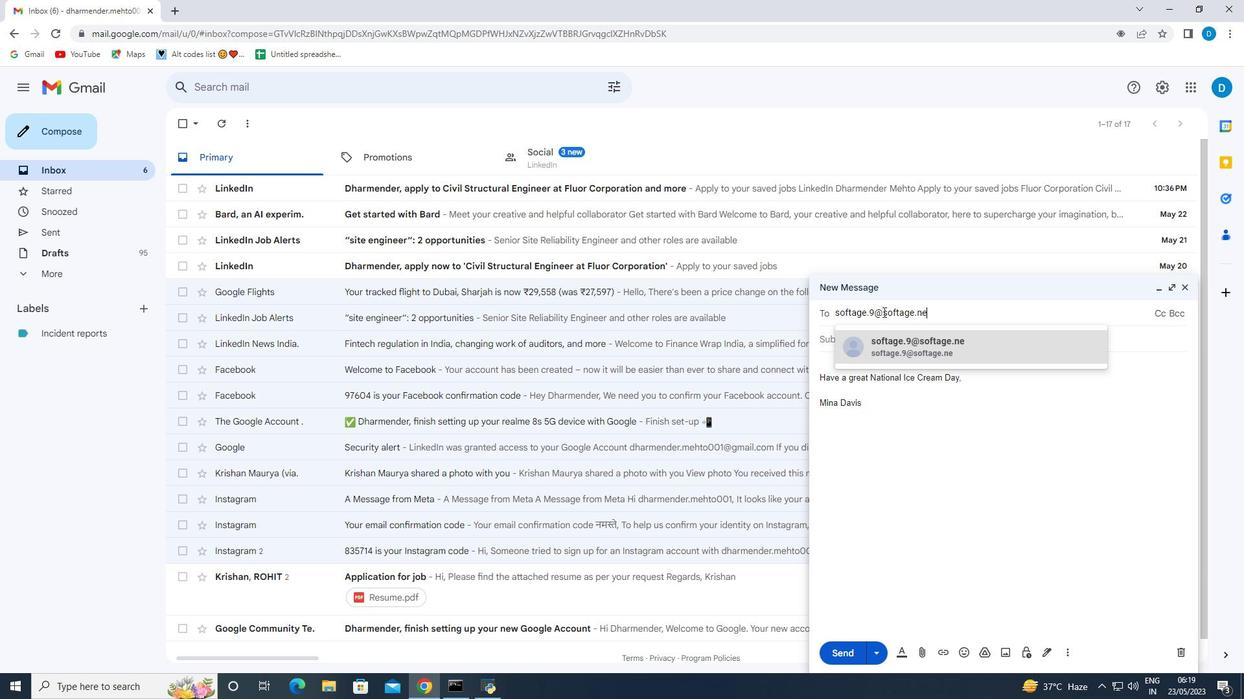 
Action: Mouse moved to (904, 338)
Screenshot: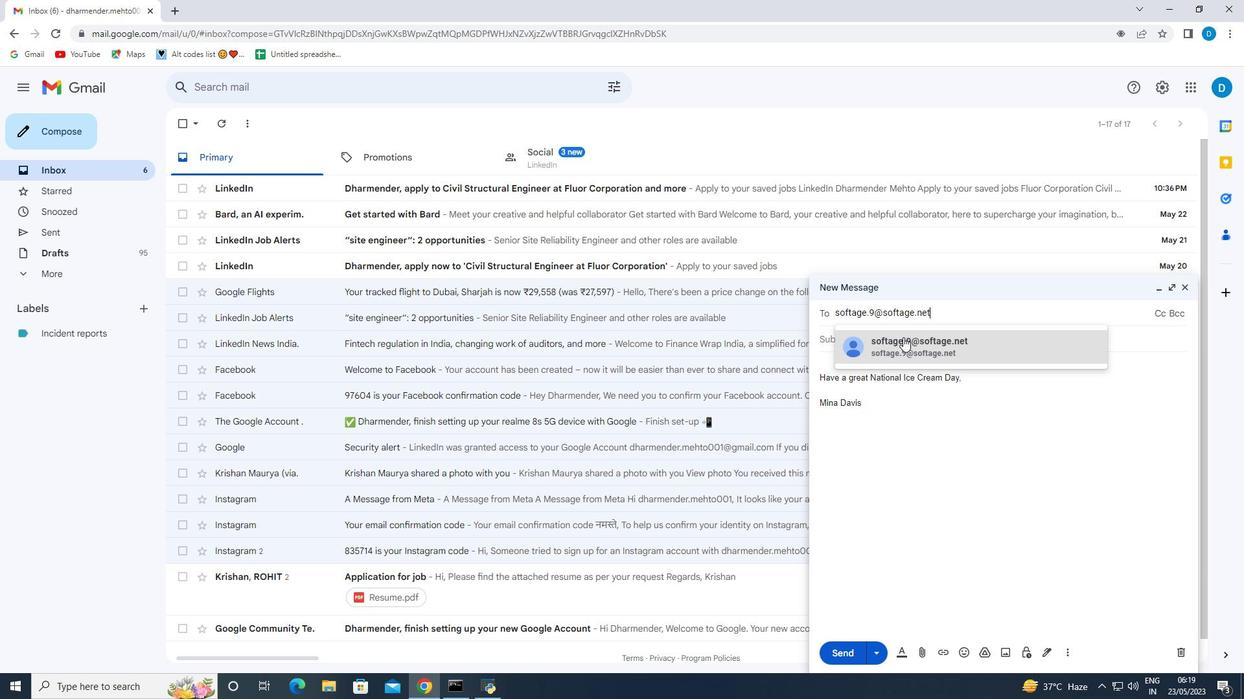 
Action: Mouse pressed left at (904, 338)
Screenshot: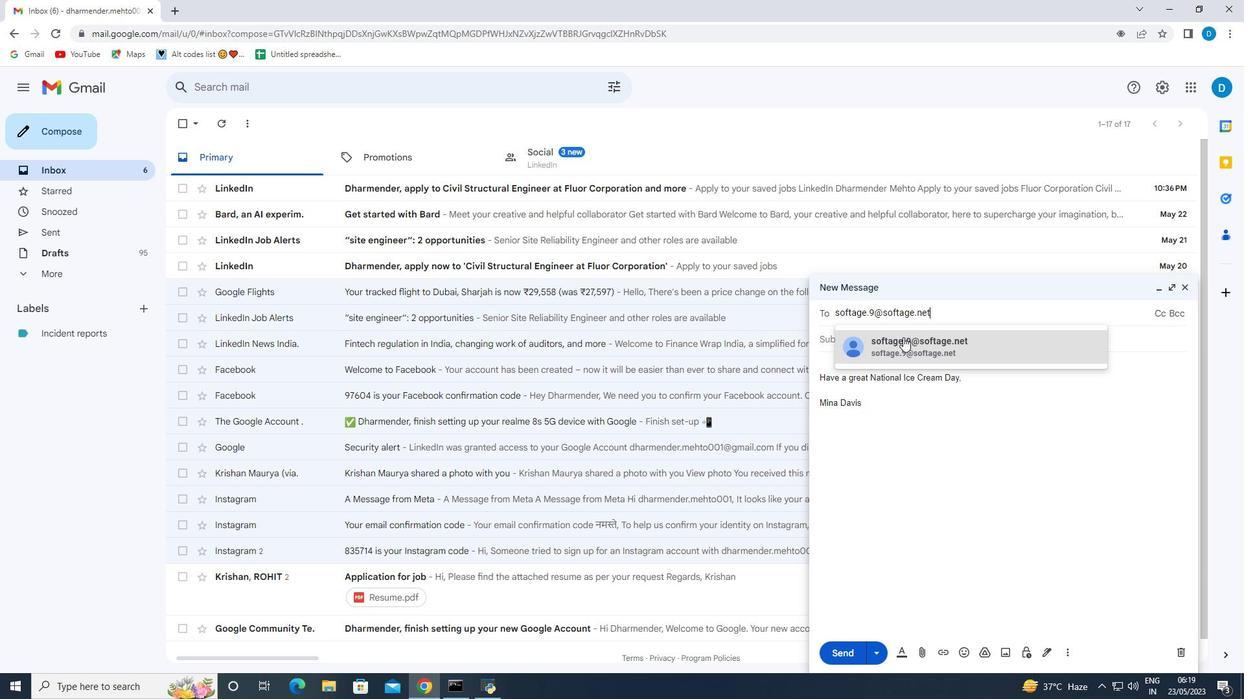 
Action: Mouse moved to (947, 437)
Screenshot: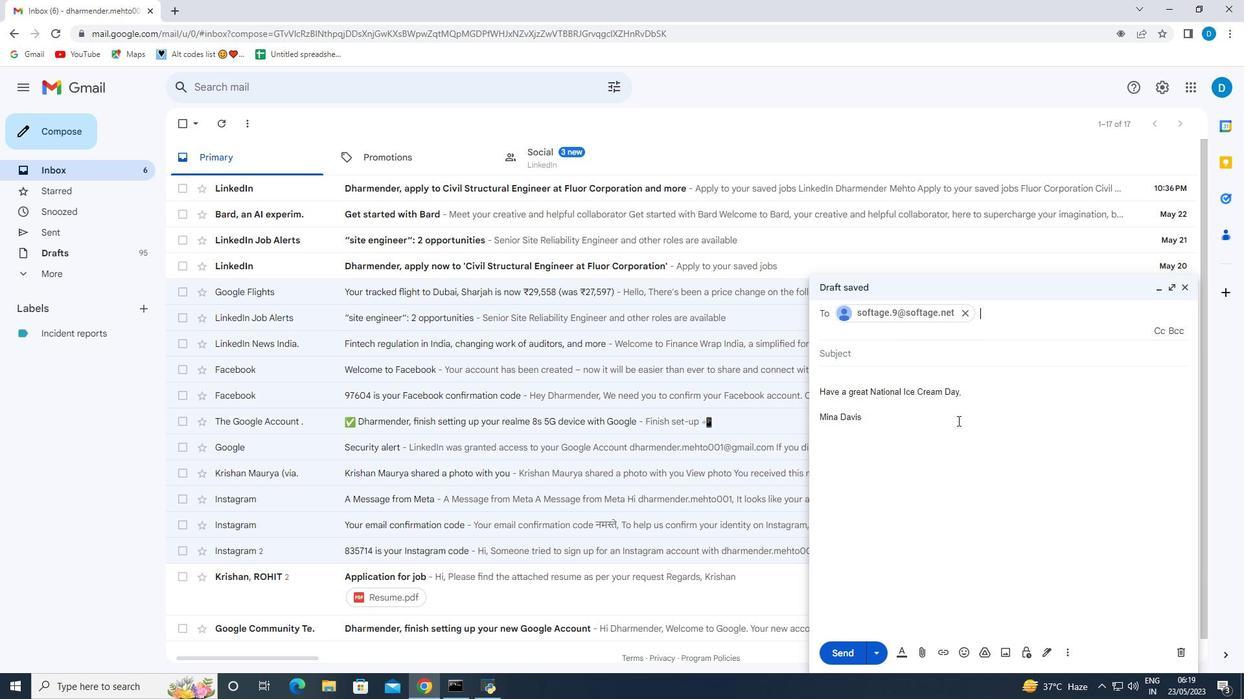 
Action: Mouse scrolled (947, 436) with delta (0, 0)
Screenshot: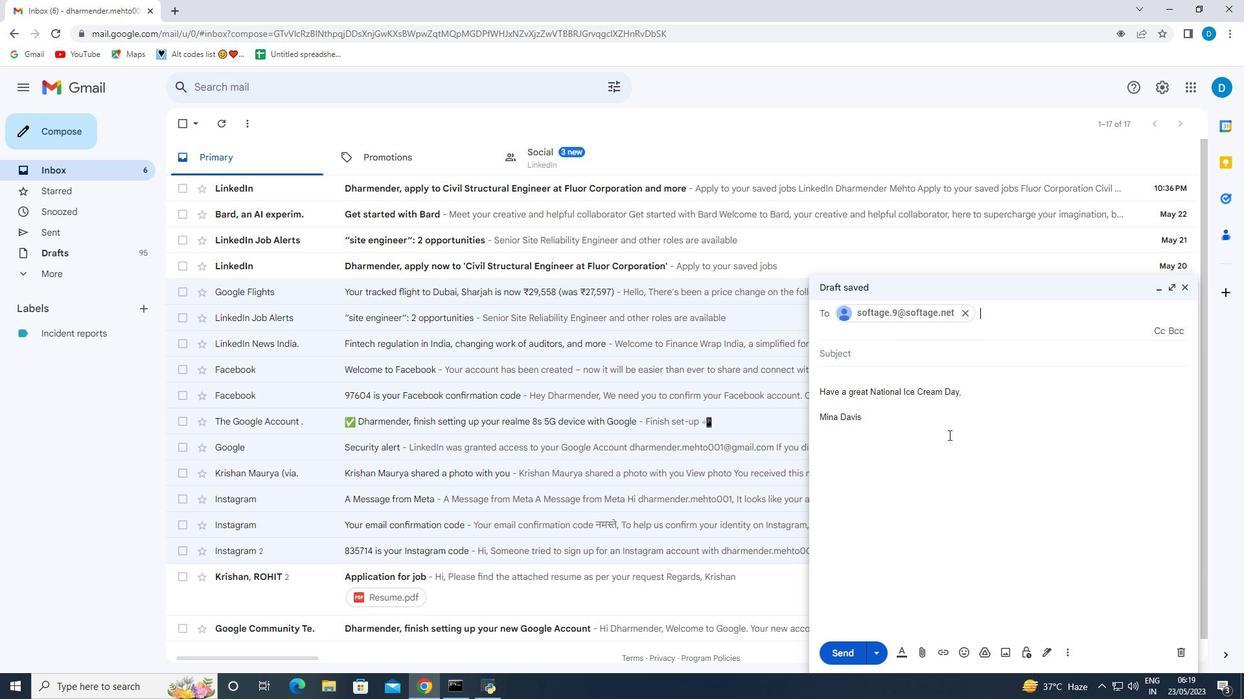
Action: Mouse scrolled (947, 436) with delta (0, 0)
Screenshot: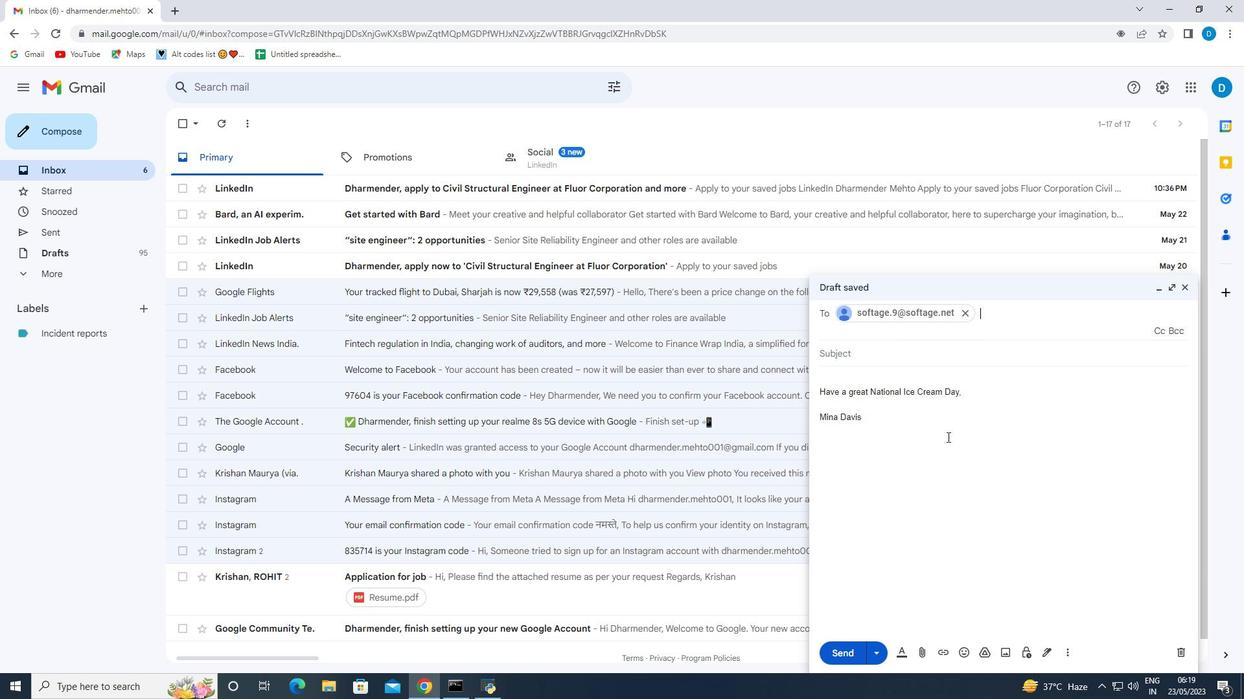 
Action: Mouse scrolled (947, 436) with delta (0, 0)
Screenshot: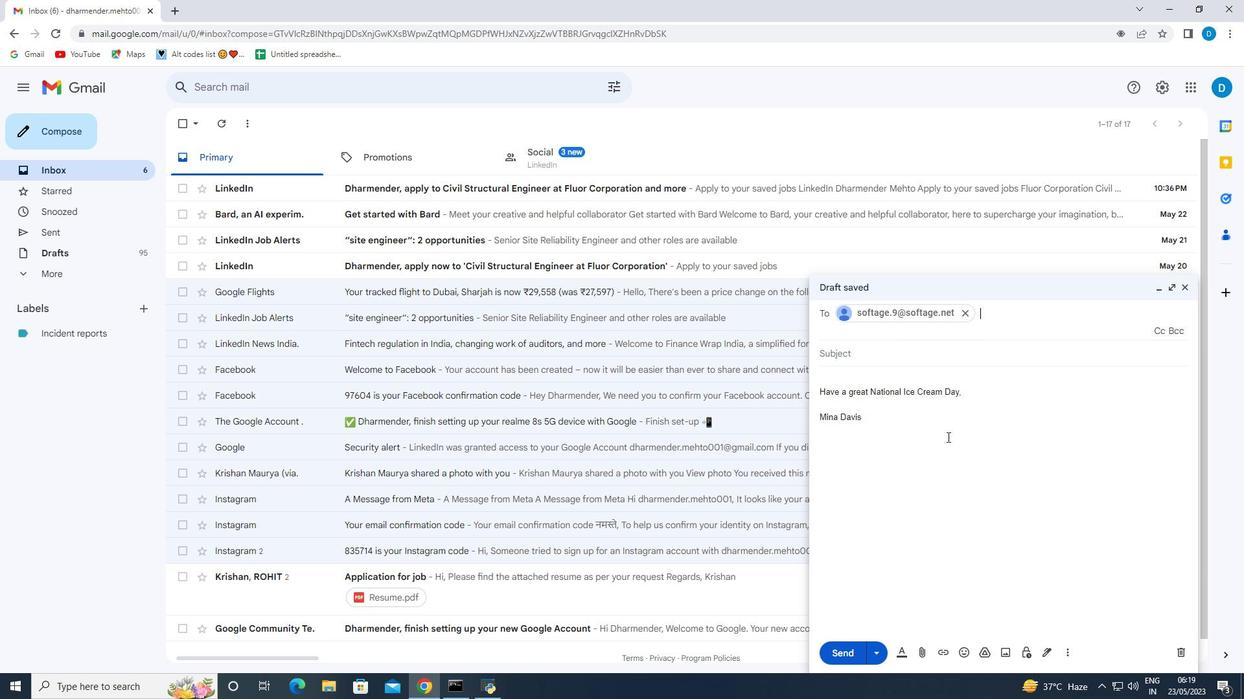 
Action: Mouse scrolled (947, 436) with delta (0, 0)
Screenshot: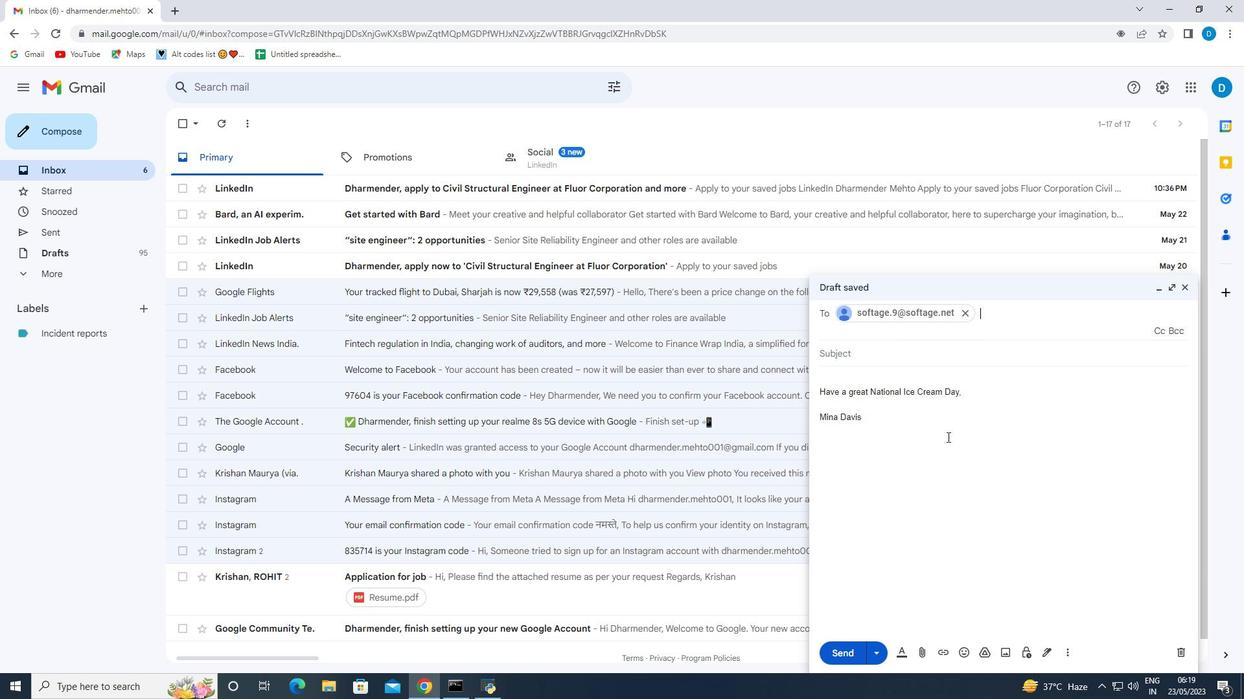 
Action: Mouse scrolled (947, 436) with delta (0, 0)
Screenshot: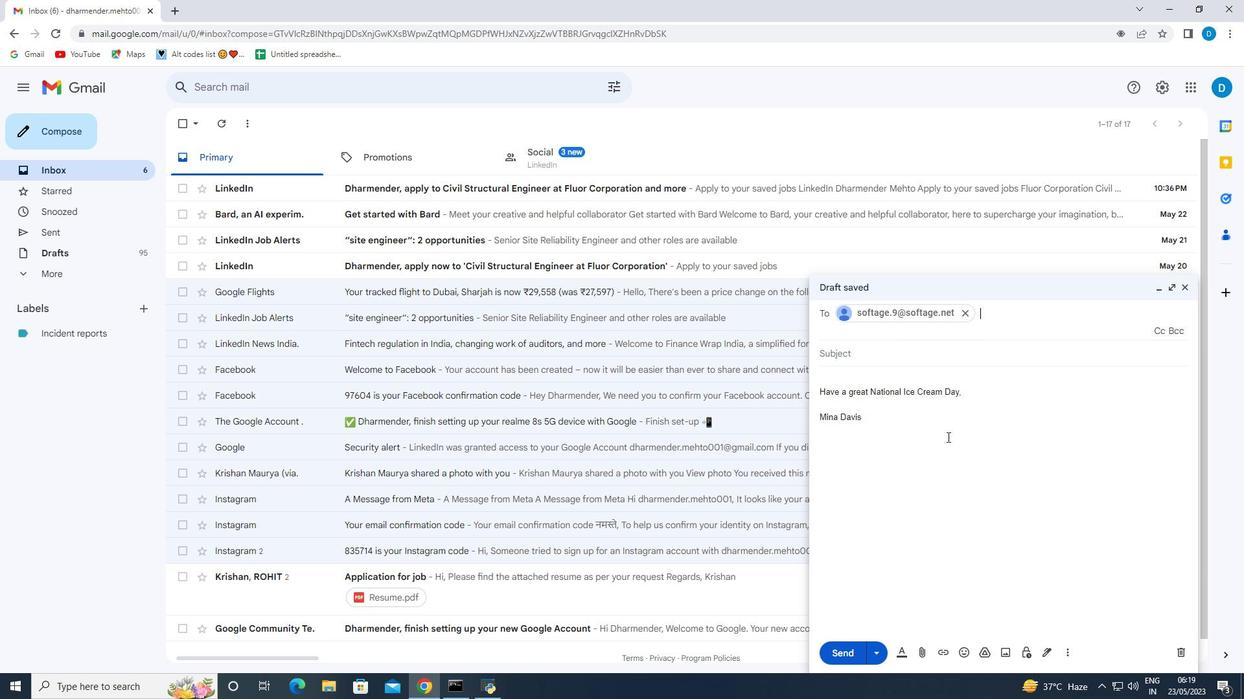 
Action: Mouse moved to (1064, 653)
Screenshot: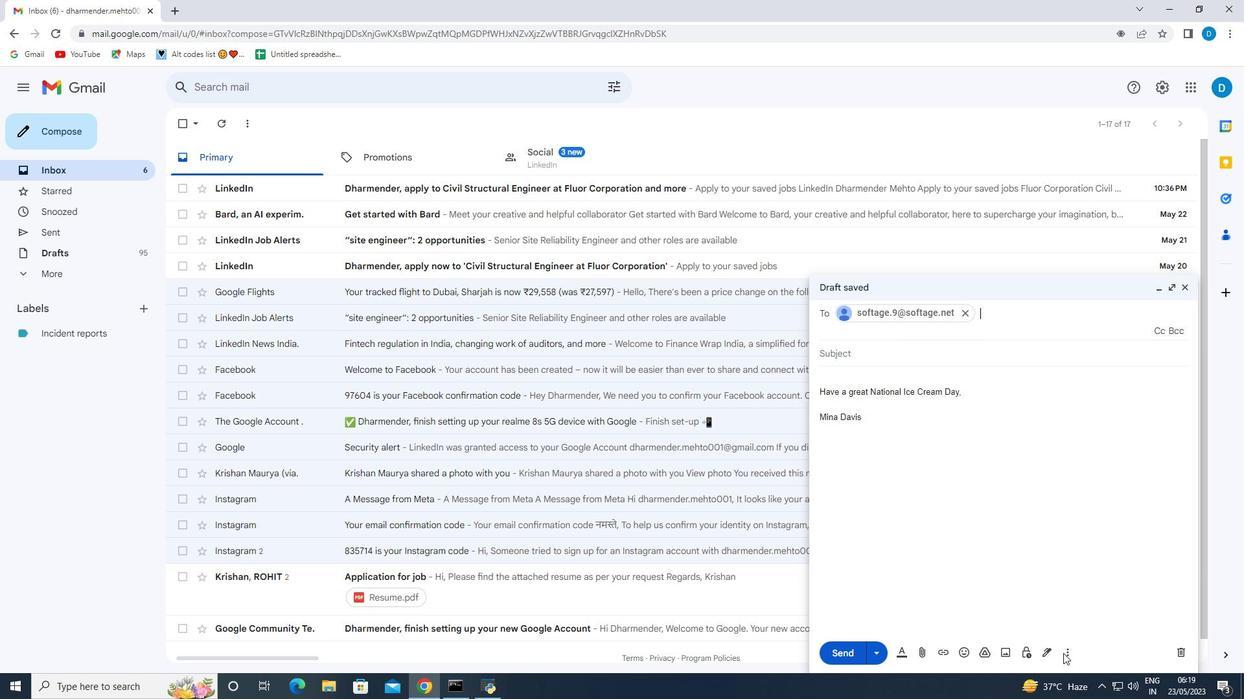 
Action: Mouse pressed left at (1064, 653)
Screenshot: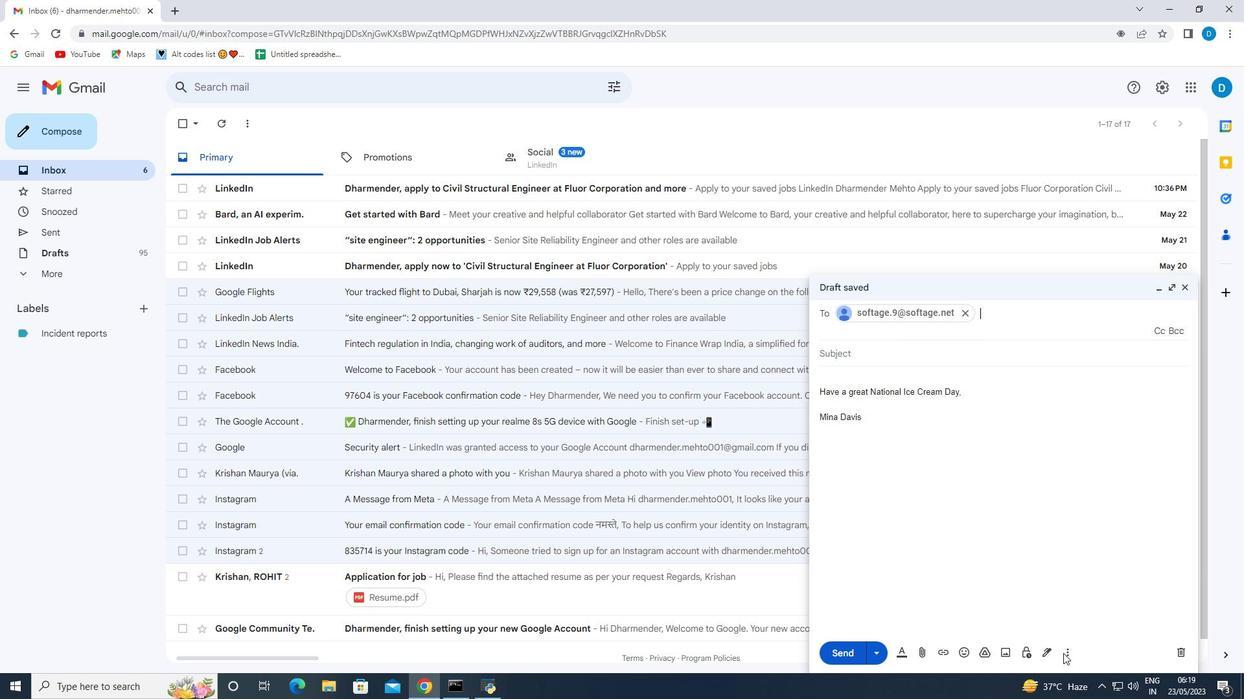 
Action: Mouse moved to (1101, 538)
Screenshot: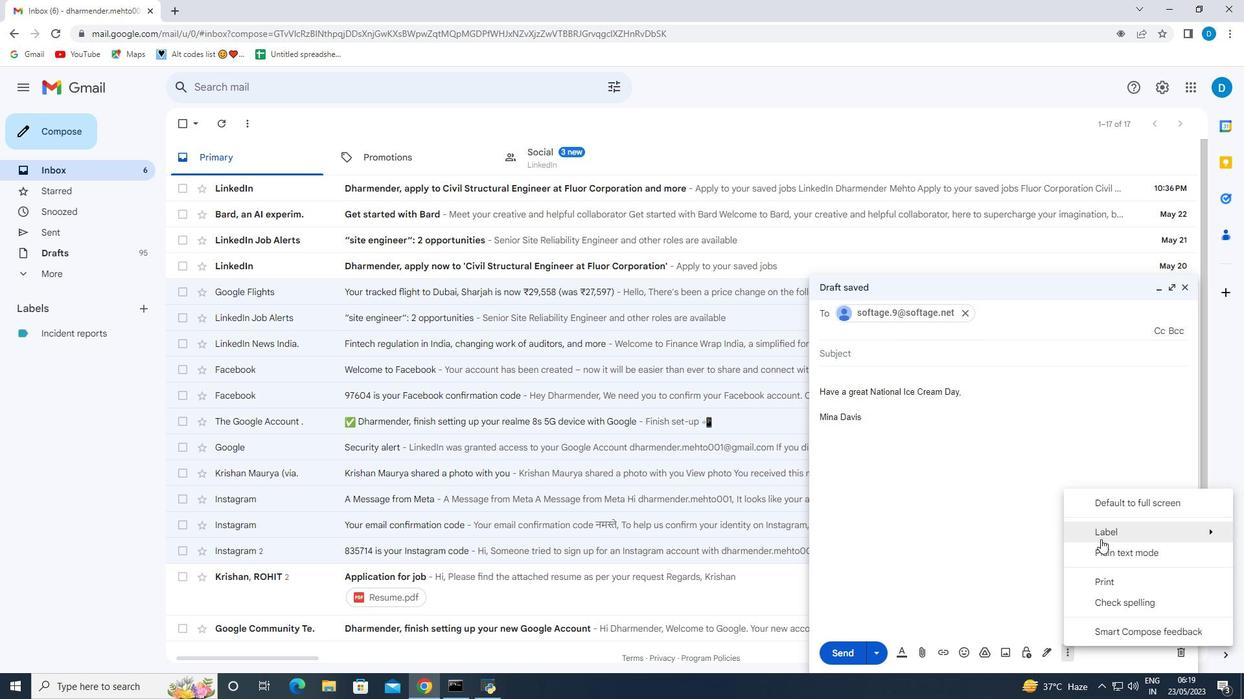 
Action: Mouse pressed left at (1101, 538)
Screenshot: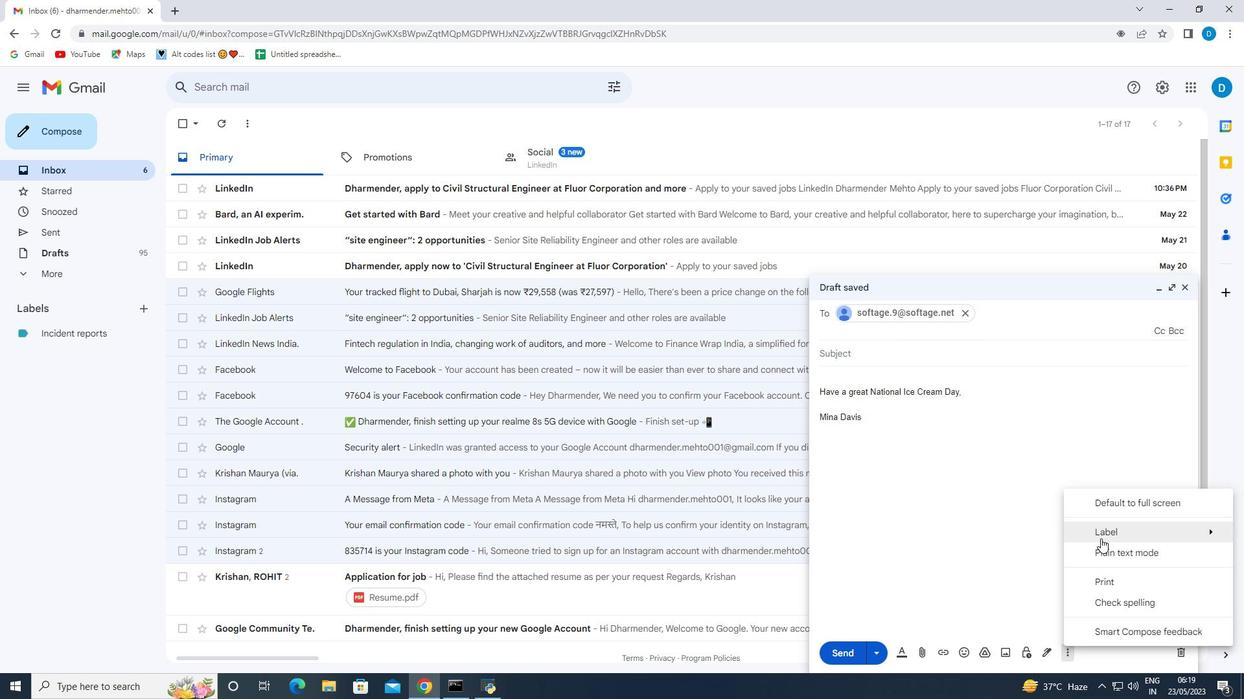 
Action: Mouse moved to (930, 364)
Screenshot: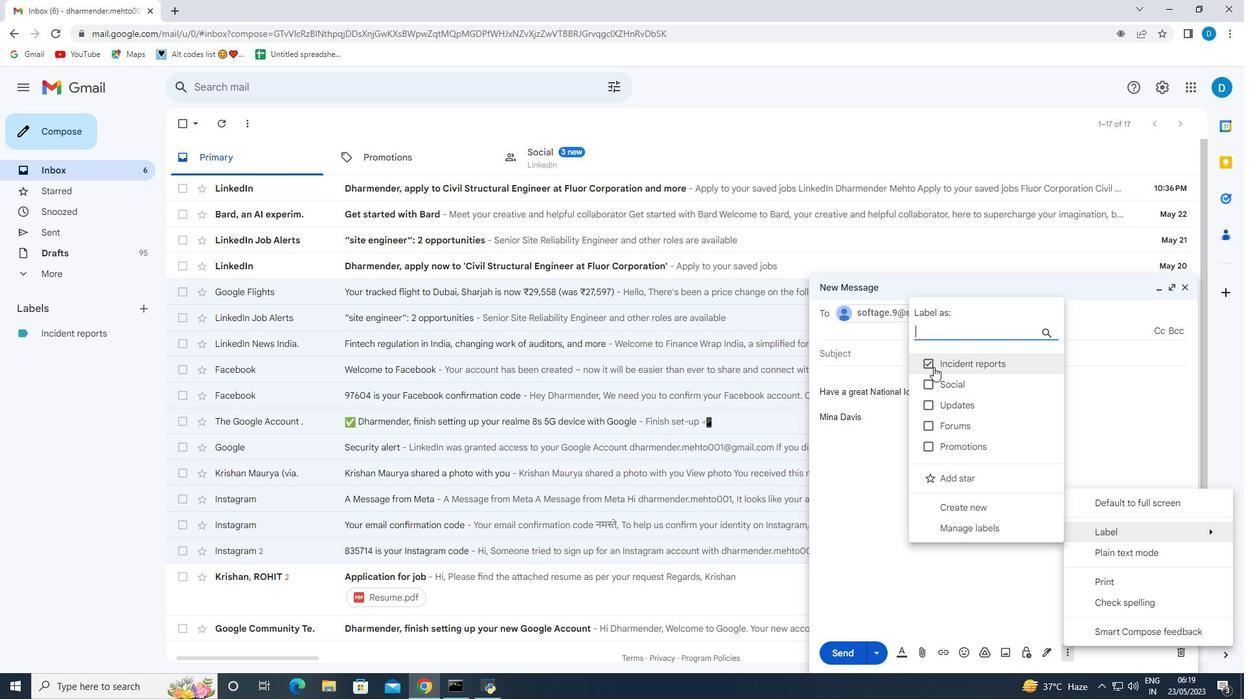 
Action: Mouse pressed left at (930, 364)
Screenshot: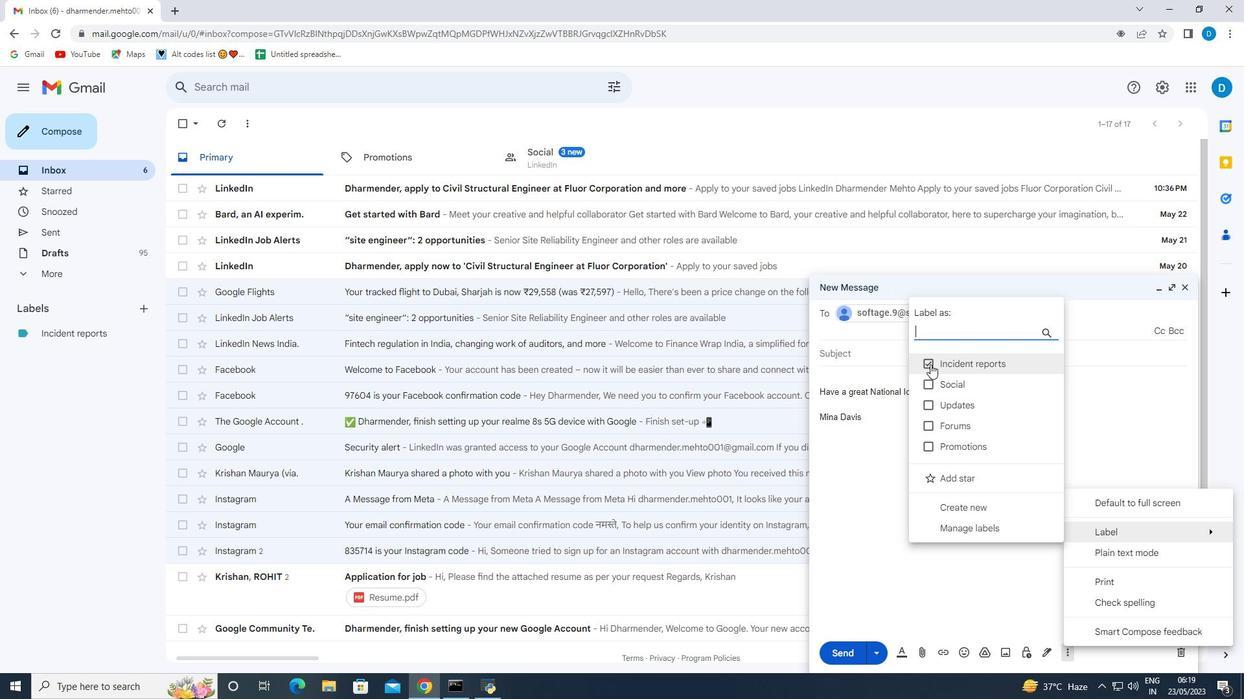
Action: Mouse pressed left at (930, 364)
Screenshot: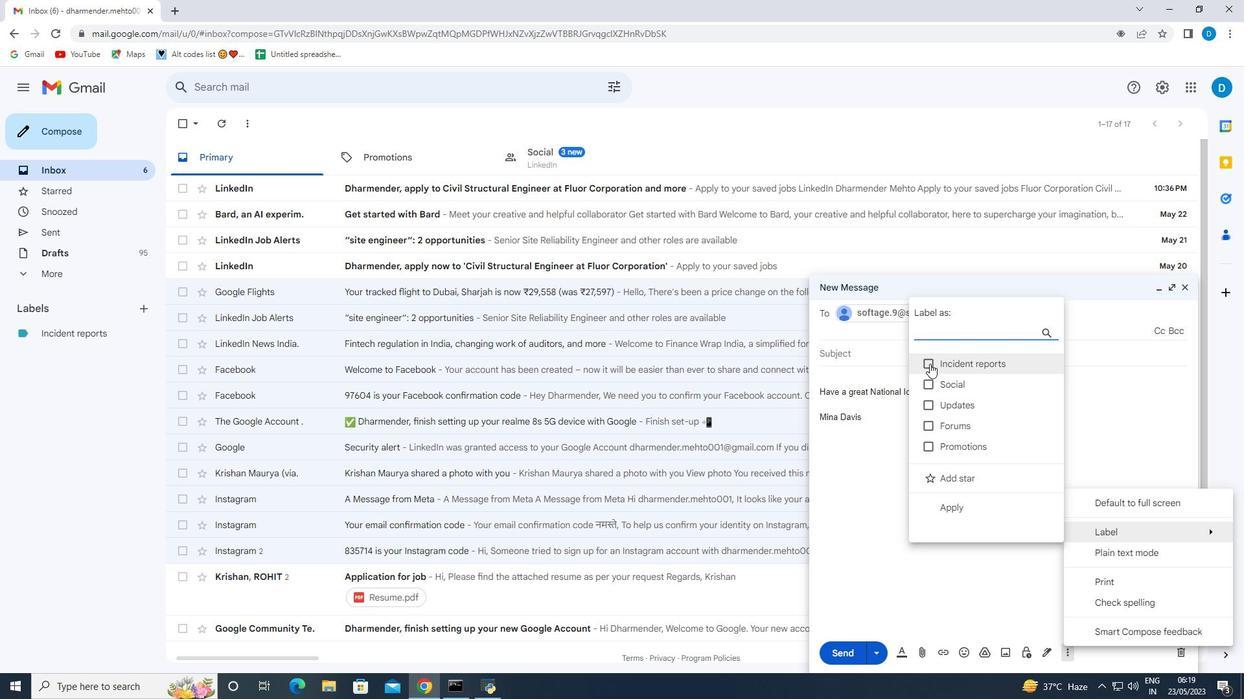 
Action: Mouse moved to (869, 494)
Screenshot: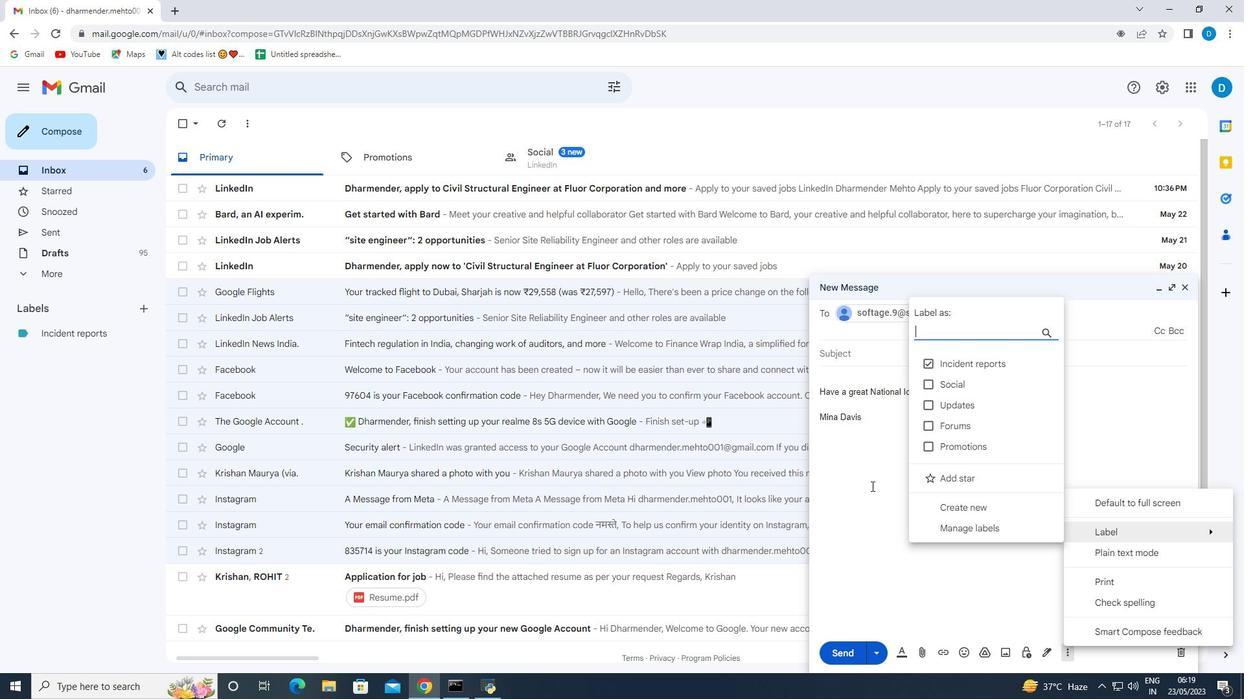 
Action: Mouse pressed left at (869, 494)
Screenshot: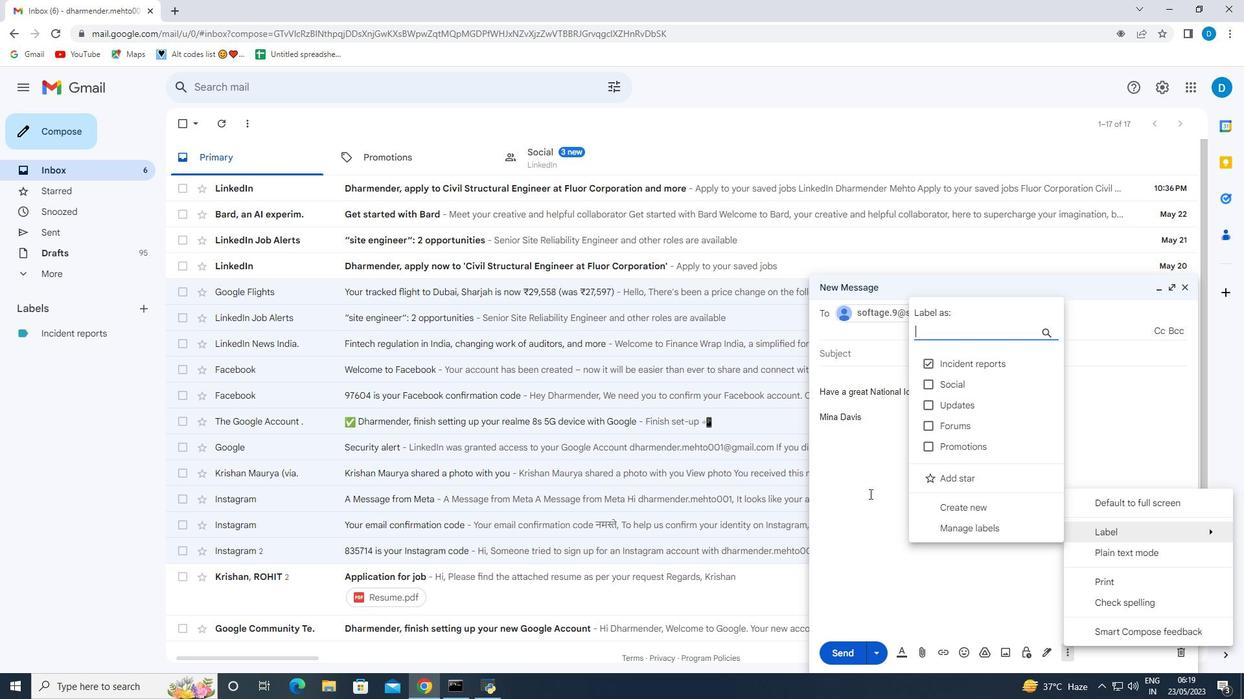 
Action: Mouse moved to (942, 488)
Screenshot: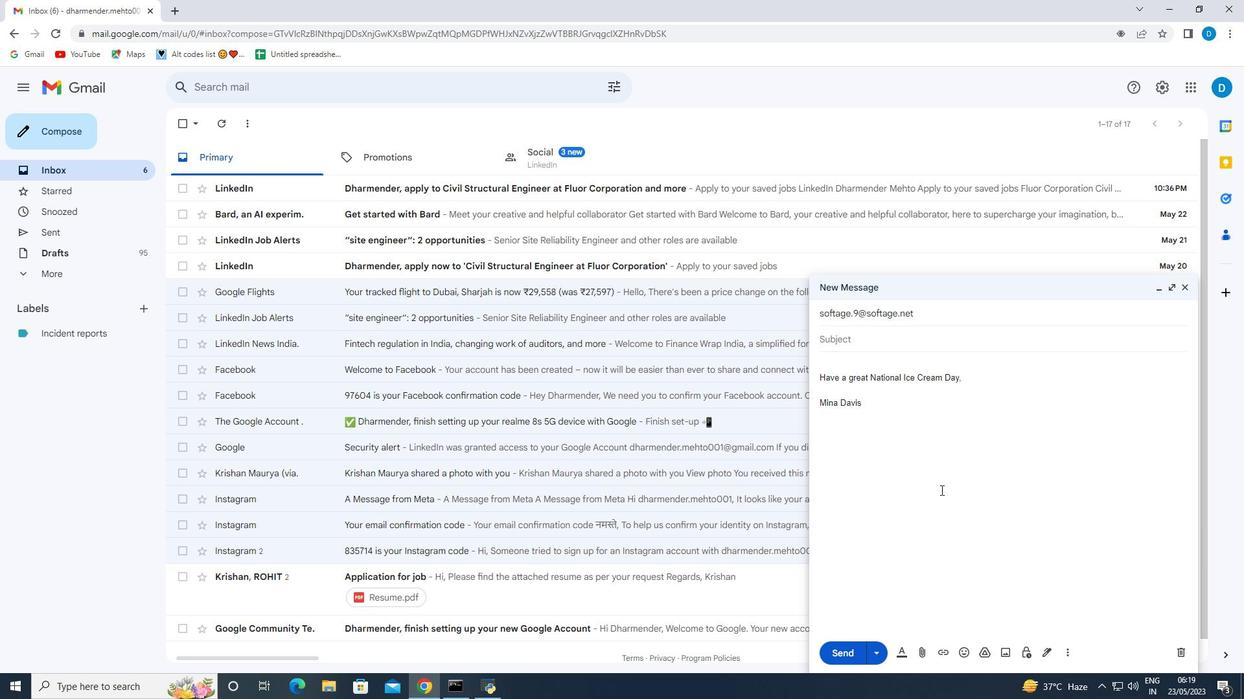 
